 Task: Format the document by changing font styles, sizes, and colors, applying bold and italic formatting, adding a header, highlighting text, and using bullet points.
Action: Mouse moved to (789, 320)
Screenshot: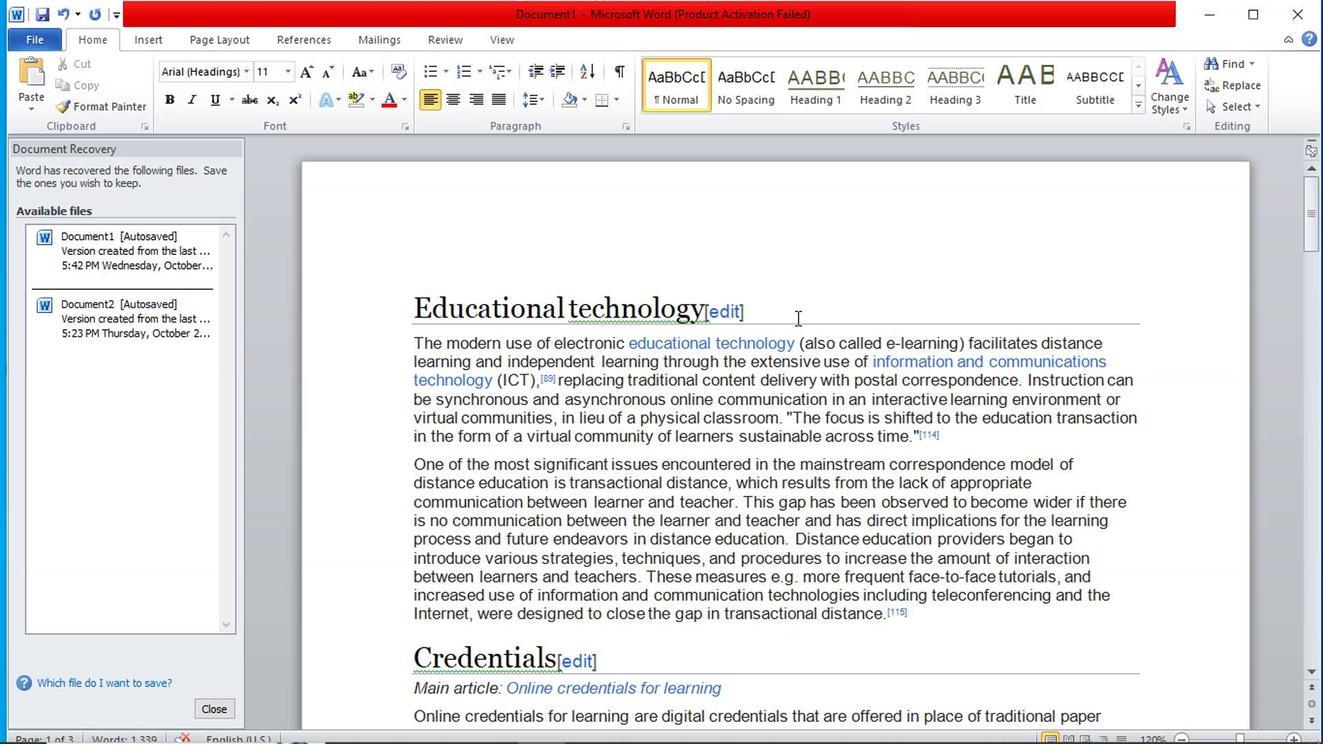 
Action: Mouse pressed left at (789, 320)
Screenshot: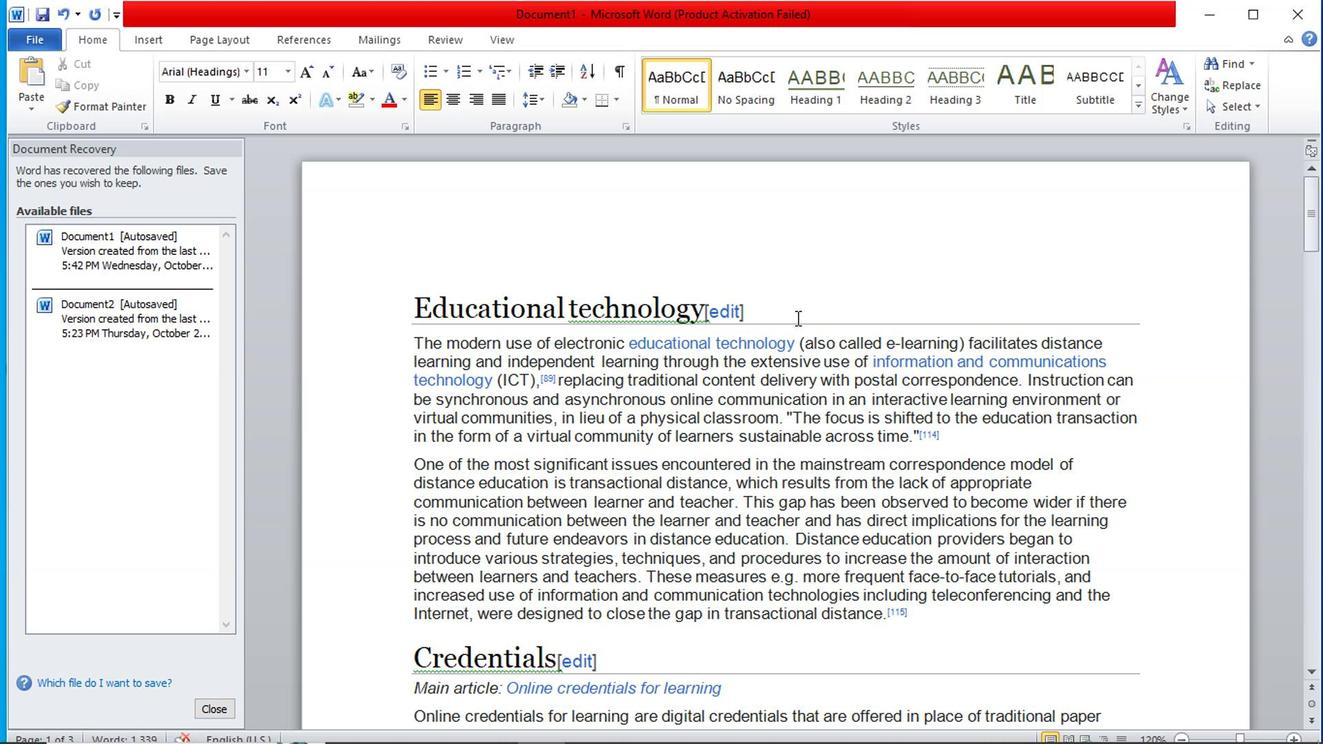 
Action: Key pressed <Key.backspace><Key.backspace><Key.backspace>
Screenshot: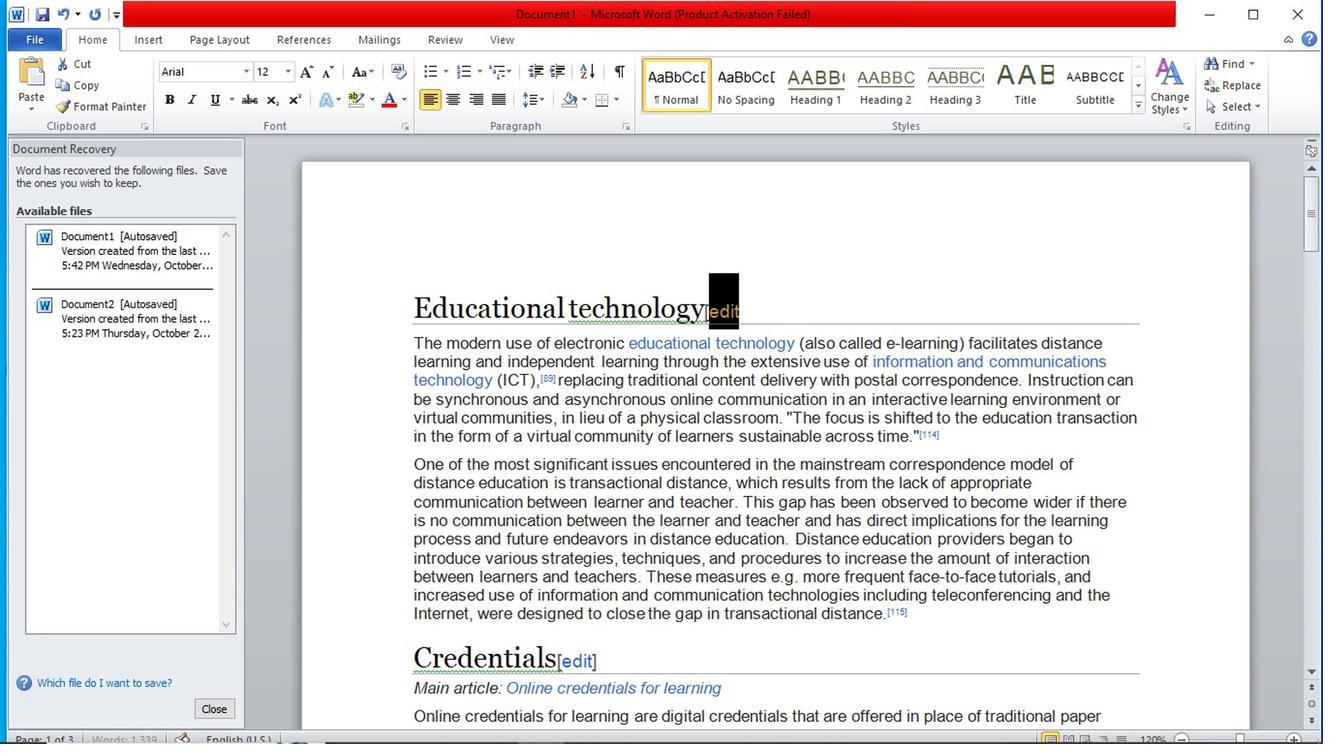 
Action: Mouse moved to (532, 232)
Screenshot: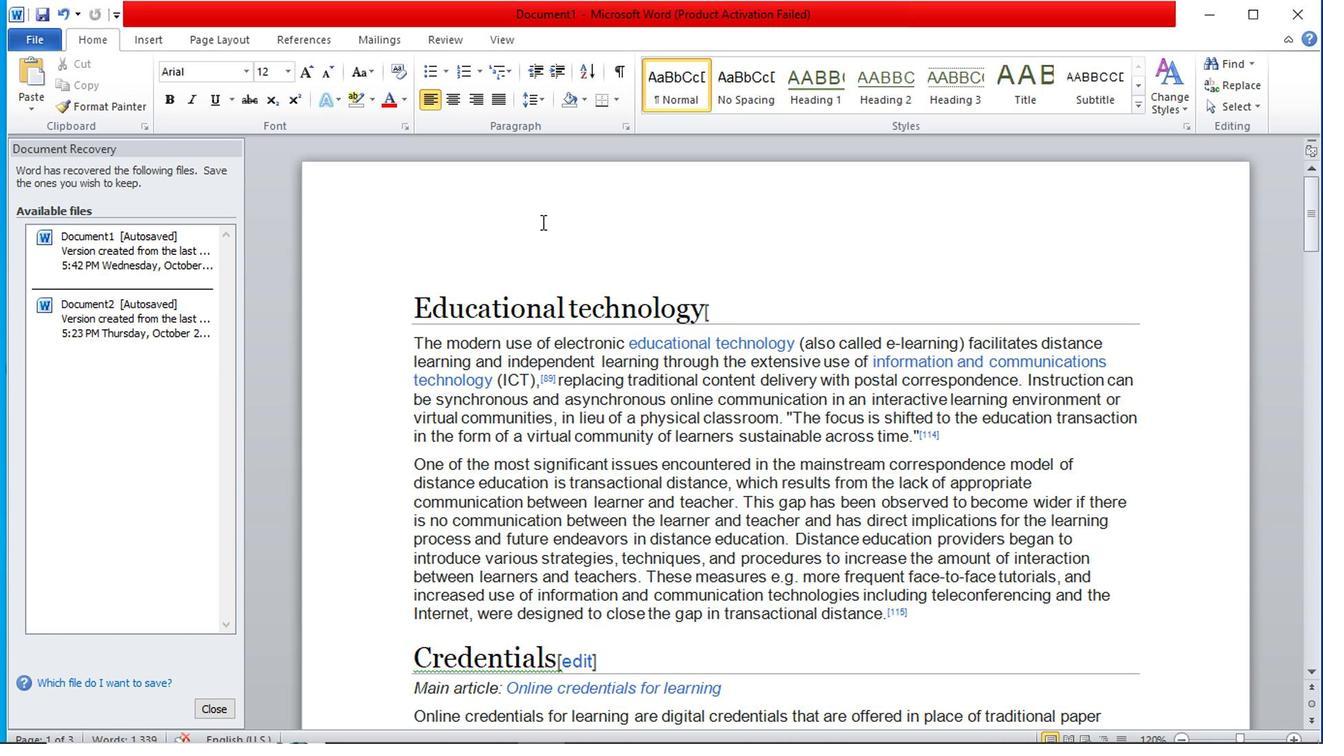 
Action: Mouse pressed left at (532, 232)
Screenshot: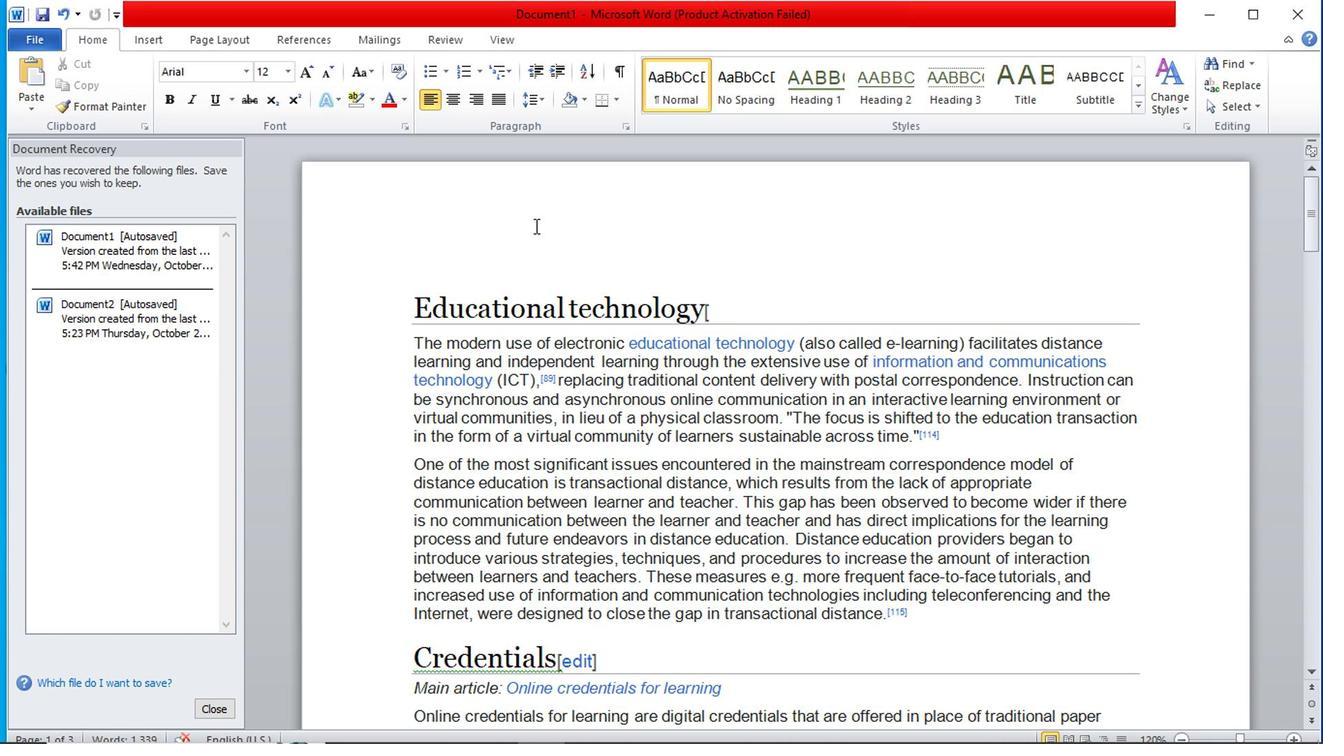 
Action: Mouse pressed left at (532, 232)
Screenshot: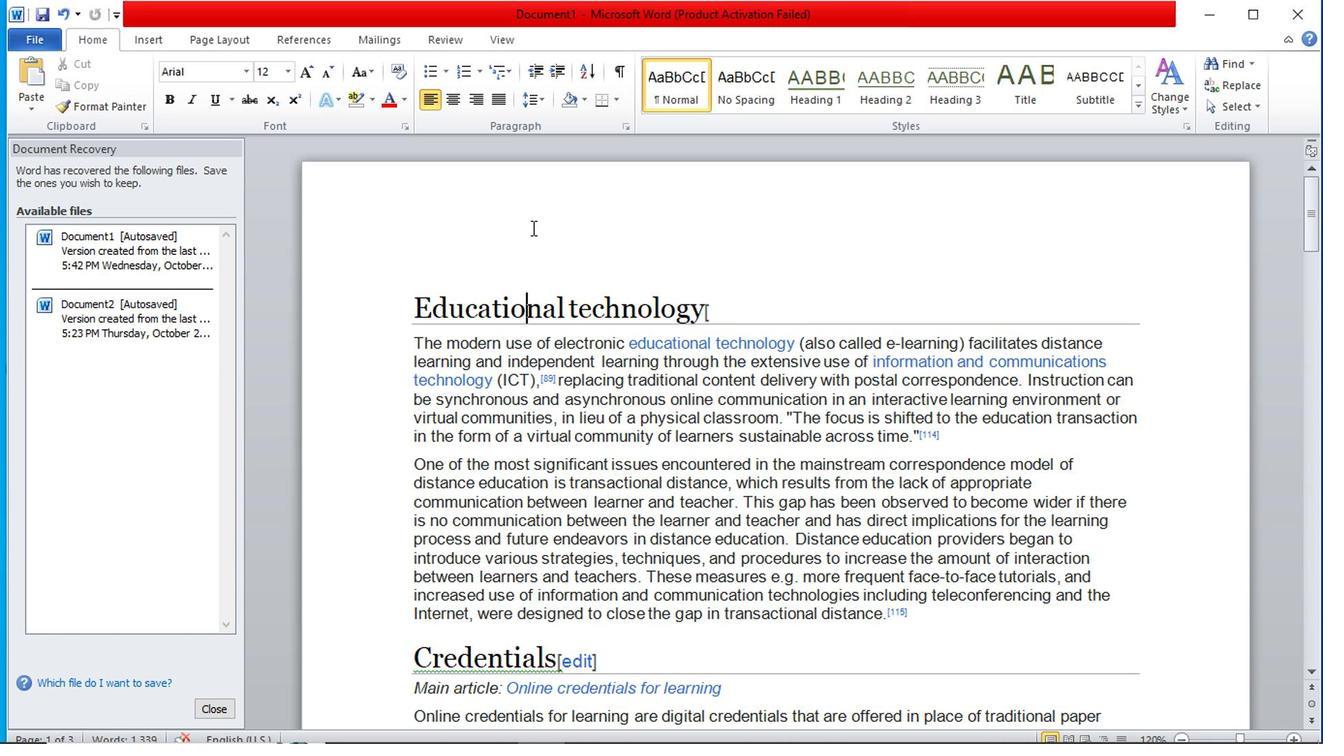 
Action: Mouse moved to (90, 44)
Screenshot: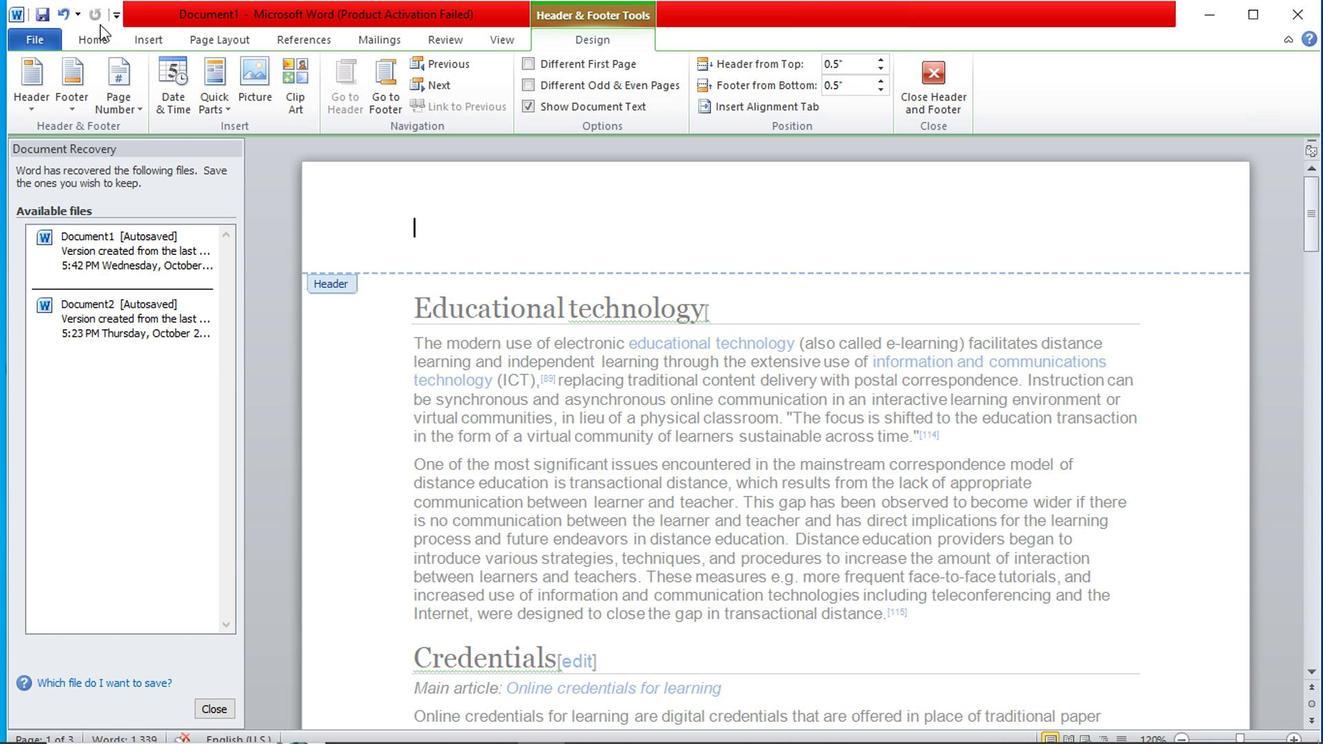 
Action: Mouse pressed left at (90, 44)
Screenshot: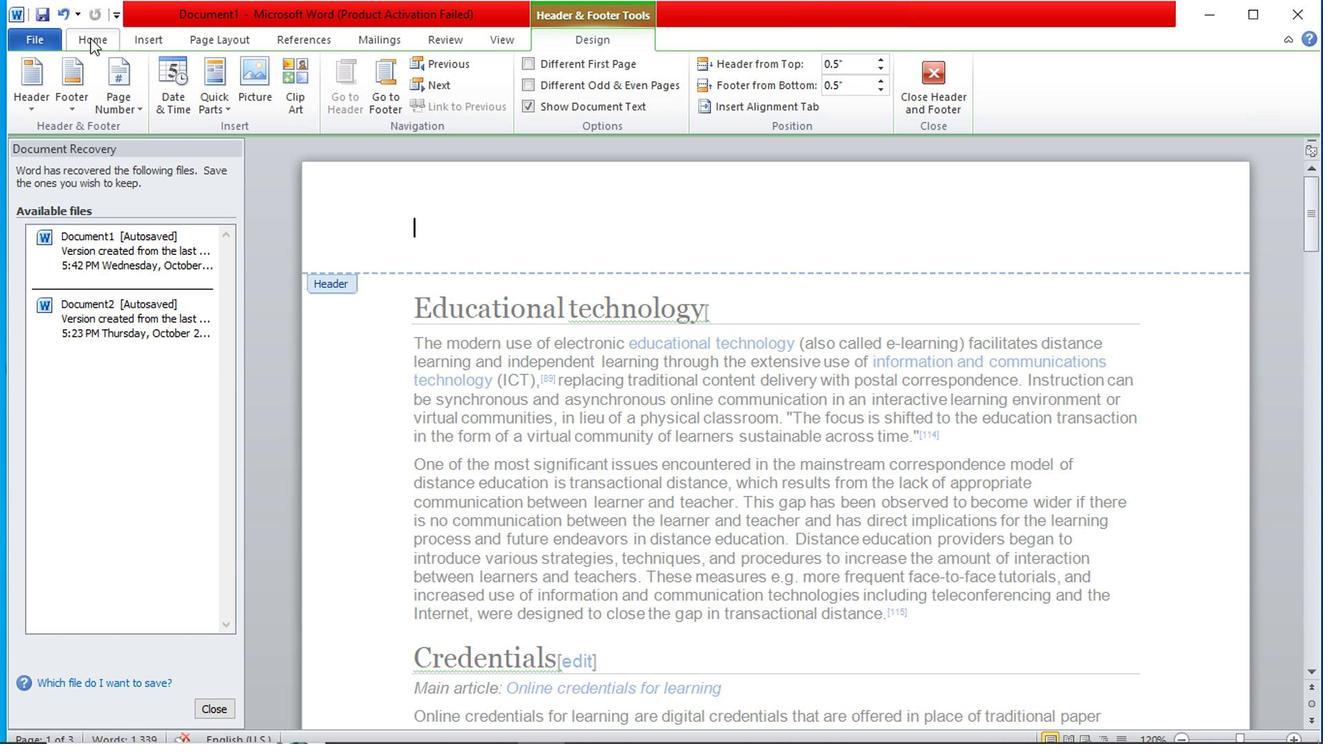 
Action: Mouse moved to (1029, 97)
Screenshot: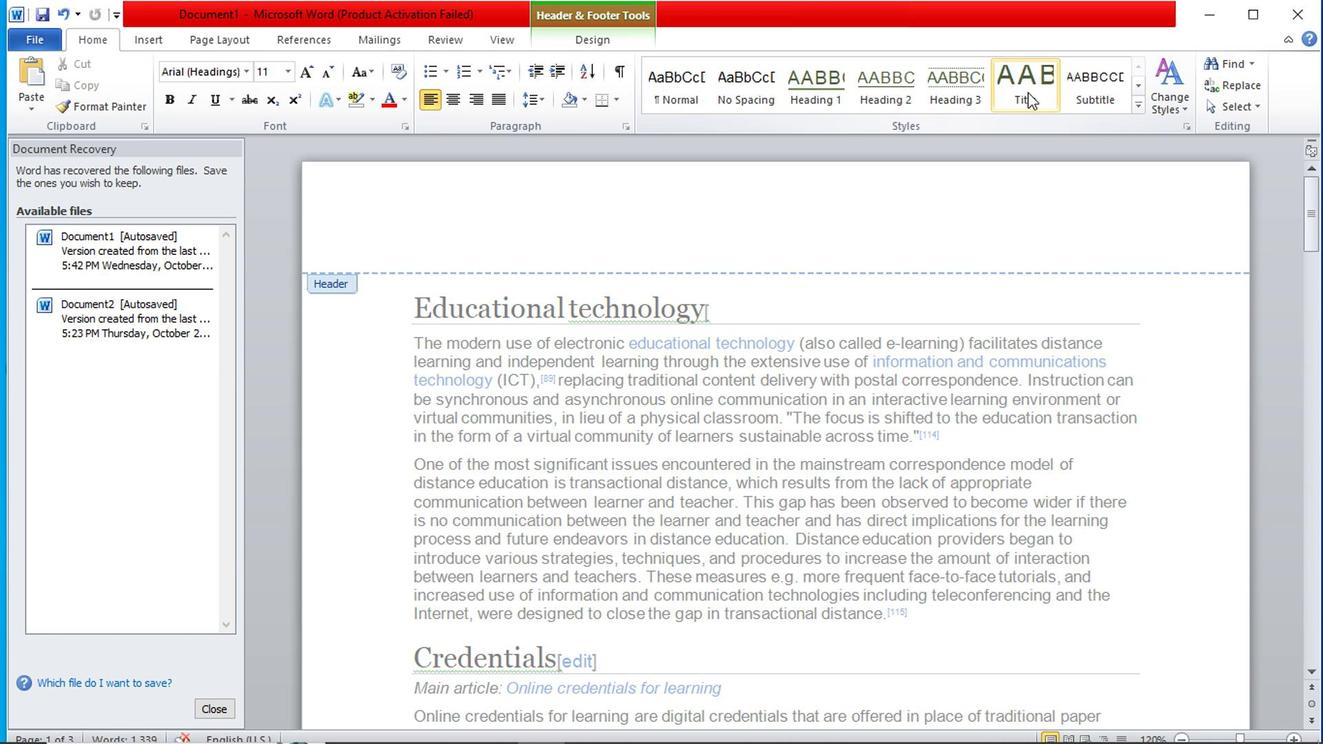 
Action: Mouse pressed left at (1029, 97)
Screenshot: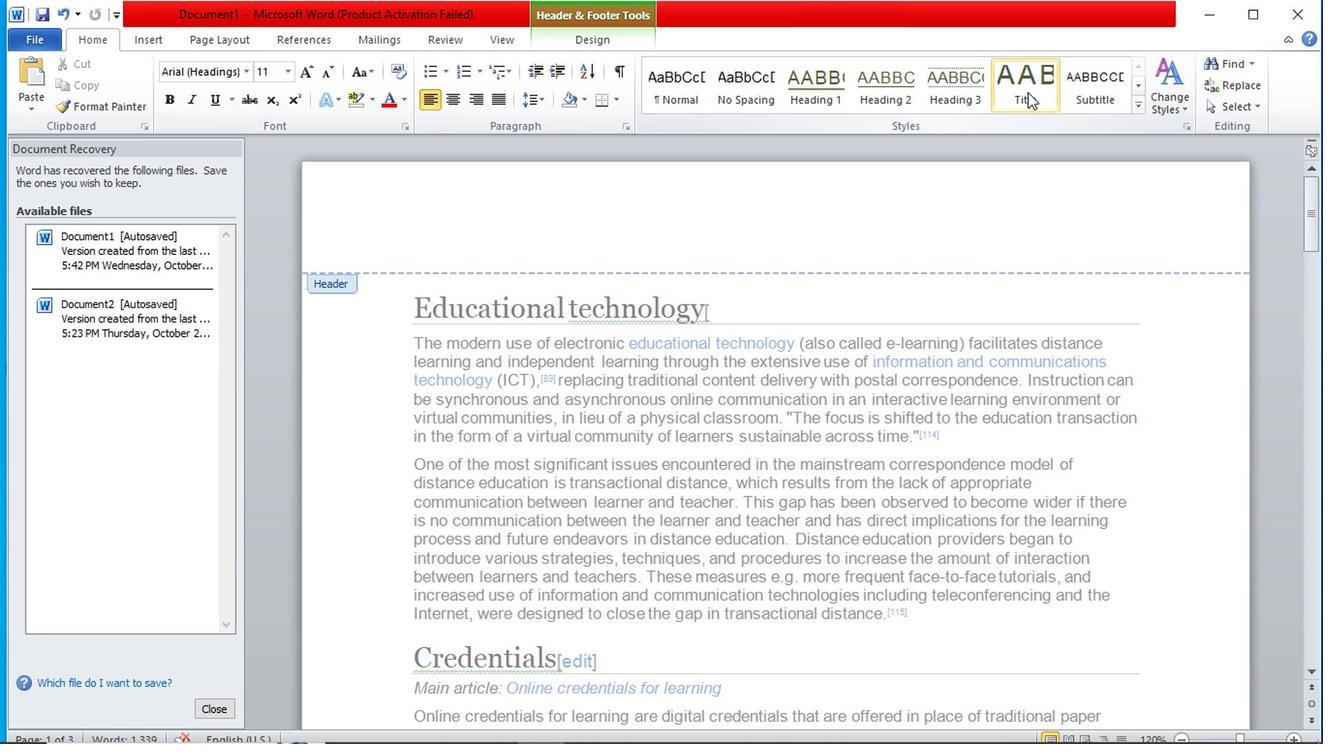 
Action: Mouse moved to (533, 221)
Screenshot: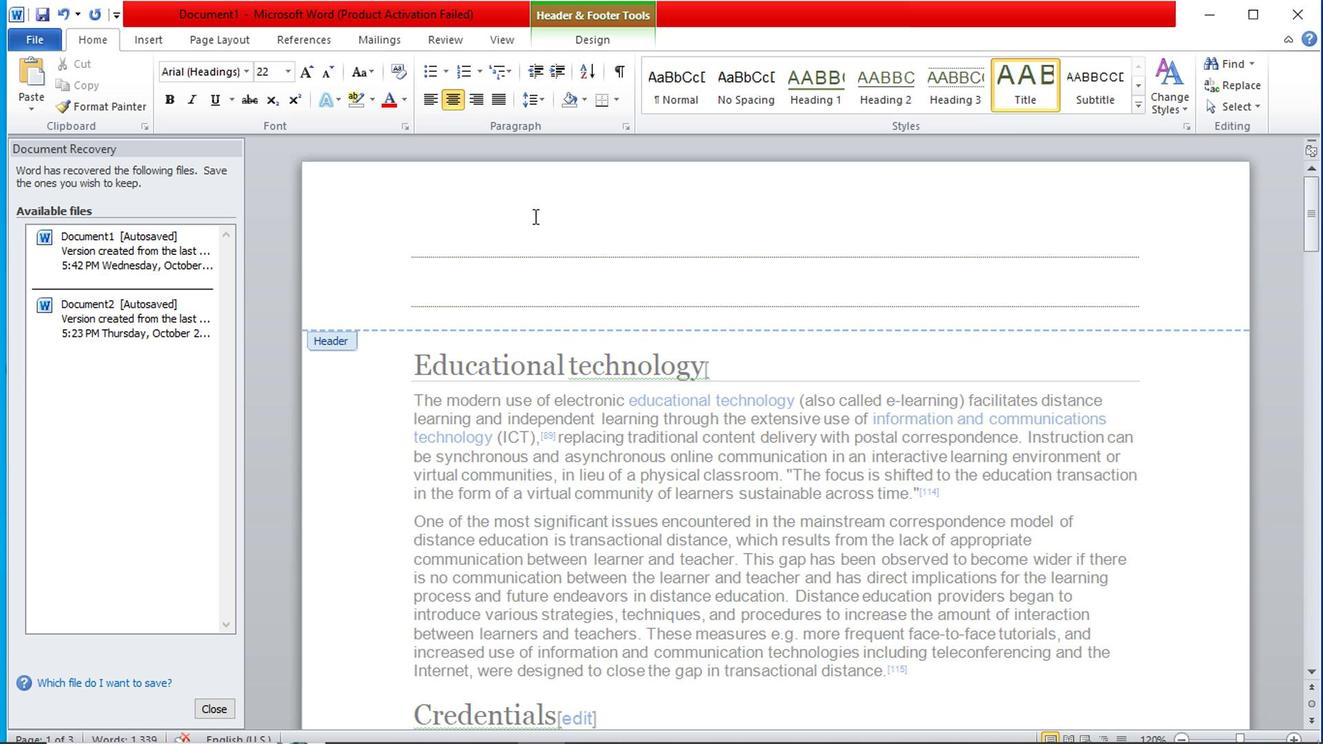 
Action: Key pressed distance<Key.space>education<Key.space>
Screenshot: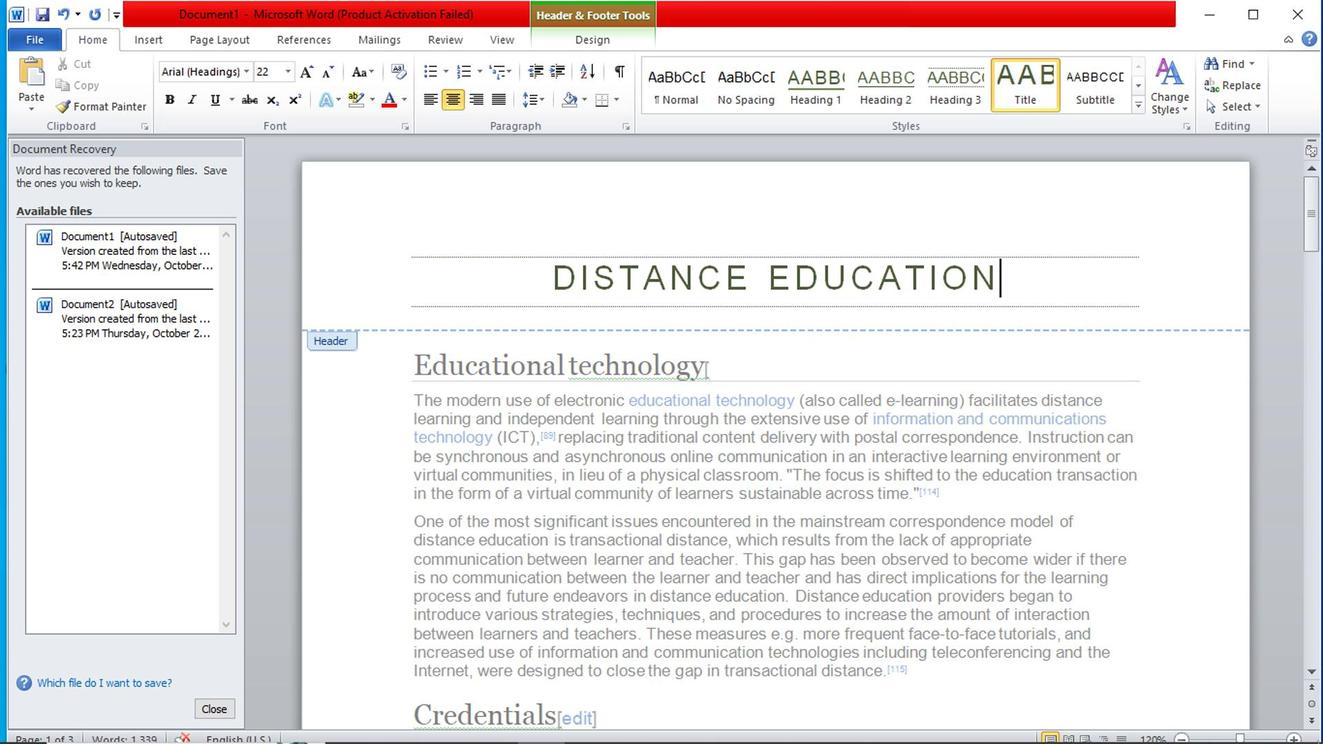 
Action: Mouse moved to (639, 328)
Screenshot: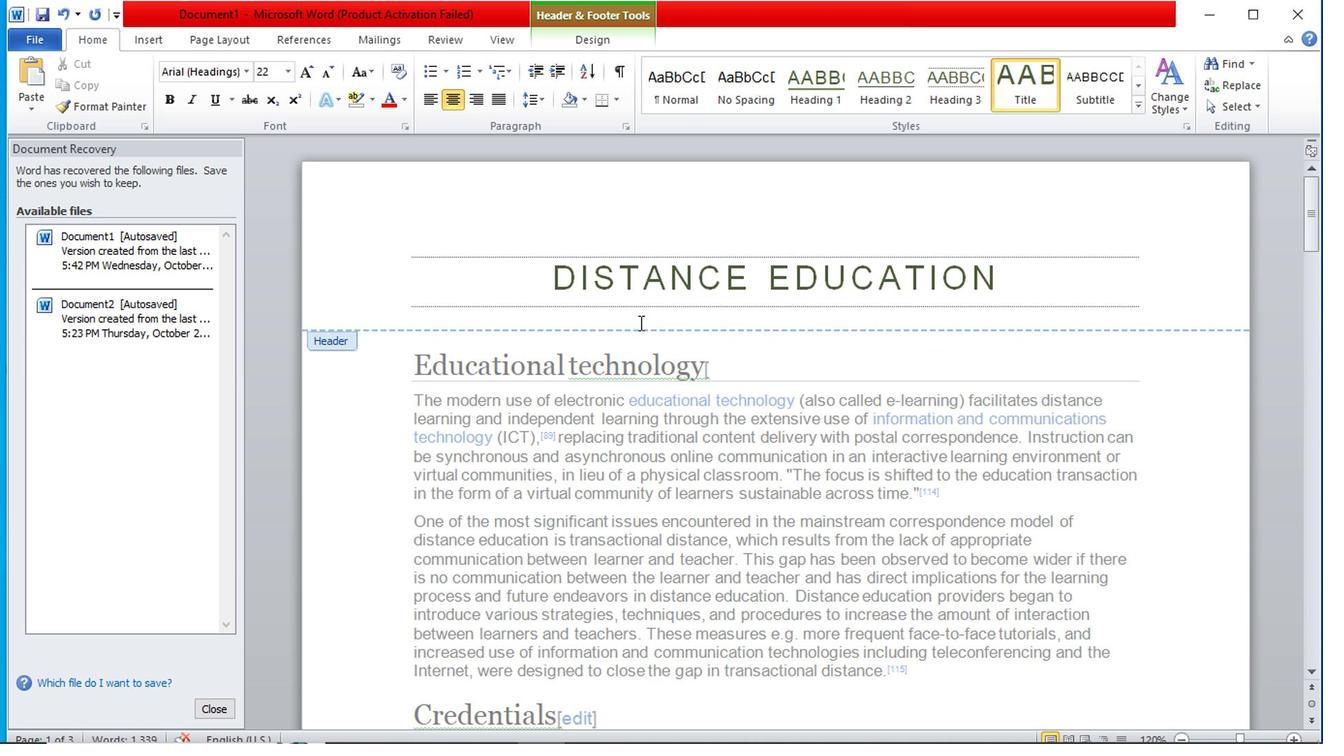 
Action: Mouse scrolled (639, 326) with delta (0, -1)
Screenshot: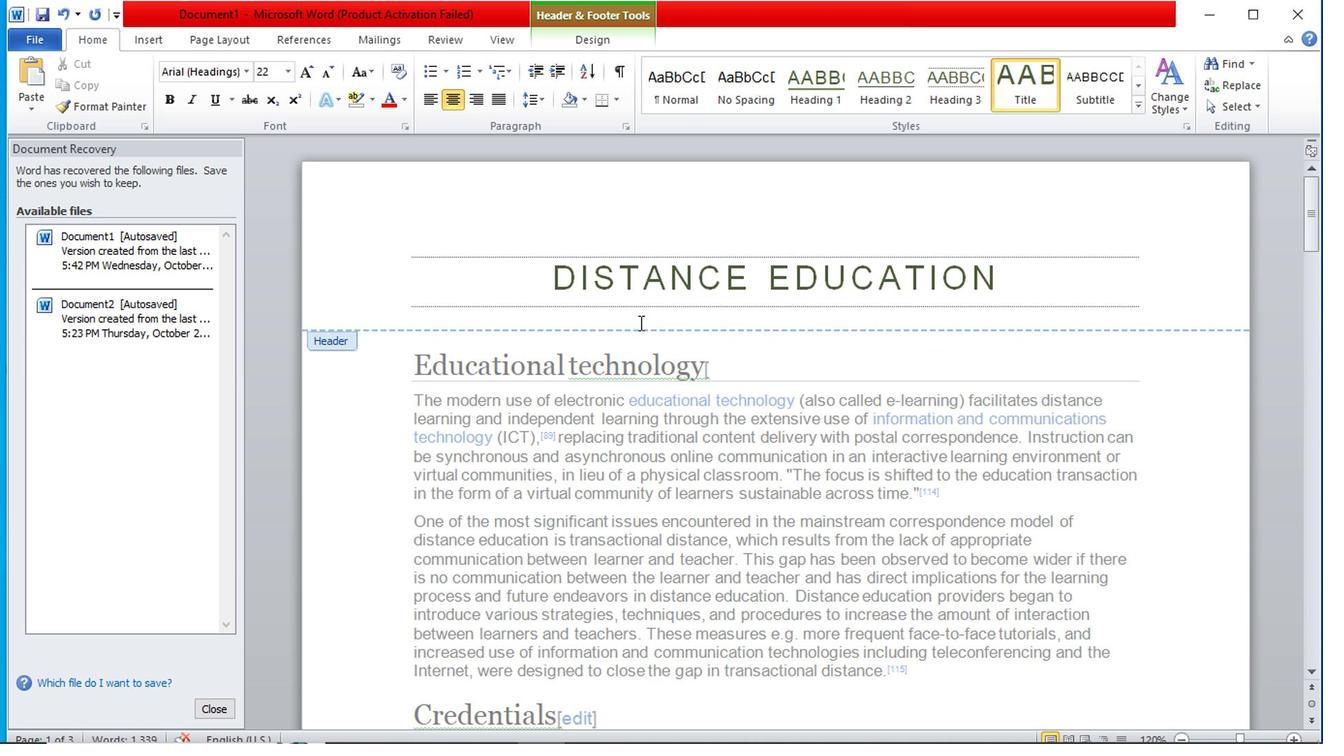 
Action: Mouse scrolled (639, 326) with delta (0, -1)
Screenshot: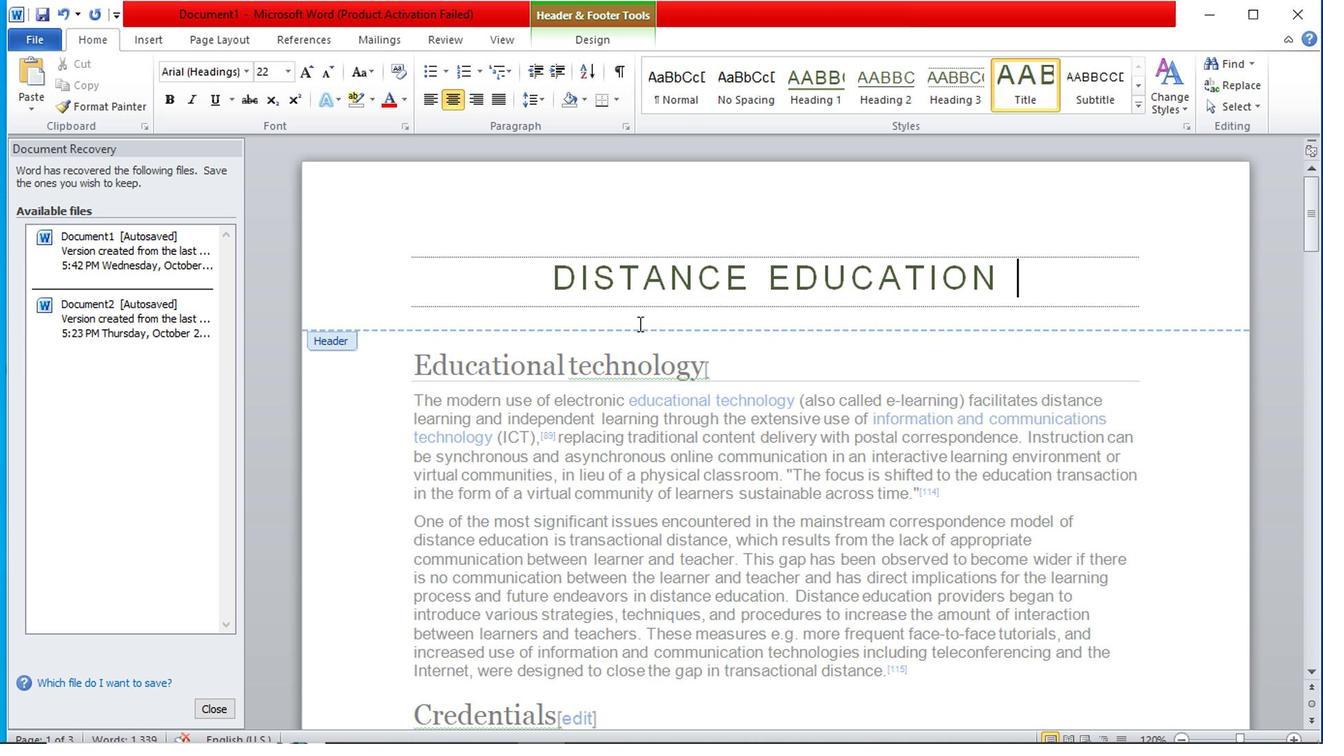 
Action: Mouse moved to (662, 315)
Screenshot: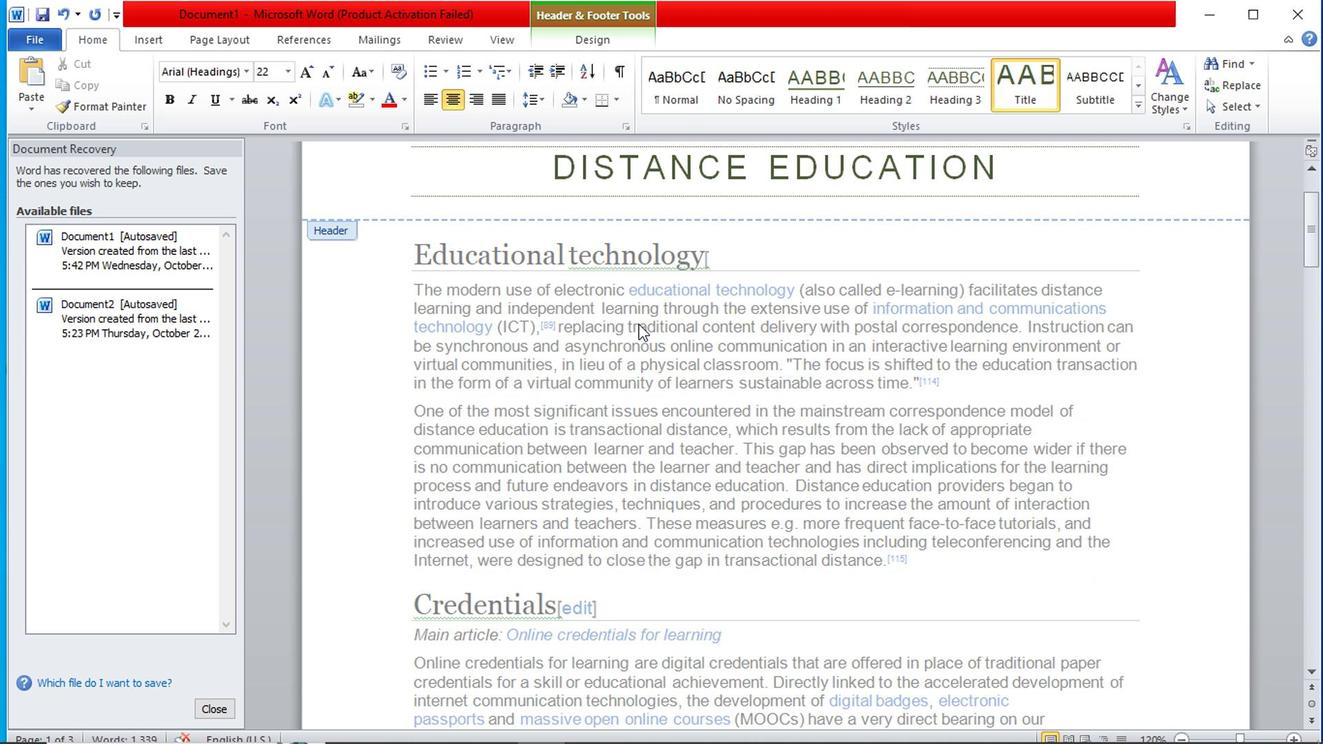 
Action: Mouse scrolled (662, 316) with delta (0, 0)
Screenshot: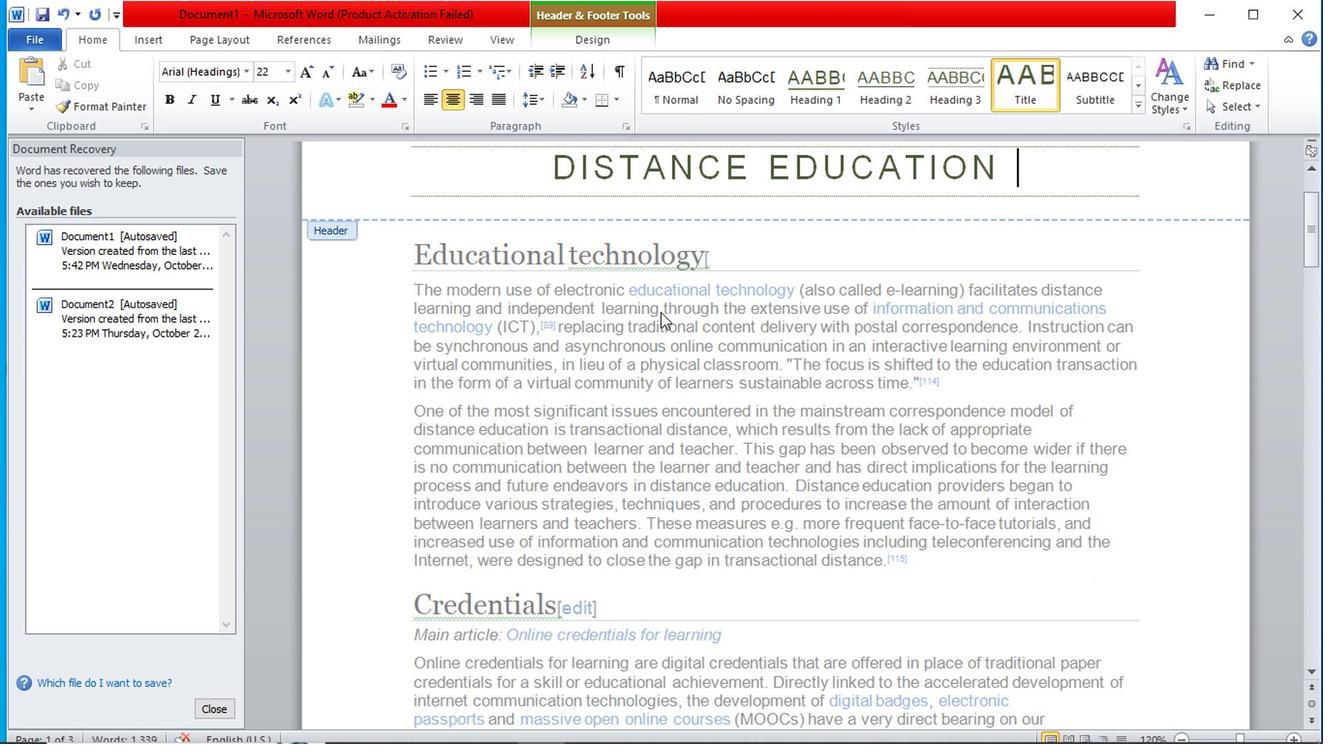 
Action: Mouse moved to (1031, 231)
Screenshot: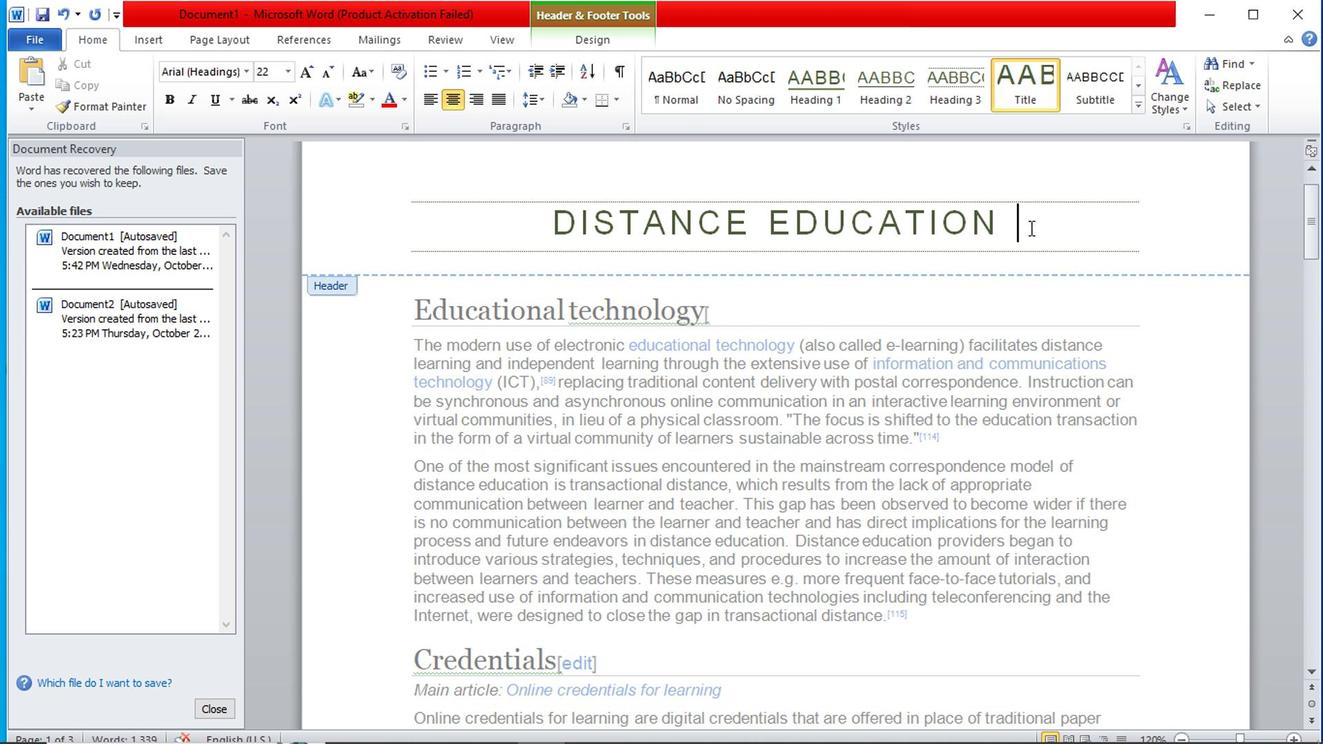 
Action: Mouse pressed left at (1031, 231)
Screenshot: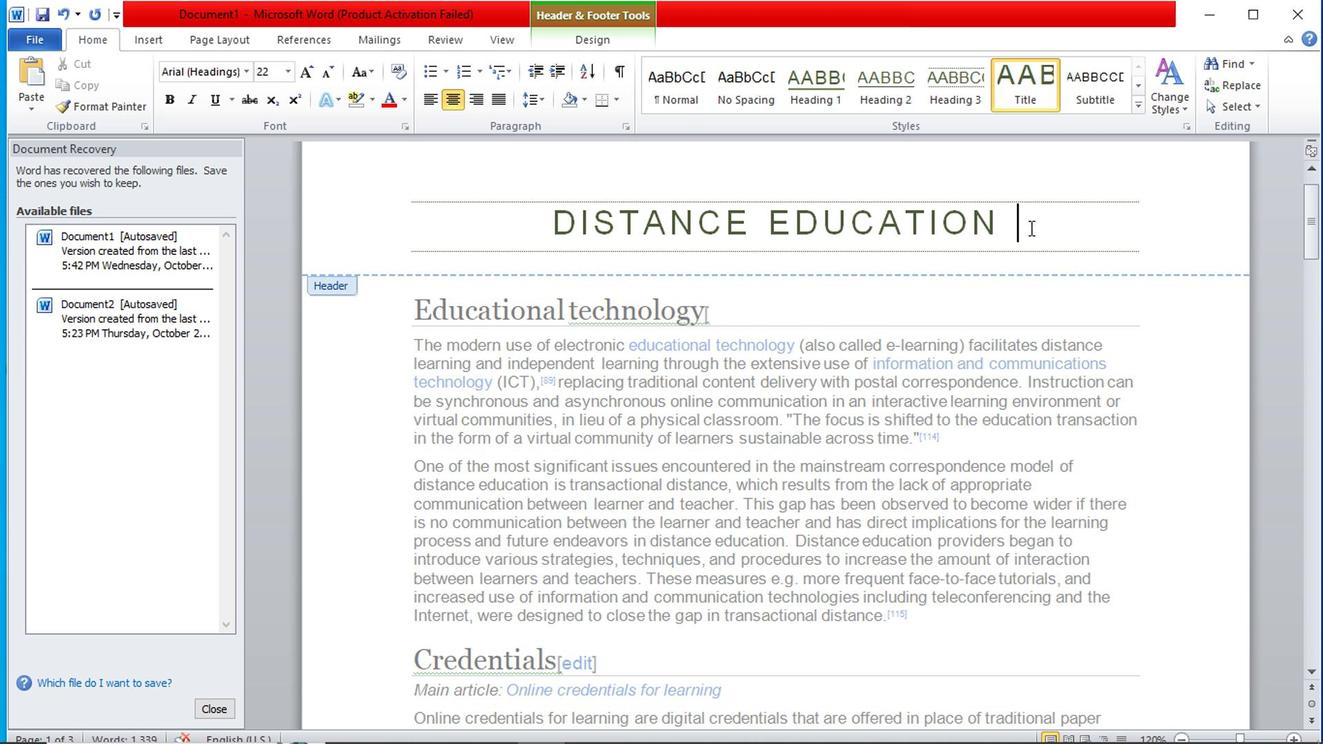 
Action: Mouse pressed left at (1031, 231)
Screenshot: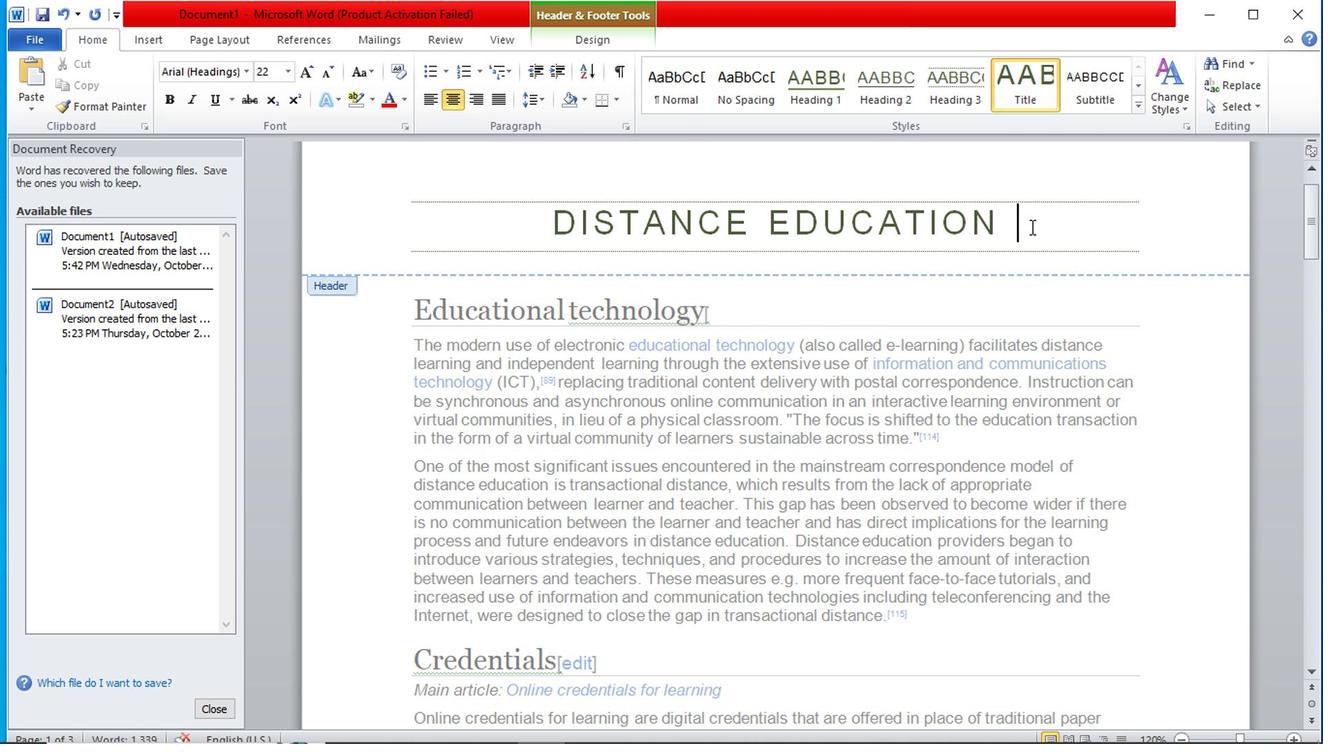 
Action: Mouse moved to (496, 237)
Screenshot: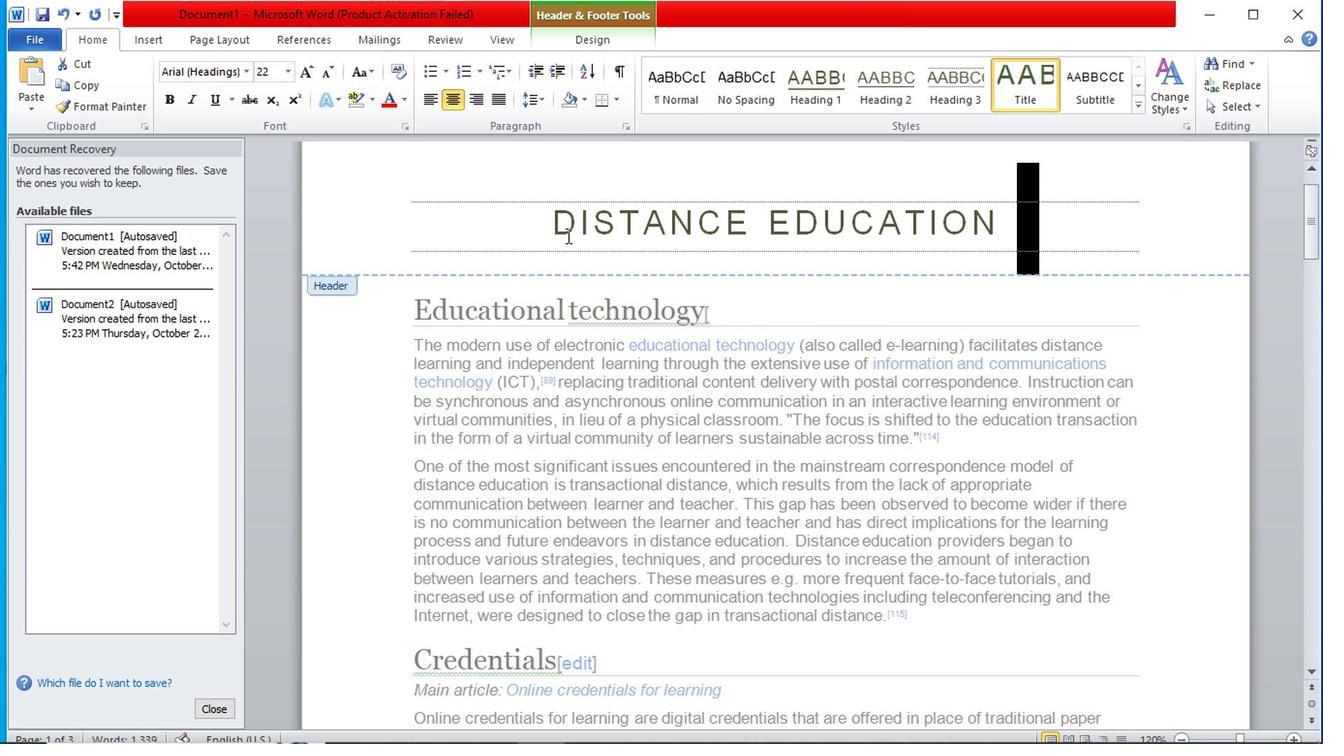 
Action: Mouse pressed left at (496, 237)
Screenshot: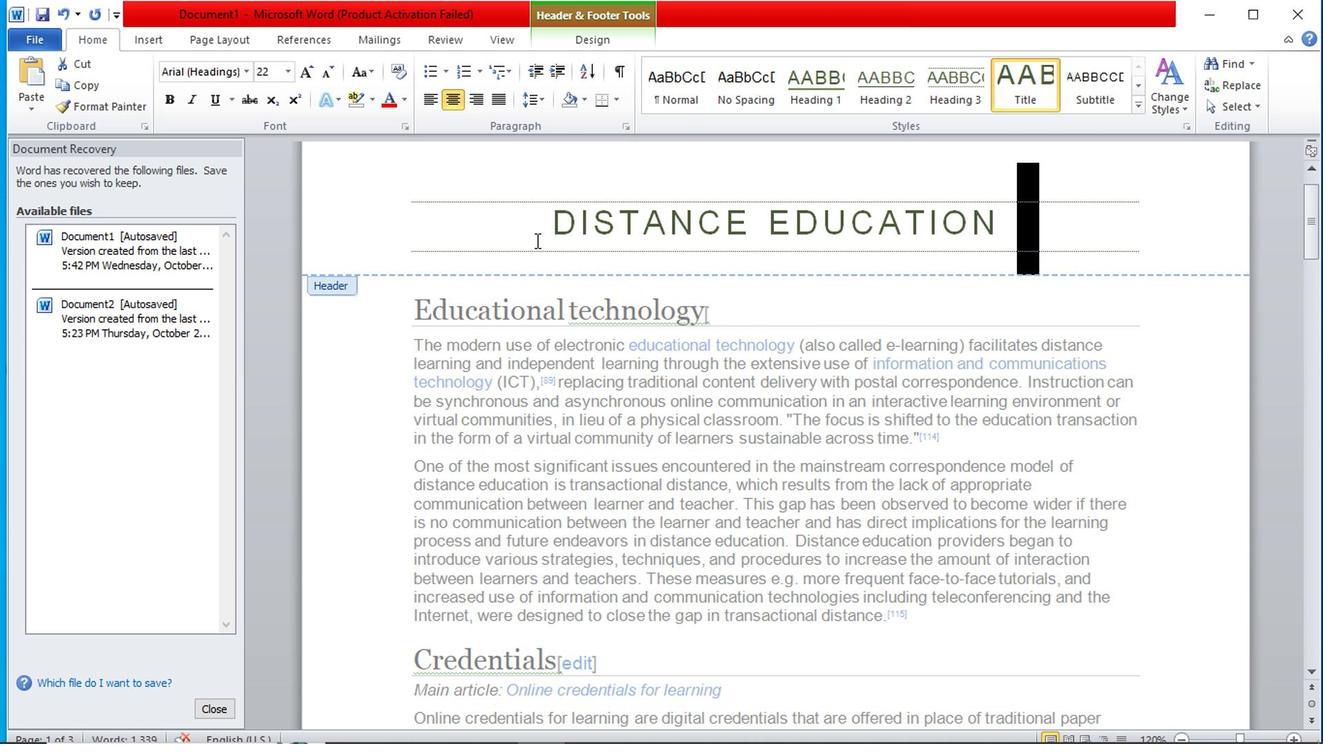 
Action: Mouse moved to (564, 248)
Screenshot: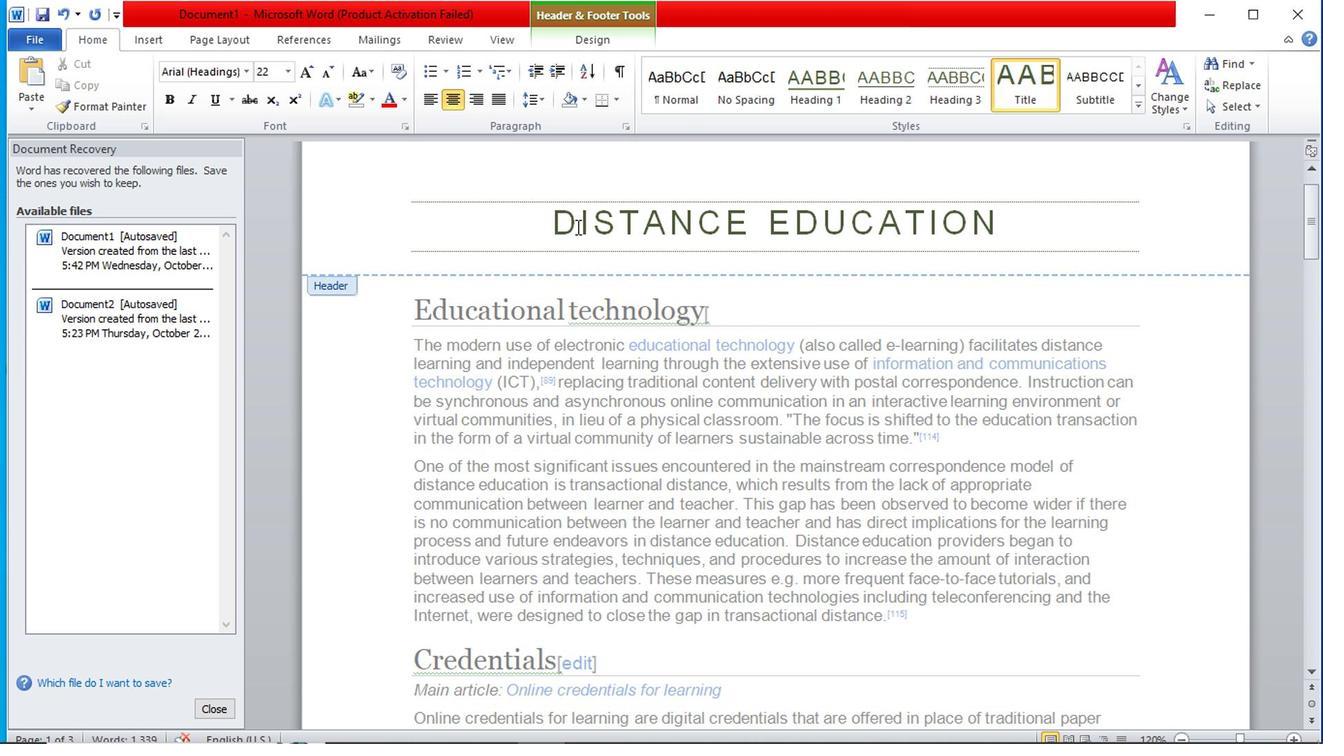 
Action: Mouse scrolled (564, 248) with delta (0, 0)
Screenshot: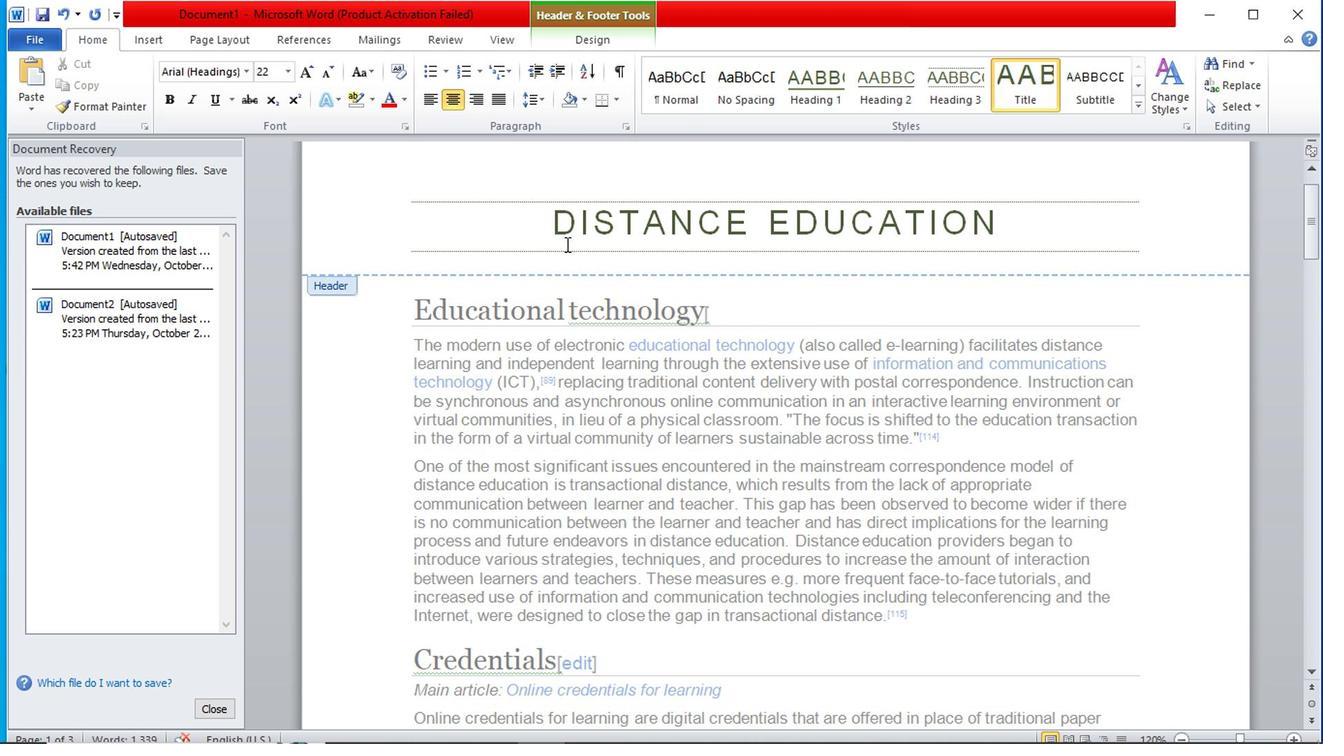 
Action: Mouse moved to (558, 267)
Screenshot: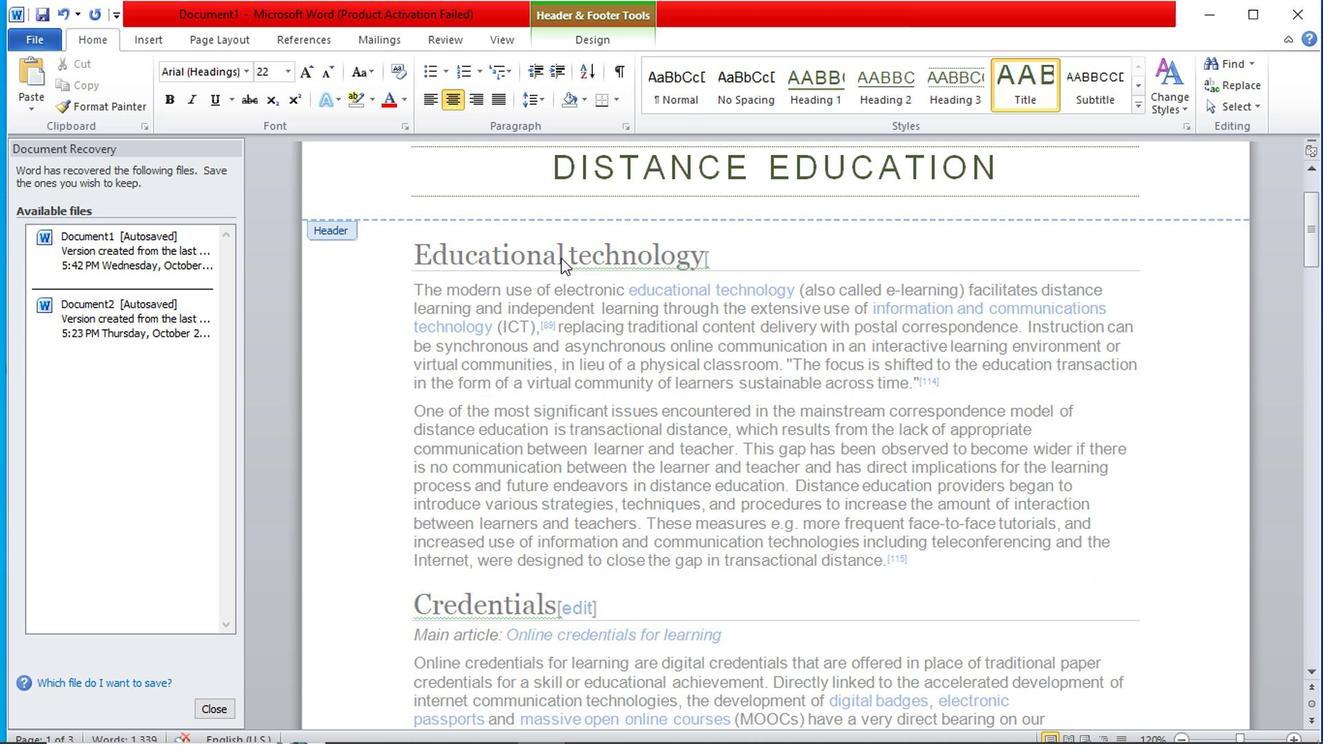 
Action: Mouse scrolled (558, 268) with delta (0, 0)
Screenshot: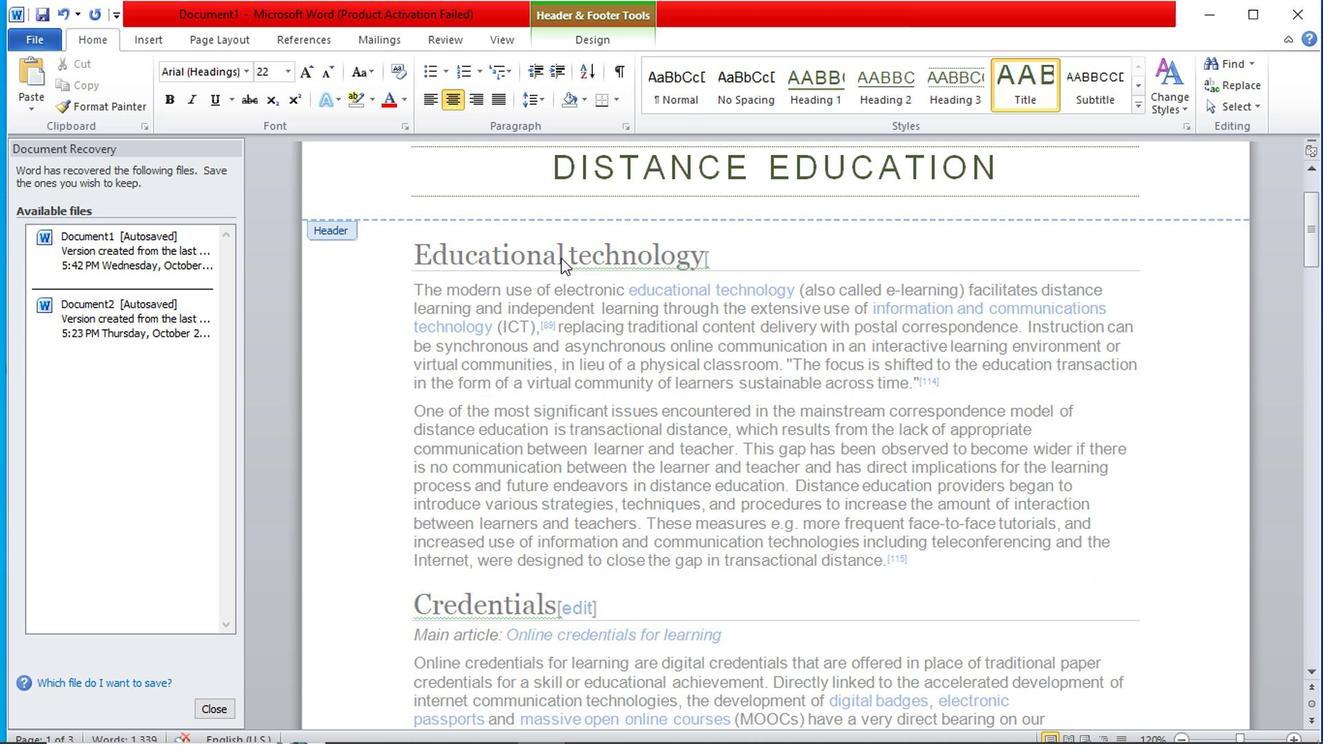 
Action: Mouse moved to (556, 267)
Screenshot: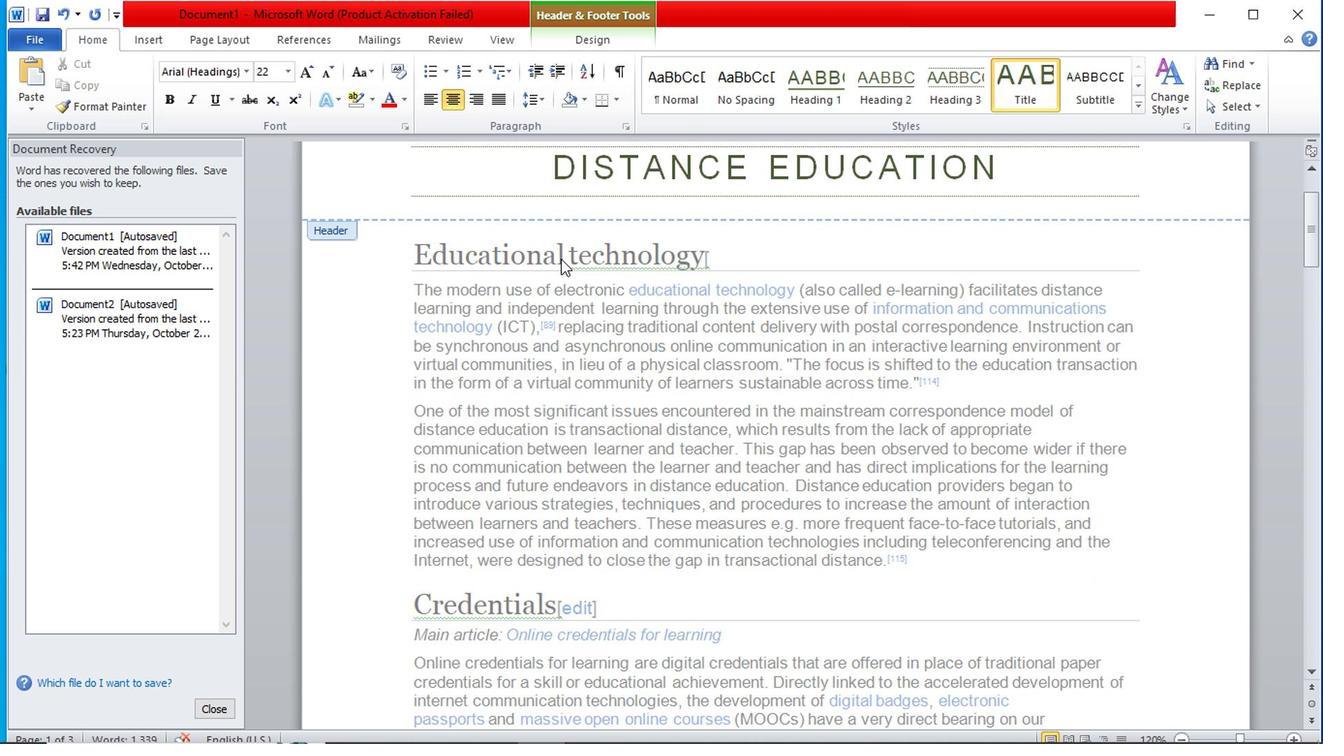 
Action: Mouse scrolled (556, 268) with delta (0, 0)
Screenshot: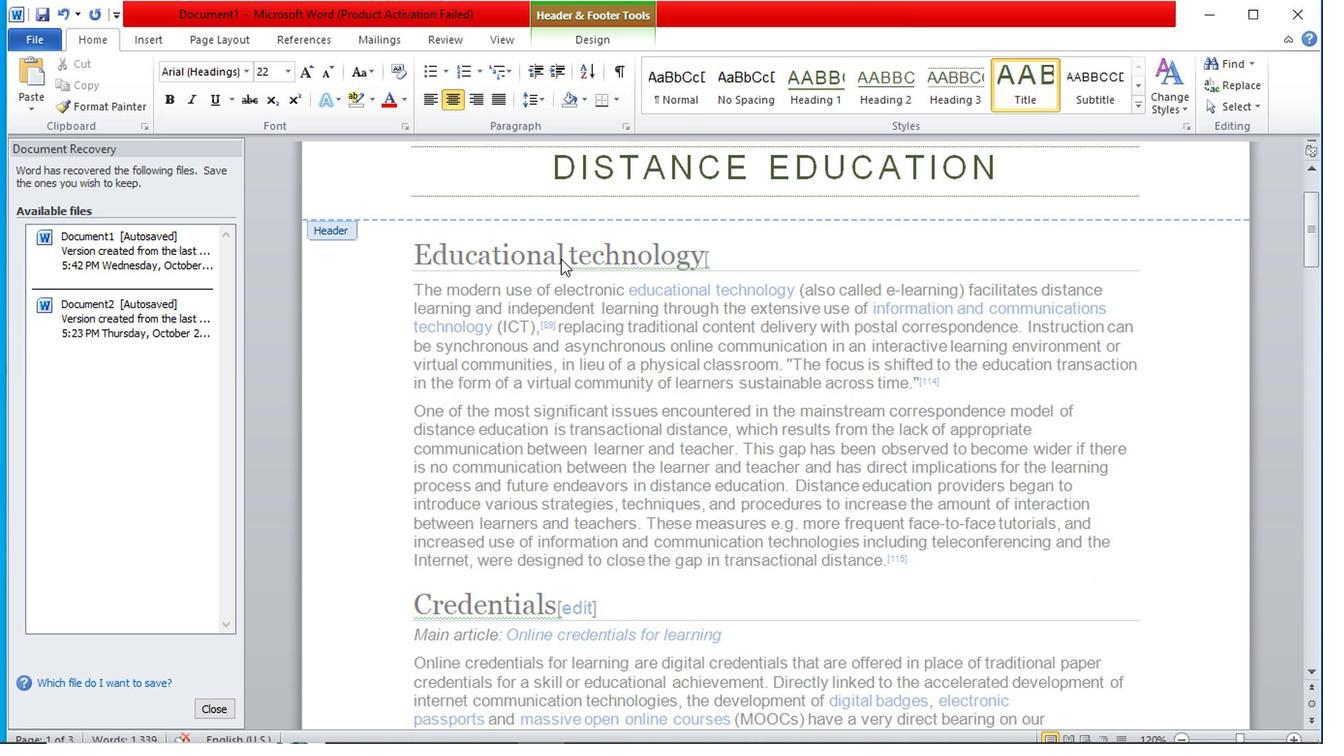 
Action: Mouse moved to (348, 374)
Screenshot: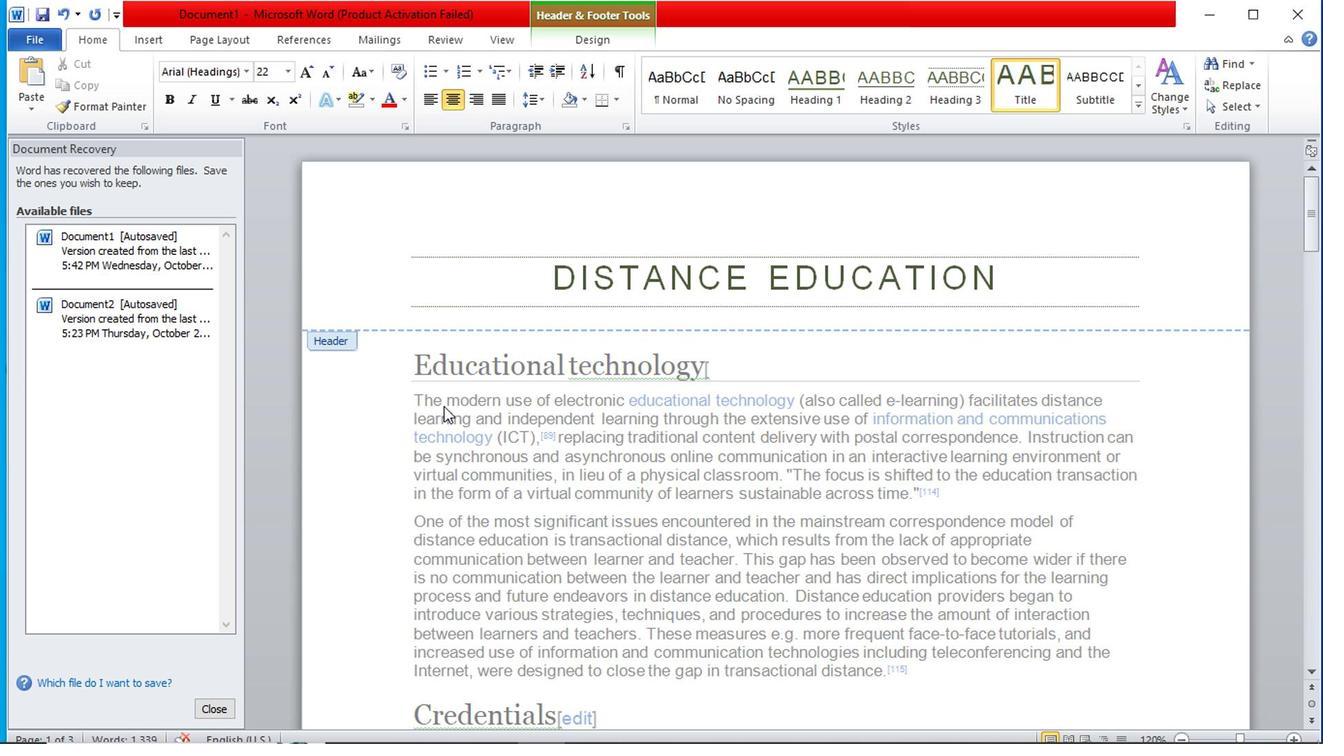 
Action: Mouse pressed left at (348, 374)
Screenshot: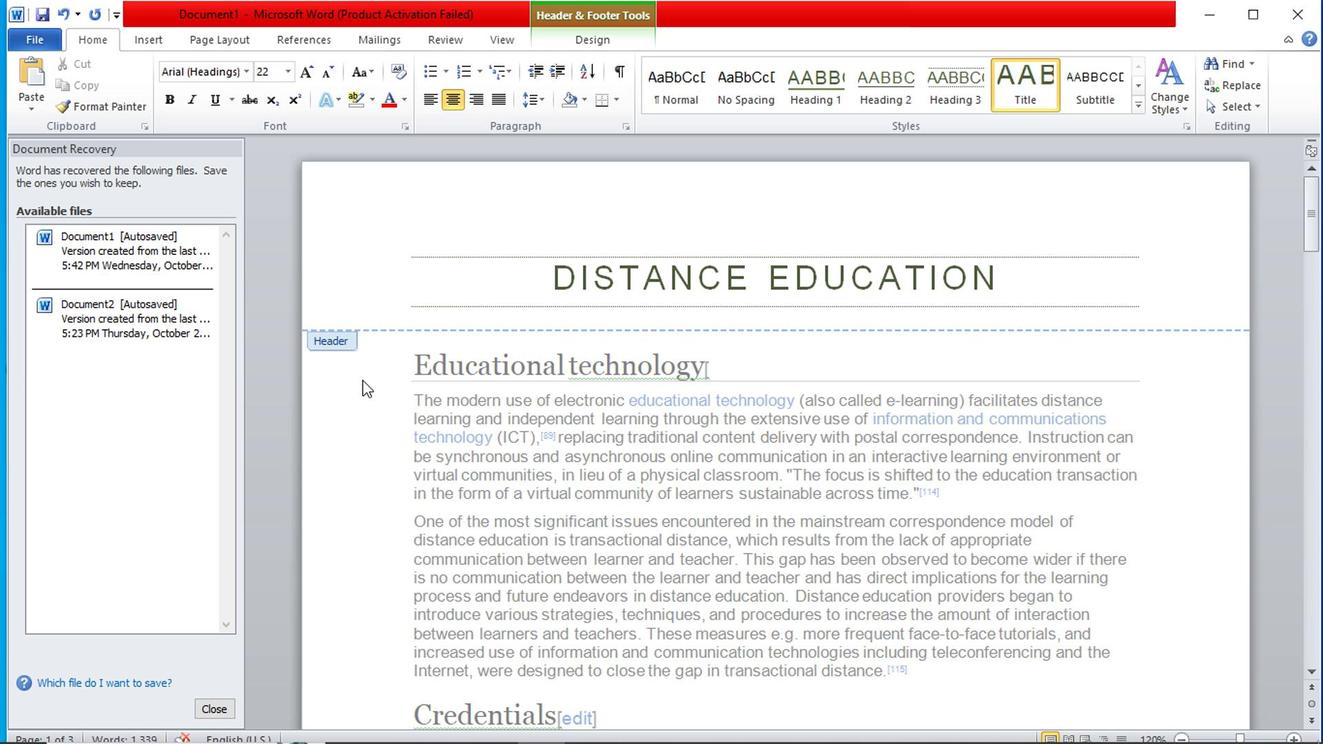 
Action: Mouse moved to (360, 357)
Screenshot: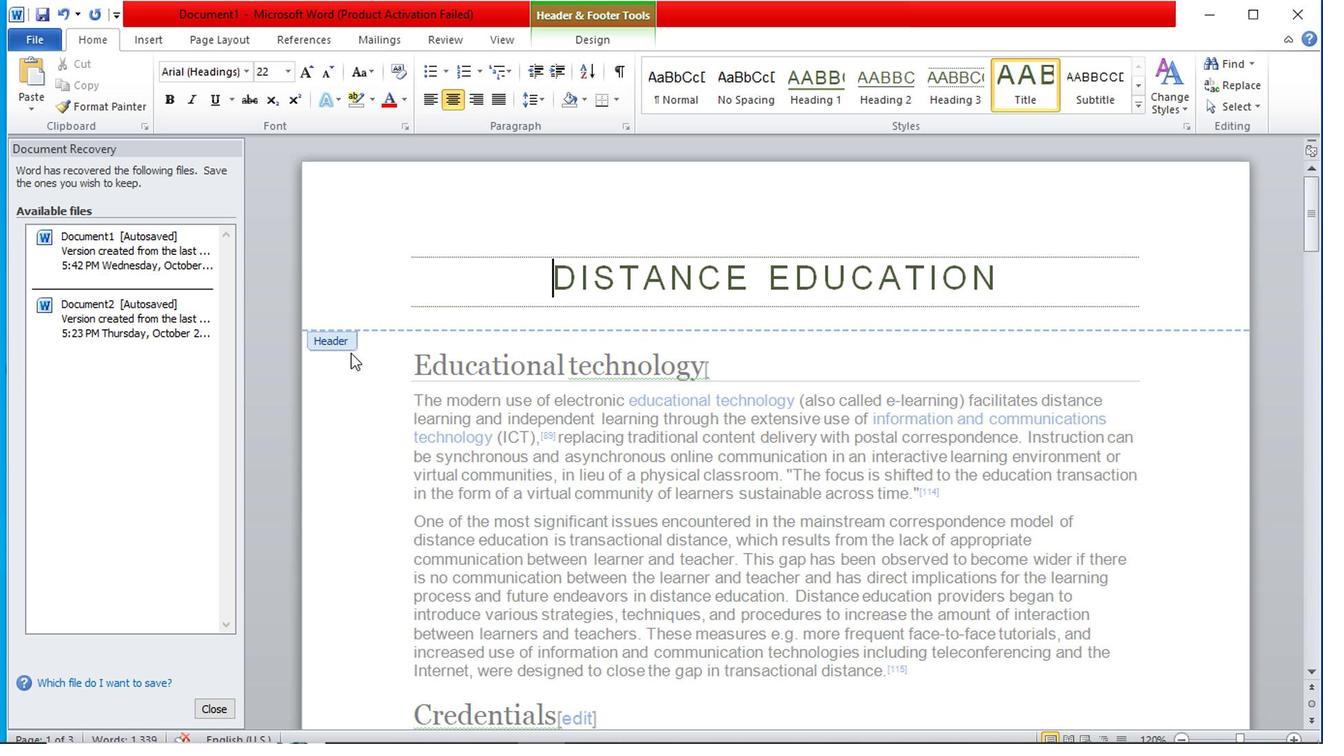 
Action: Mouse pressed left at (360, 357)
Screenshot: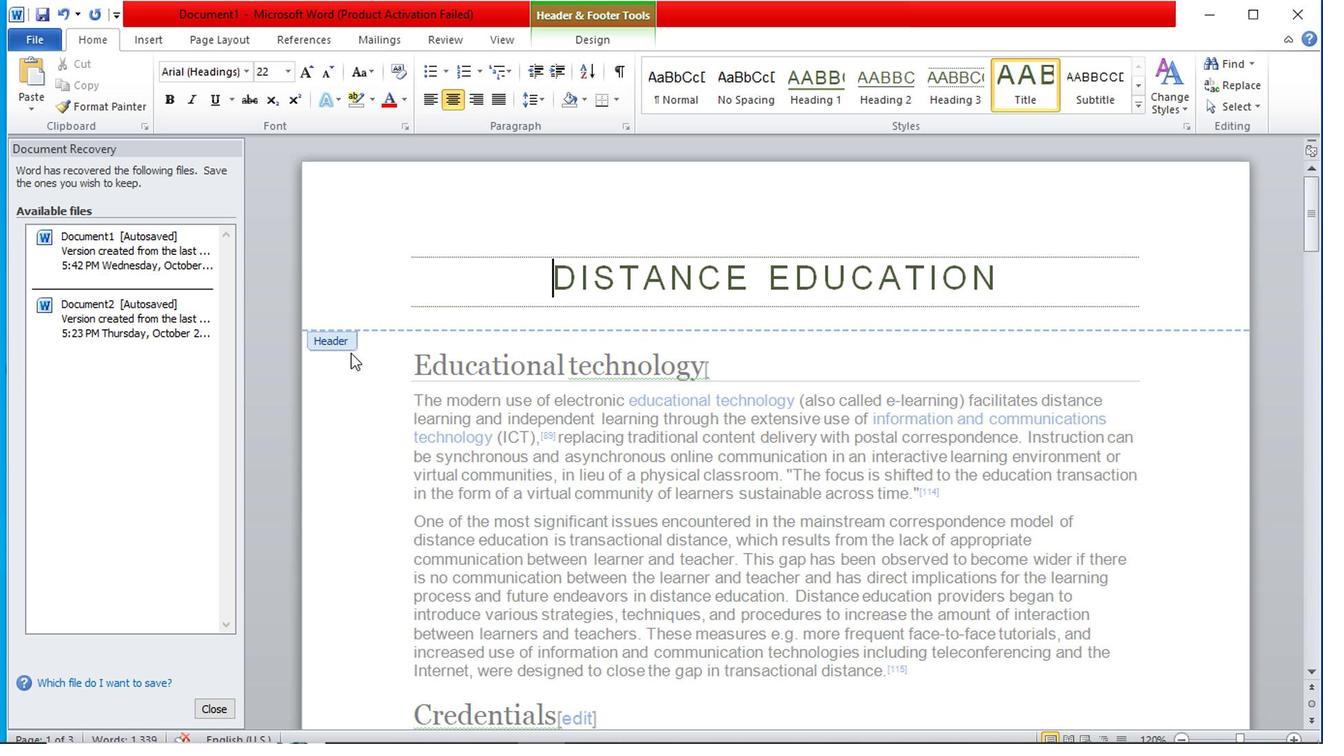 
Action: Mouse moved to (361, 359)
Screenshot: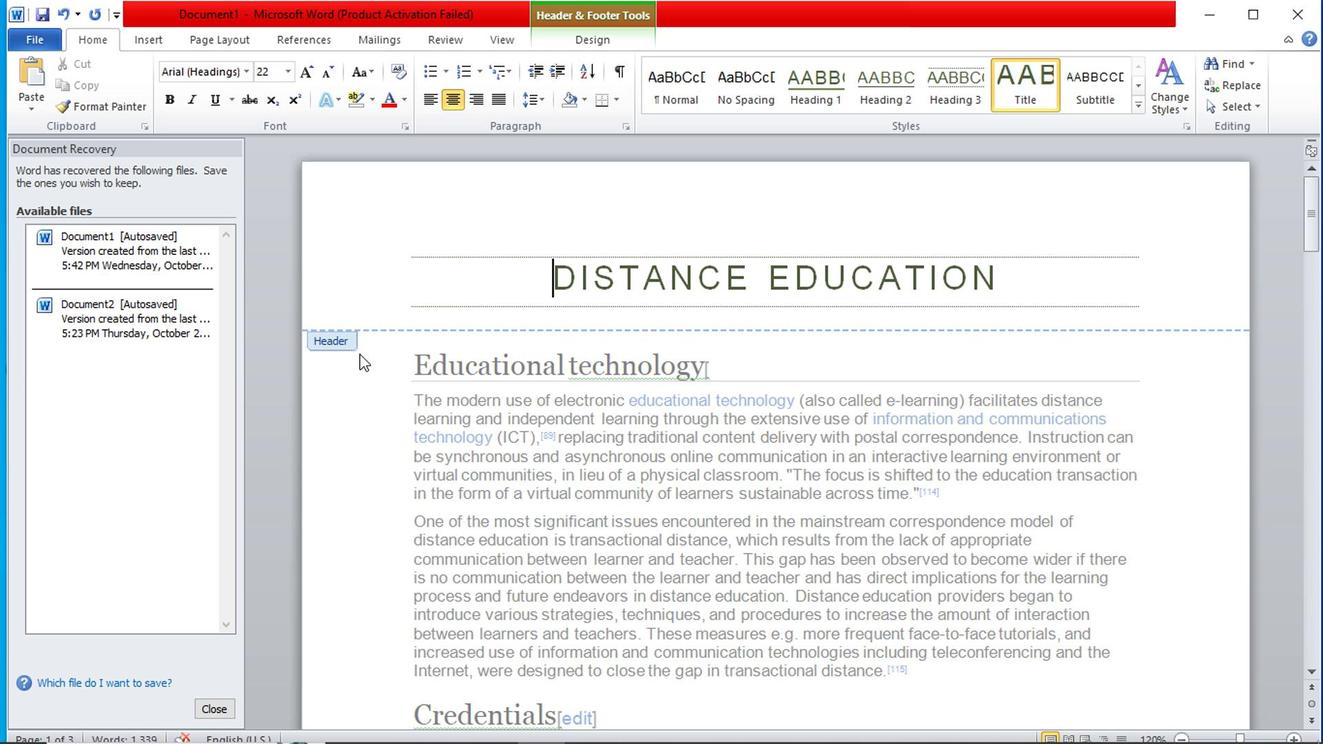 
Action: Mouse pressed left at (361, 359)
Screenshot: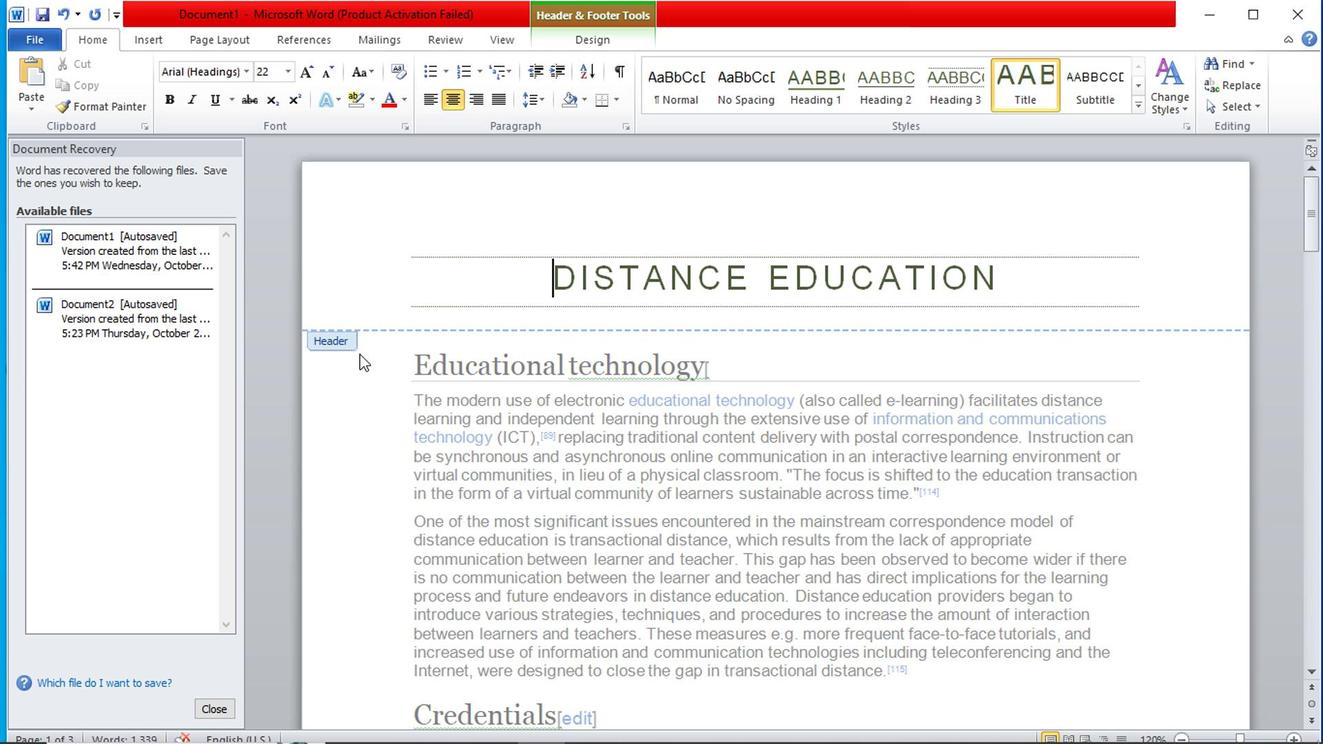 
Action: Mouse moved to (761, 381)
Screenshot: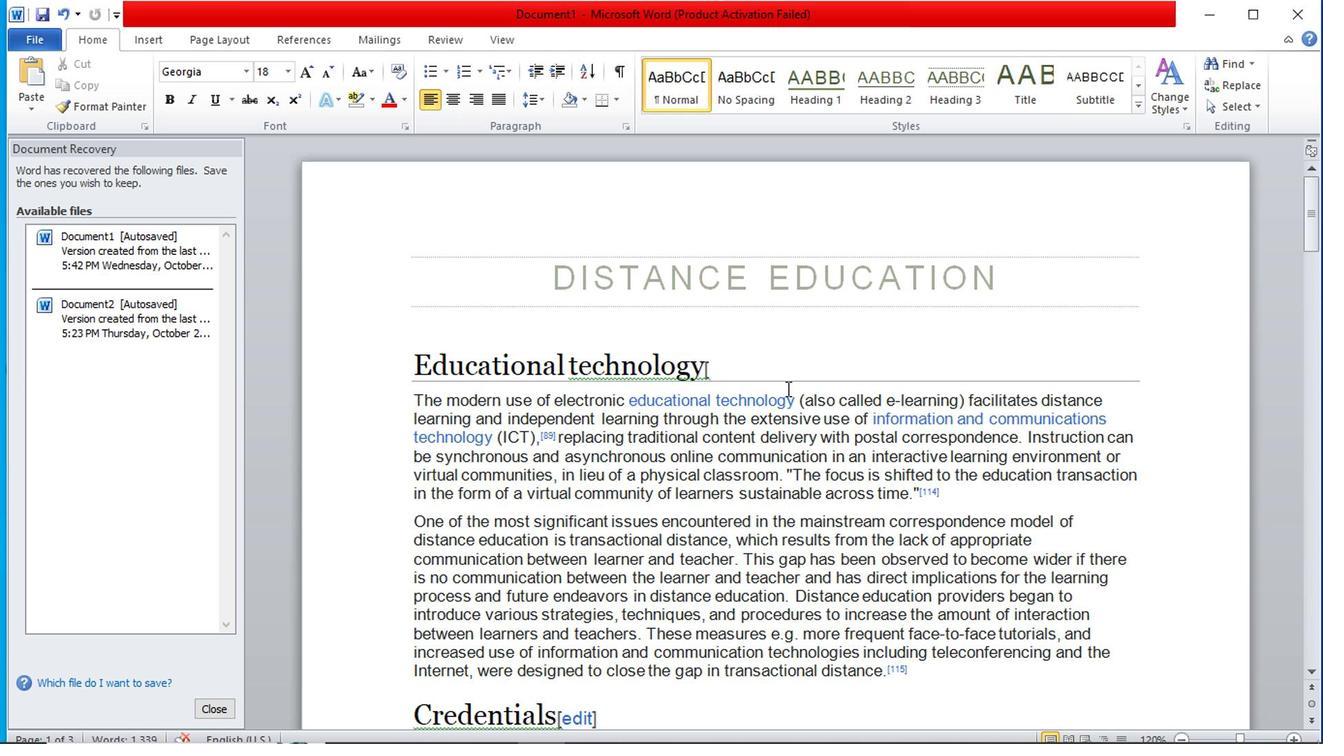 
Action: Mouse scrolled (761, 381) with delta (0, 0)
Screenshot: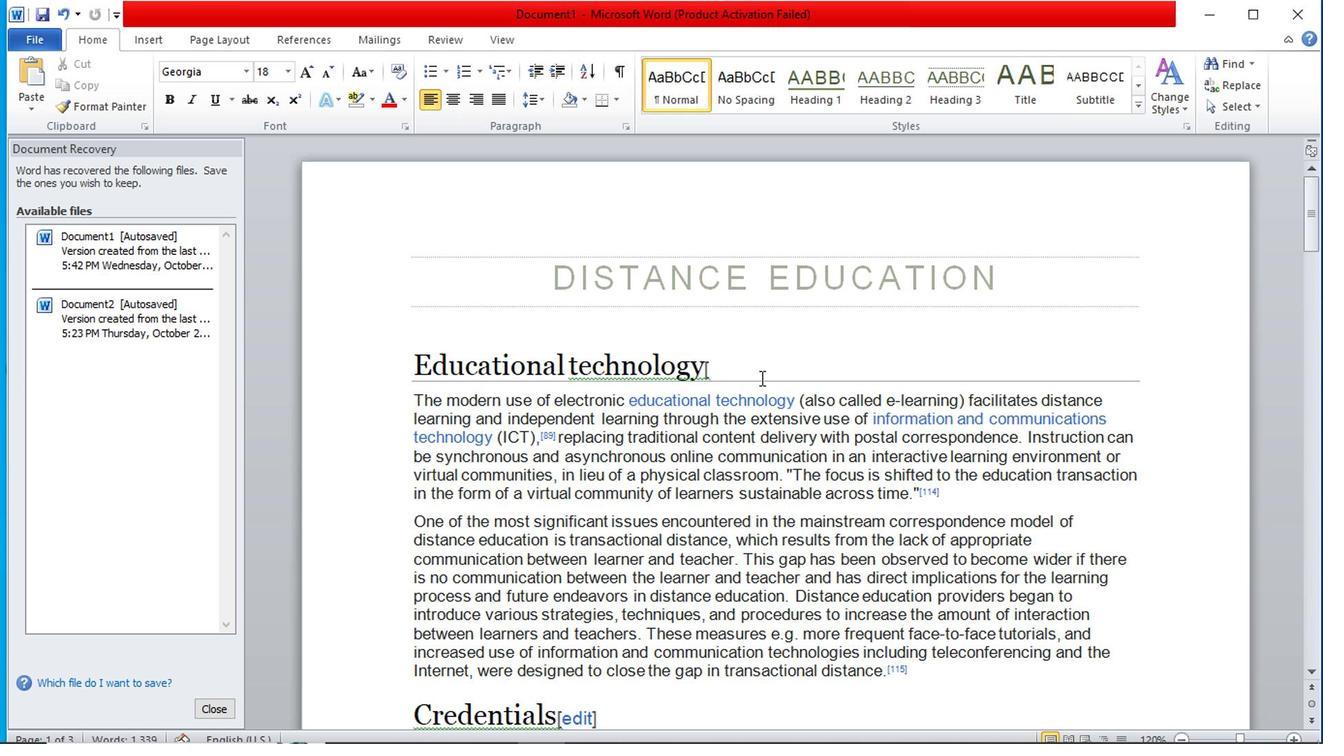 
Action: Mouse moved to (759, 371)
Screenshot: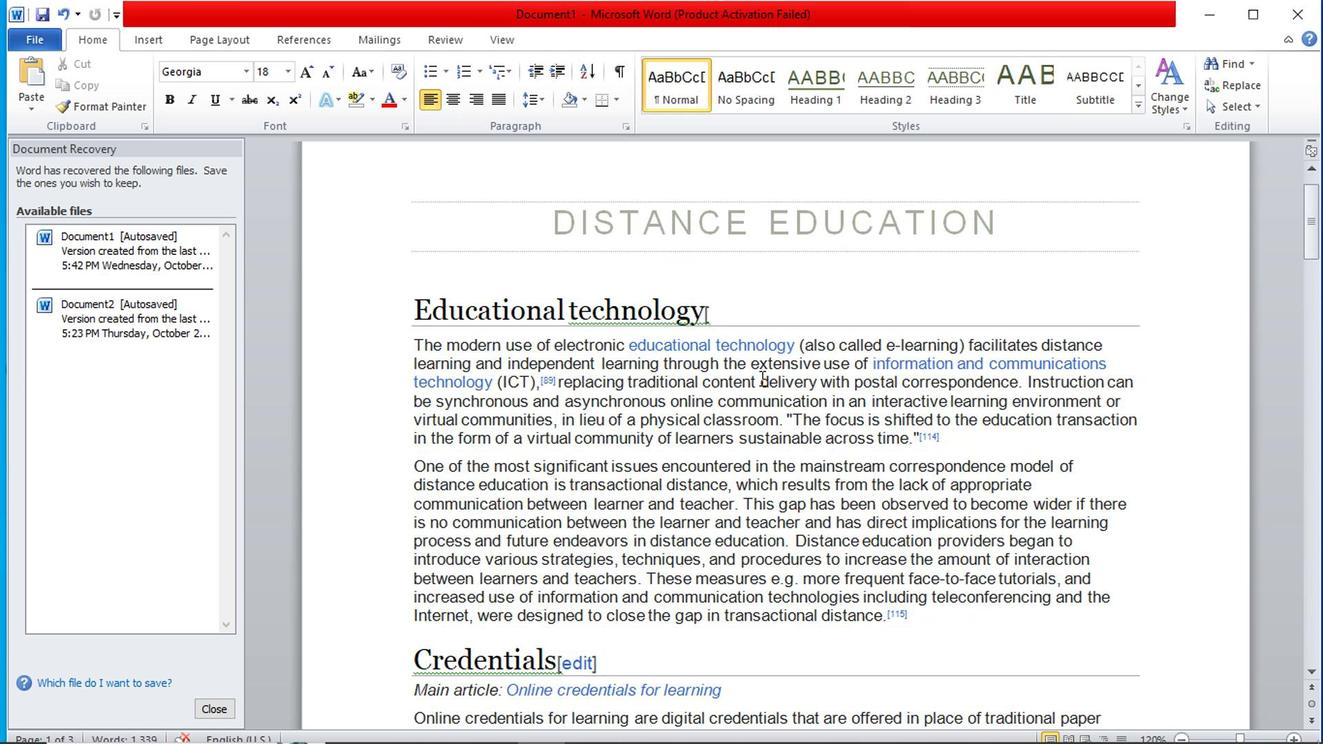 
Action: Mouse scrolled (759, 372) with delta (0, 0)
Screenshot: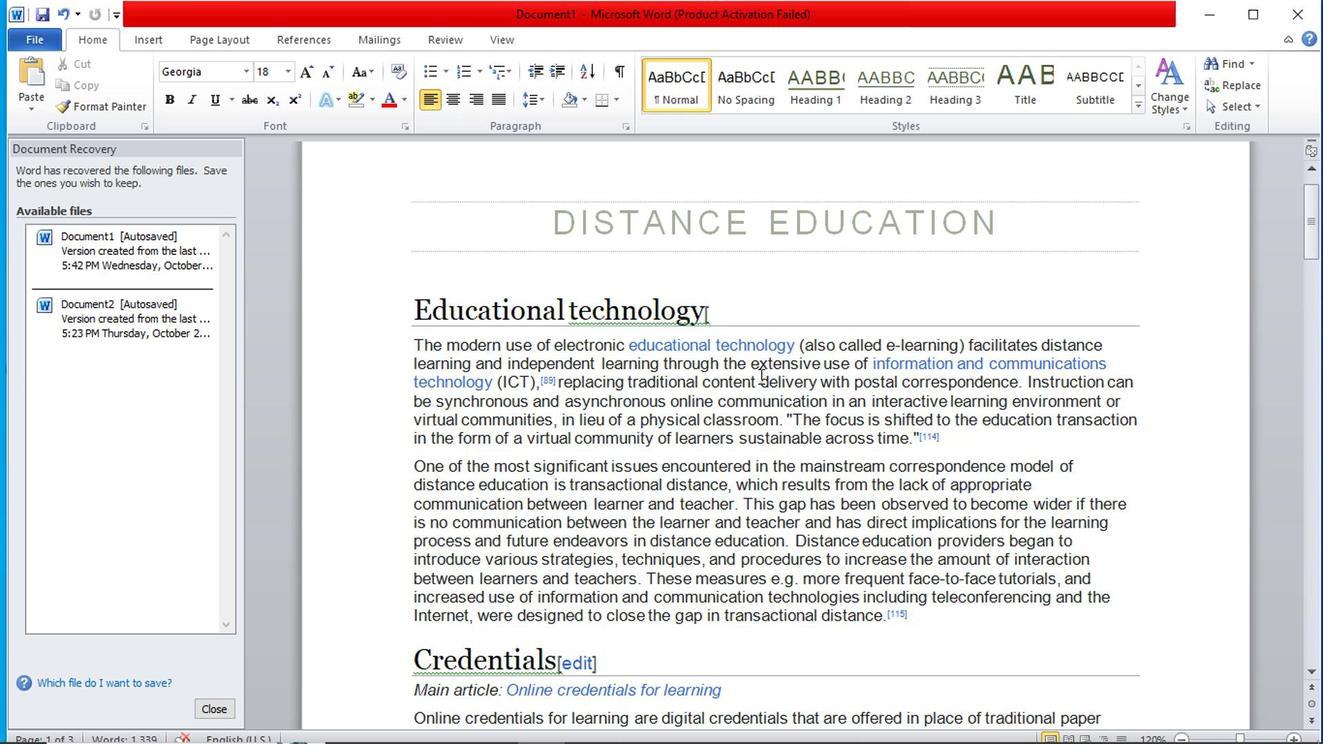 
Action: Mouse scrolled (759, 372) with delta (0, 0)
Screenshot: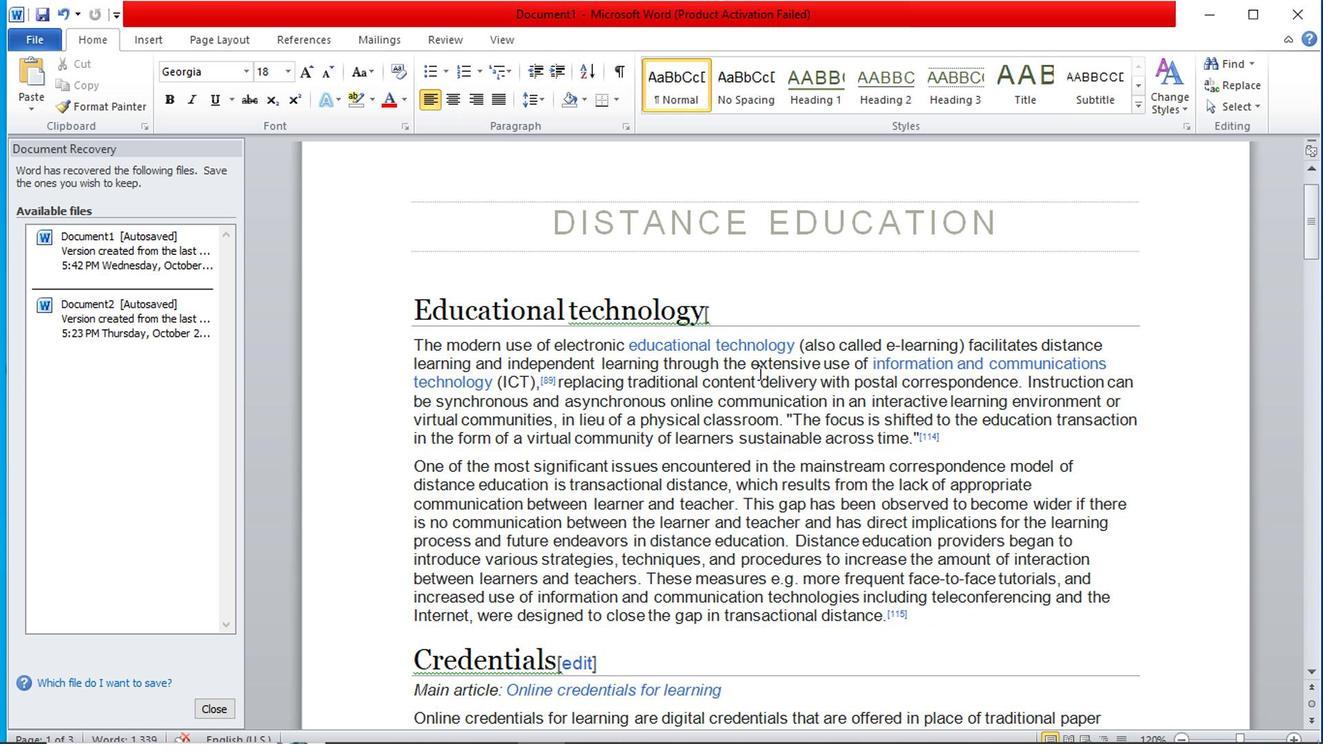 
Action: Mouse moved to (537, 277)
Screenshot: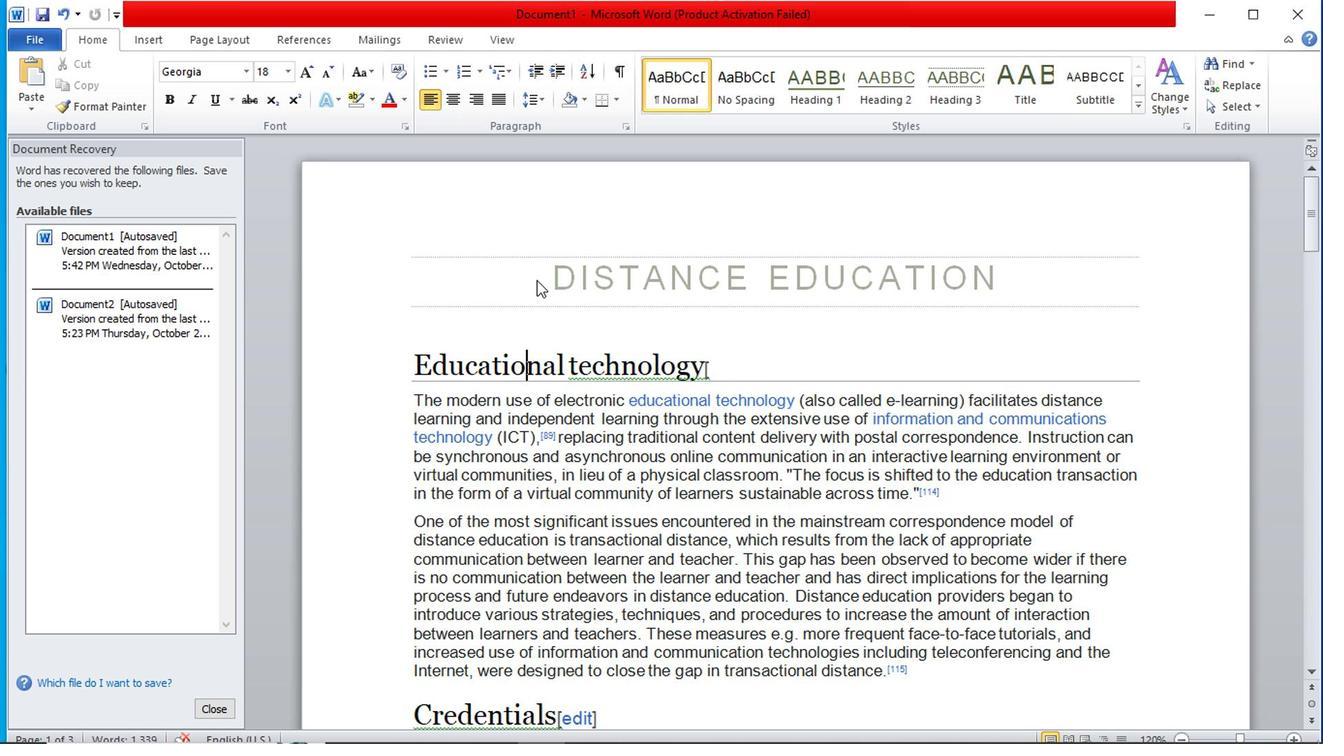 
Action: Mouse pressed left at (537, 277)
Screenshot: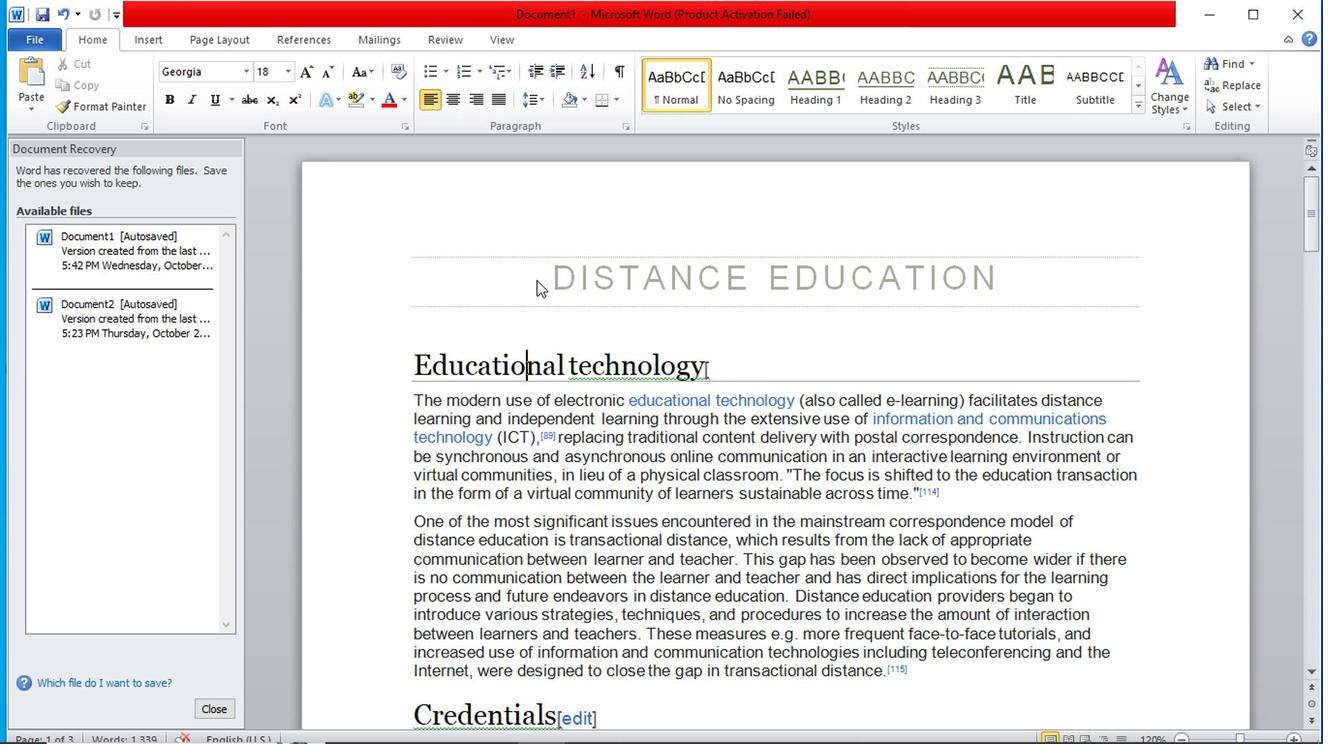
Action: Mouse moved to (544, 277)
Screenshot: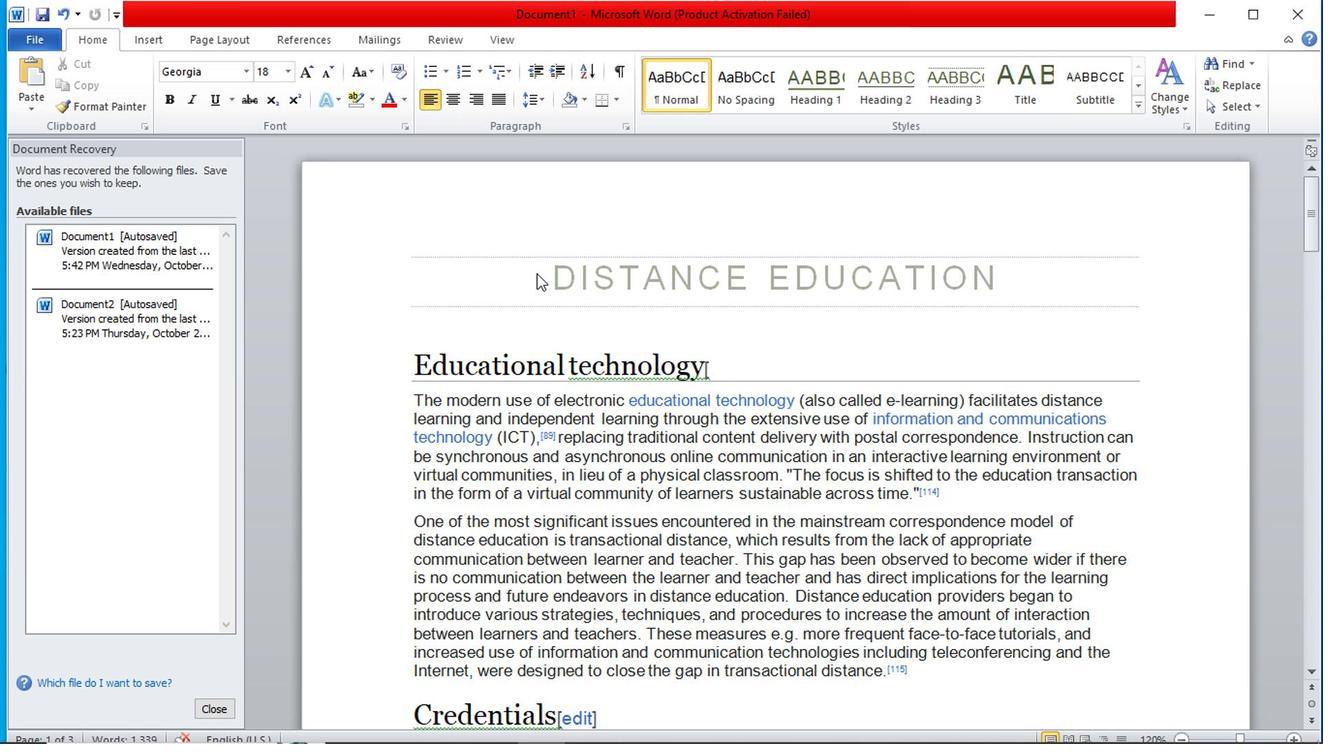 
Action: Mouse pressed left at (544, 277)
Screenshot: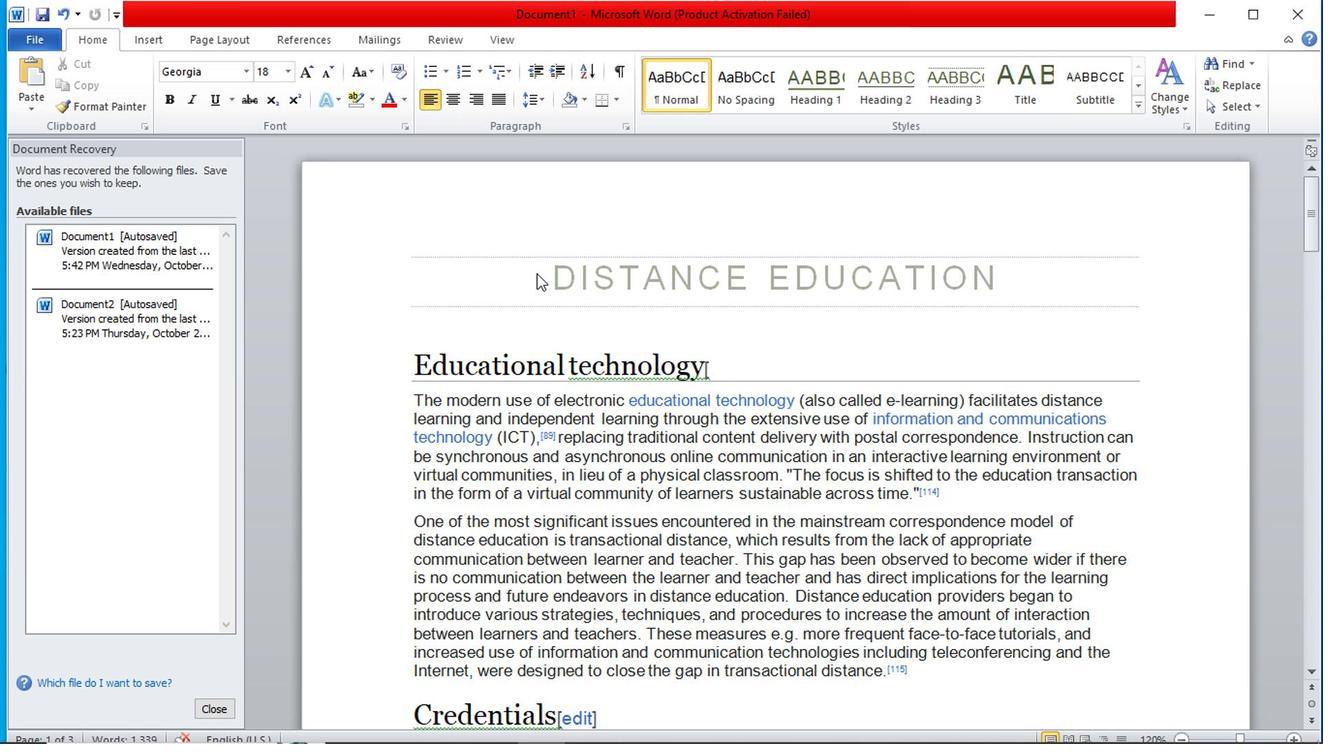 
Action: Mouse moved to (549, 278)
Screenshot: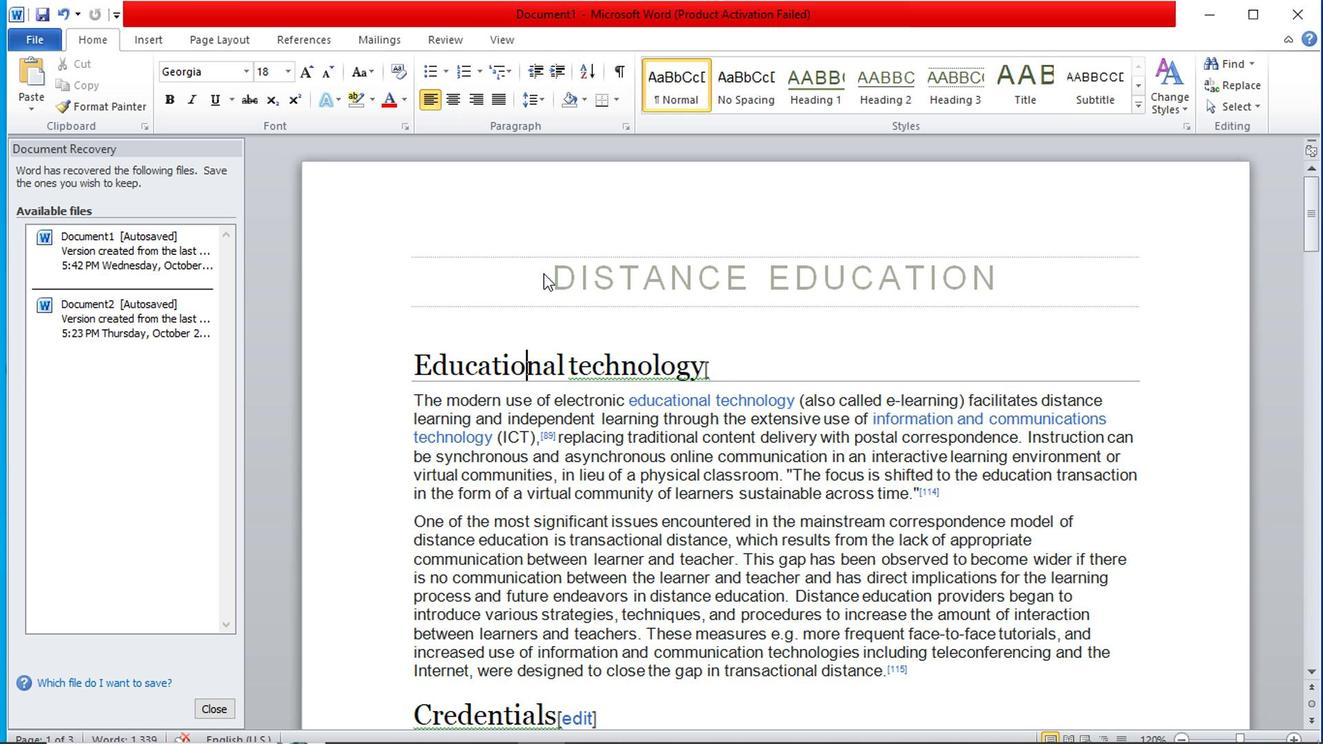 
Action: Mouse pressed left at (549, 278)
Screenshot: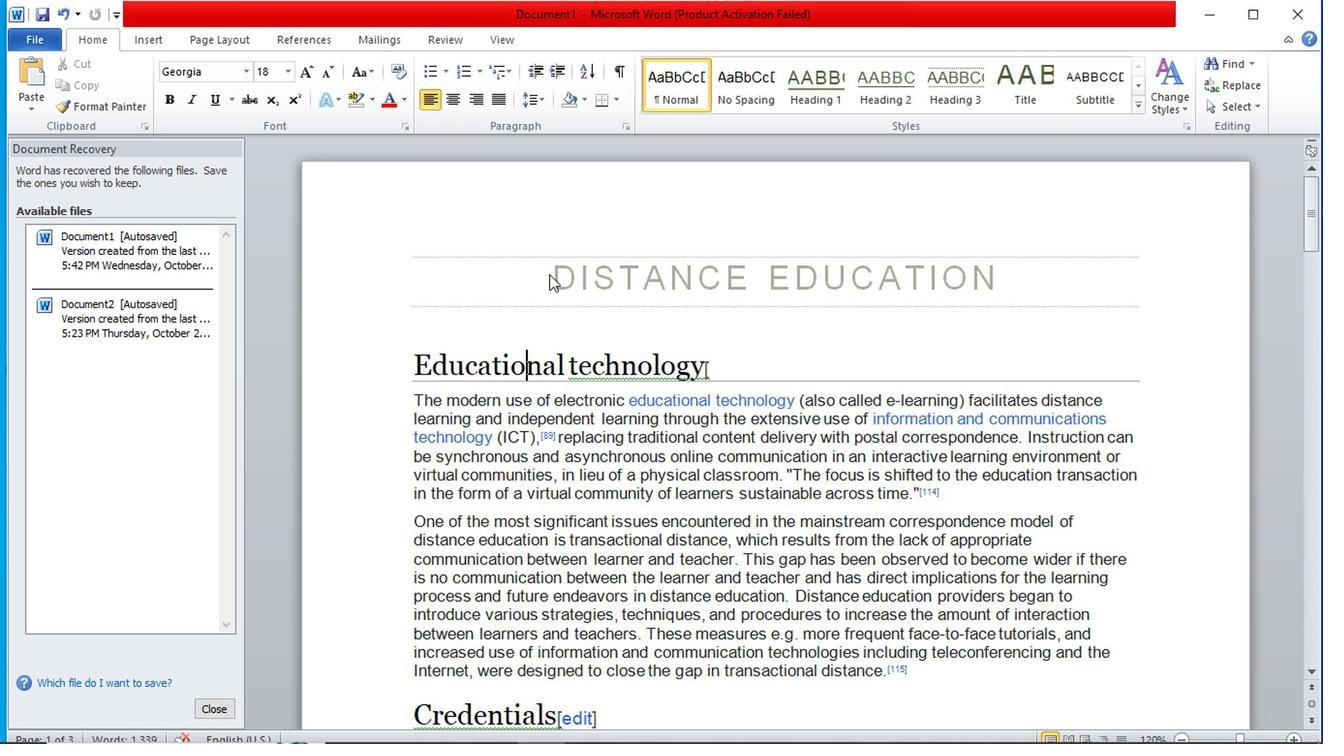 
Action: Mouse pressed left at (549, 278)
Screenshot: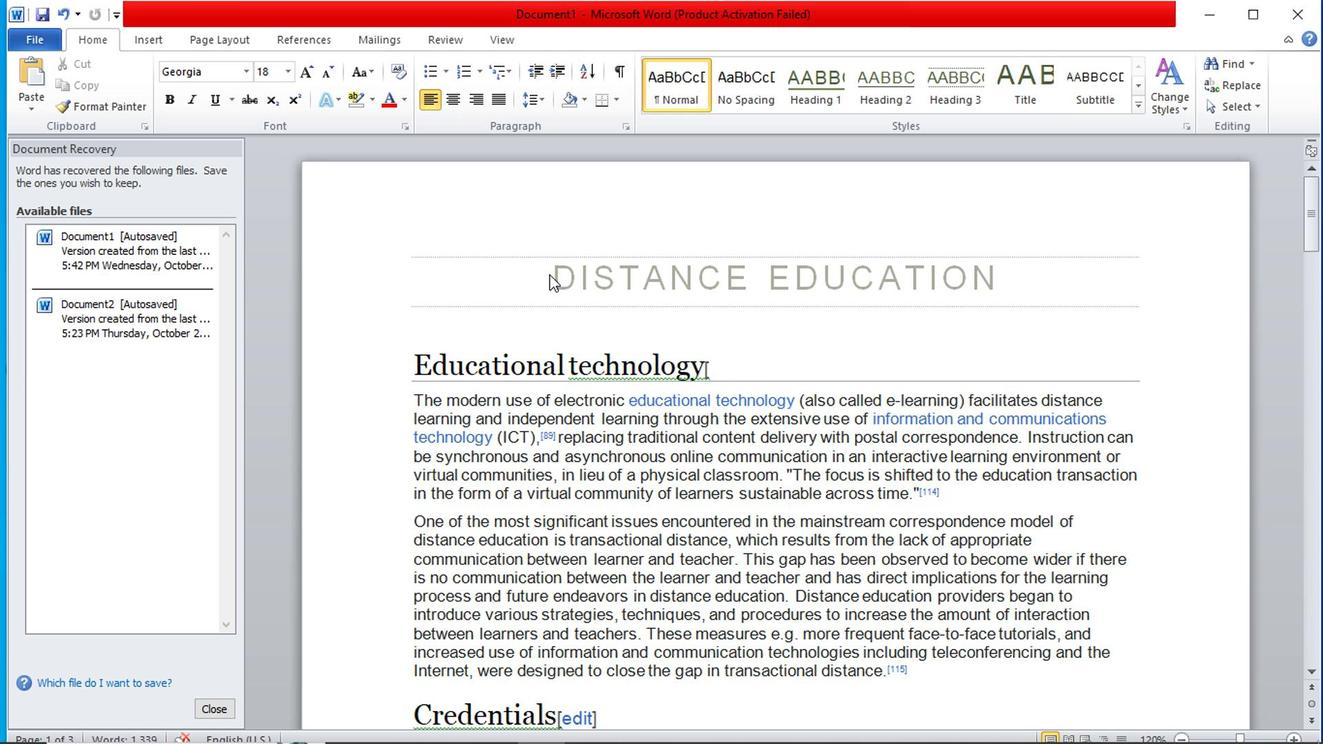 
Action: Mouse moved to (545, 277)
Screenshot: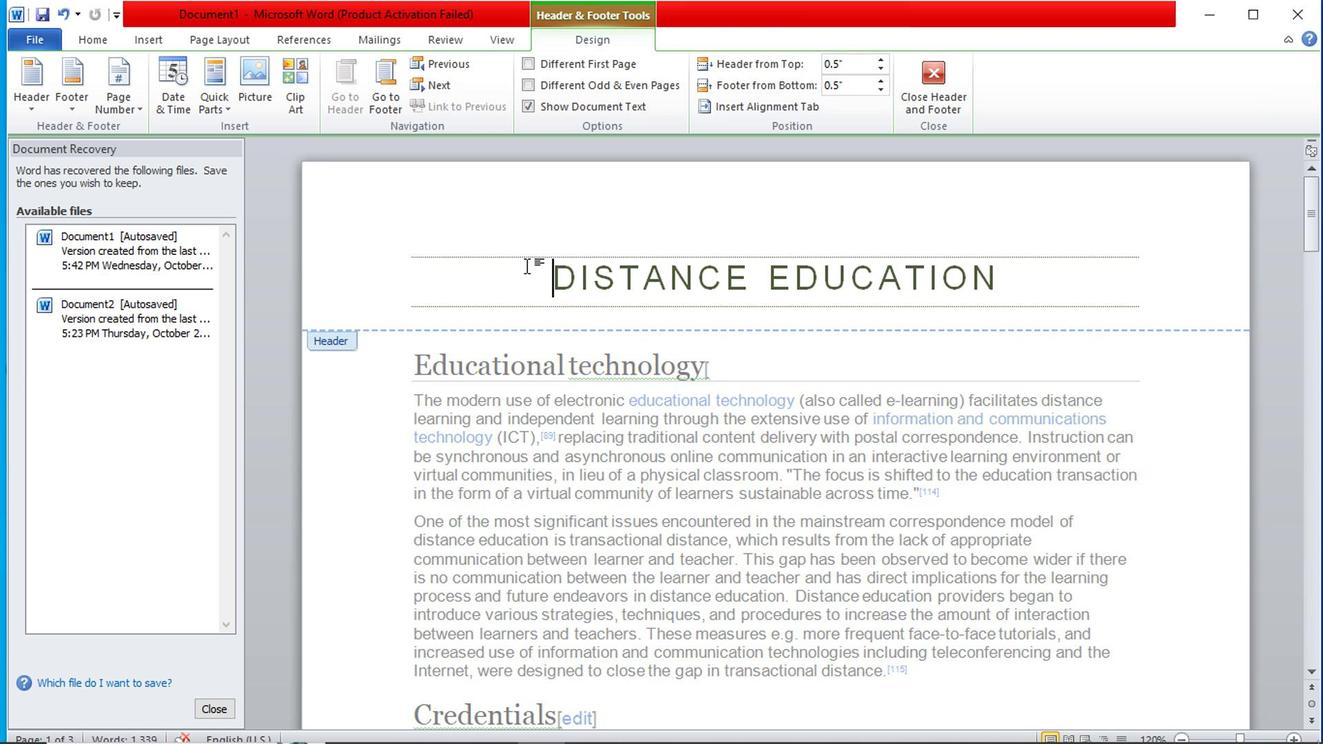 
Action: Mouse pressed left at (545, 277)
Screenshot: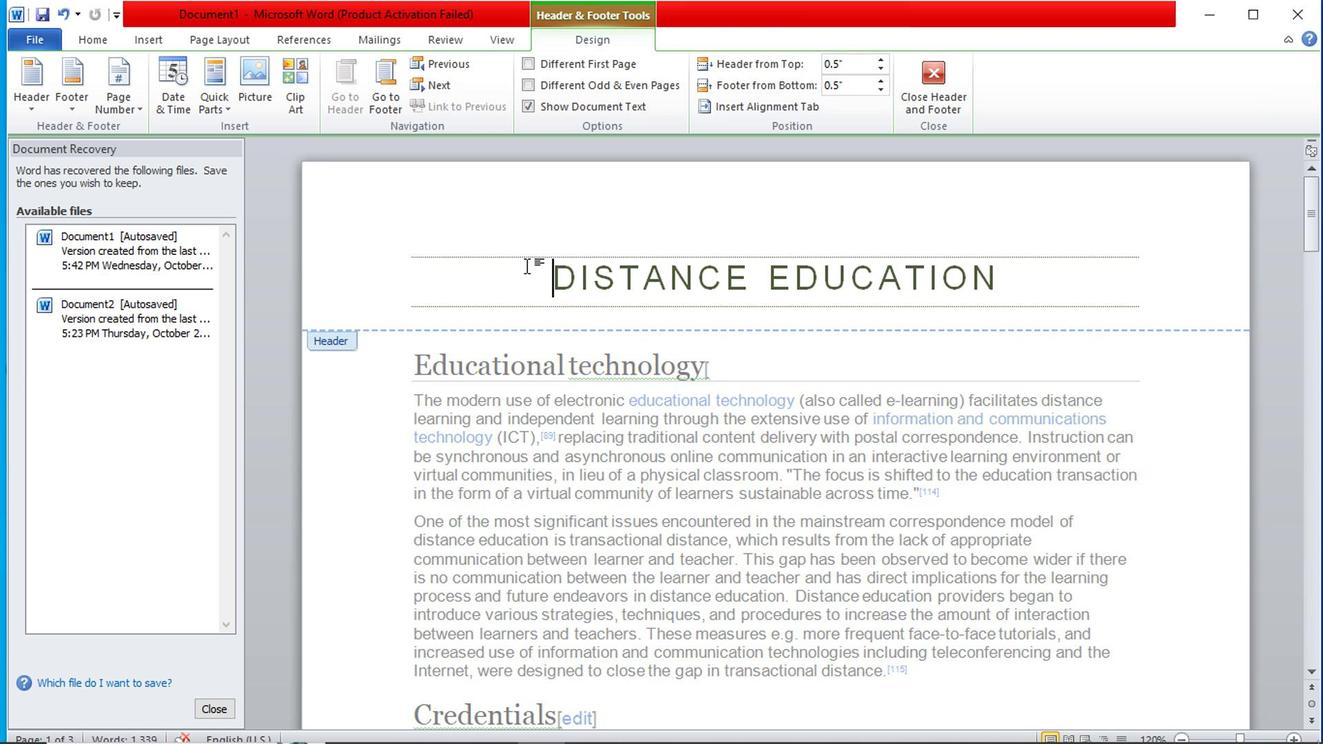 
Action: Mouse moved to (100, 43)
Screenshot: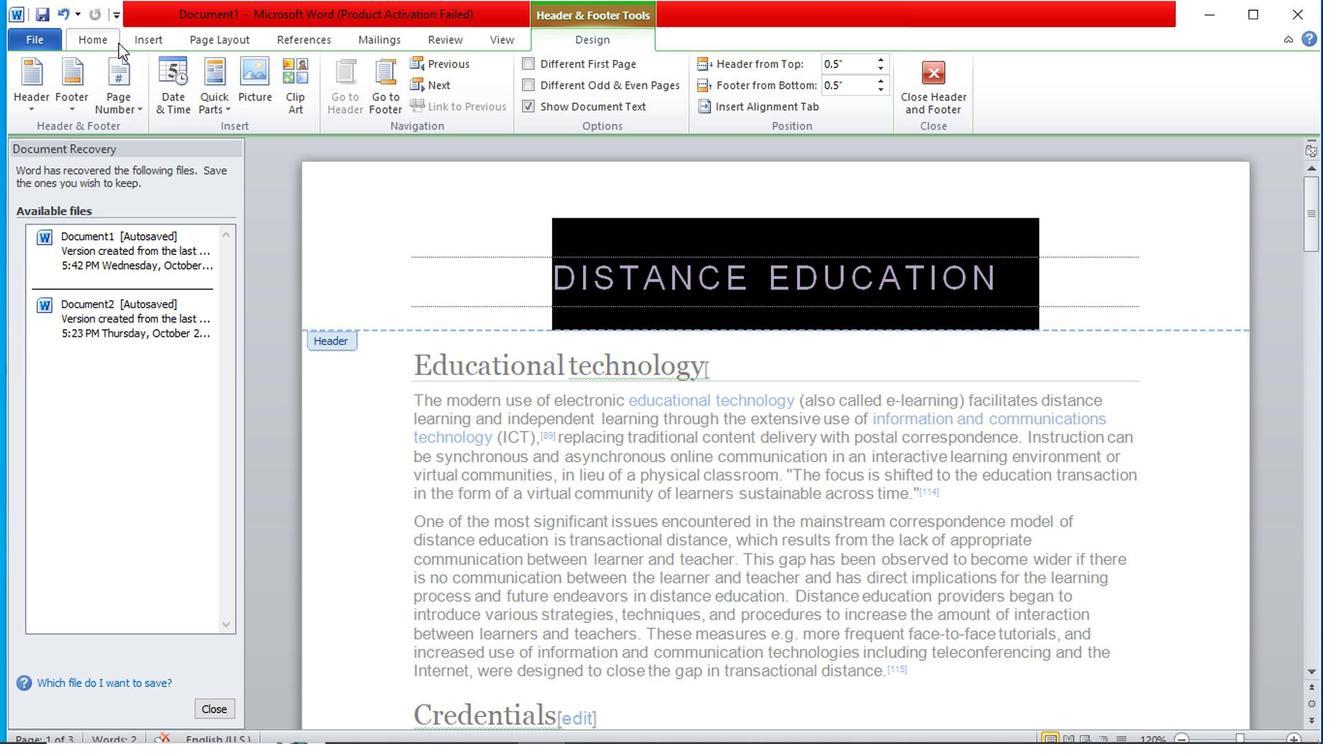 
Action: Mouse pressed left at (100, 43)
Screenshot: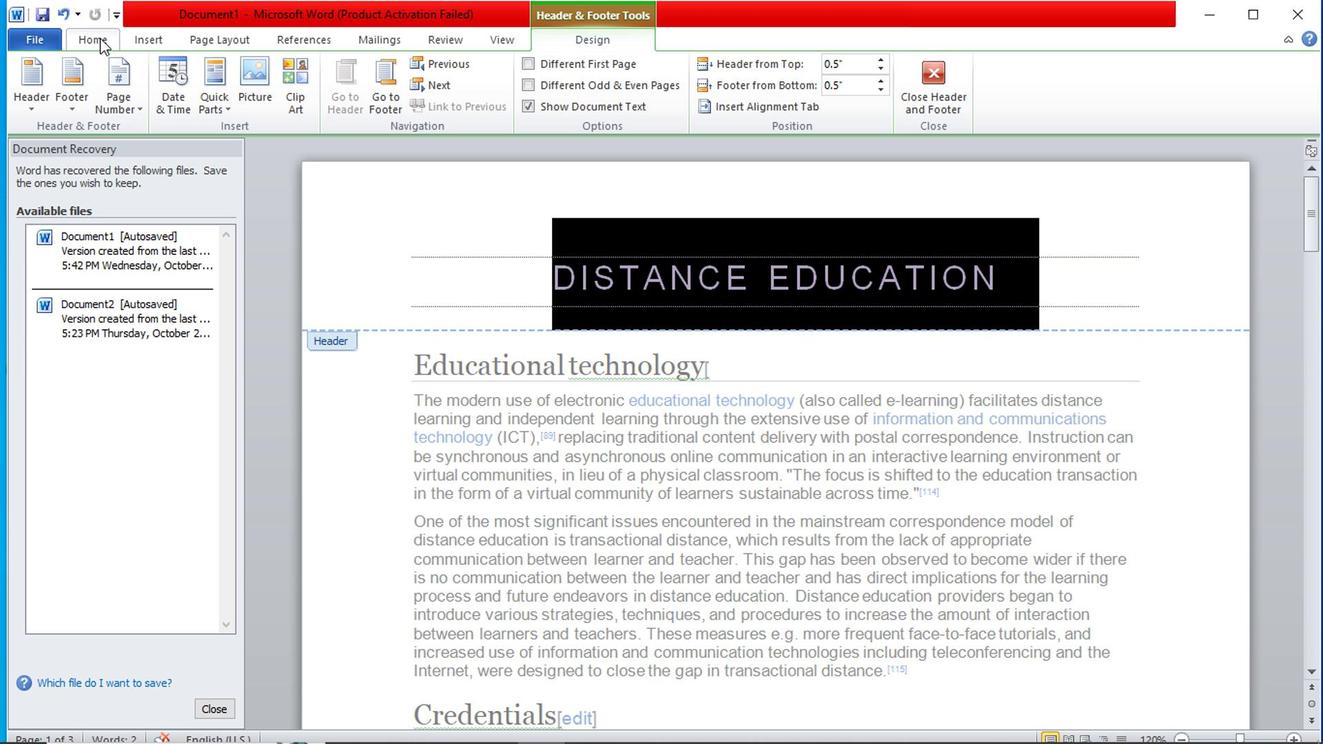 
Action: Mouse moved to (416, 99)
Screenshot: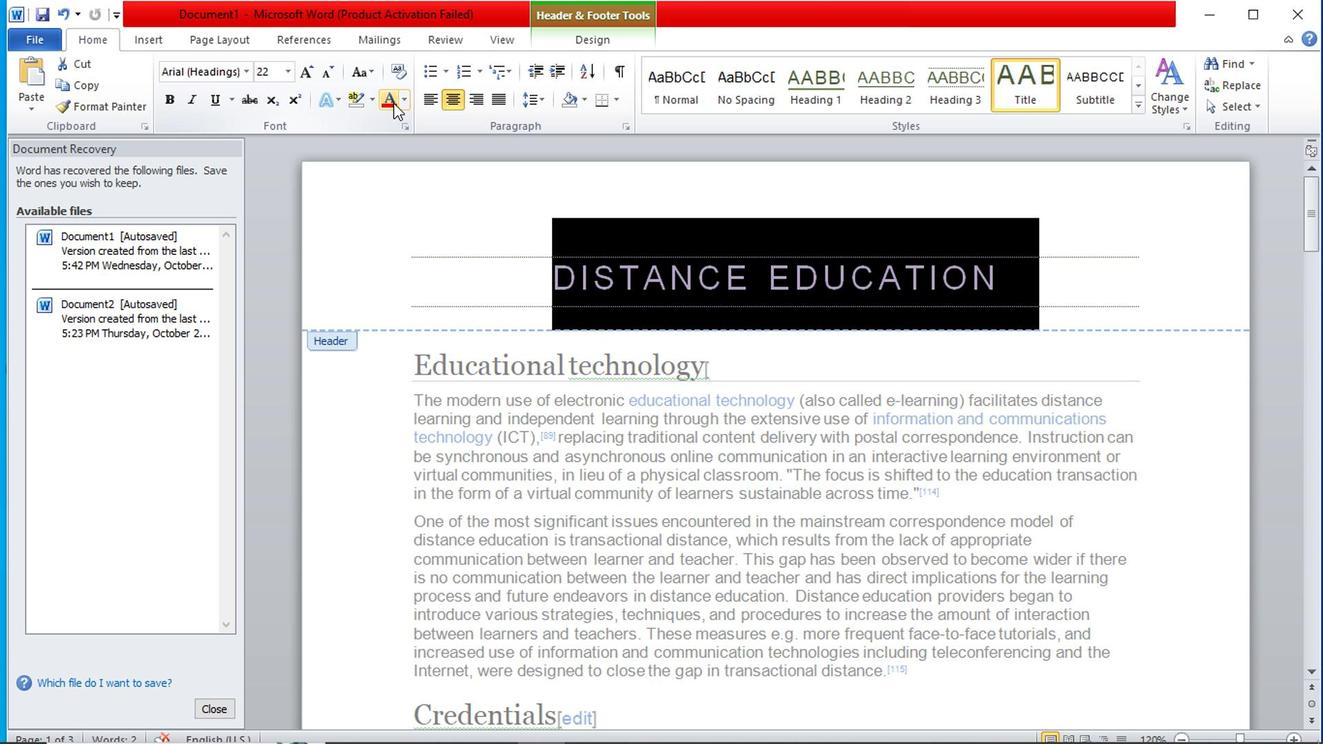 
Action: Mouse pressed left at (416, 99)
Screenshot: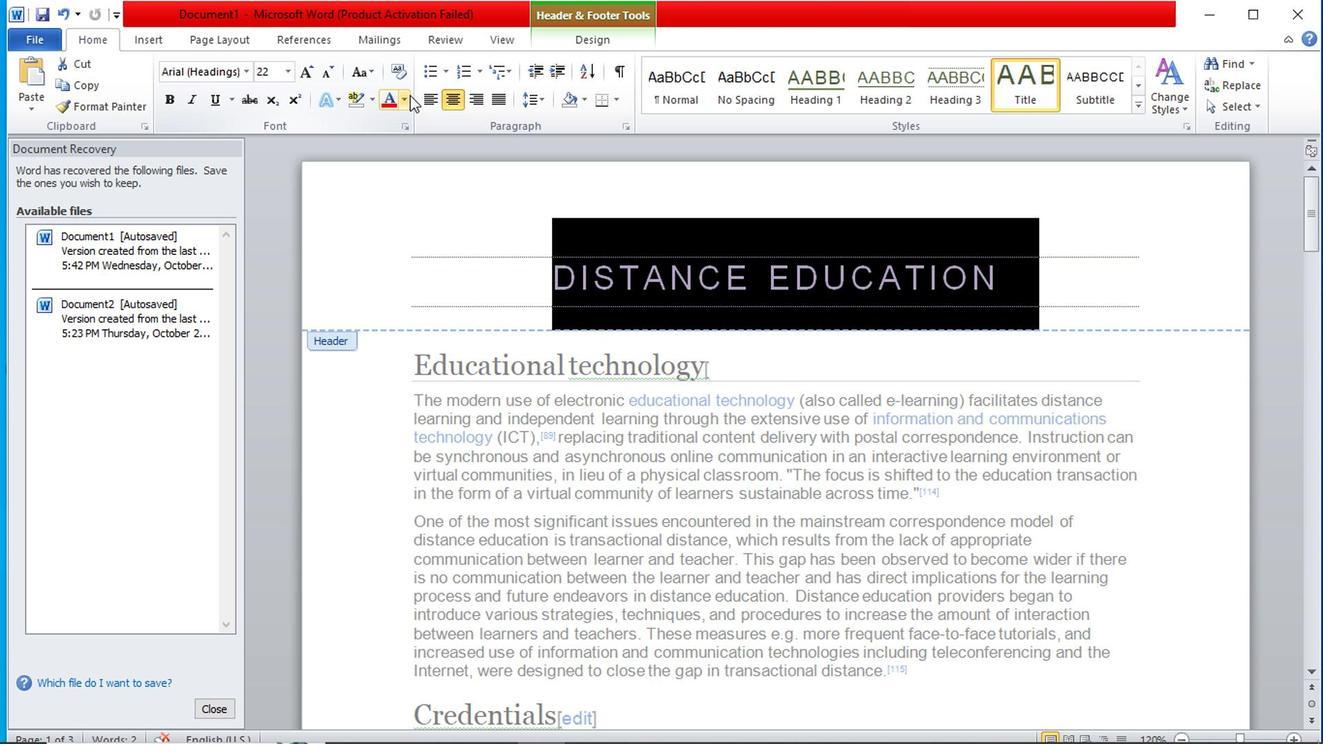 
Action: Mouse moved to (411, 103)
Screenshot: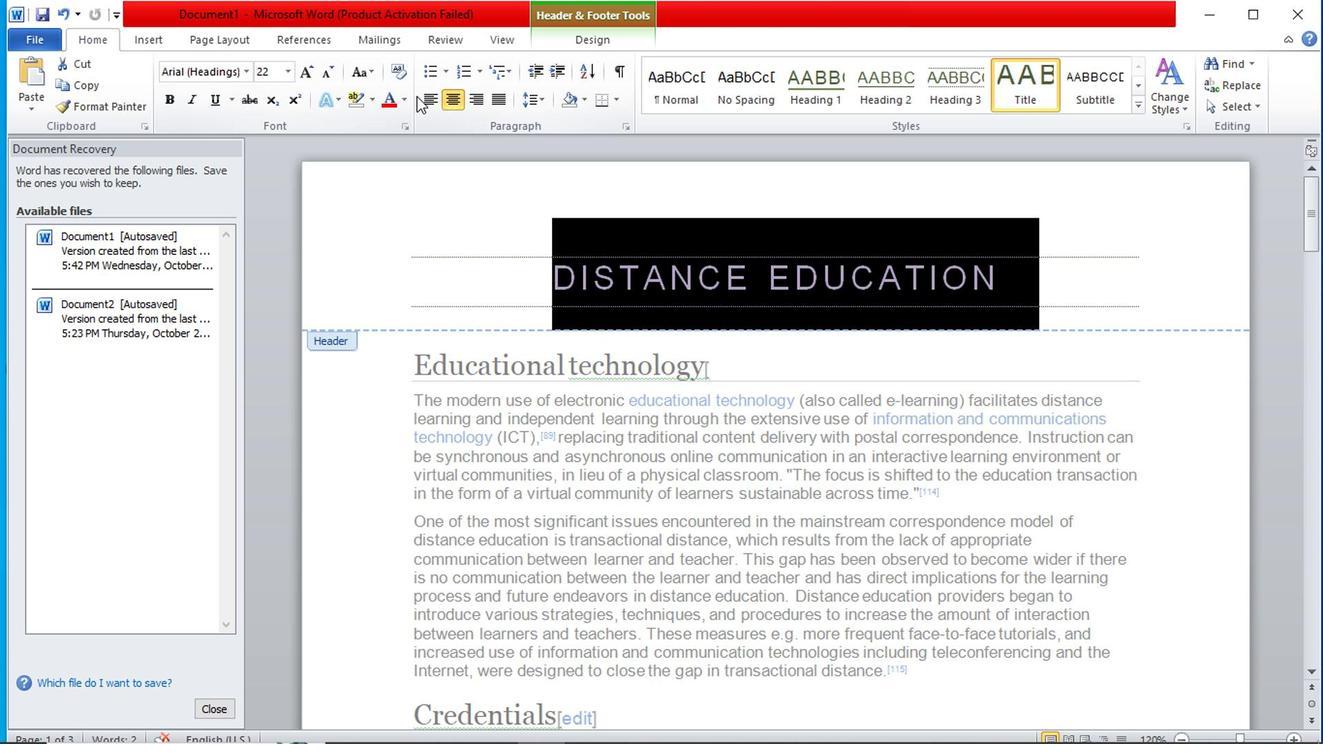 
Action: Mouse pressed left at (411, 103)
Screenshot: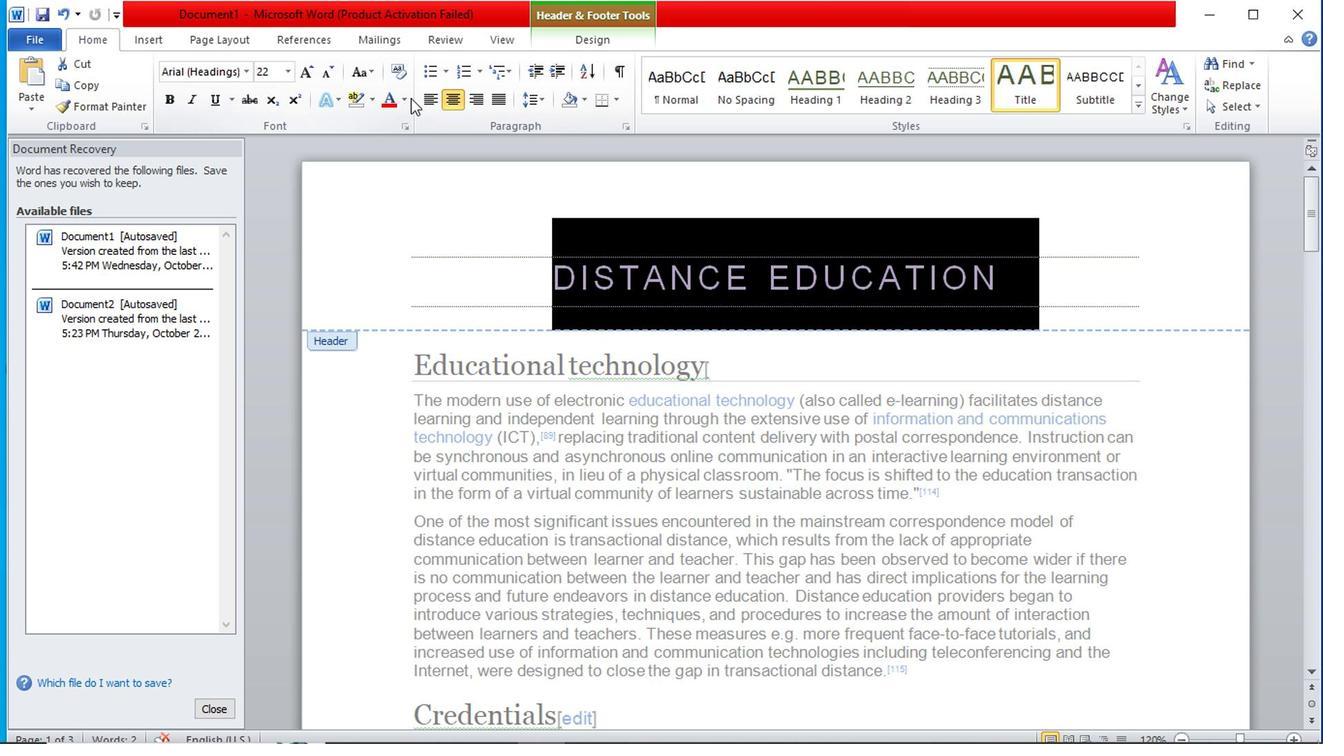 
Action: Mouse moved to (405, 106)
Screenshot: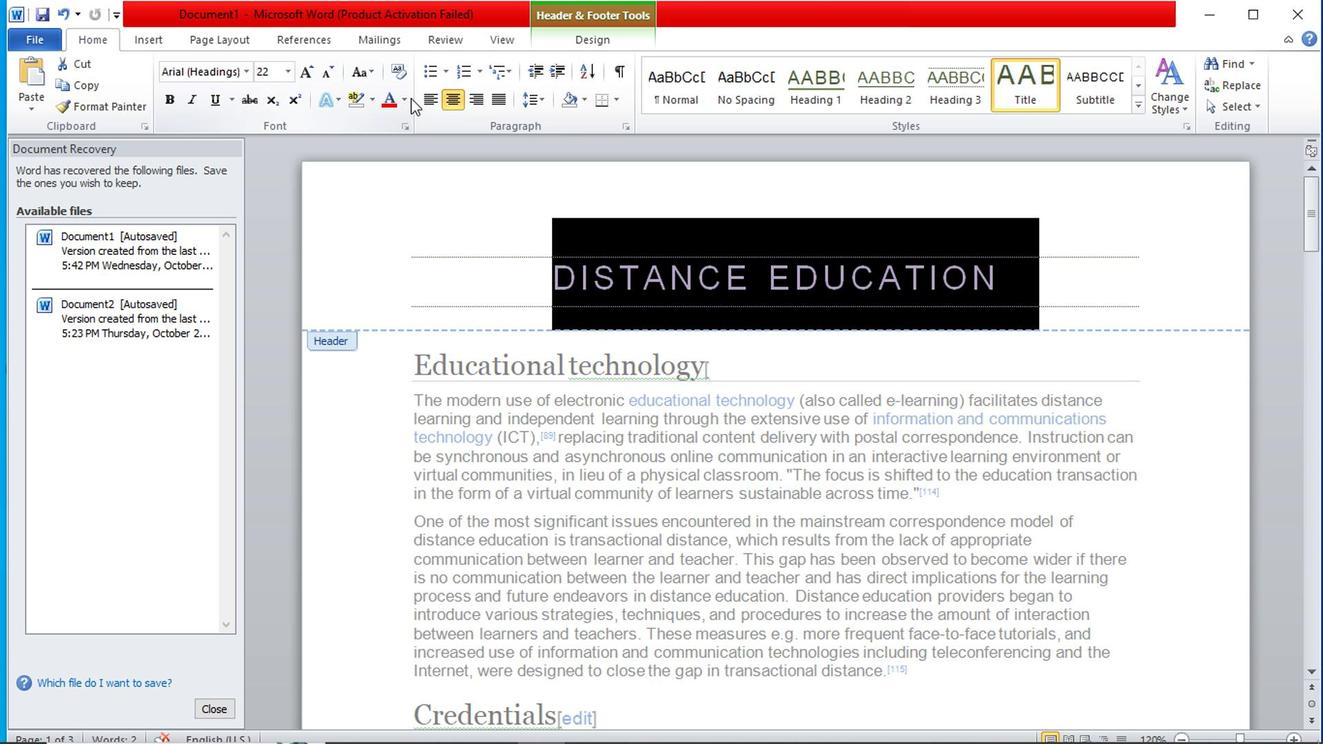 
Action: Mouse pressed left at (405, 106)
Screenshot: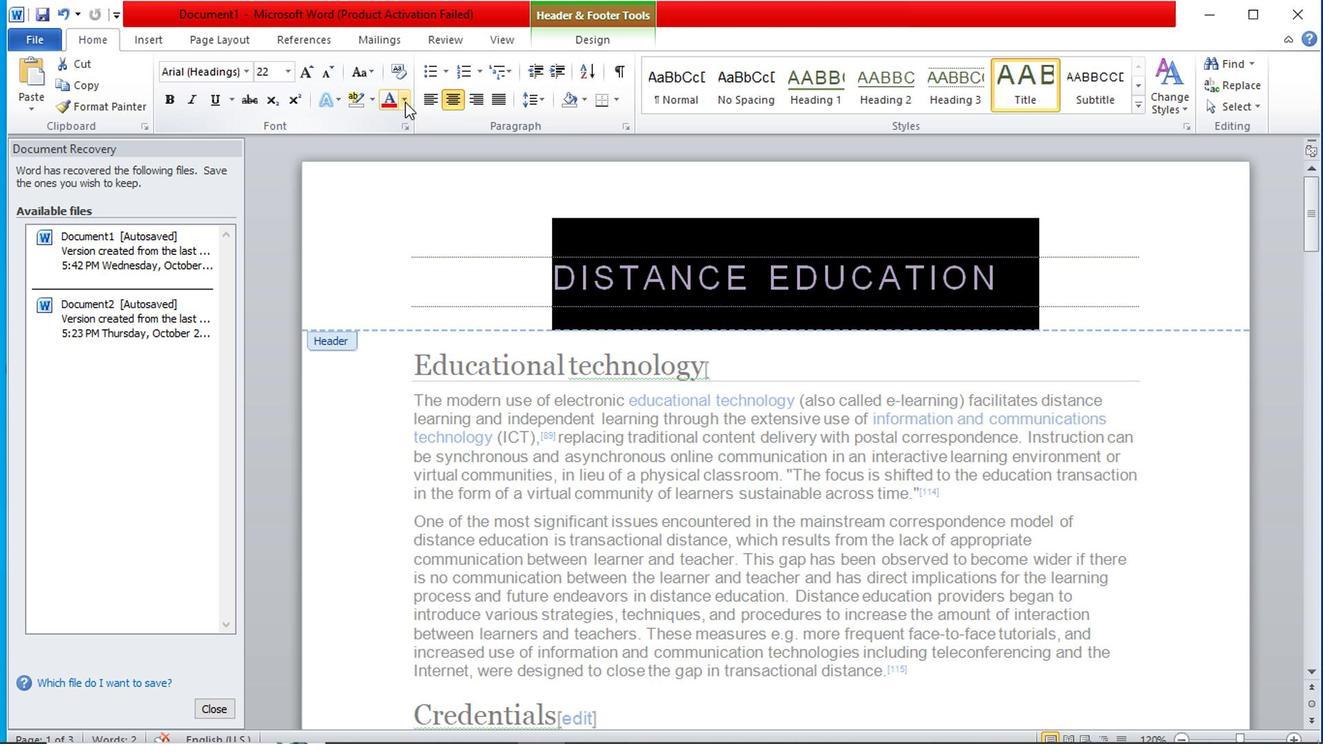 
Action: Mouse moved to (520, 263)
Screenshot: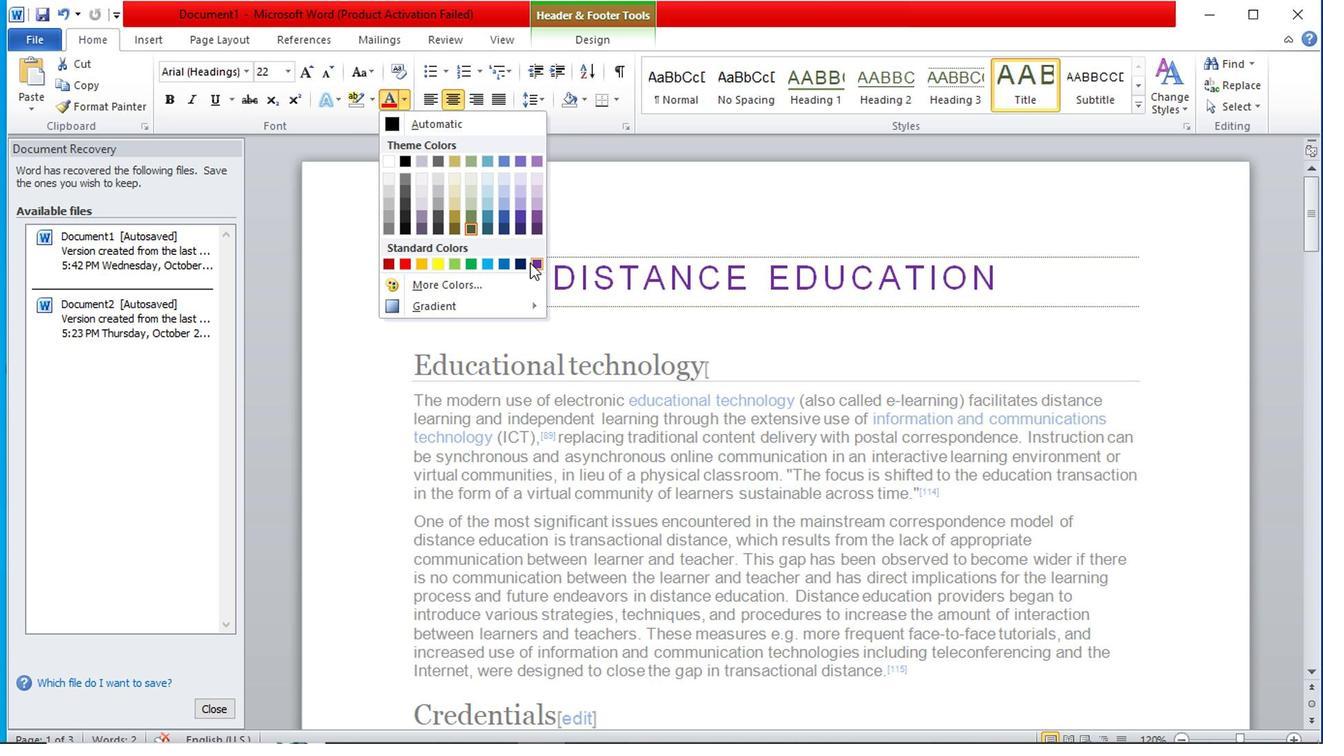 
Action: Mouse pressed left at (520, 263)
Screenshot: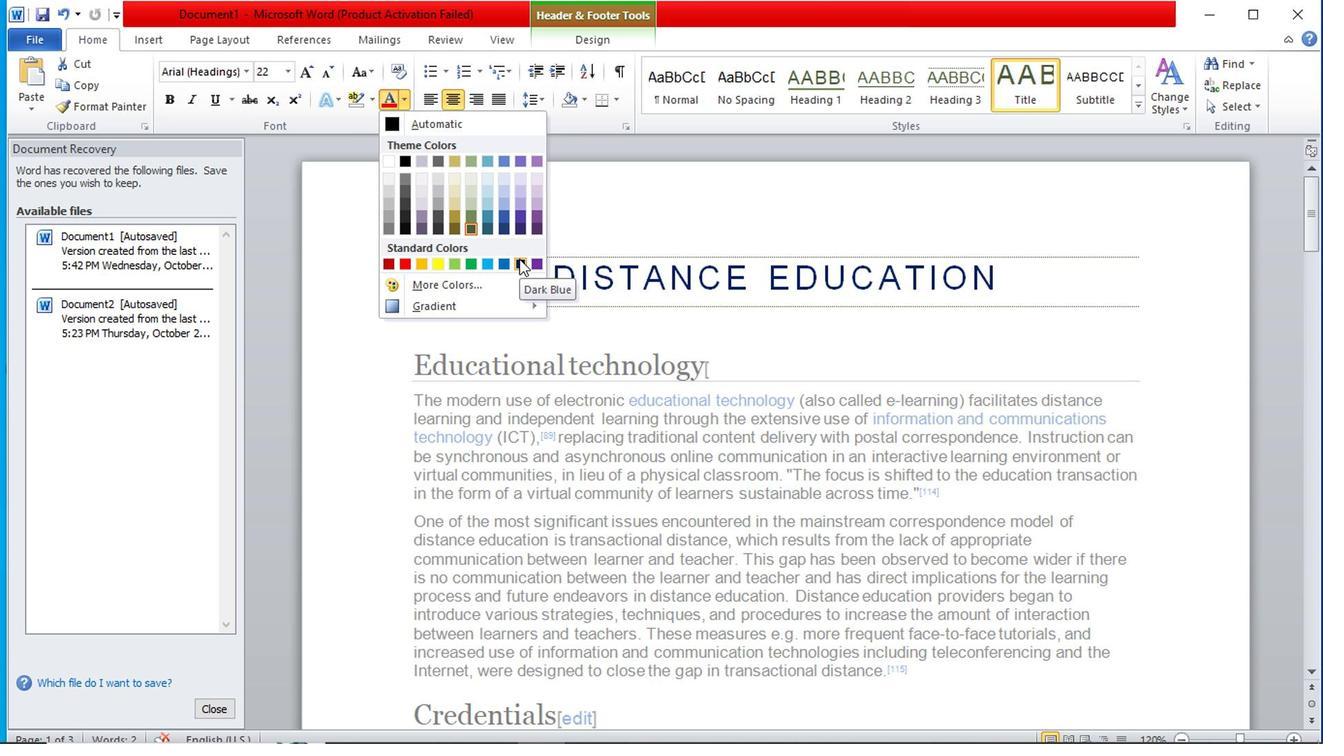 
Action: Mouse moved to (403, 111)
Screenshot: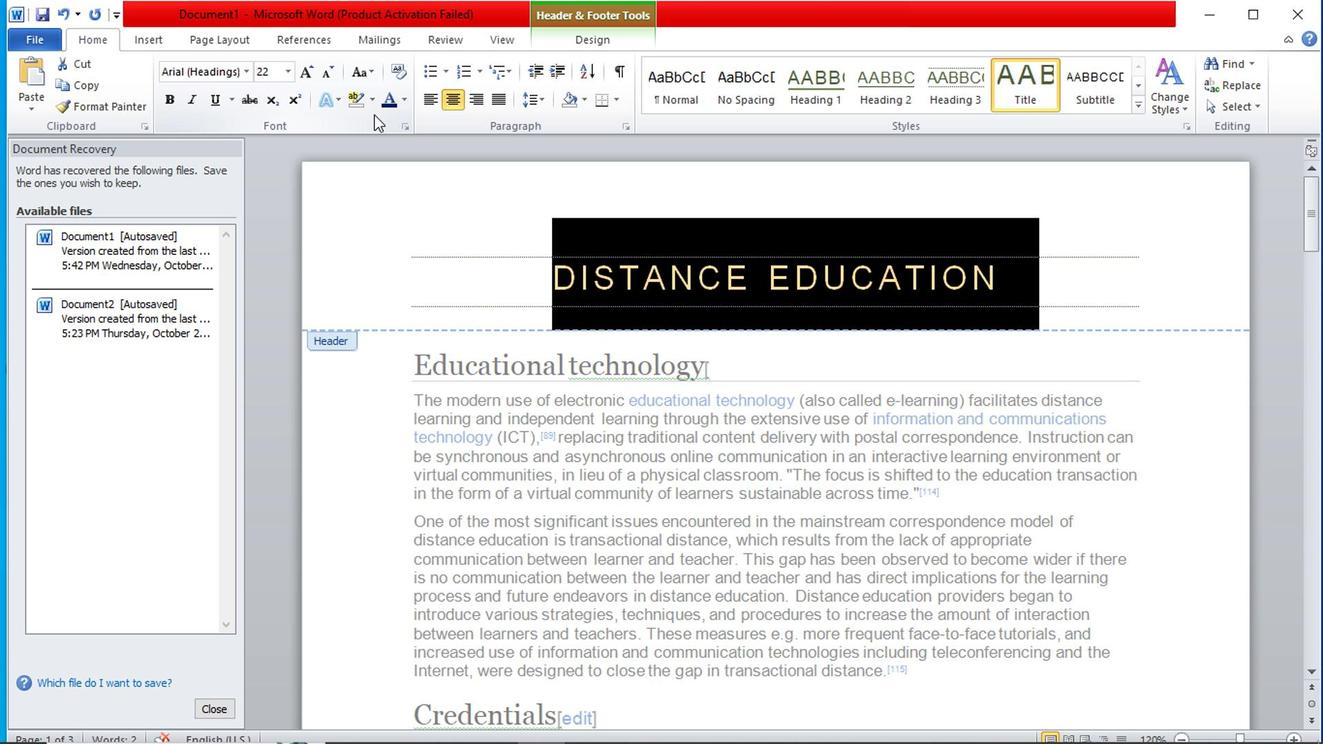 
Action: Mouse pressed left at (403, 111)
Screenshot: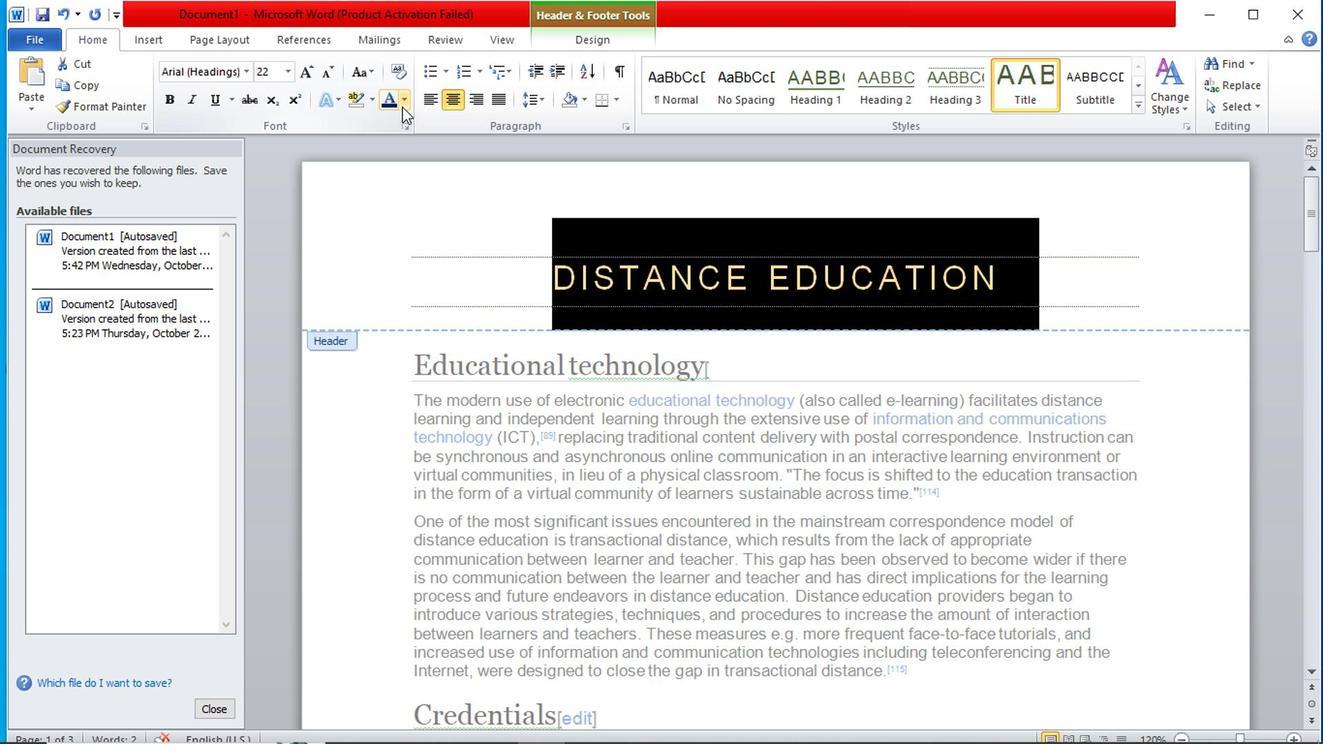 
Action: Mouse moved to (455, 294)
Screenshot: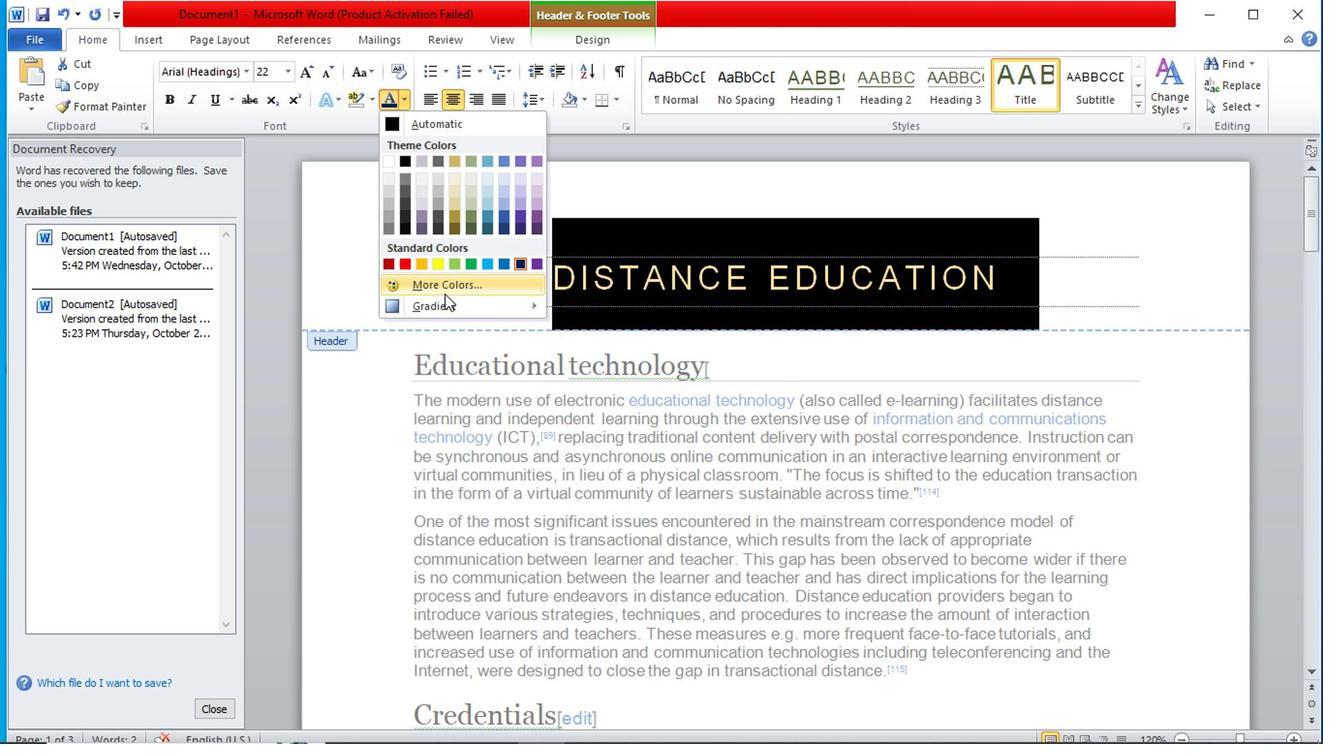 
Action: Mouse pressed left at (455, 294)
Screenshot: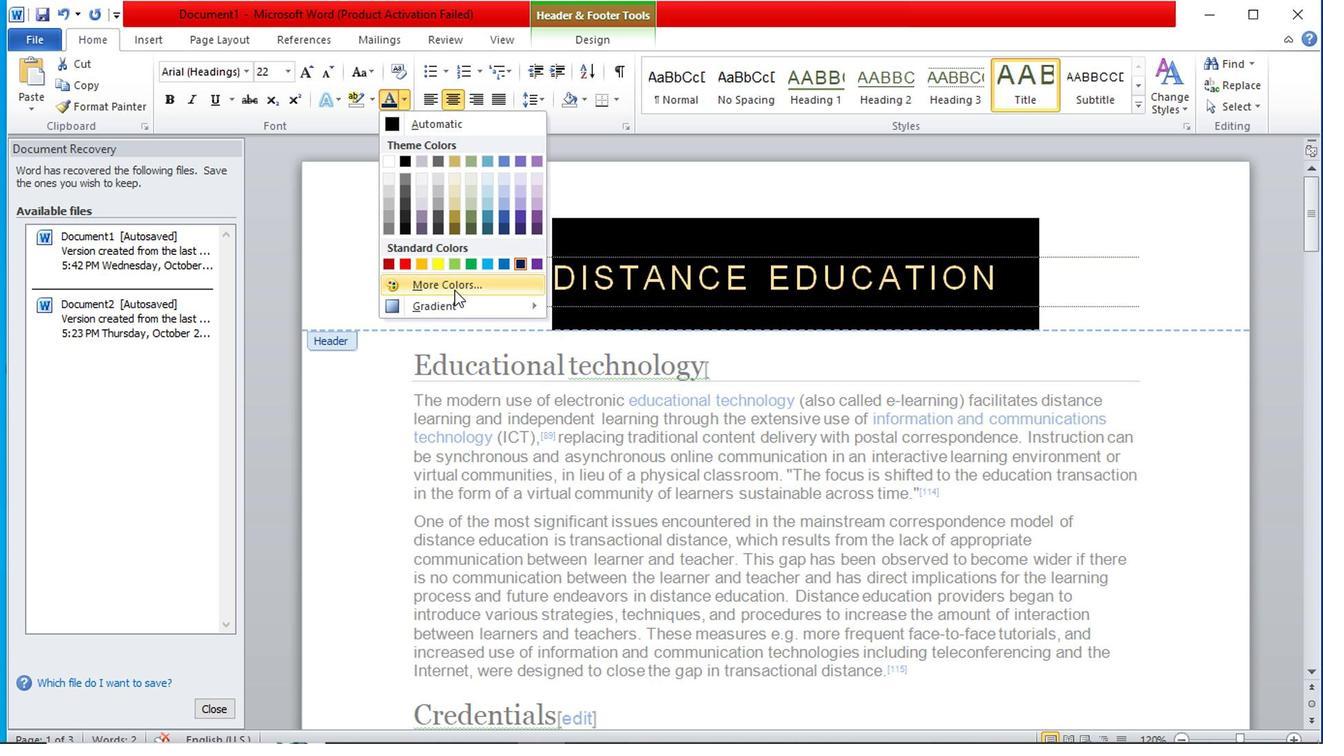 
Action: Mouse moved to (549, 294)
Screenshot: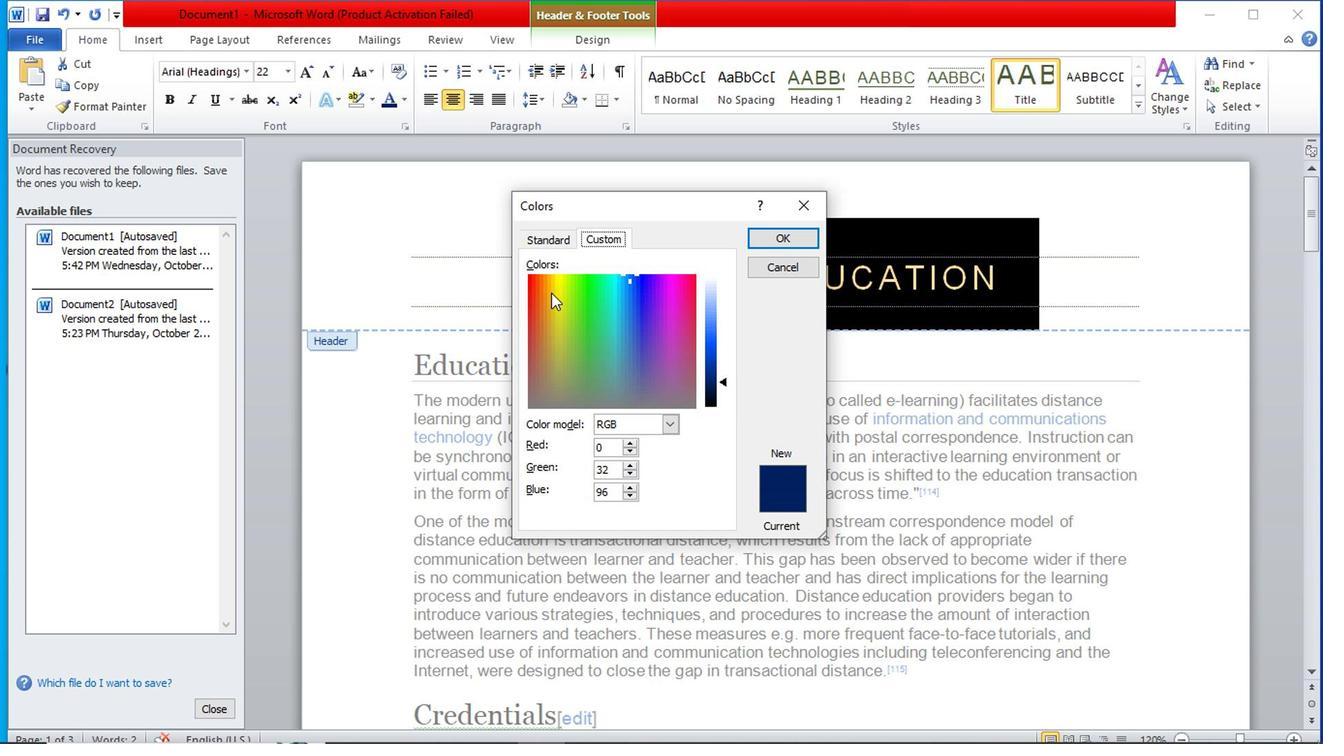 
Action: Mouse pressed left at (549, 294)
Screenshot: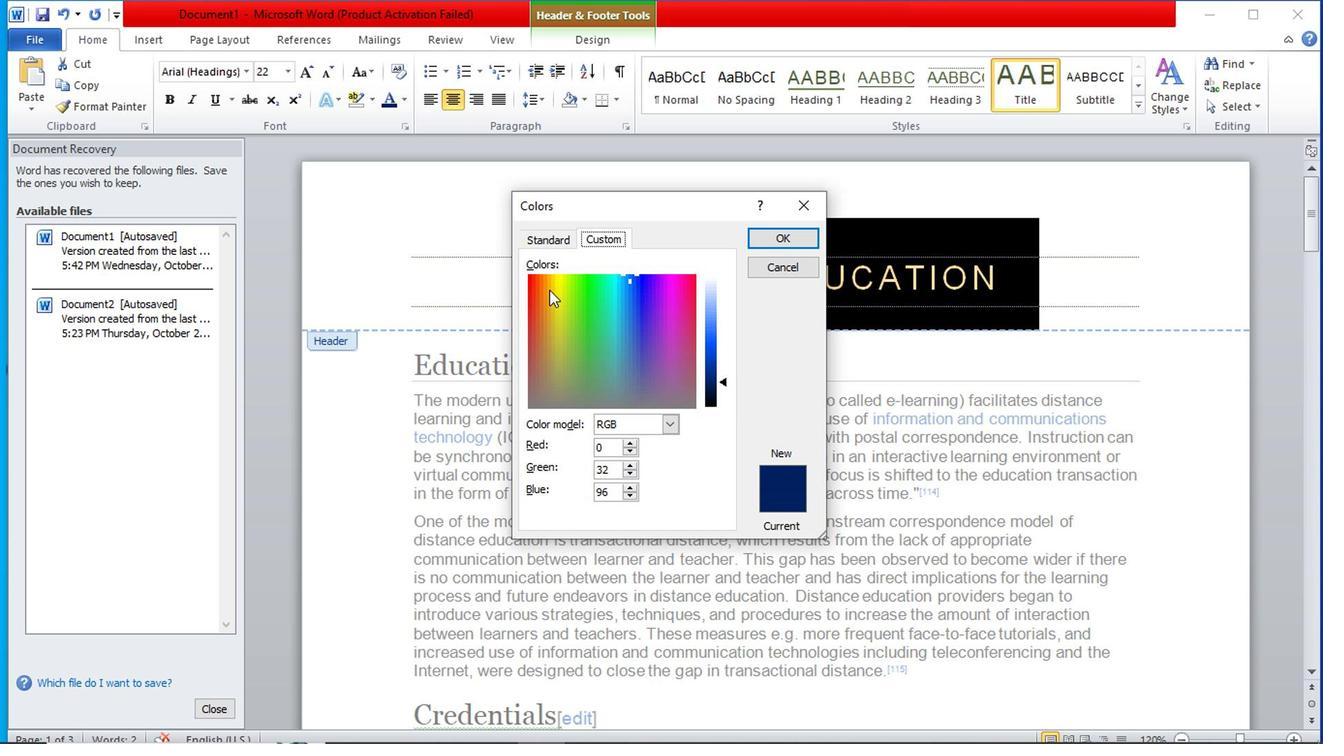 
Action: Mouse moved to (620, 318)
Screenshot: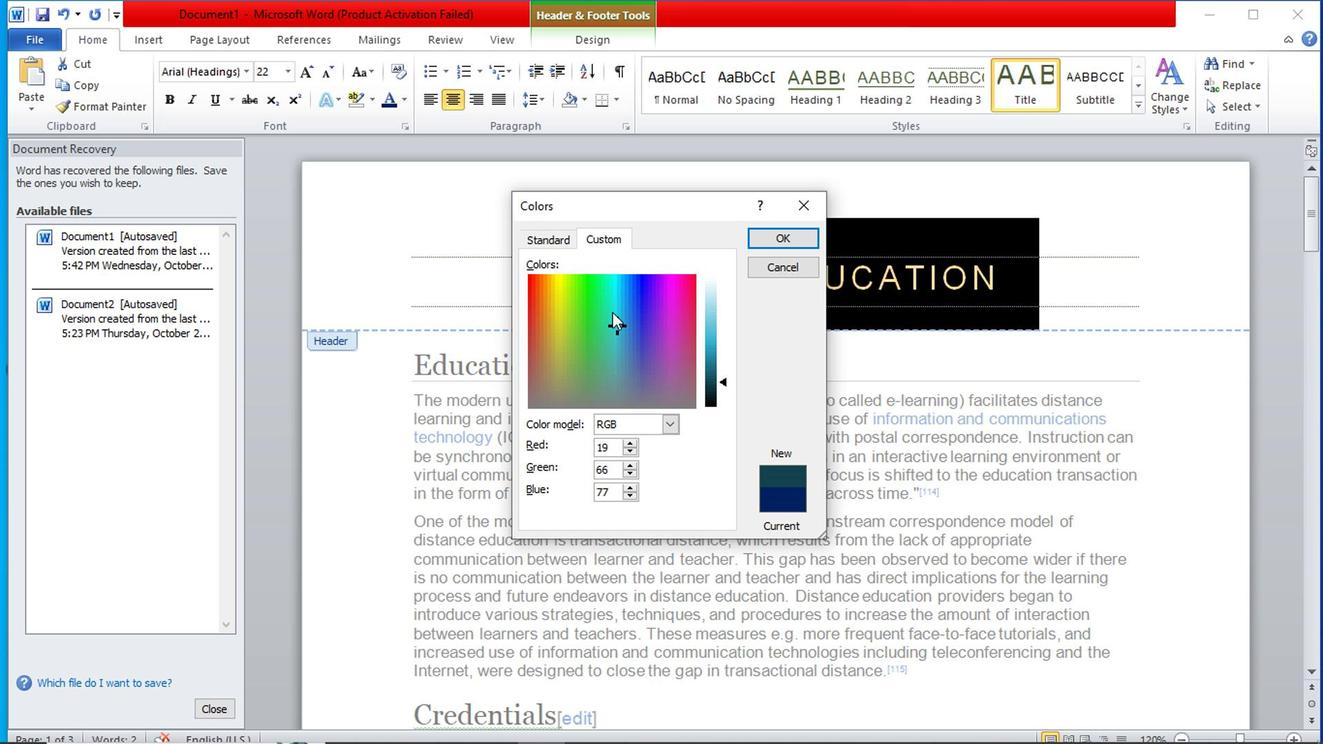 
Action: Mouse pressed left at (620, 318)
Screenshot: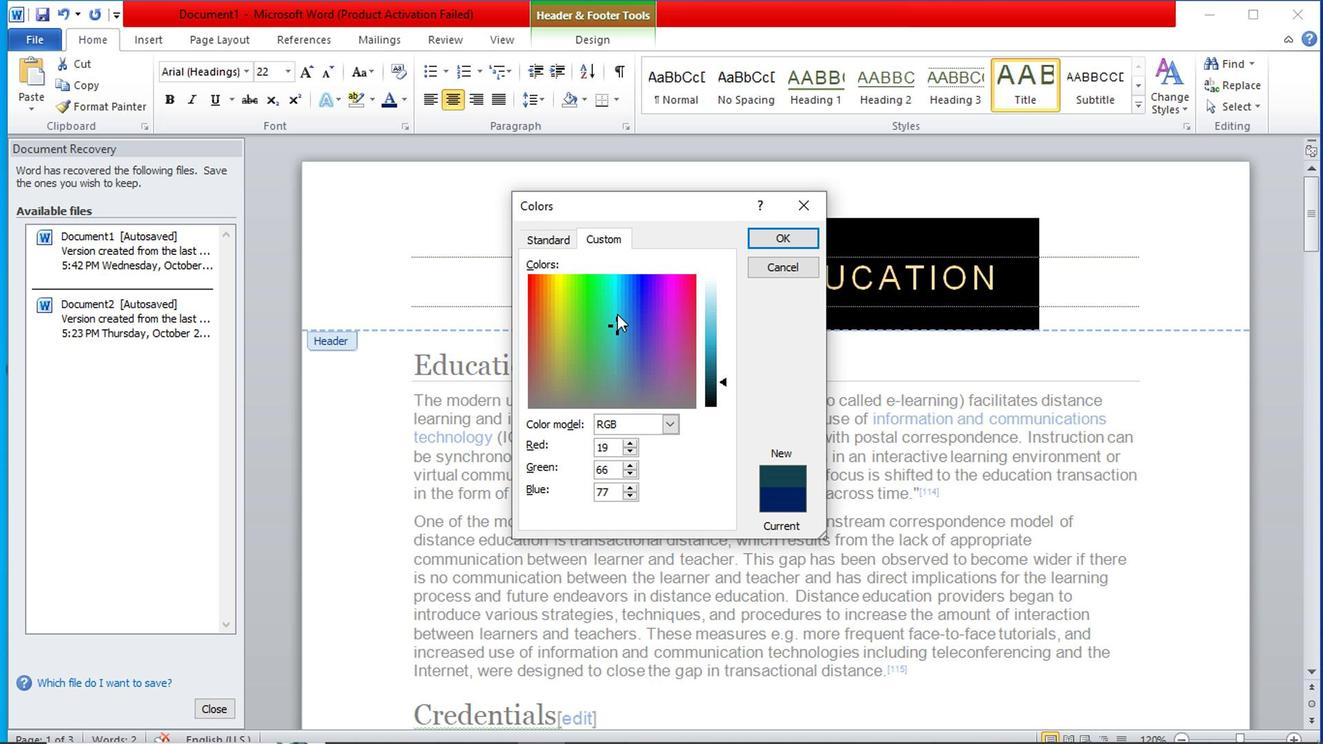 
Action: Mouse moved to (619, 316)
Screenshot: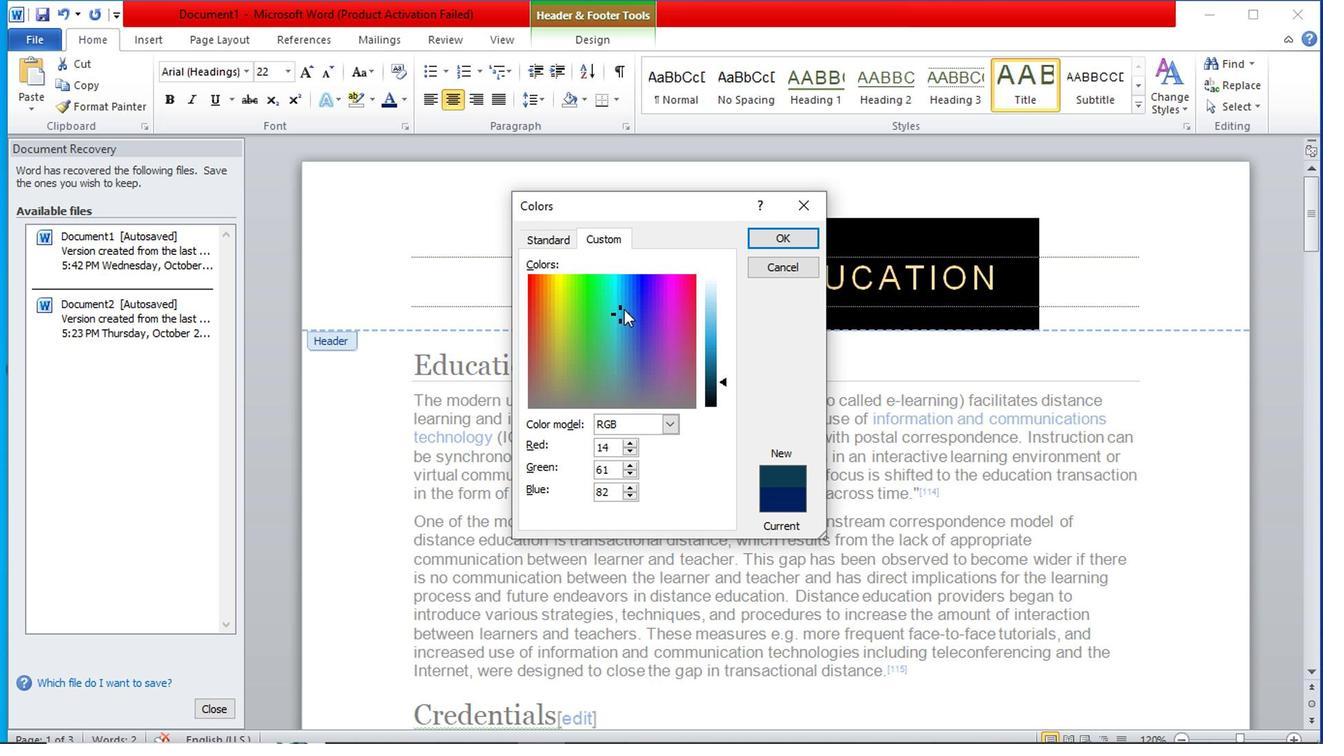 
Action: Mouse pressed left at (619, 316)
Screenshot: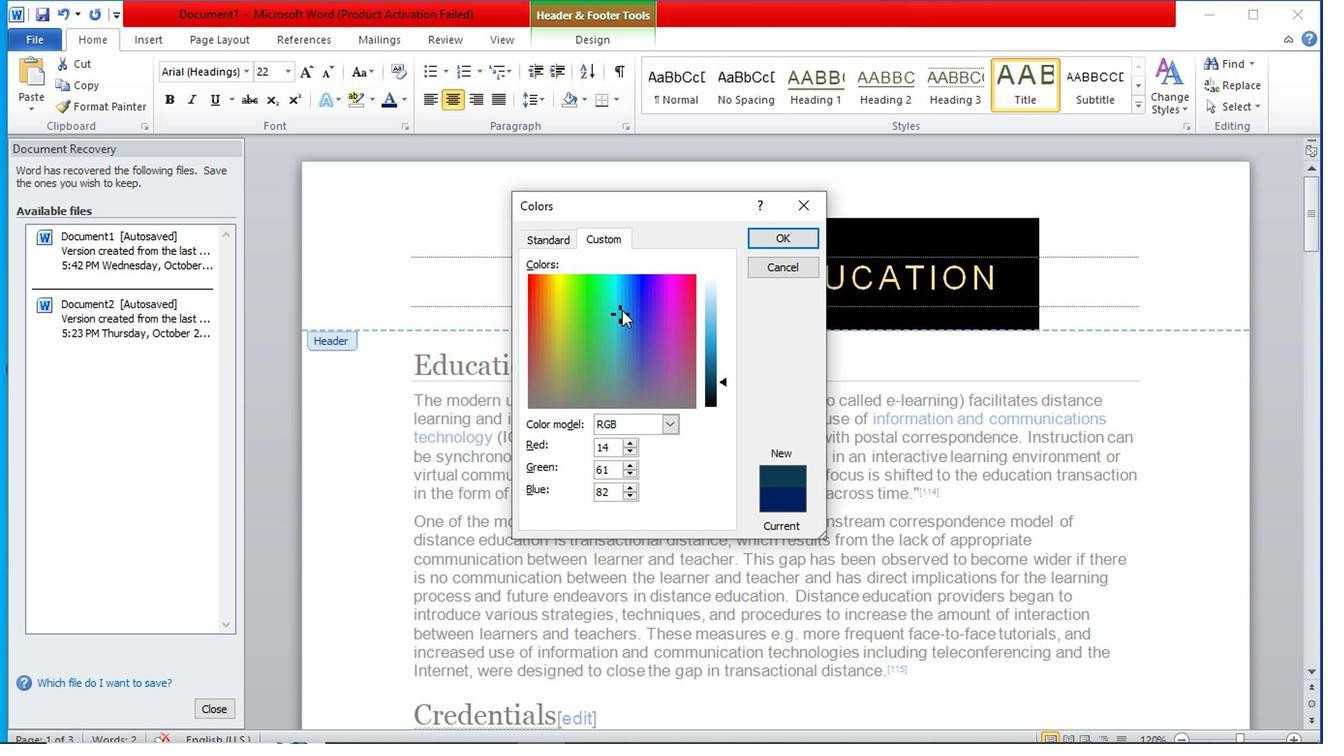 
Action: Mouse moved to (626, 292)
Screenshot: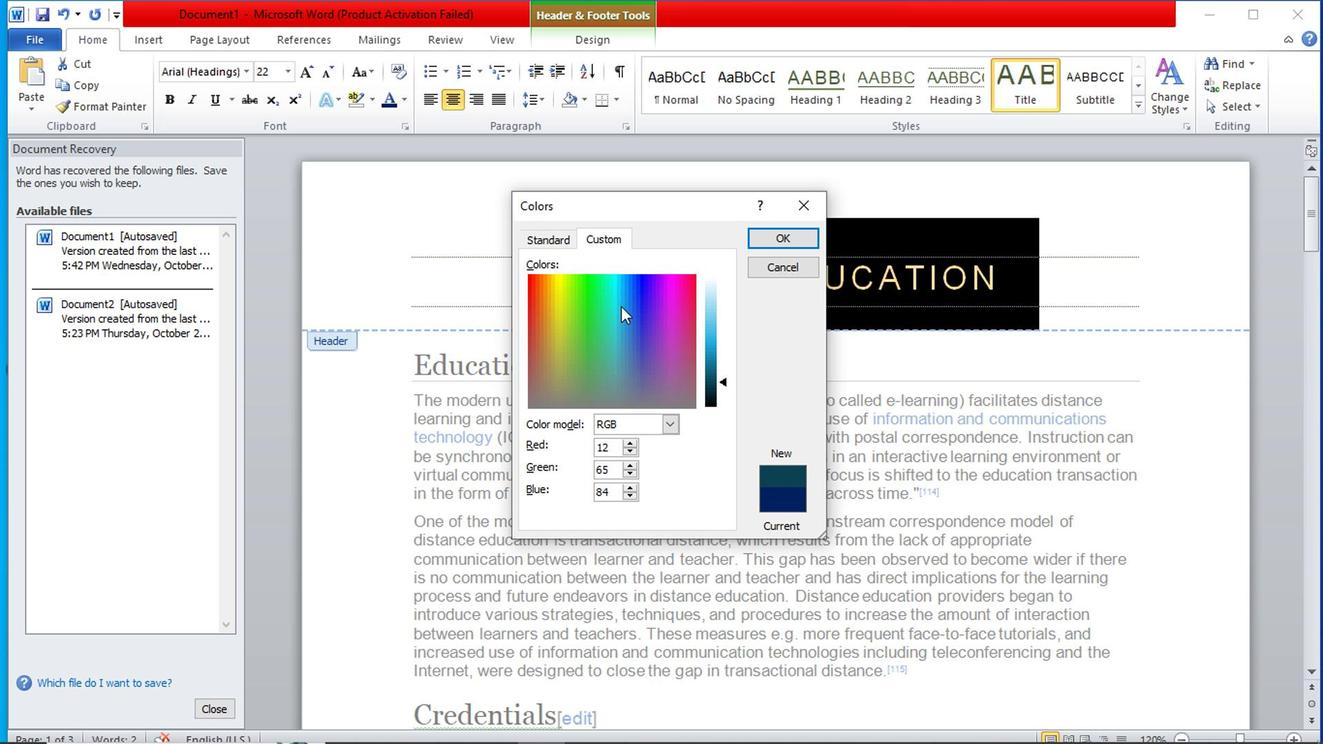 
Action: Mouse pressed left at (626, 292)
Screenshot: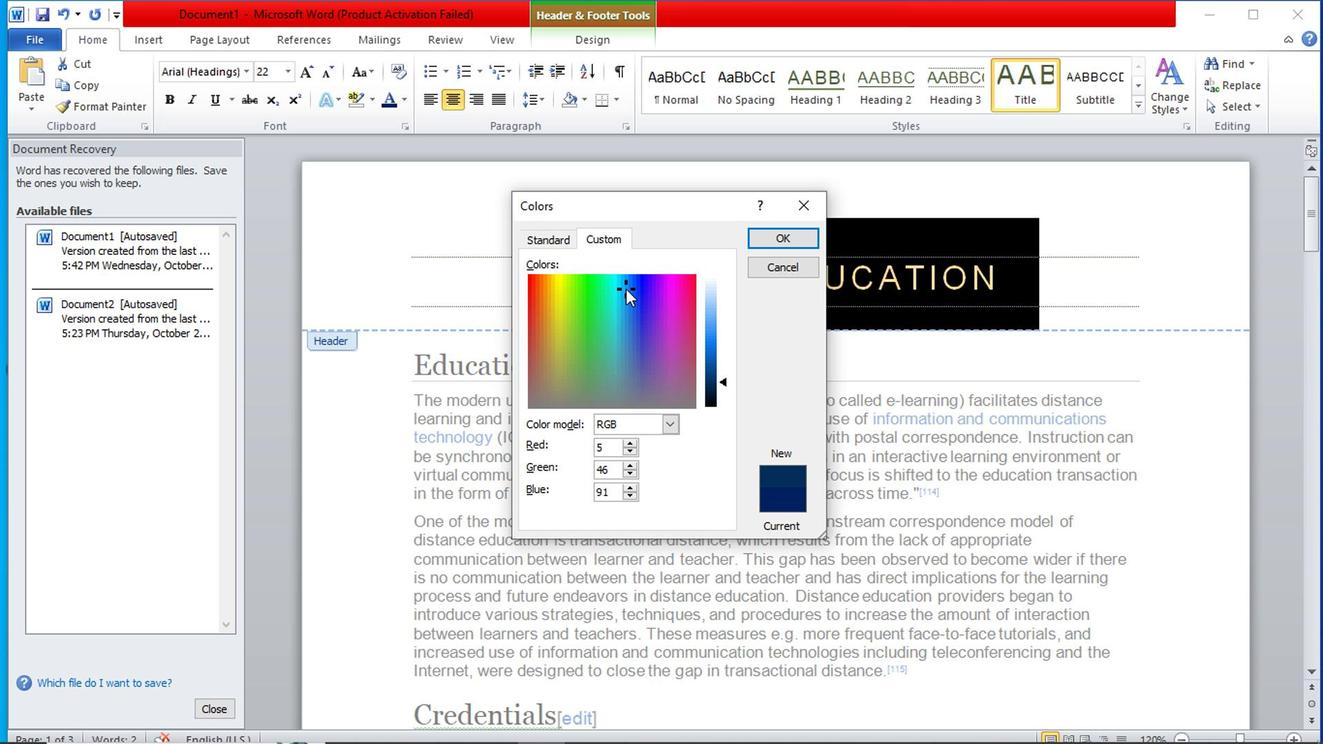 
Action: Mouse moved to (792, 236)
Screenshot: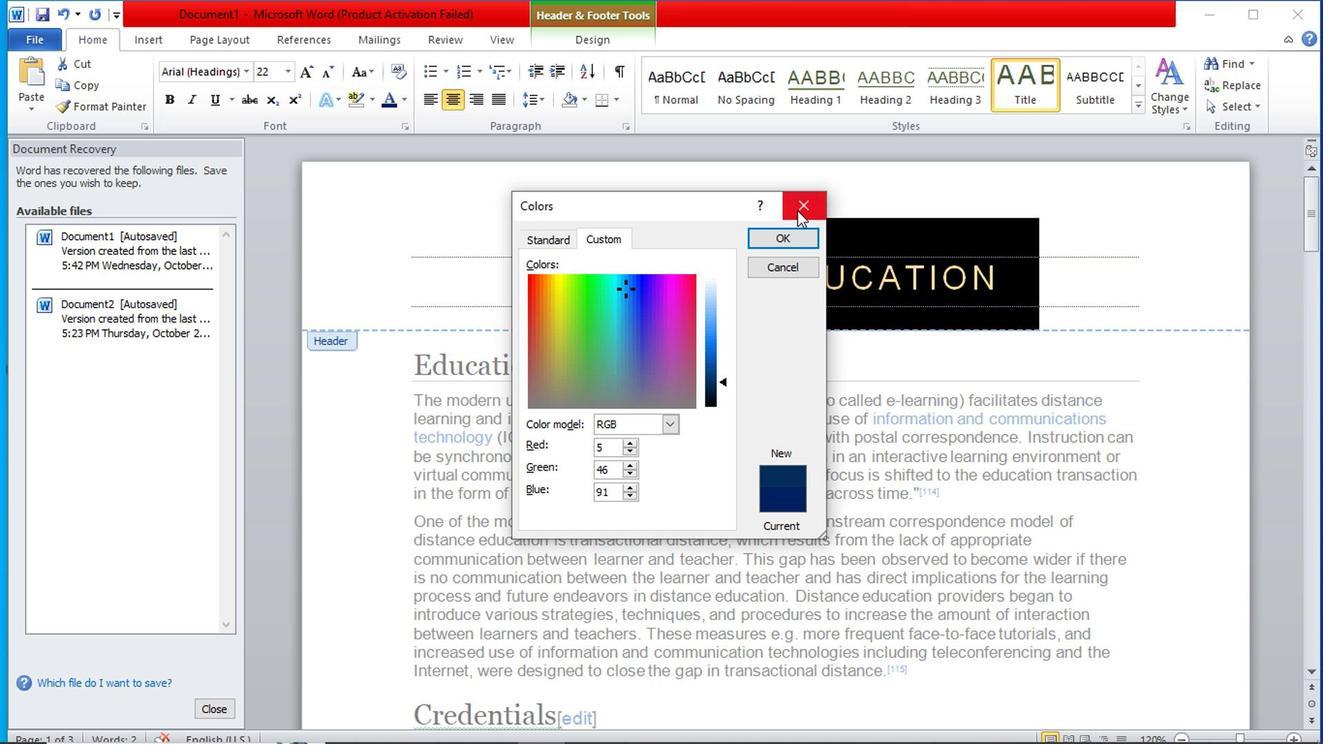 
Action: Mouse pressed left at (792, 236)
Screenshot: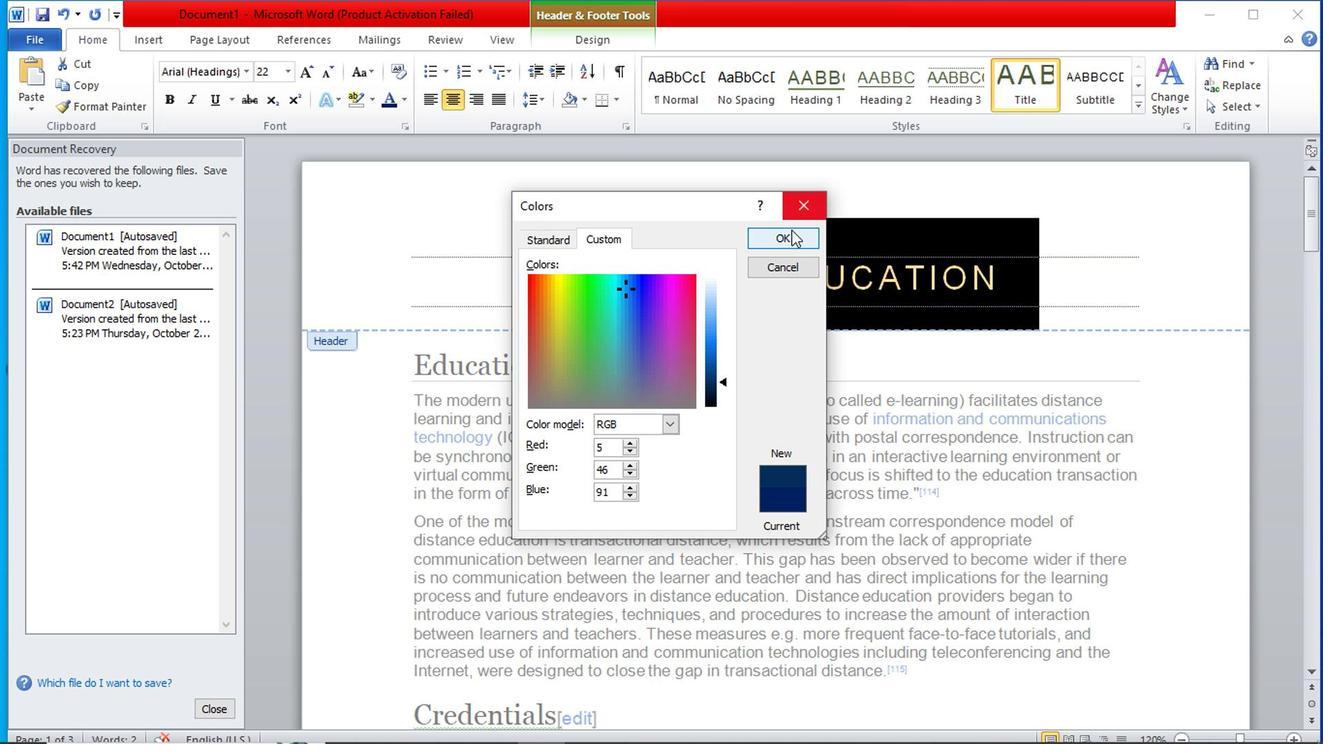 
Action: Mouse moved to (538, 294)
Screenshot: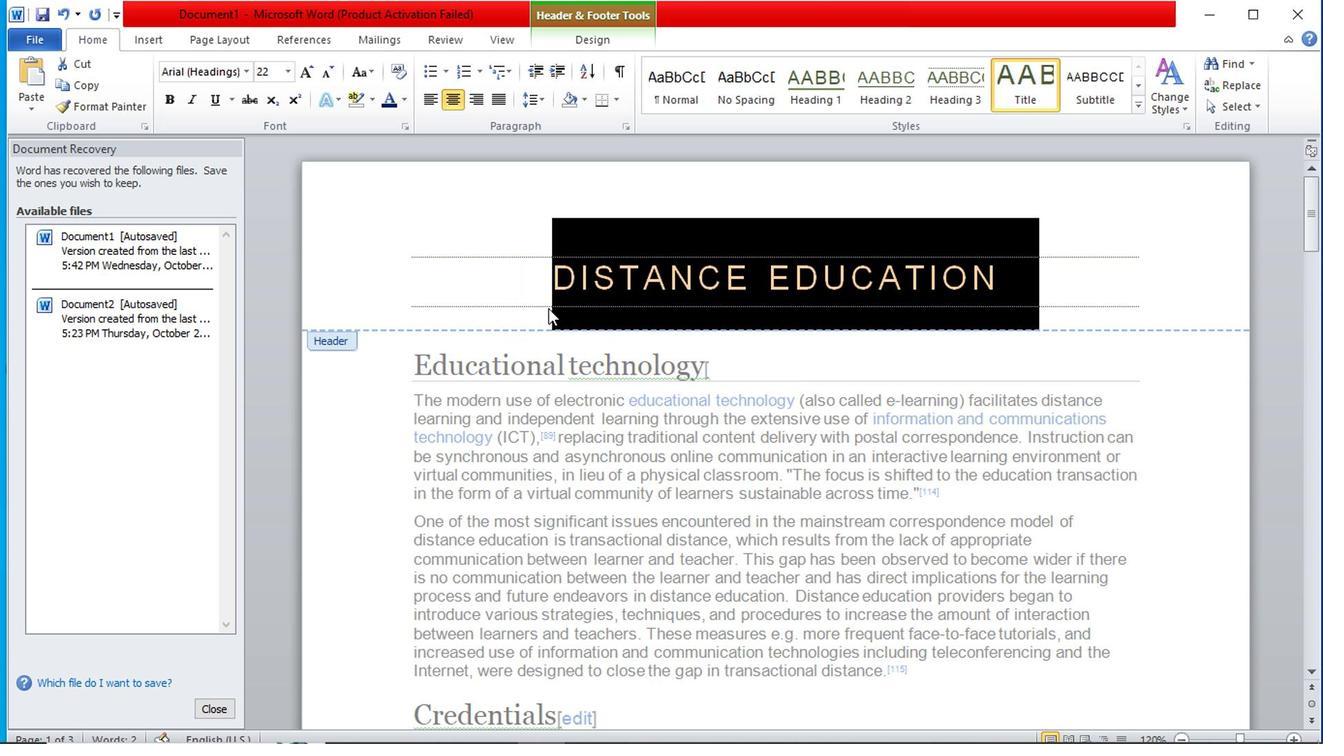 
Action: Mouse pressed left at (538, 294)
Screenshot: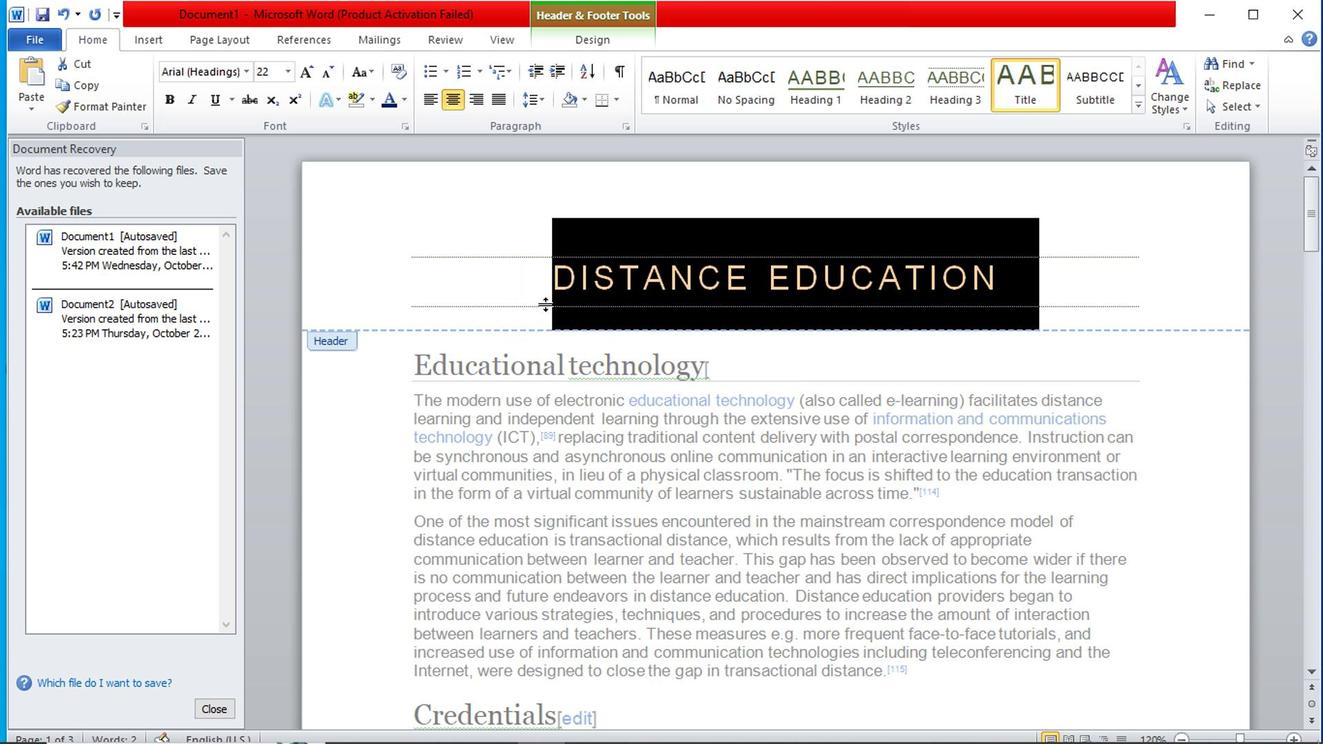
Action: Mouse moved to (538, 285)
Screenshot: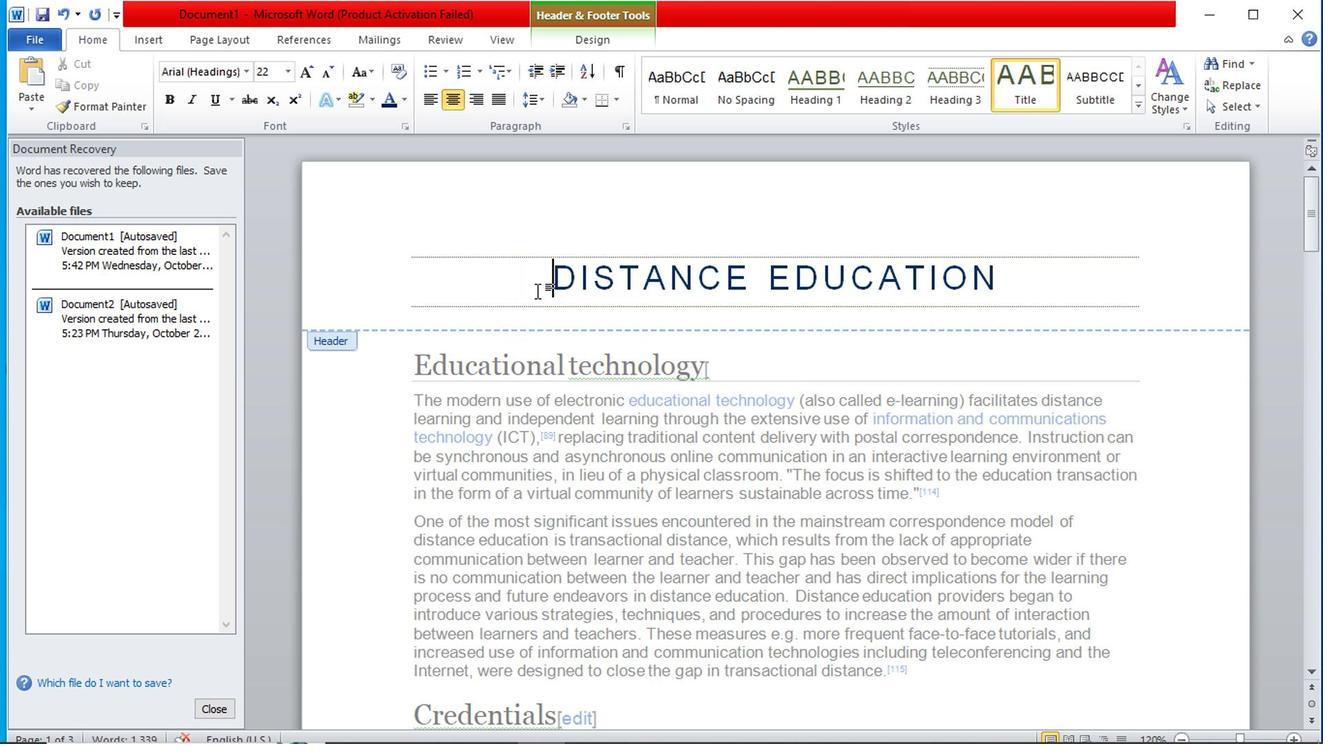 
Action: Mouse pressed left at (538, 285)
Screenshot: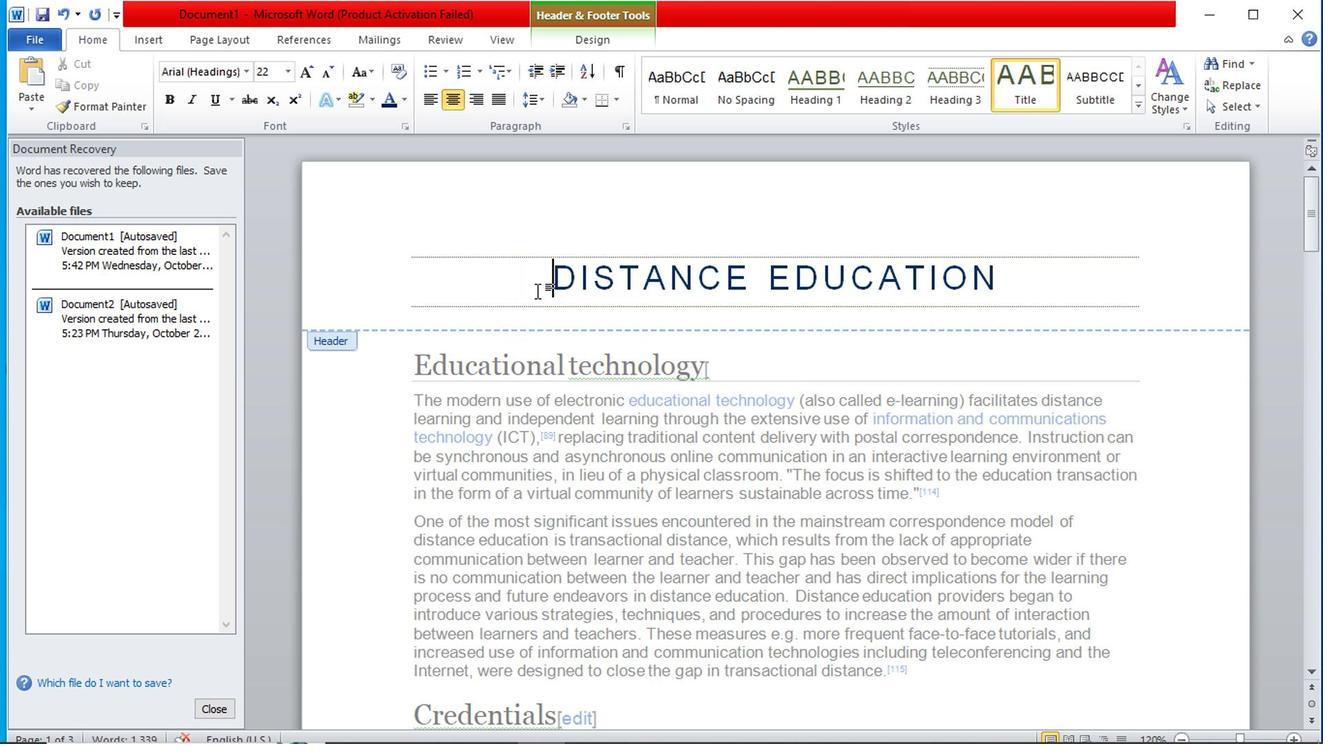 
Action: Mouse moved to (181, 101)
Screenshot: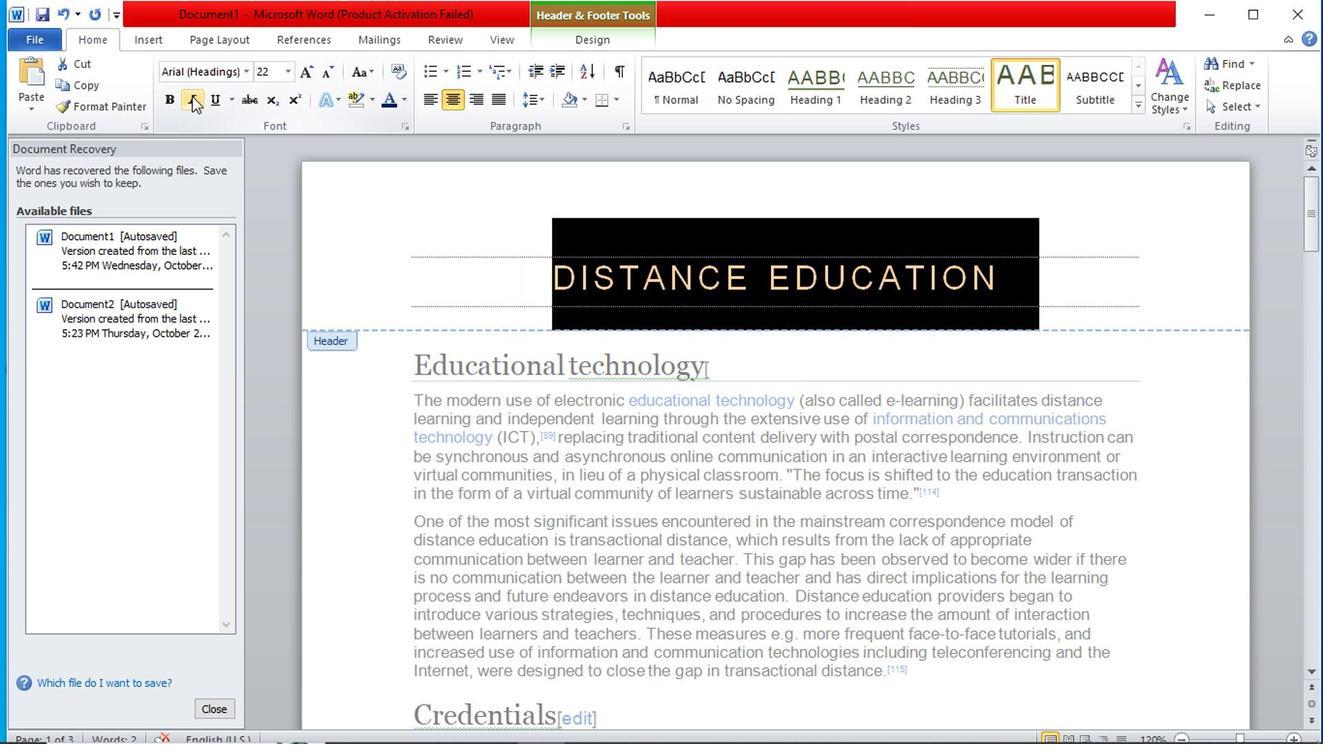 
Action: Mouse pressed left at (181, 101)
Screenshot: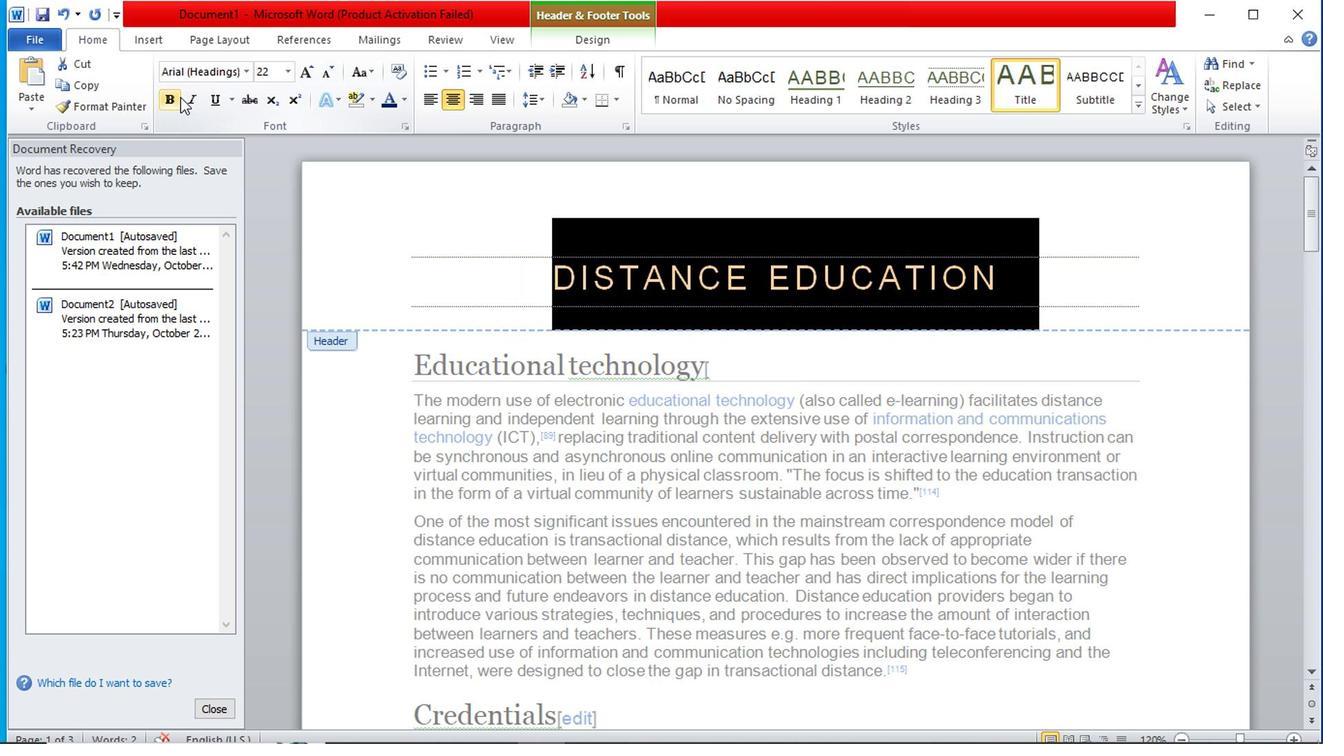 
Action: Mouse moved to (190, 110)
Screenshot: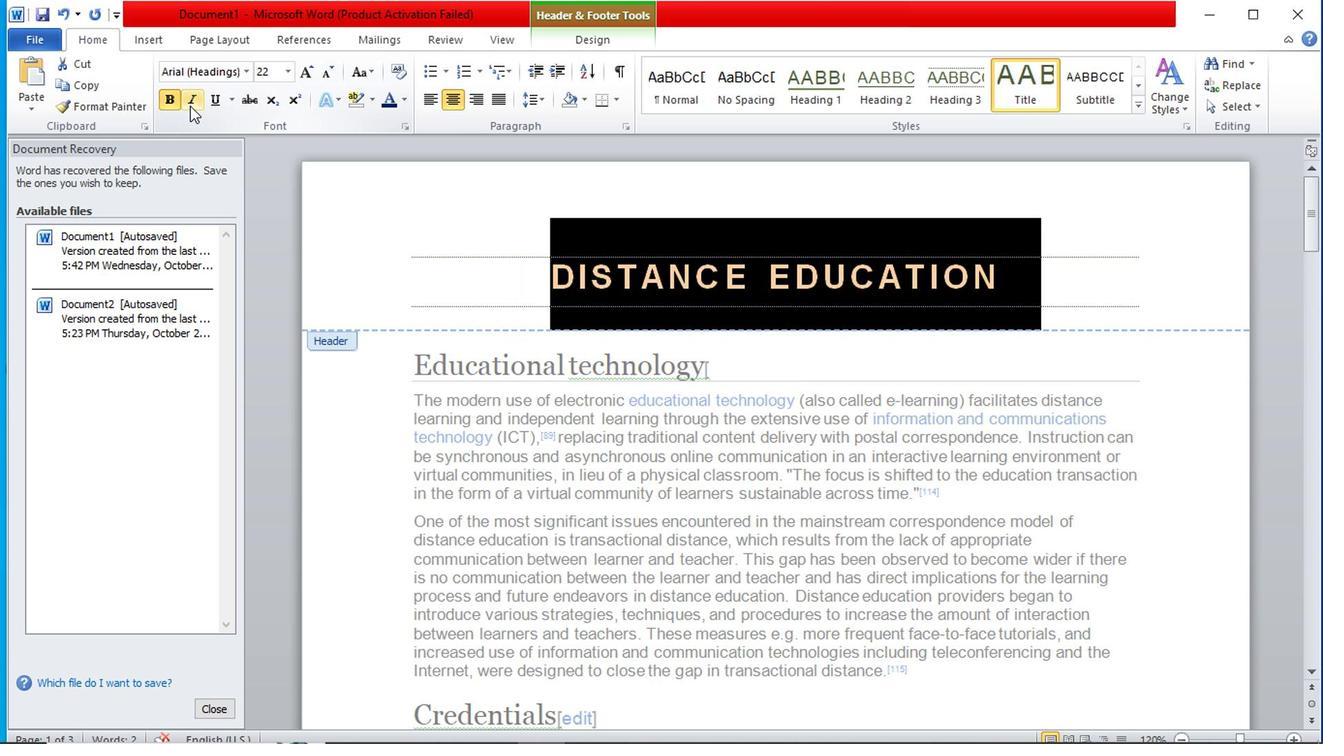
Action: Mouse pressed left at (190, 110)
Screenshot: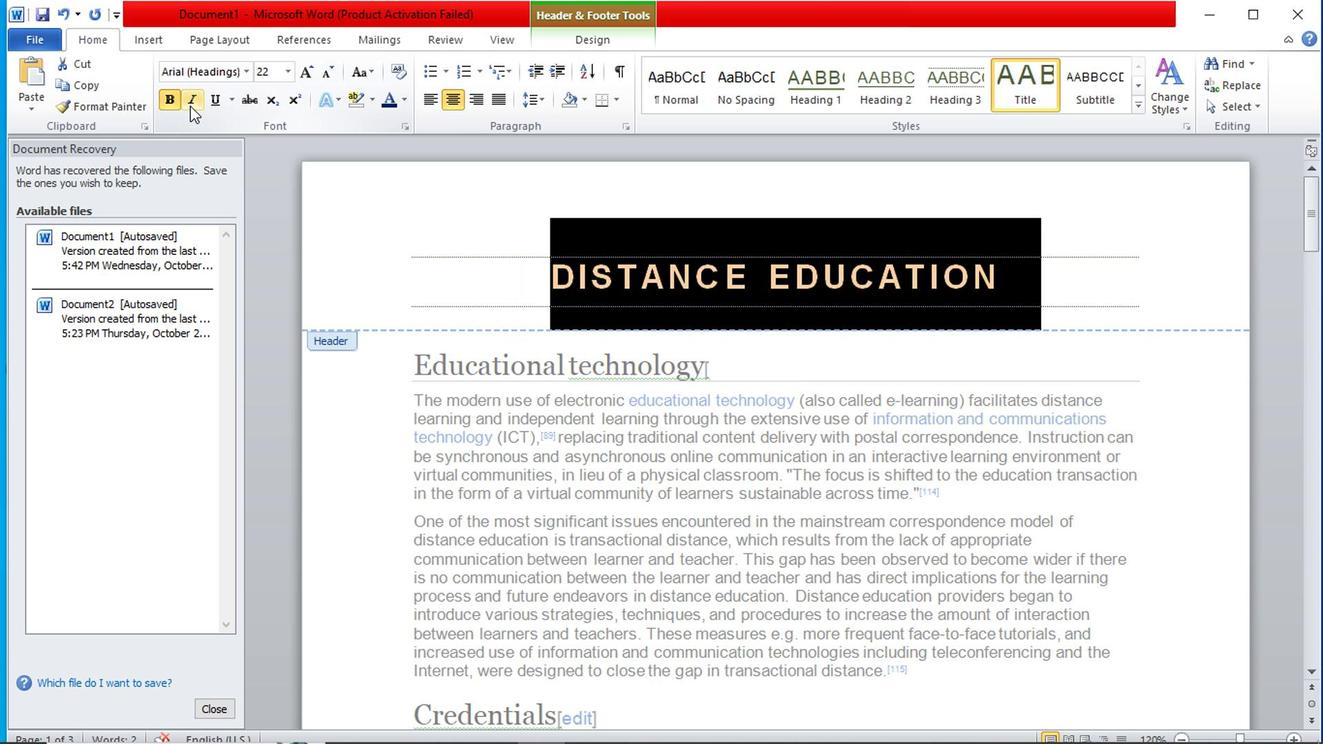 
Action: Mouse moved to (286, 77)
Screenshot: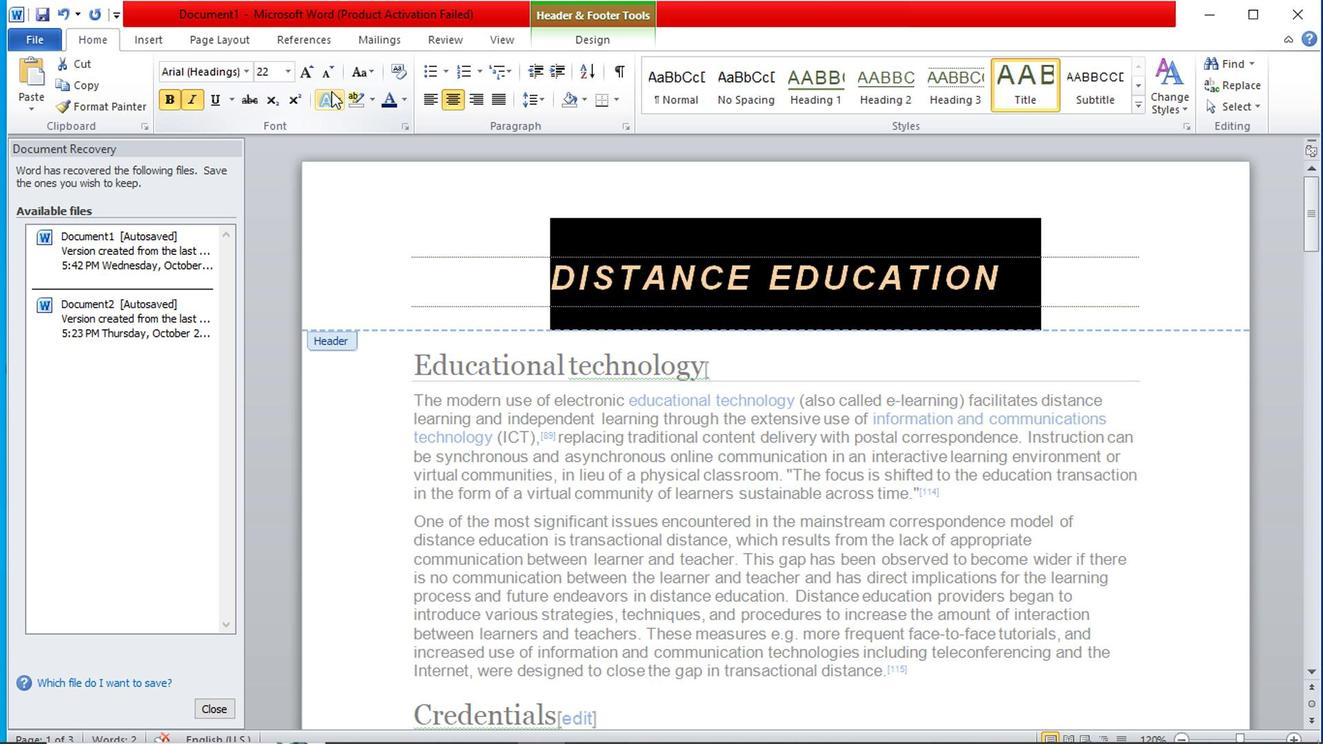 
Action: Mouse pressed left at (286, 77)
Screenshot: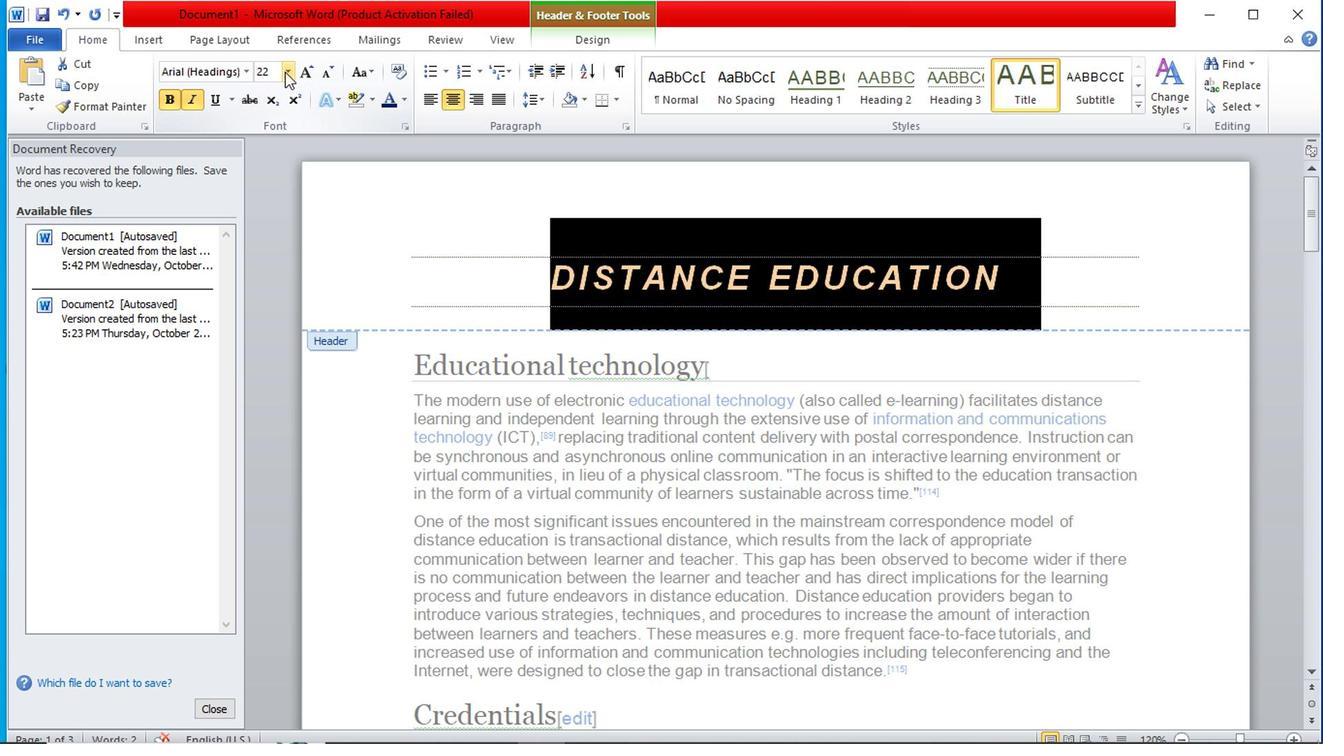 
Action: Mouse moved to (270, 279)
Screenshot: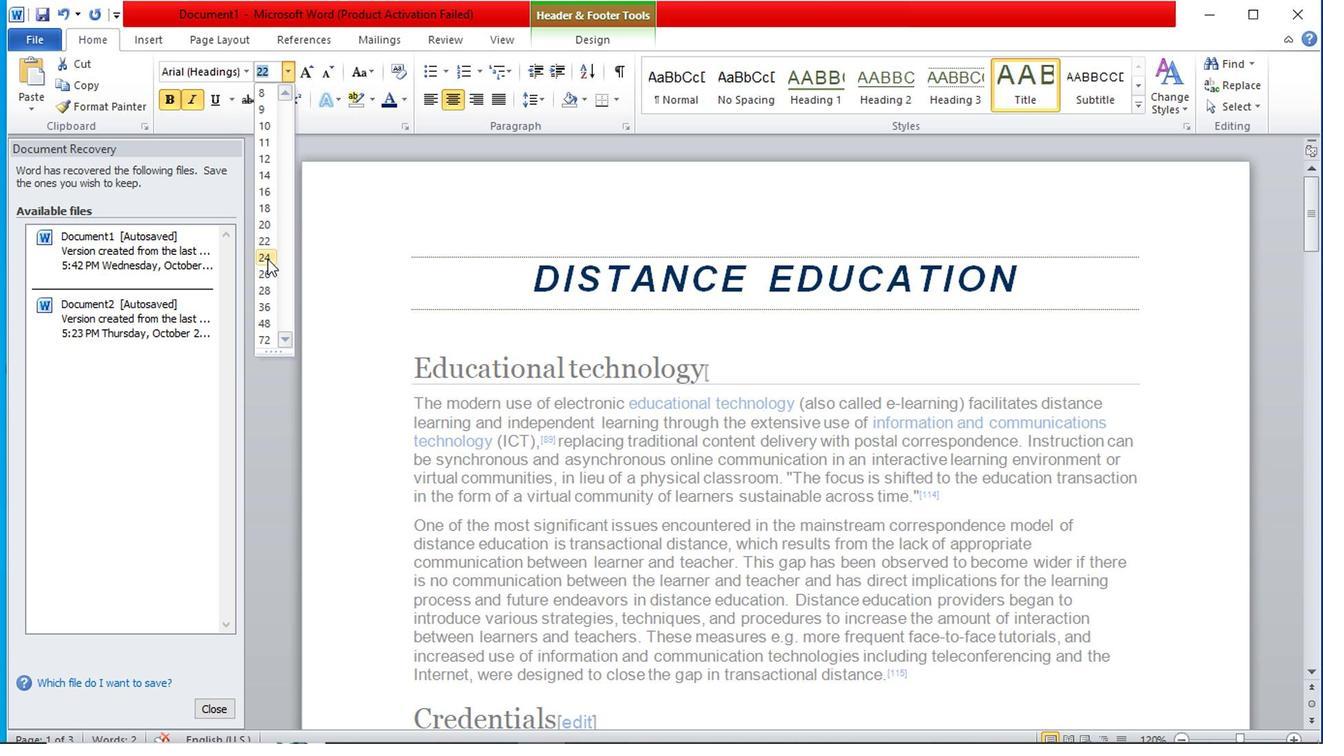 
Action: Mouse pressed left at (270, 279)
Screenshot: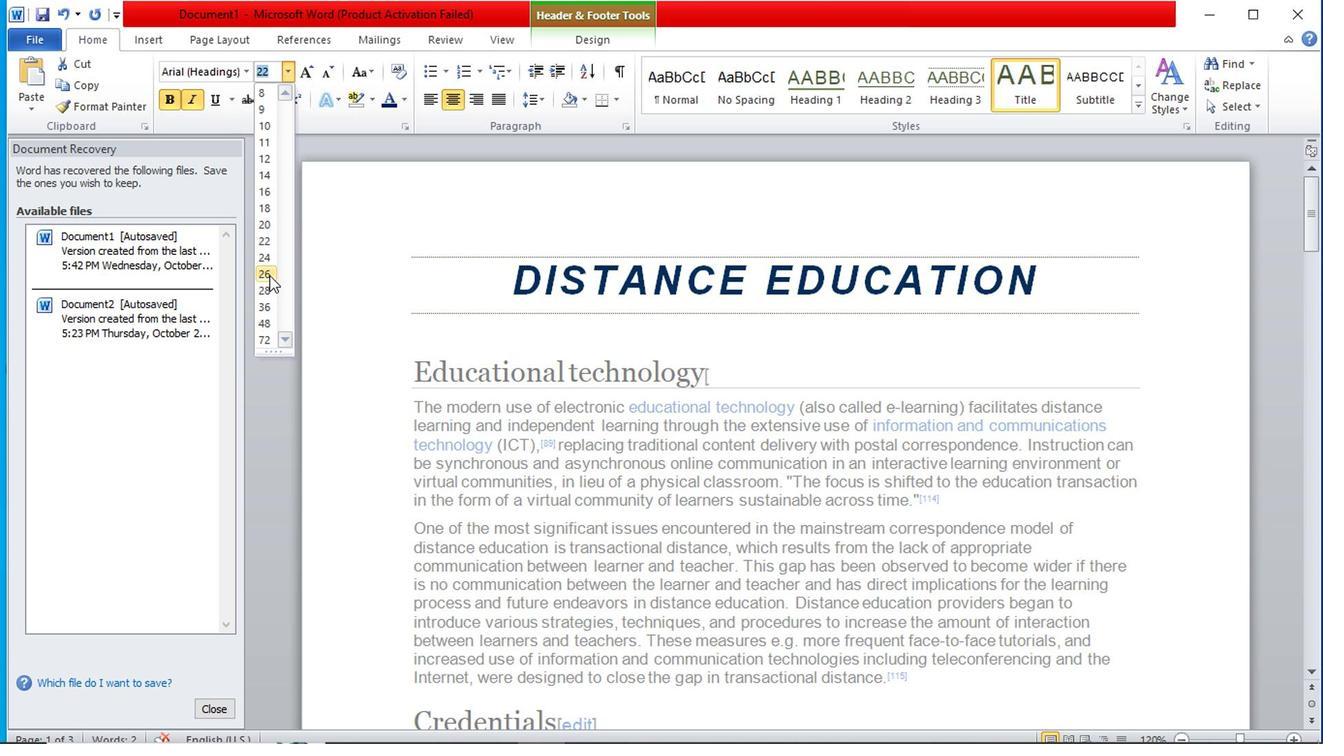 
Action: Mouse moved to (372, 260)
Screenshot: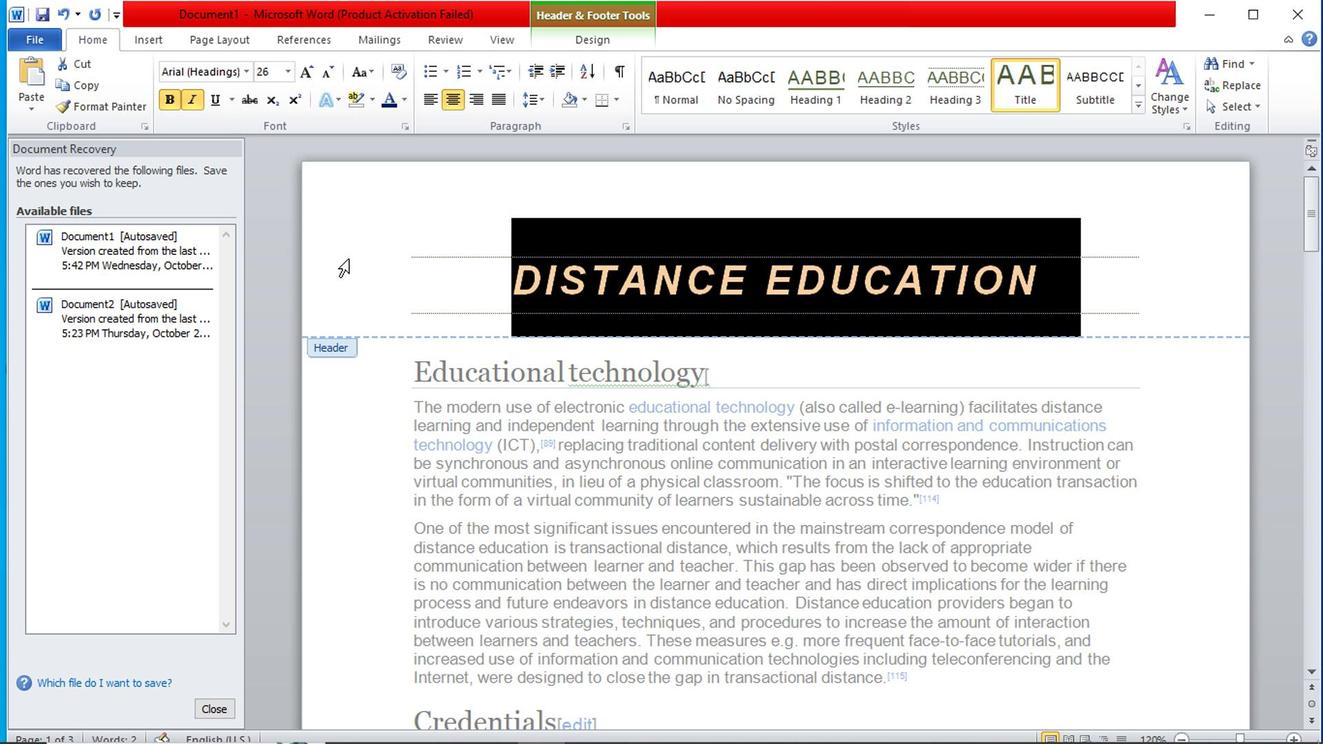
Action: Mouse pressed left at (372, 260)
Screenshot: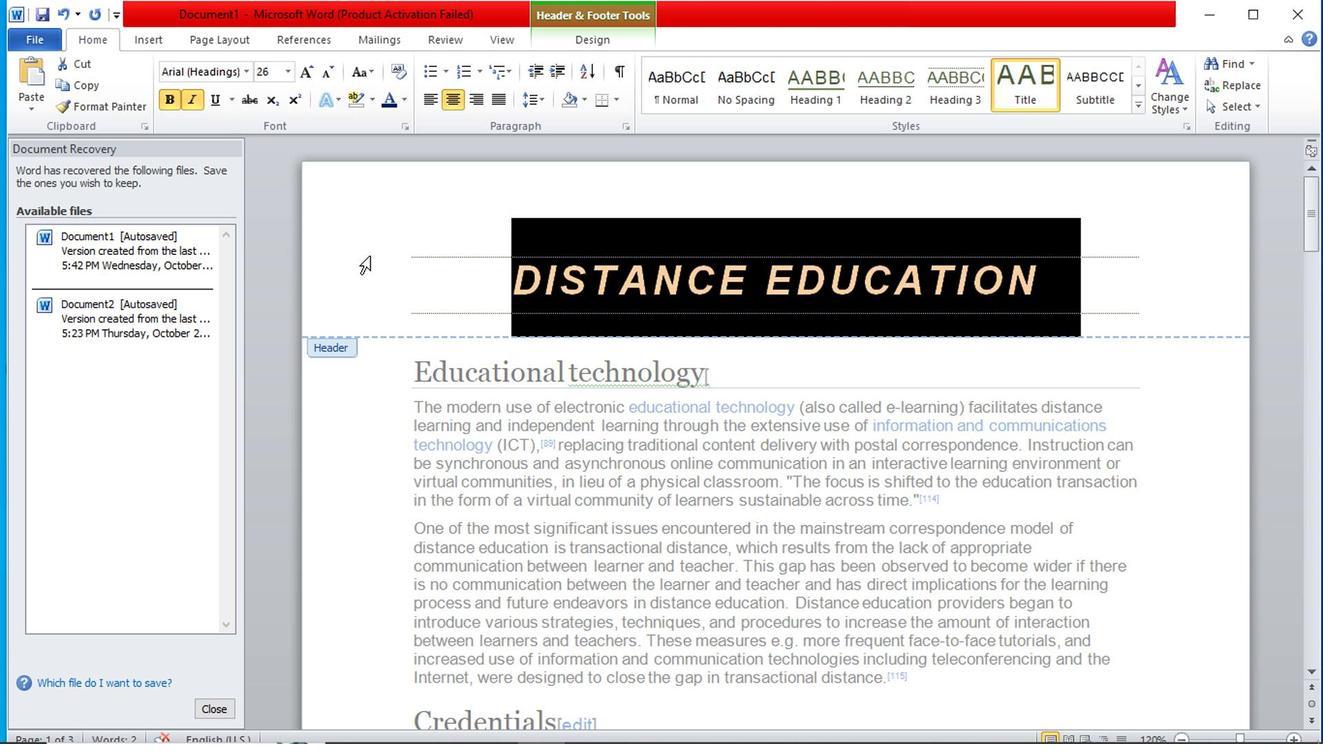 
Action: Mouse moved to (445, 279)
Screenshot: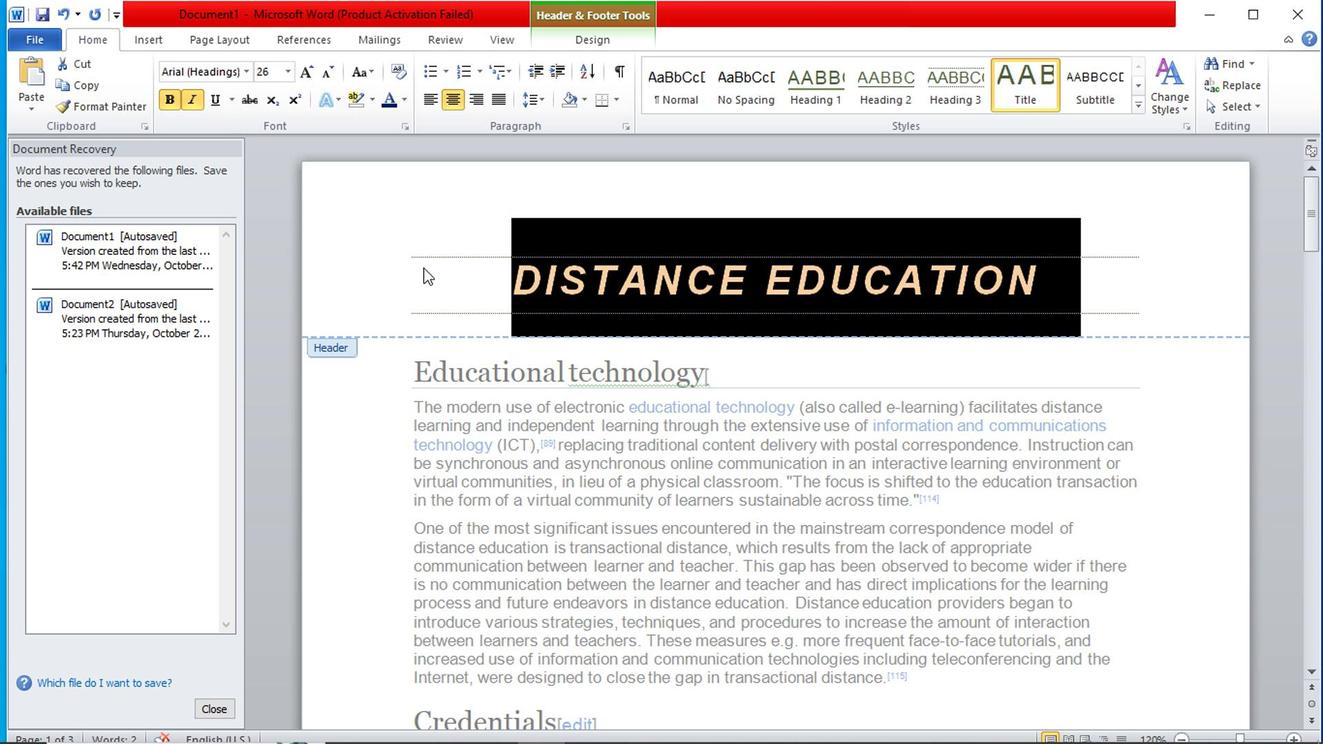 
Action: Mouse pressed left at (445, 279)
Screenshot: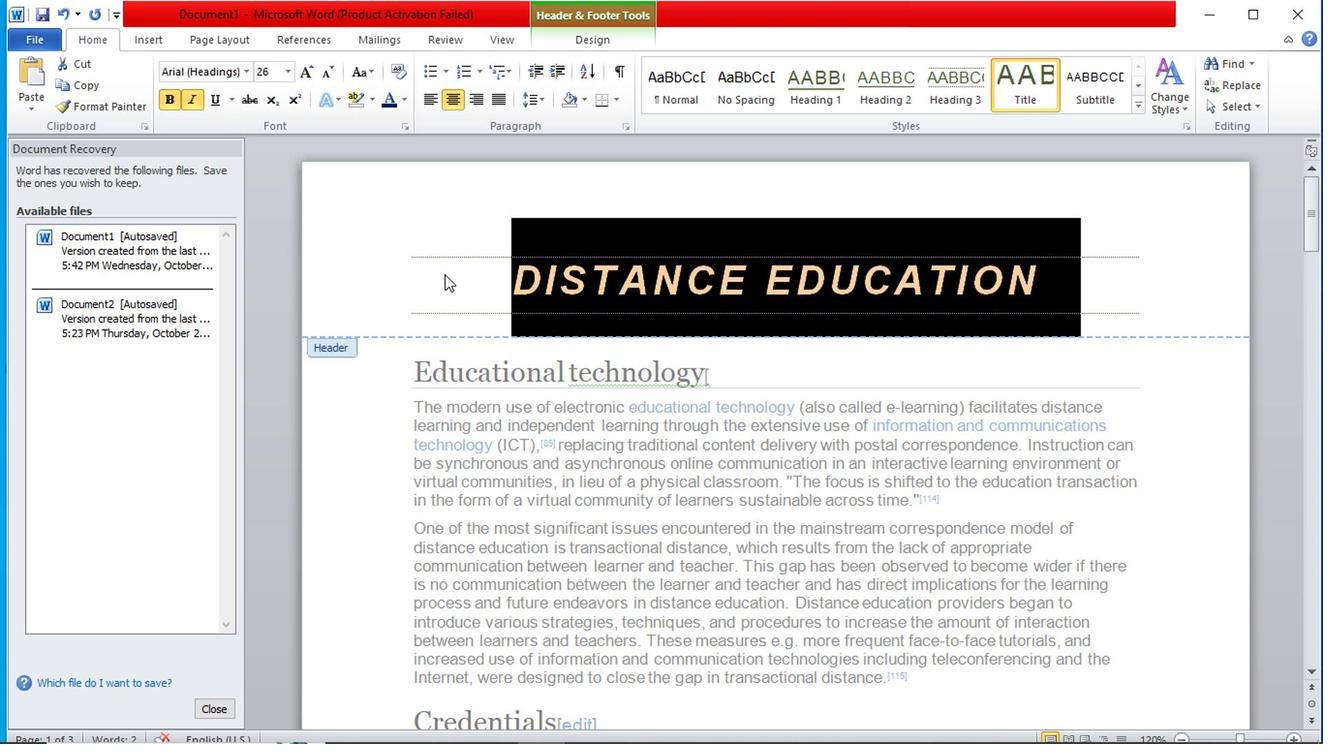
Action: Mouse moved to (487, 280)
Screenshot: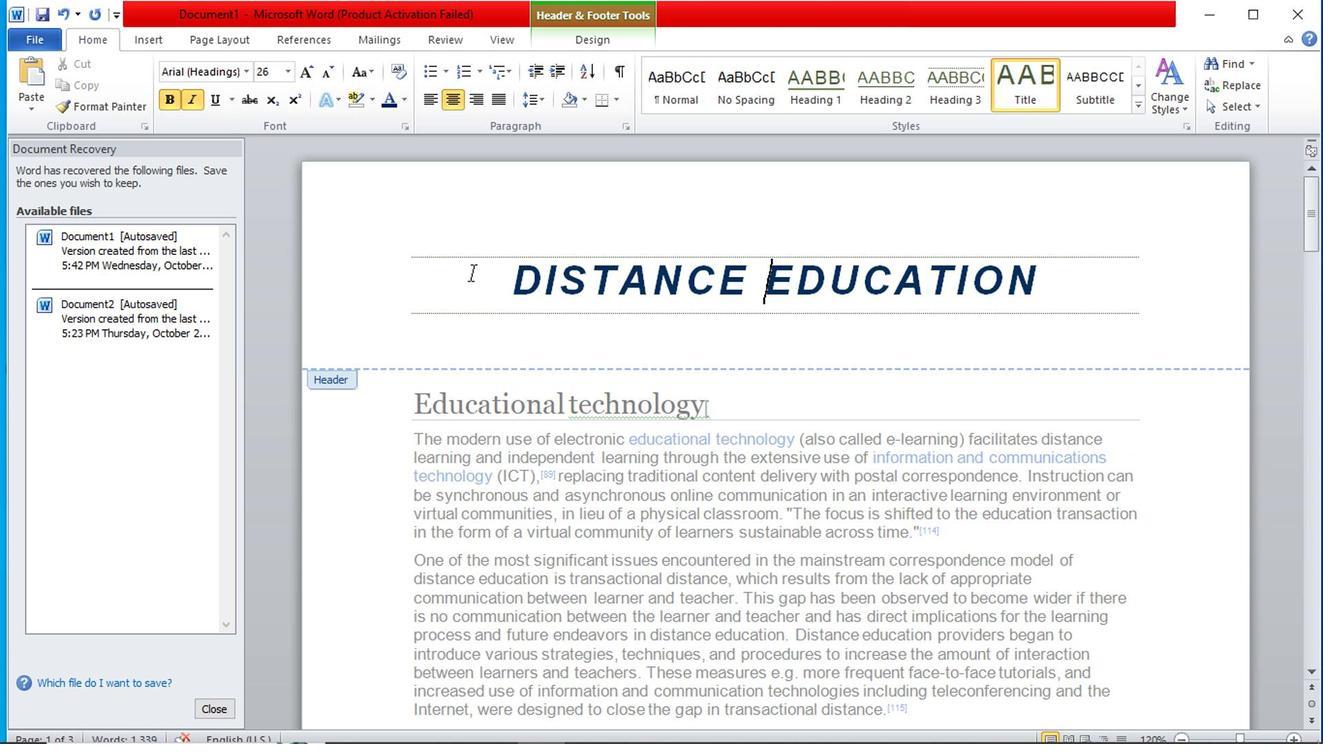 
Action: Mouse pressed left at (487, 280)
Screenshot: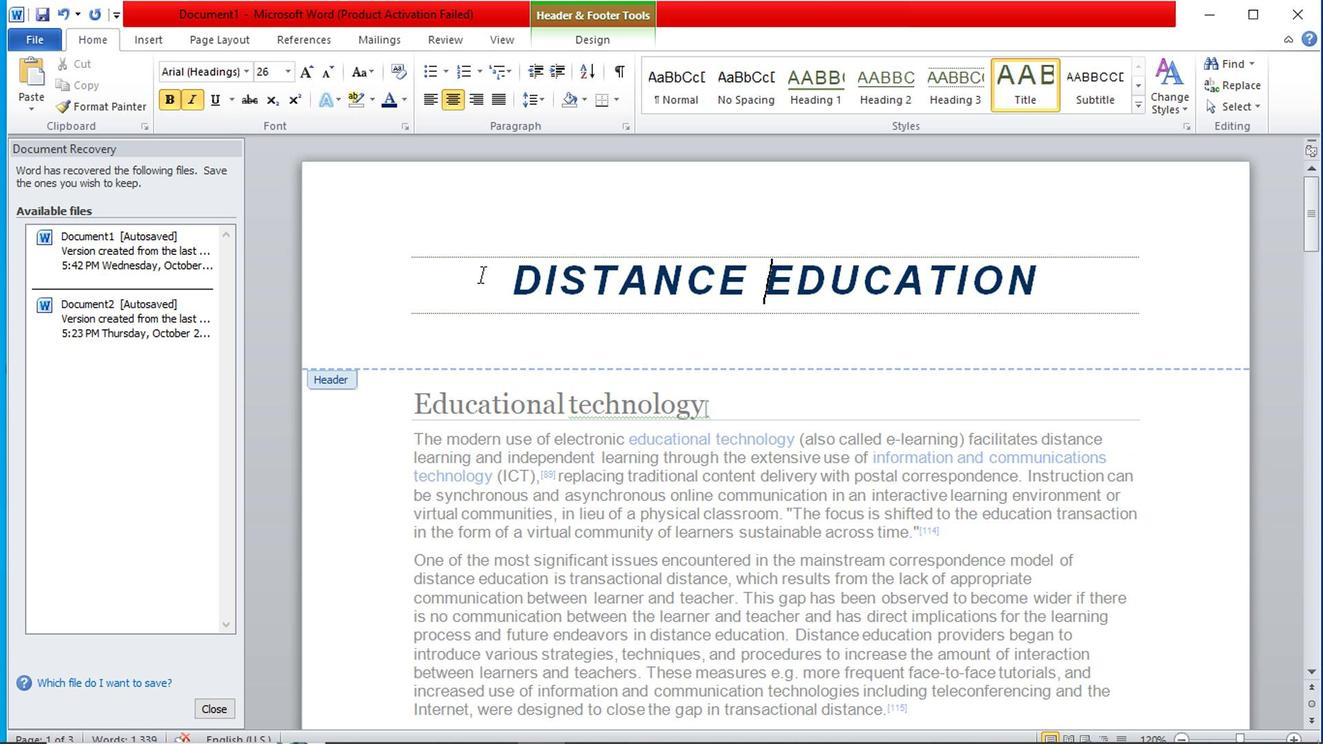 
Action: Mouse moved to (339, 108)
Screenshot: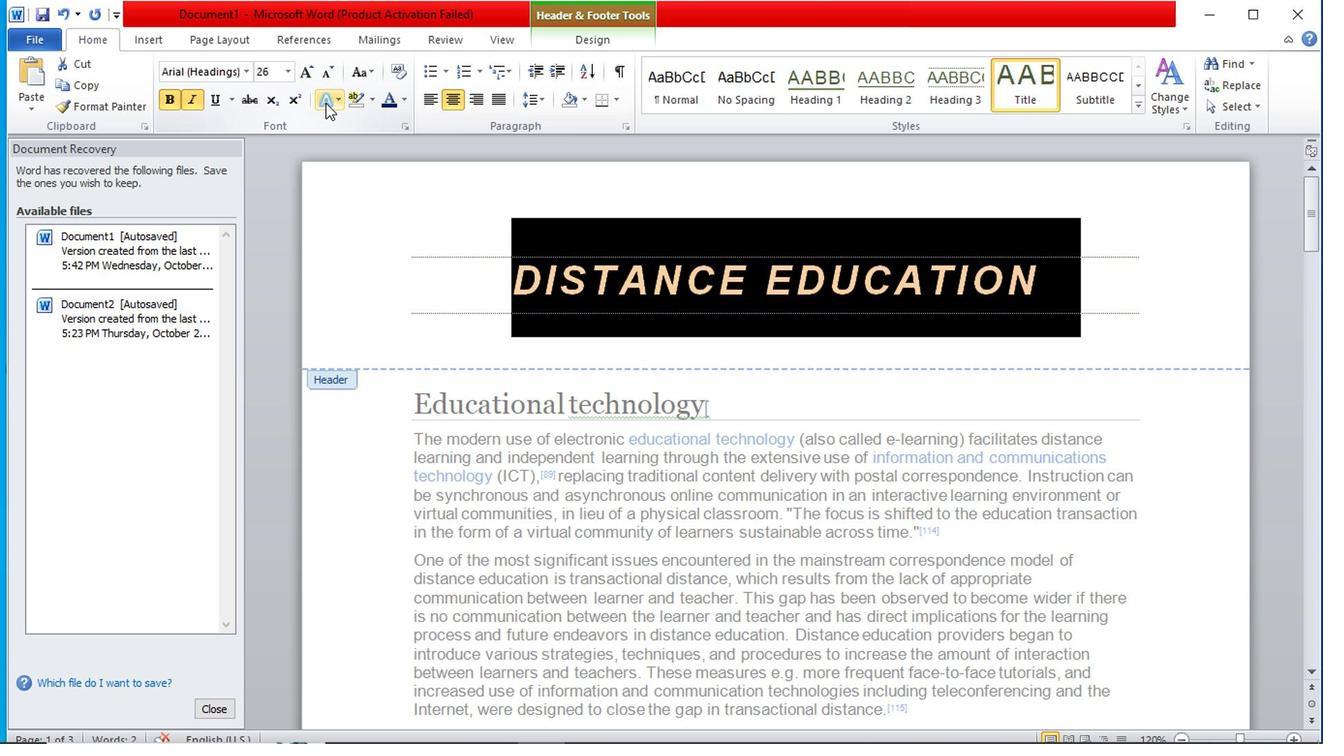 
Action: Mouse pressed left at (339, 108)
Screenshot: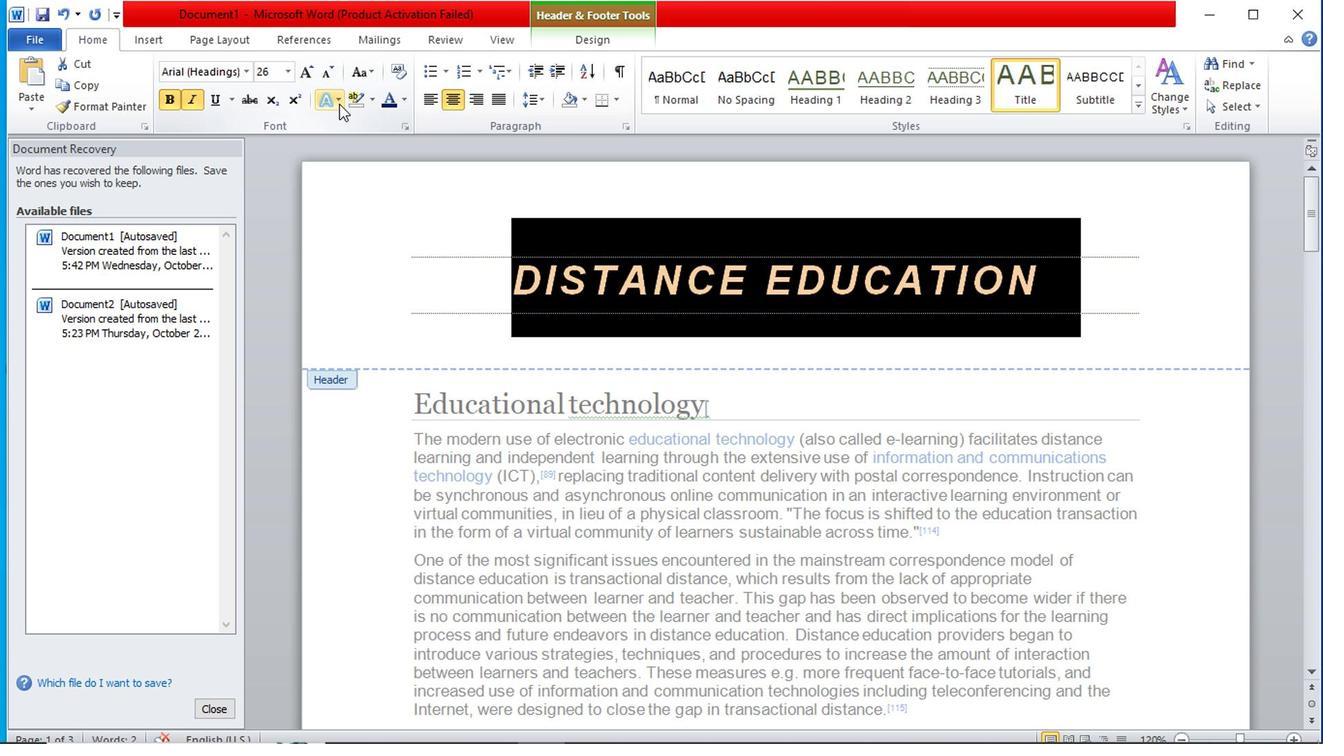 
Action: Mouse moved to (764, 623)
Screenshot: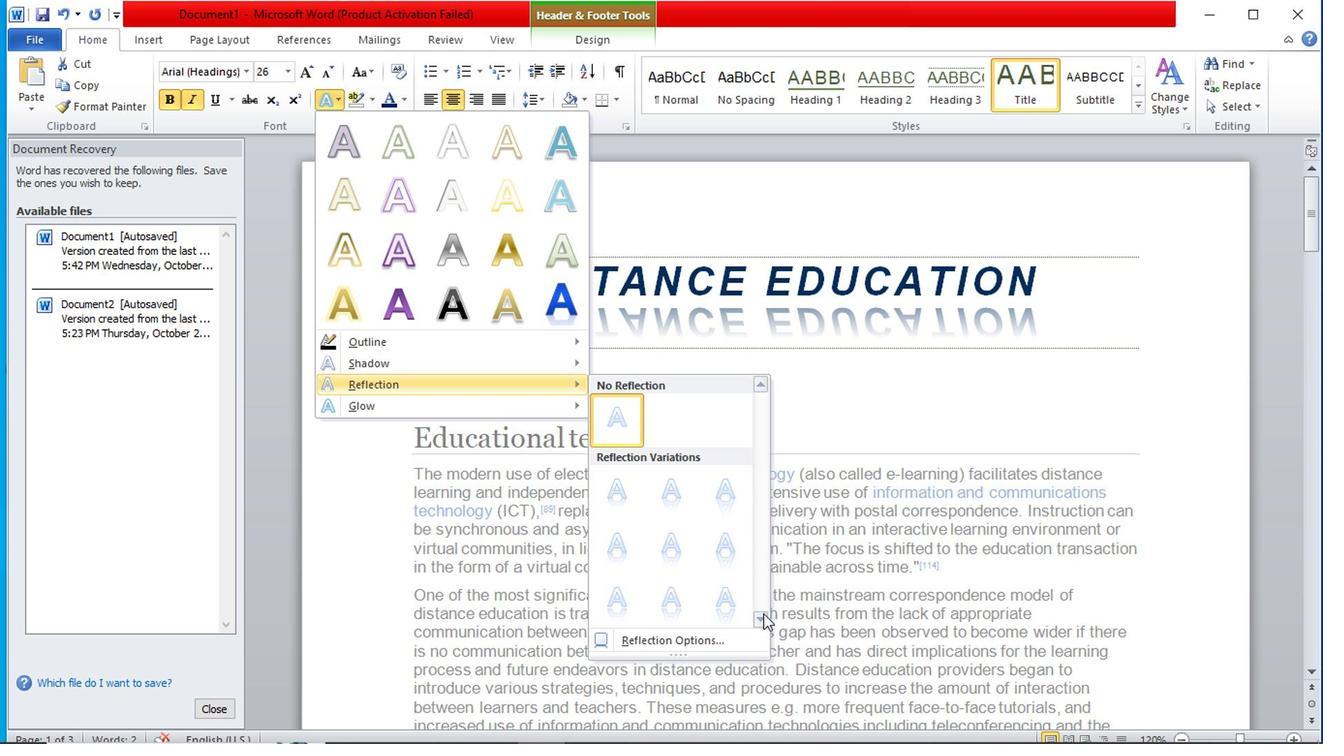 
Action: Mouse pressed left at (764, 623)
Screenshot: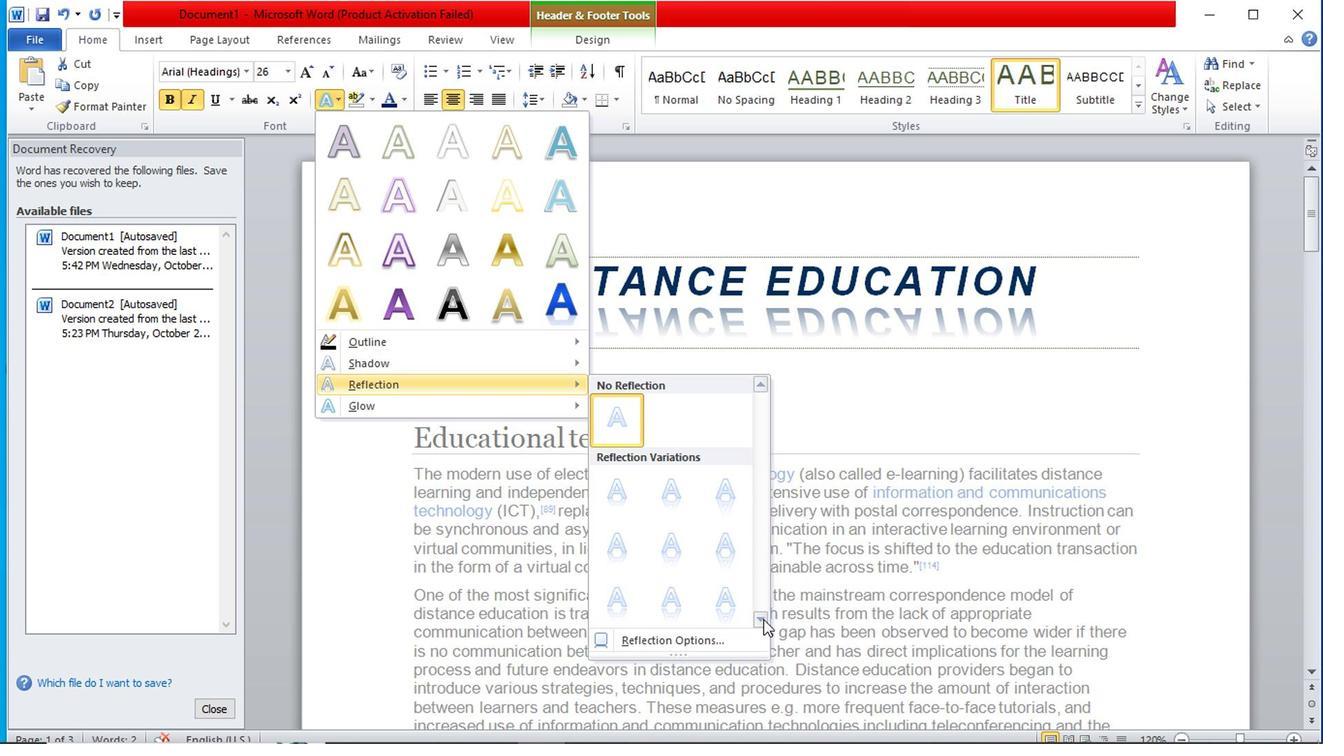 
Action: Mouse moved to (762, 392)
Screenshot: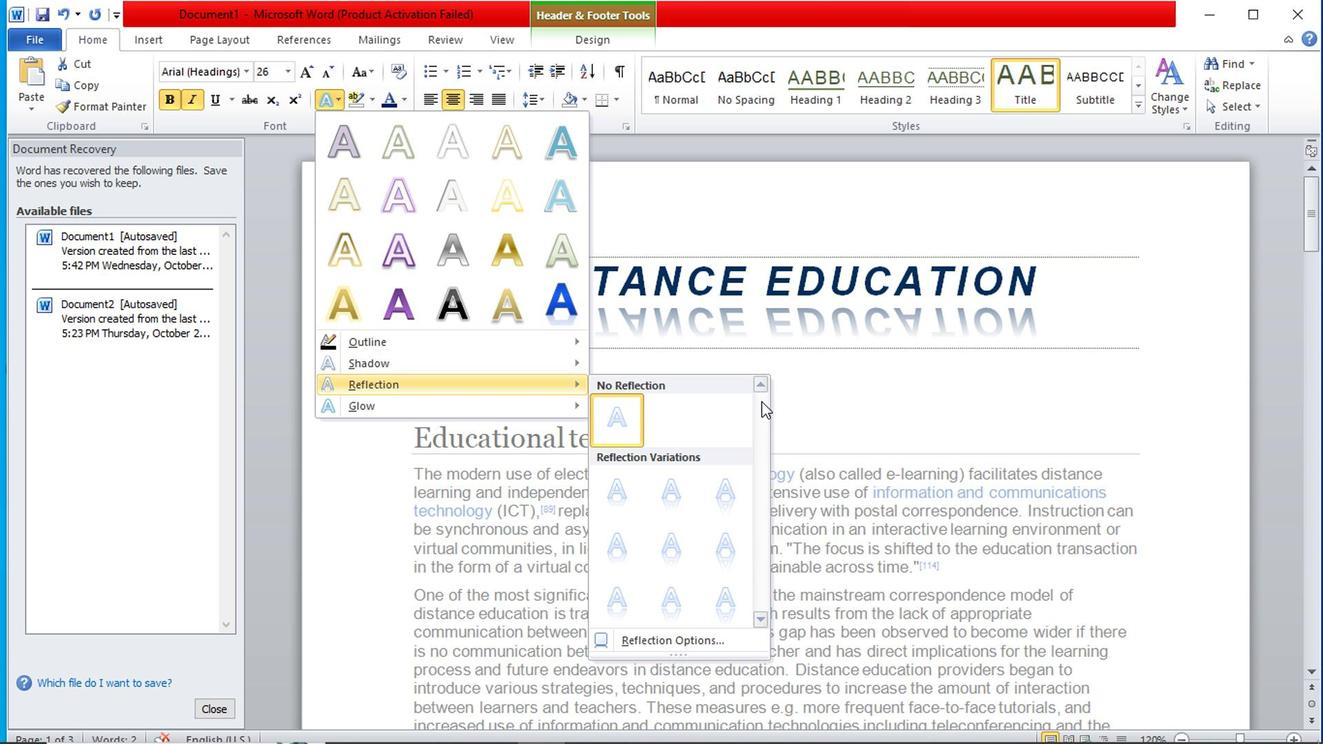 
Action: Mouse pressed left at (762, 392)
Screenshot: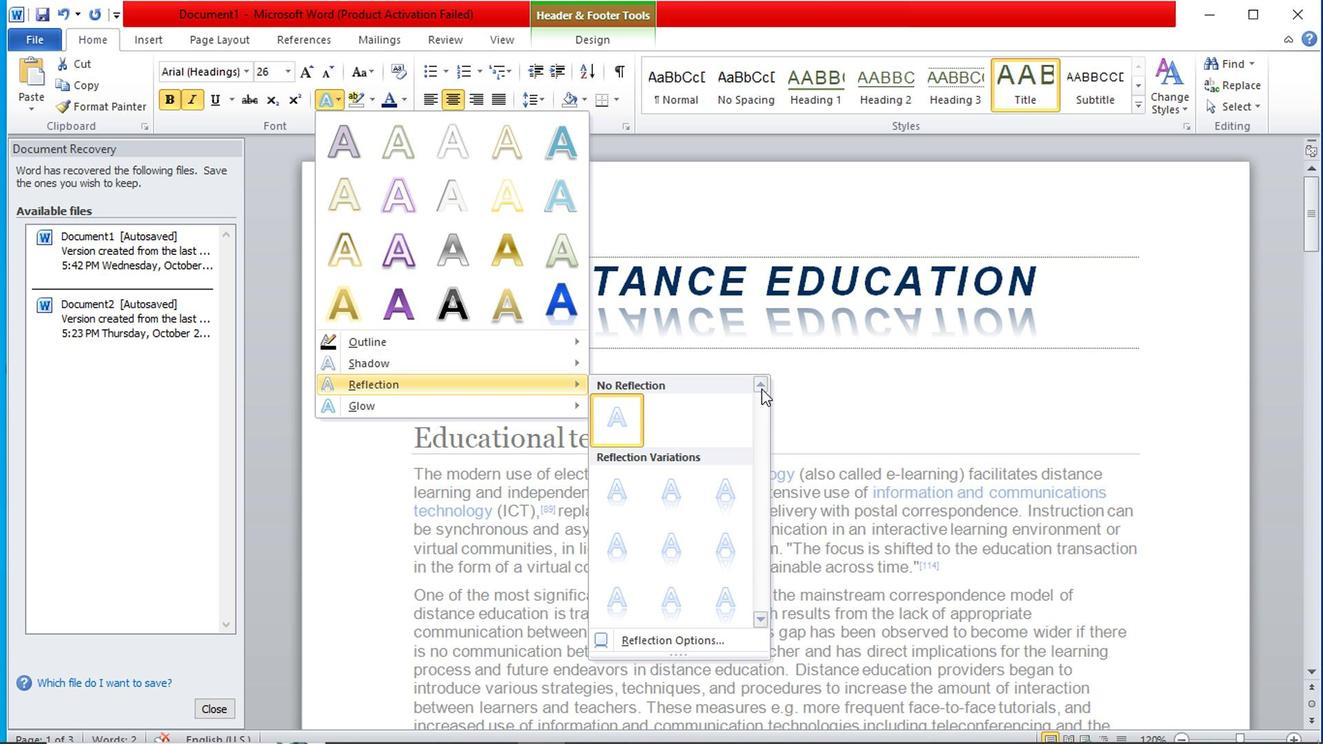 
Action: Mouse moved to (658, 489)
Screenshot: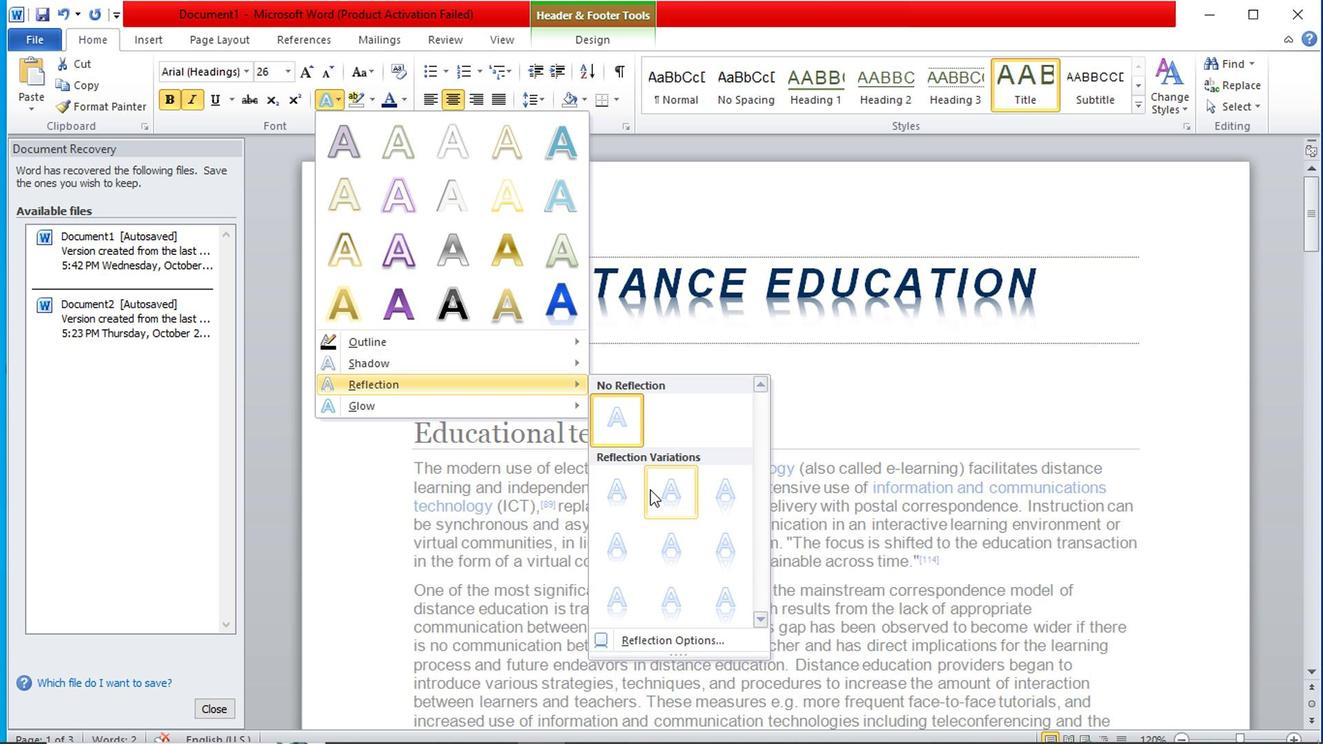 
Action: Mouse pressed left at (658, 489)
Screenshot: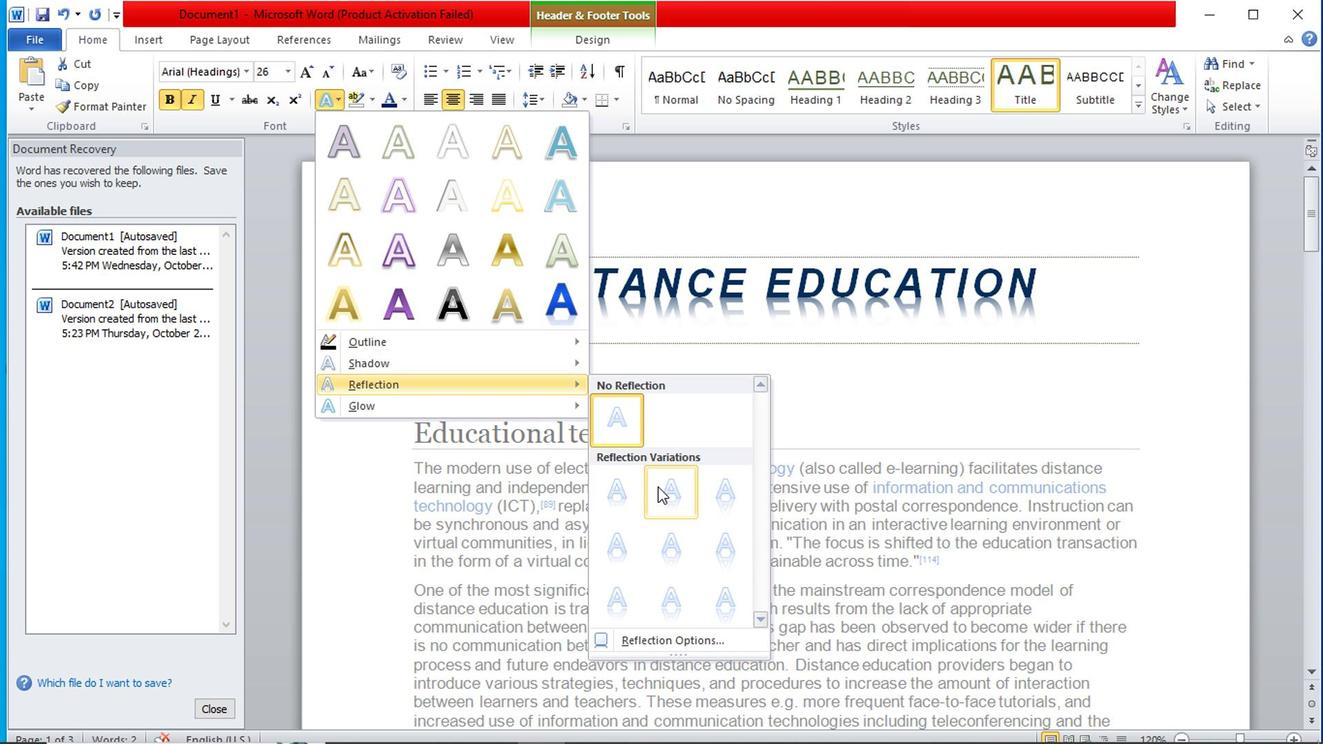 
Action: Mouse moved to (354, 284)
Screenshot: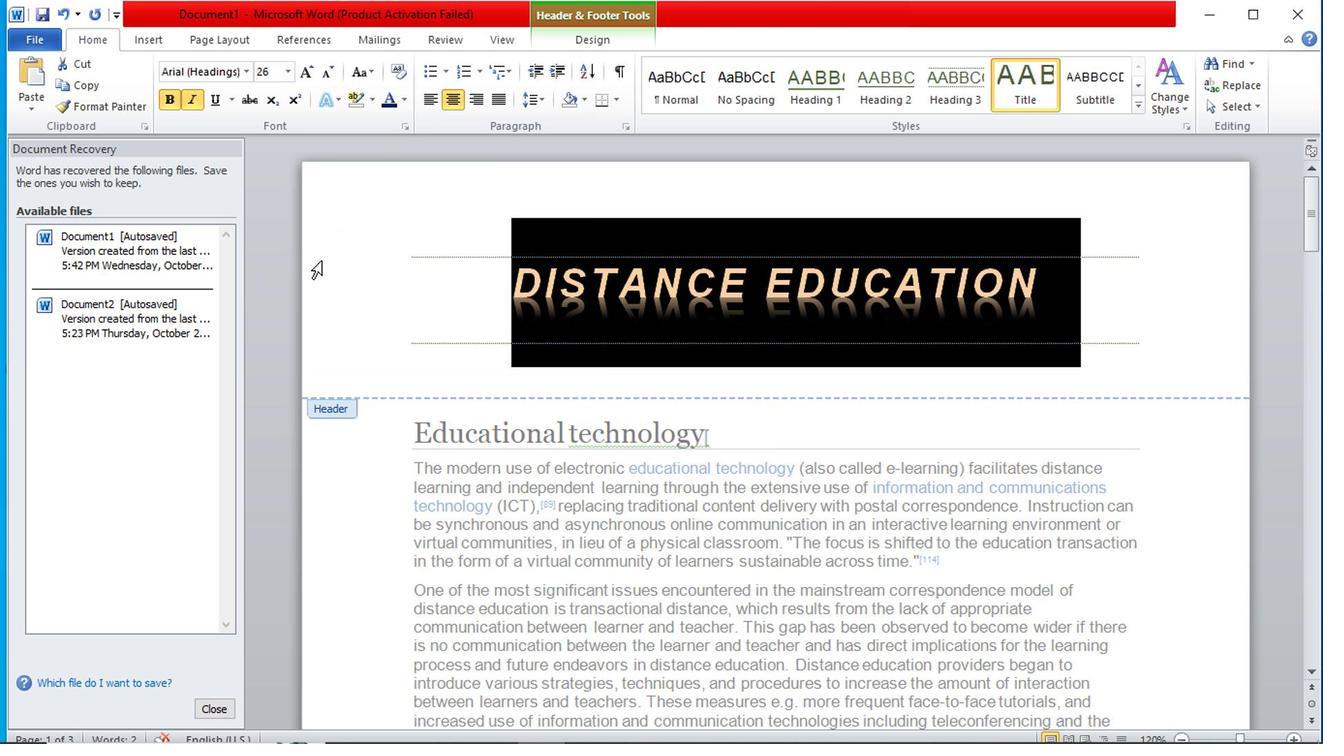 
Action: Mouse pressed left at (354, 284)
Screenshot: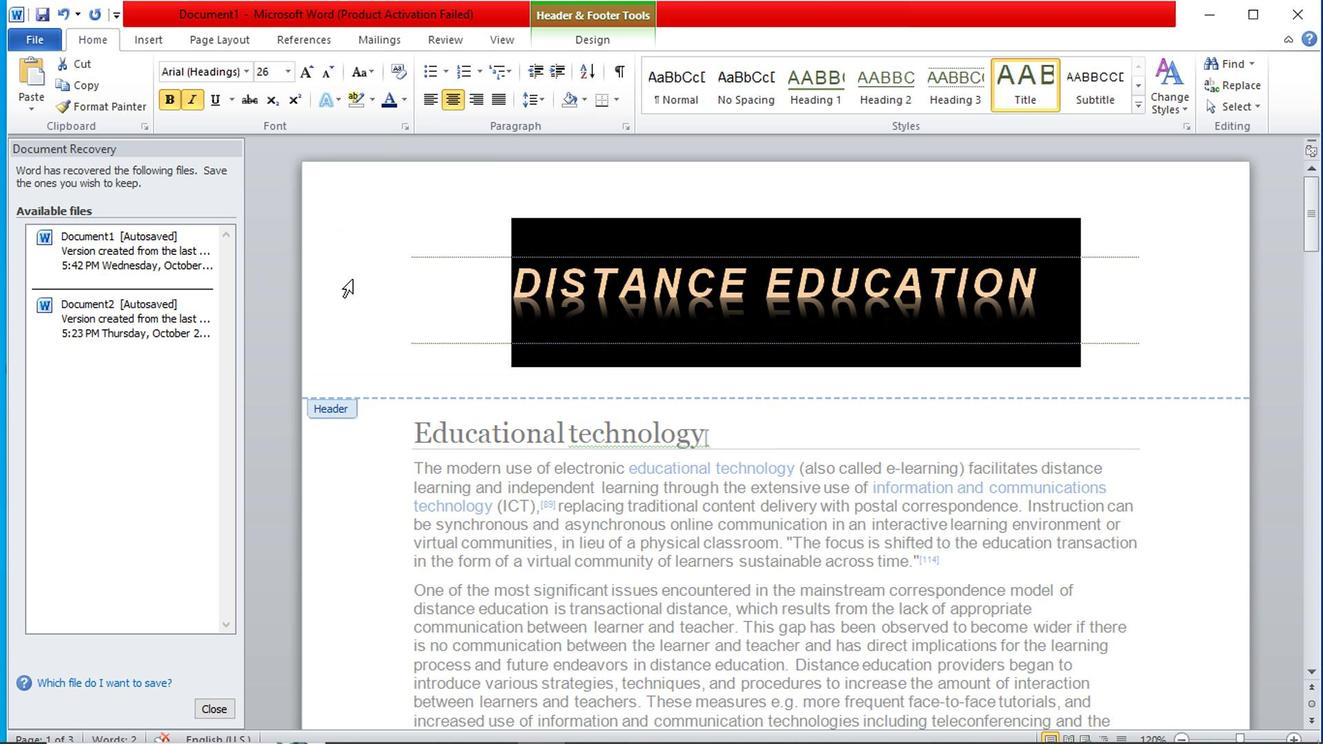 
Action: Mouse moved to (489, 299)
Screenshot: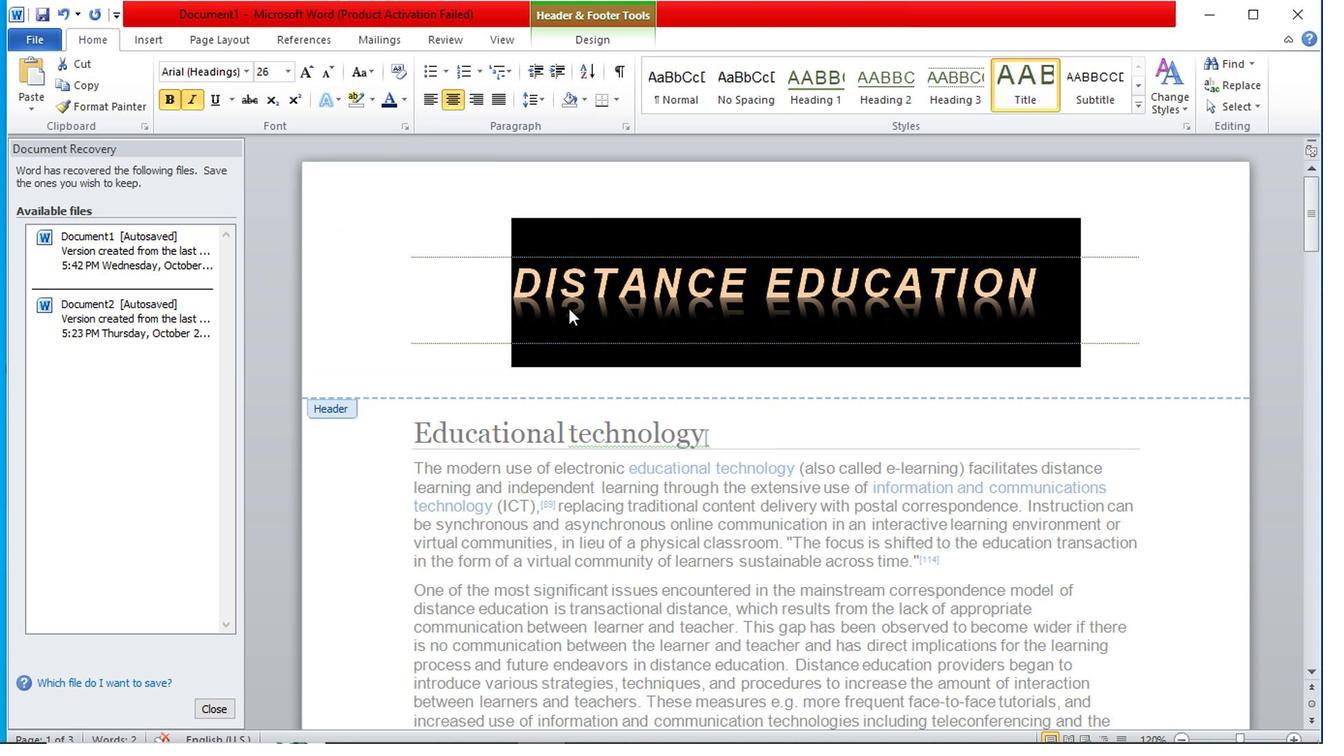 
Action: Mouse pressed left at (489, 299)
Screenshot: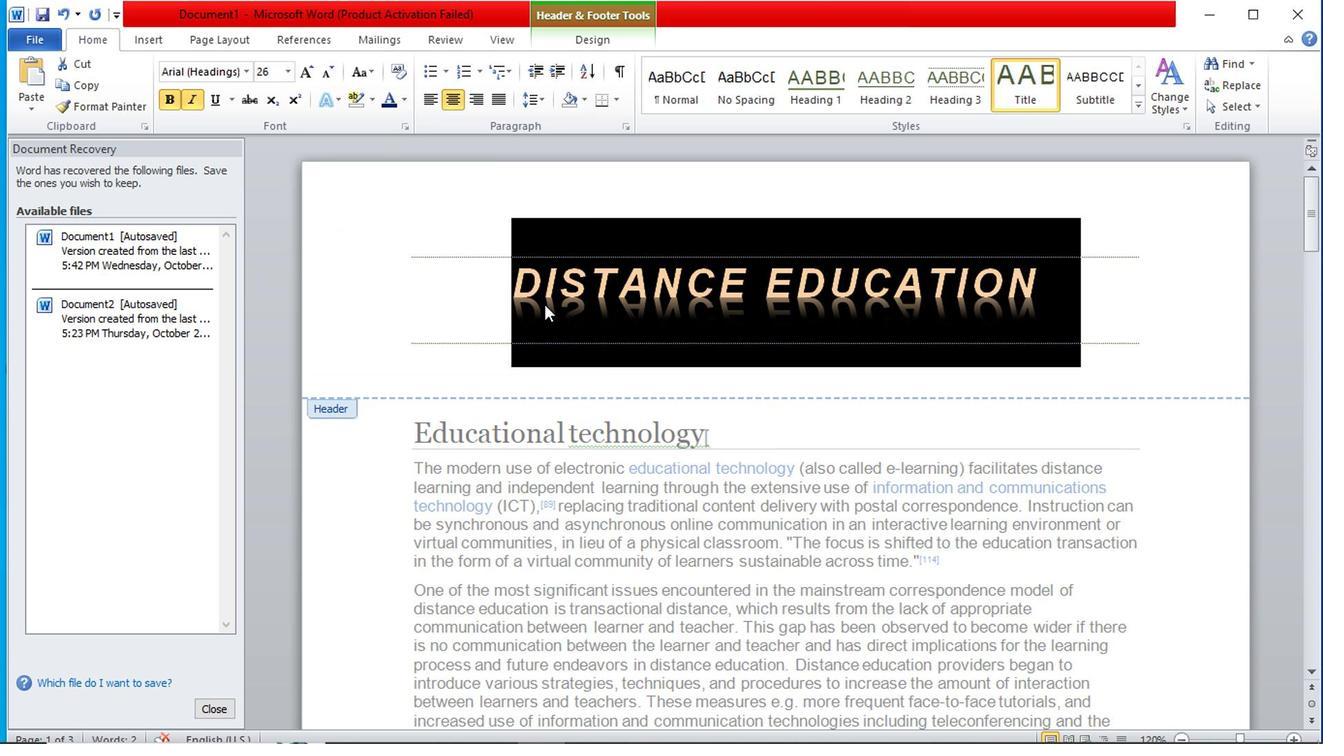 
Action: Mouse moved to (491, 291)
Screenshot: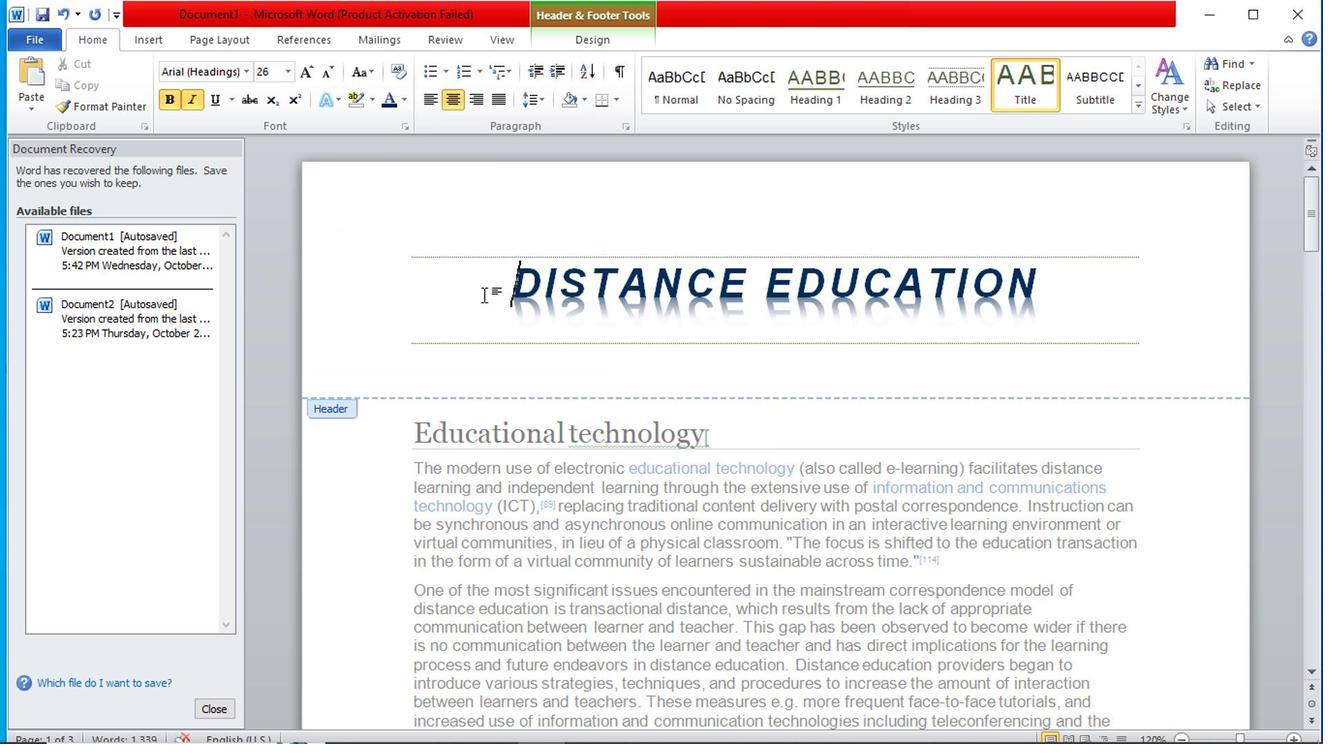 
Action: Mouse pressed left at (491, 291)
Screenshot: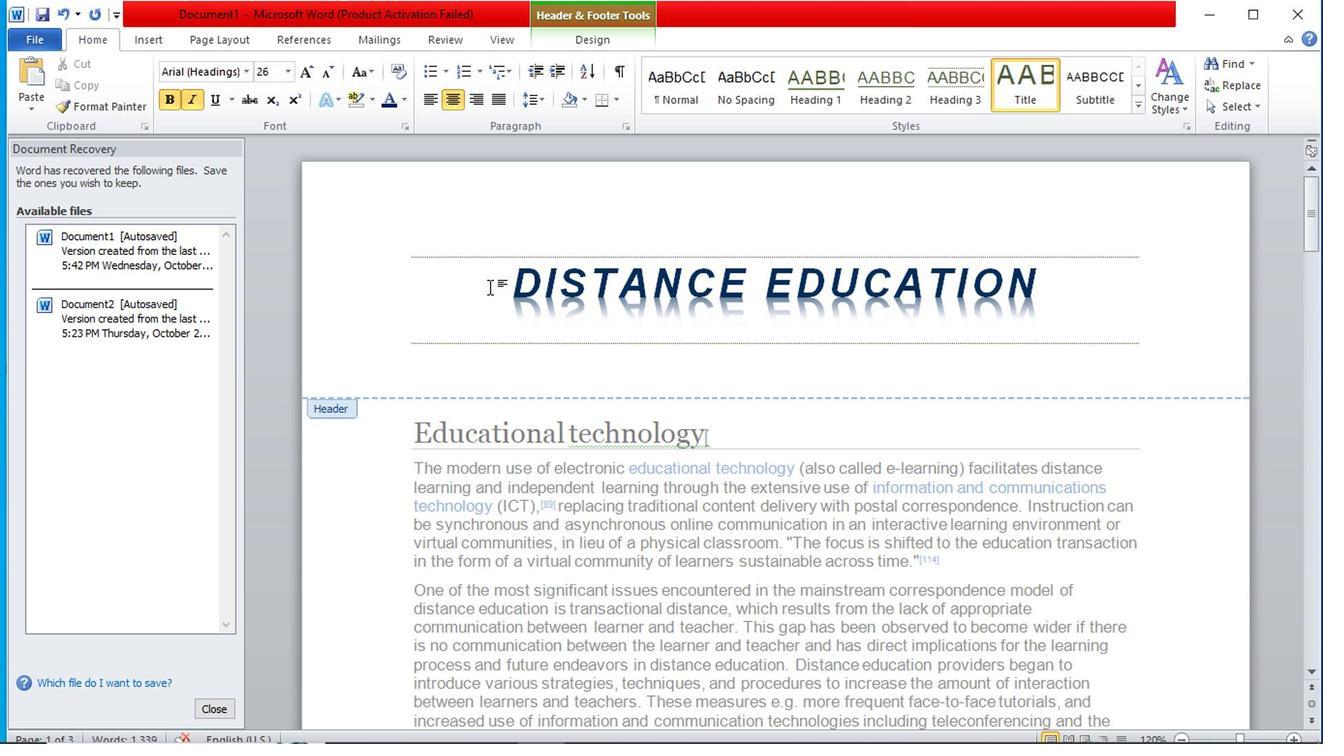 
Action: Mouse moved to (394, 111)
Screenshot: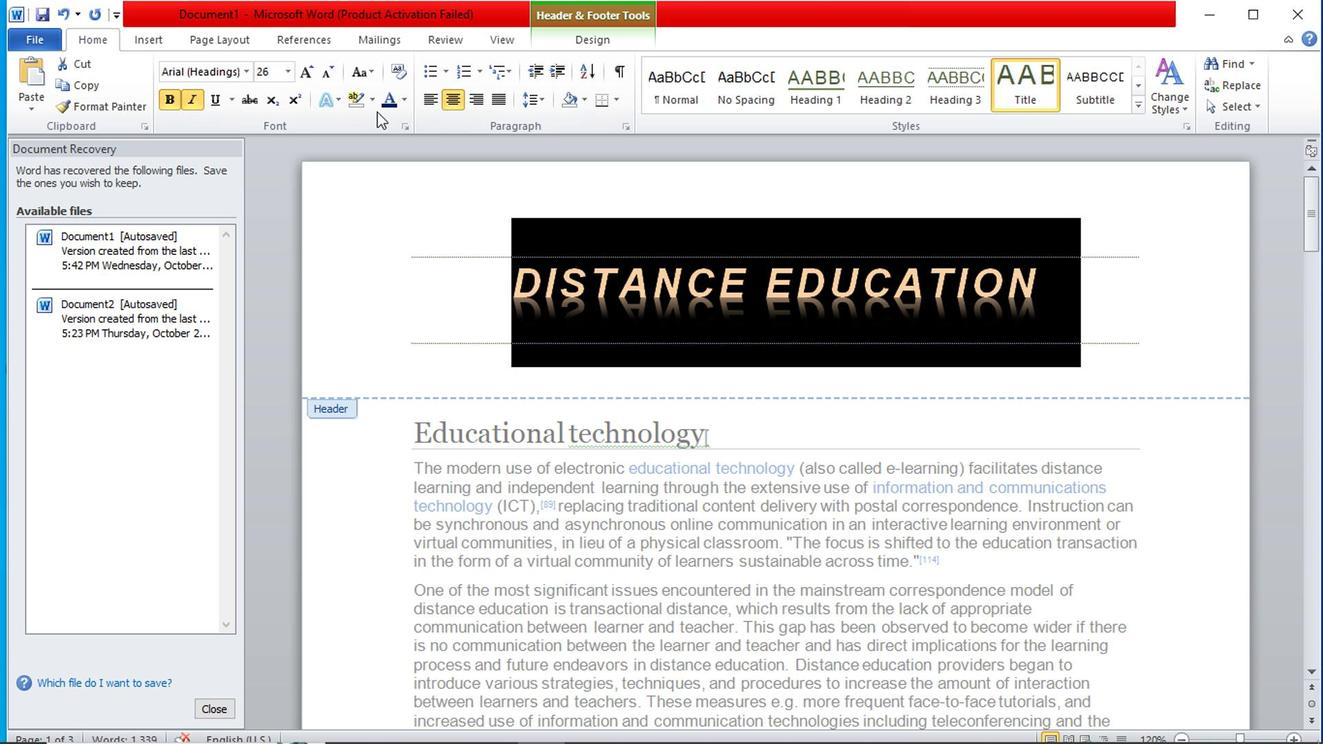 
Action: Mouse pressed left at (394, 111)
Screenshot: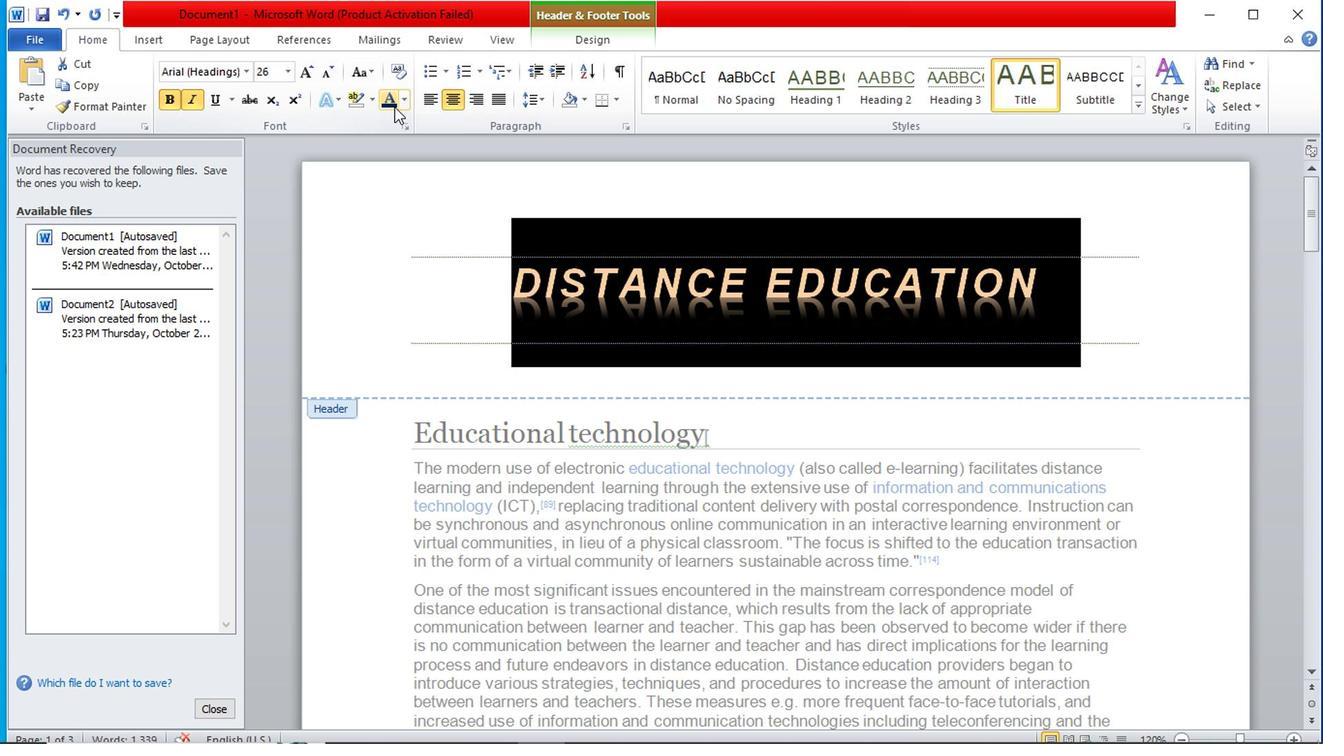 
Action: Mouse moved to (341, 104)
Screenshot: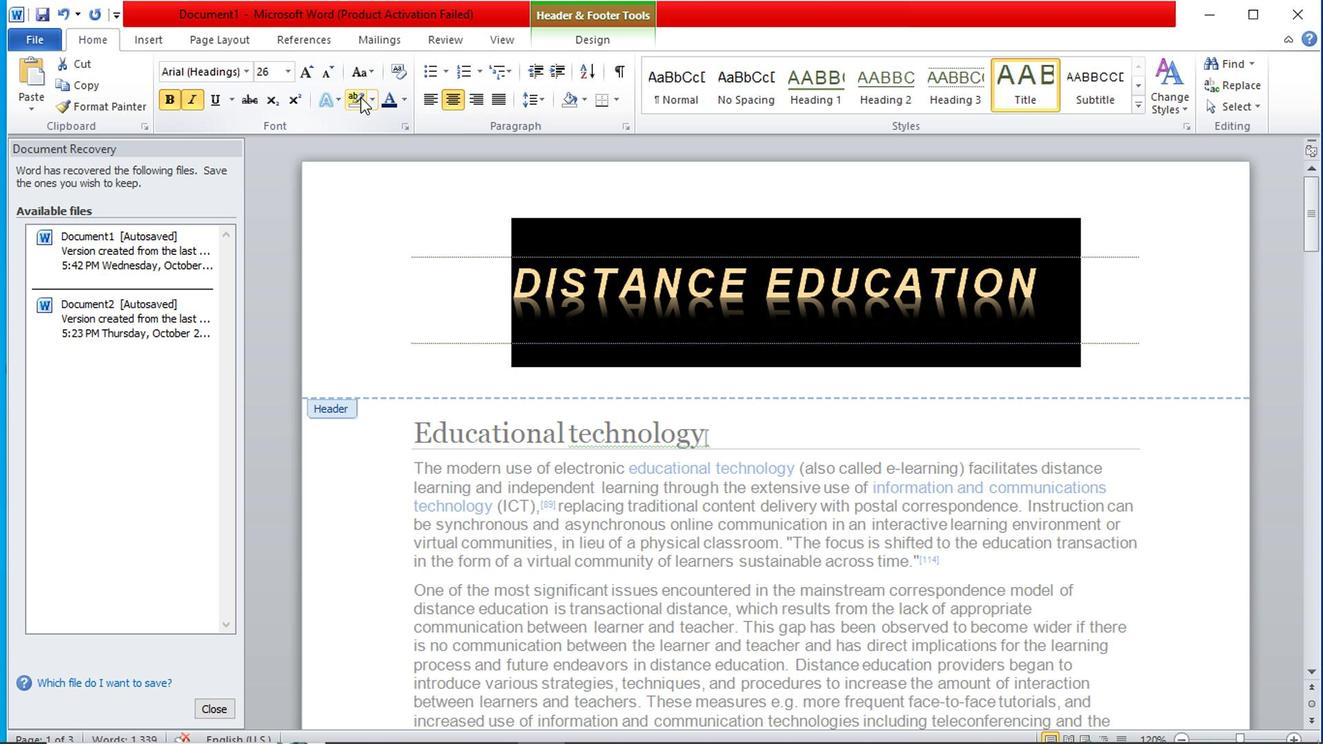 
Action: Mouse pressed left at (341, 104)
Screenshot: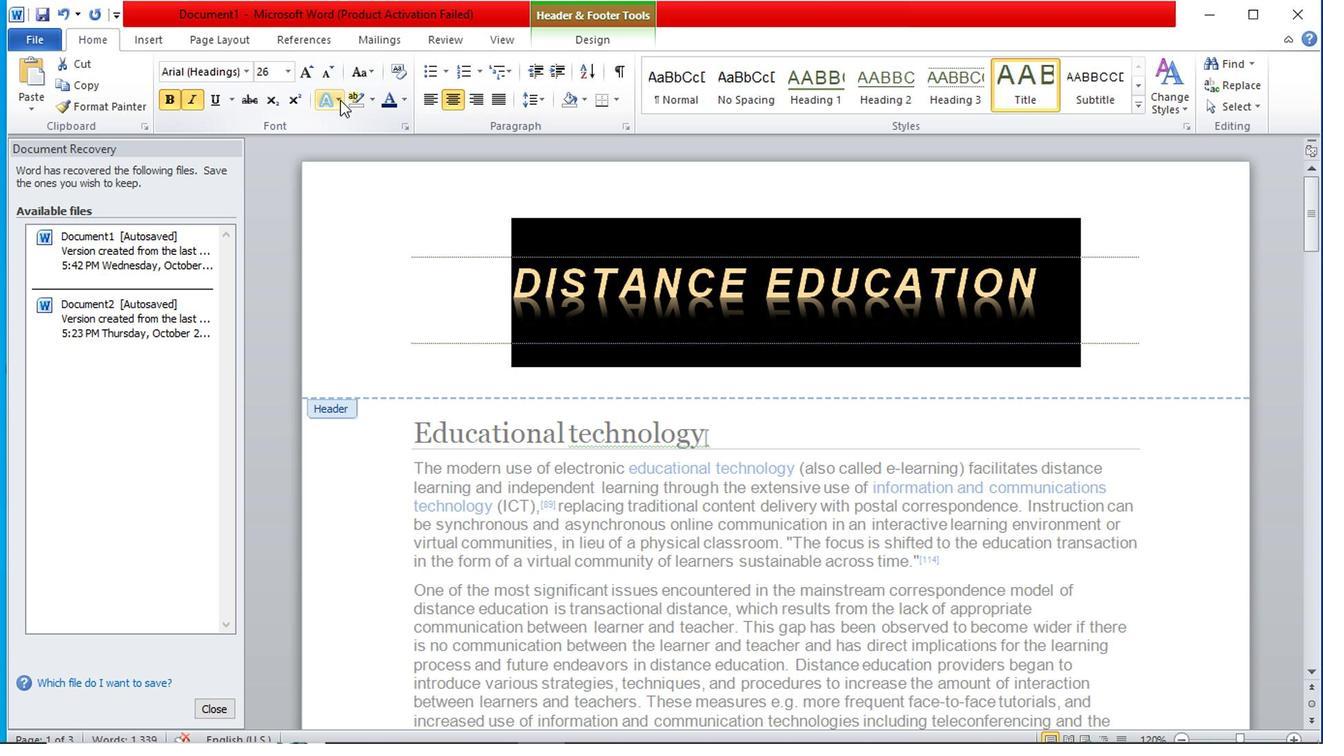 
Action: Mouse moved to (604, 427)
Screenshot: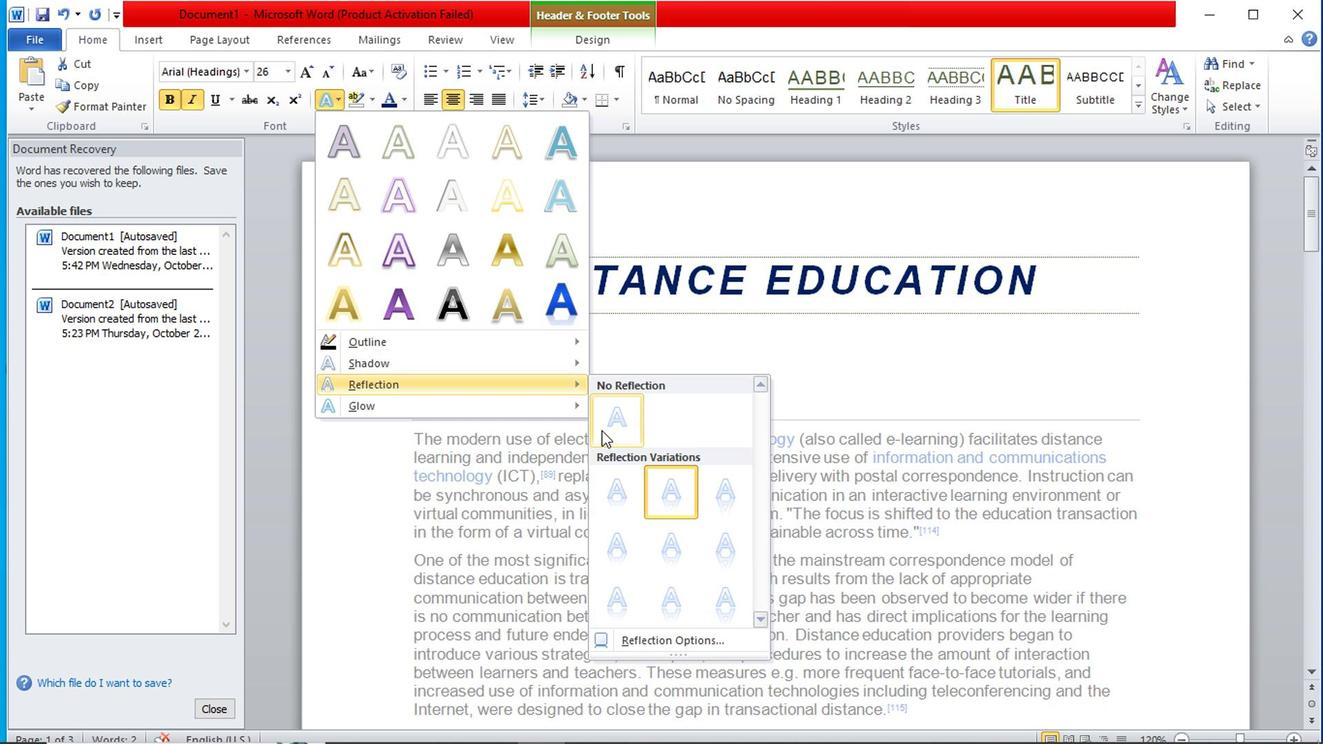 
Action: Mouse pressed left at (604, 427)
Screenshot: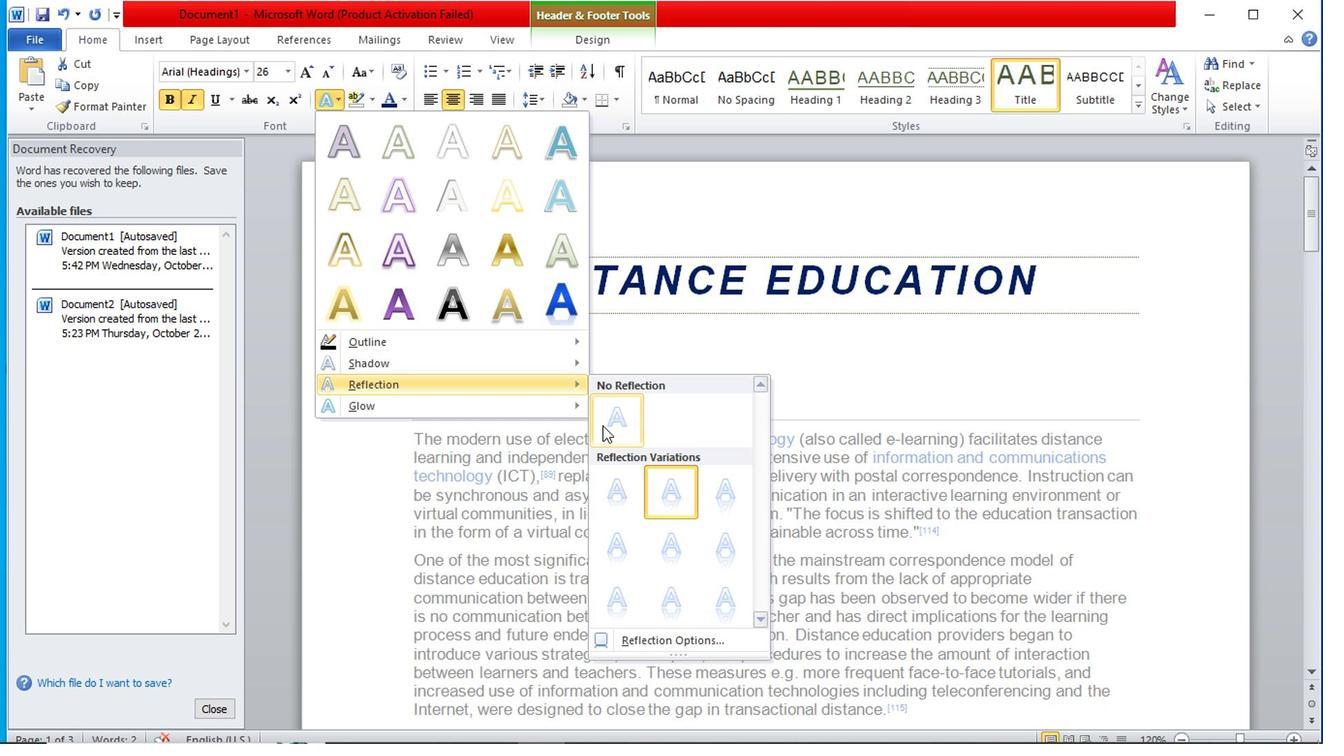 
Action: Mouse moved to (880, 354)
Screenshot: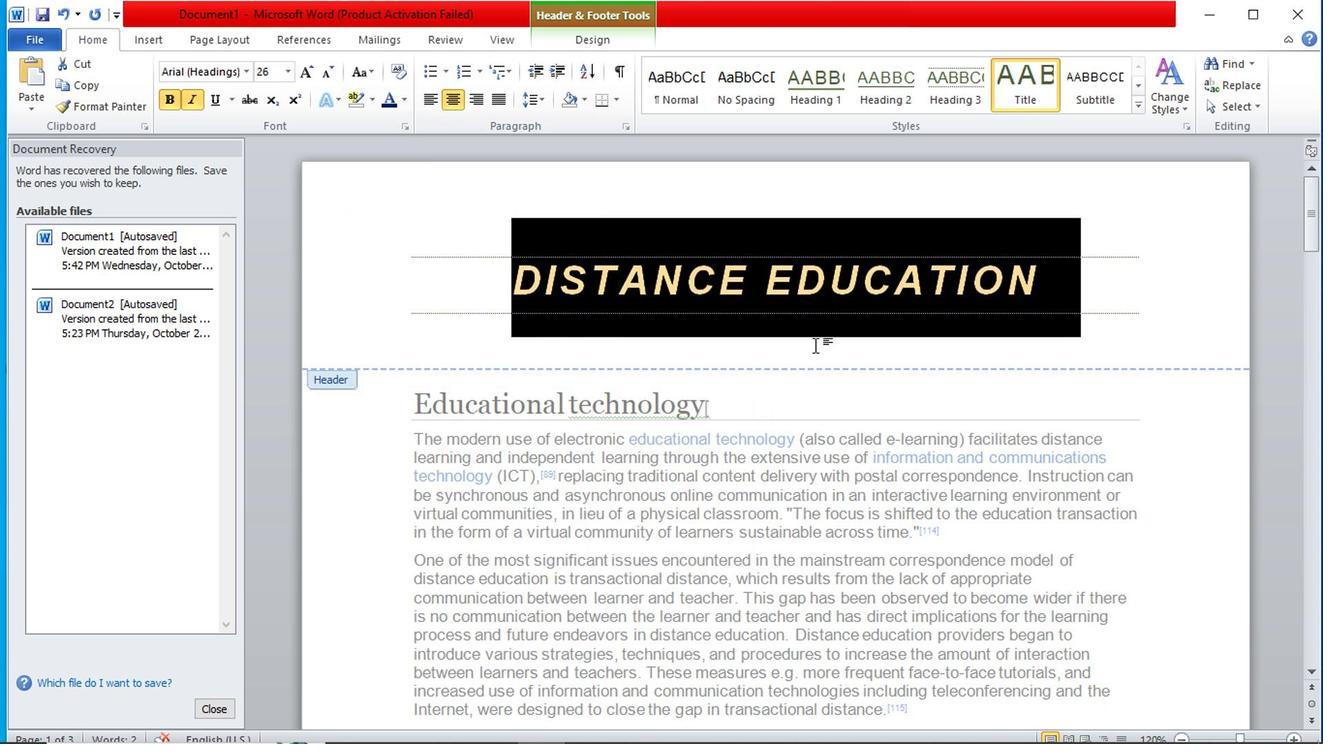 
Action: Mouse pressed left at (880, 354)
Screenshot: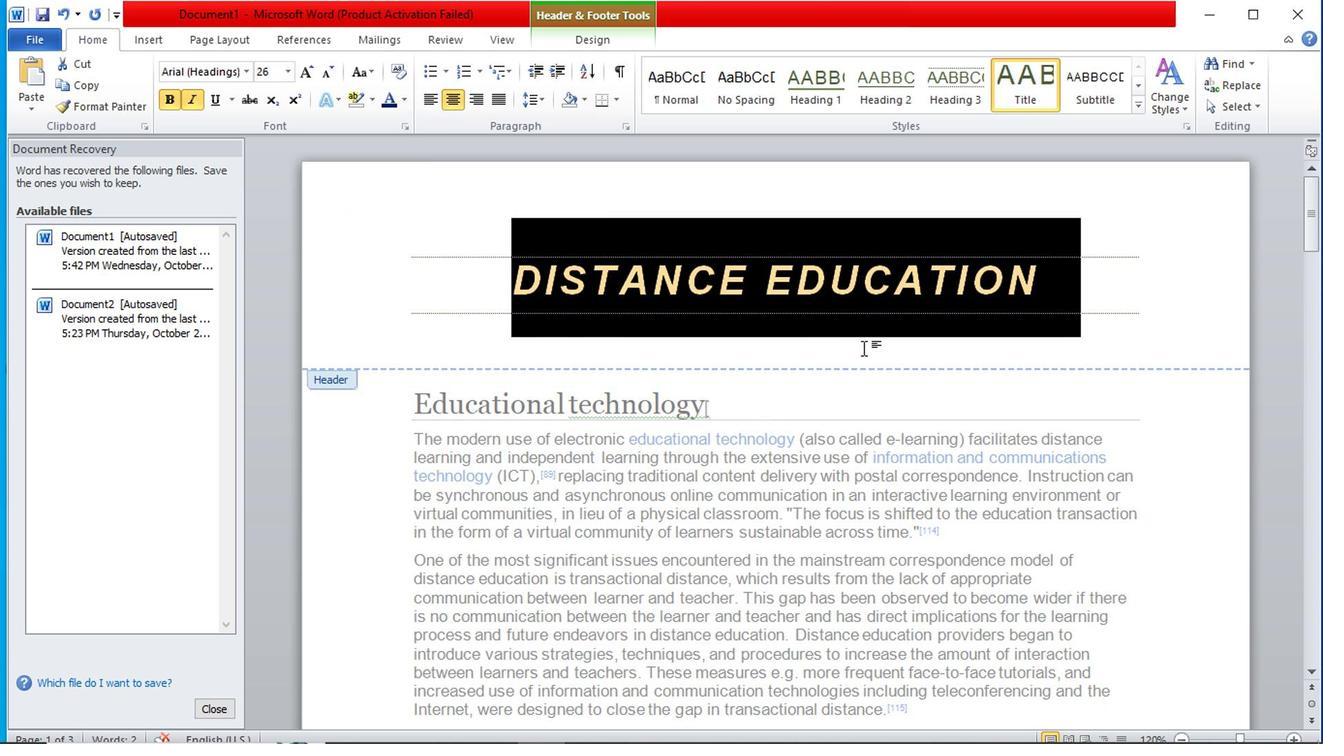 
Action: Mouse moved to (502, 274)
Screenshot: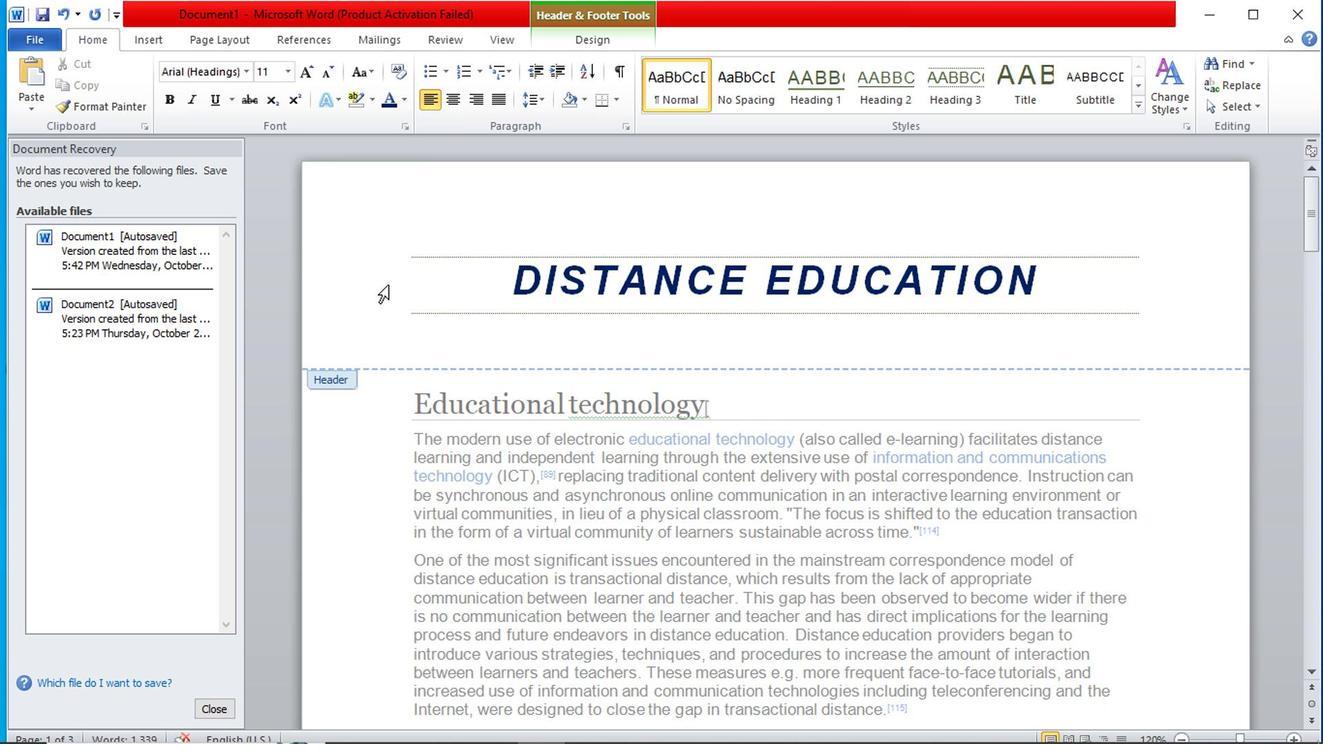 
Action: Mouse pressed left at (502, 274)
Screenshot: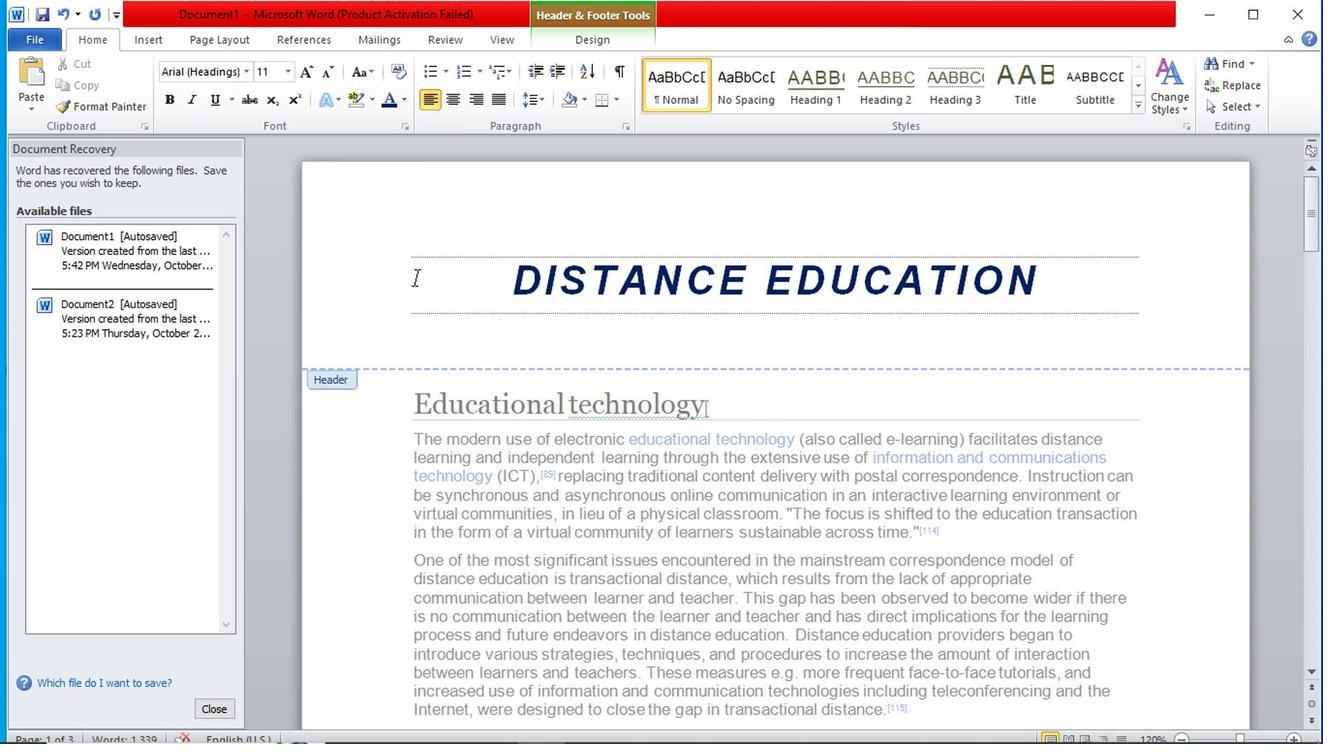 
Action: Mouse moved to (1192, 115)
Screenshot: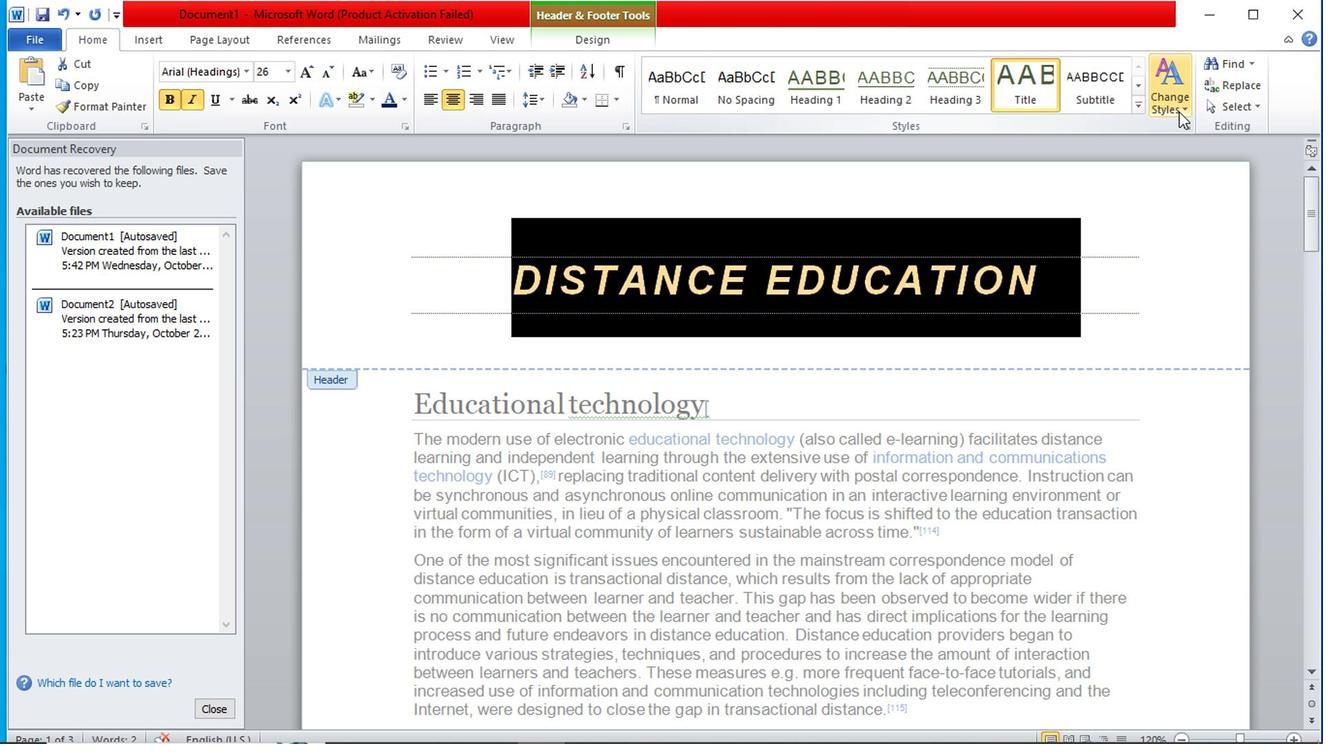 
Action: Mouse pressed left at (1192, 115)
Screenshot: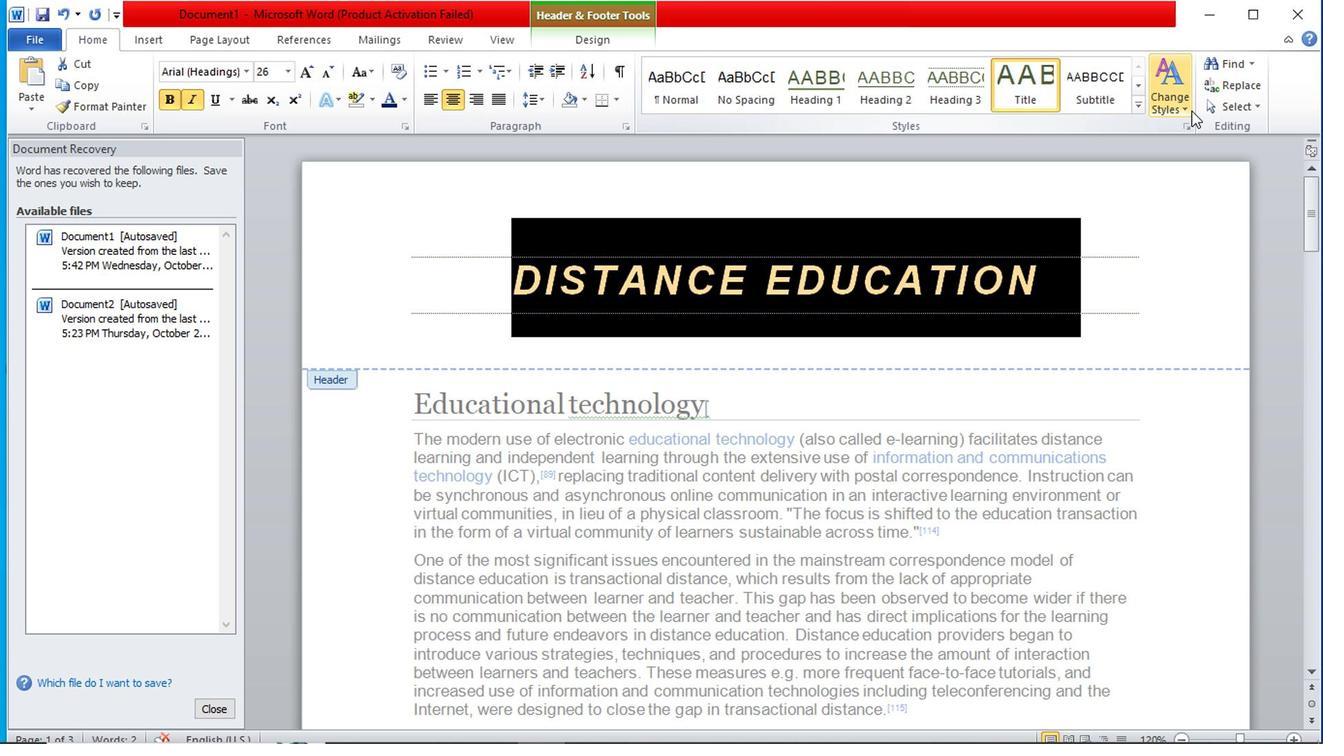 
Action: Mouse moved to (1146, 224)
Screenshot: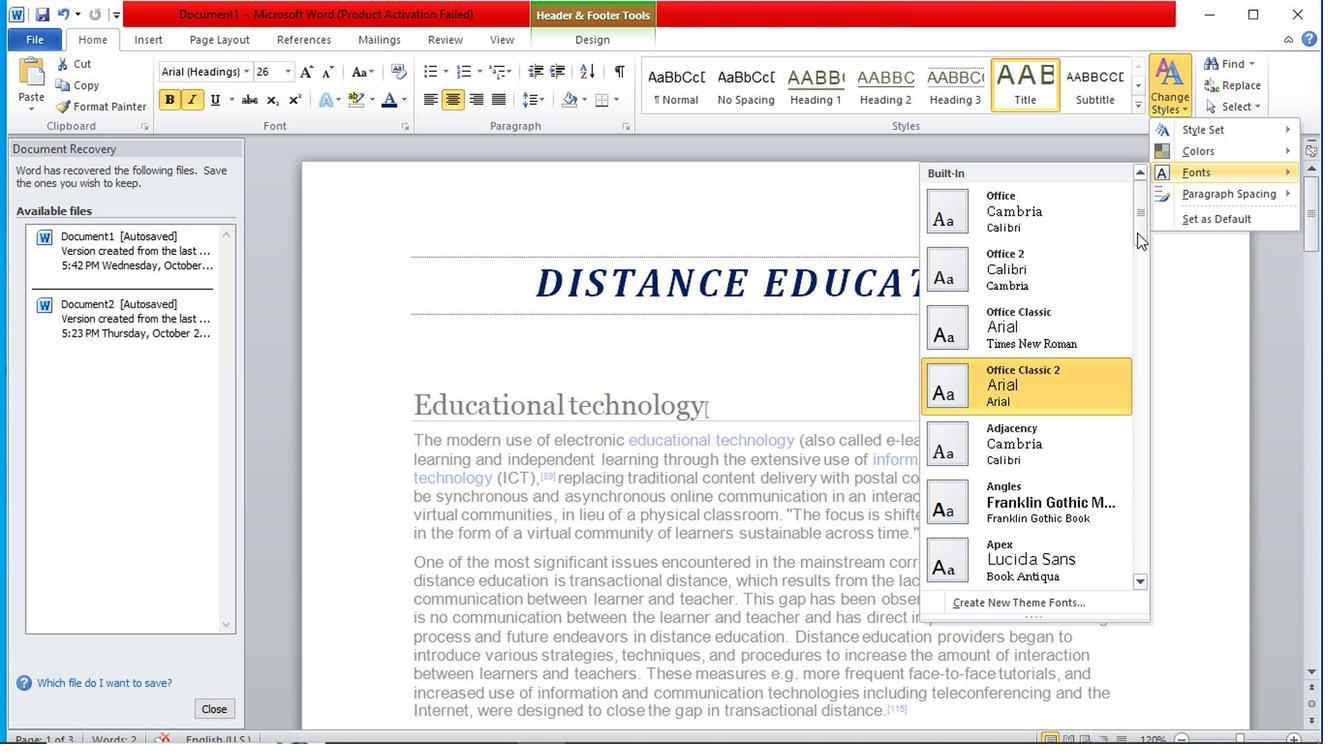 
Action: Mouse pressed left at (1146, 224)
Screenshot: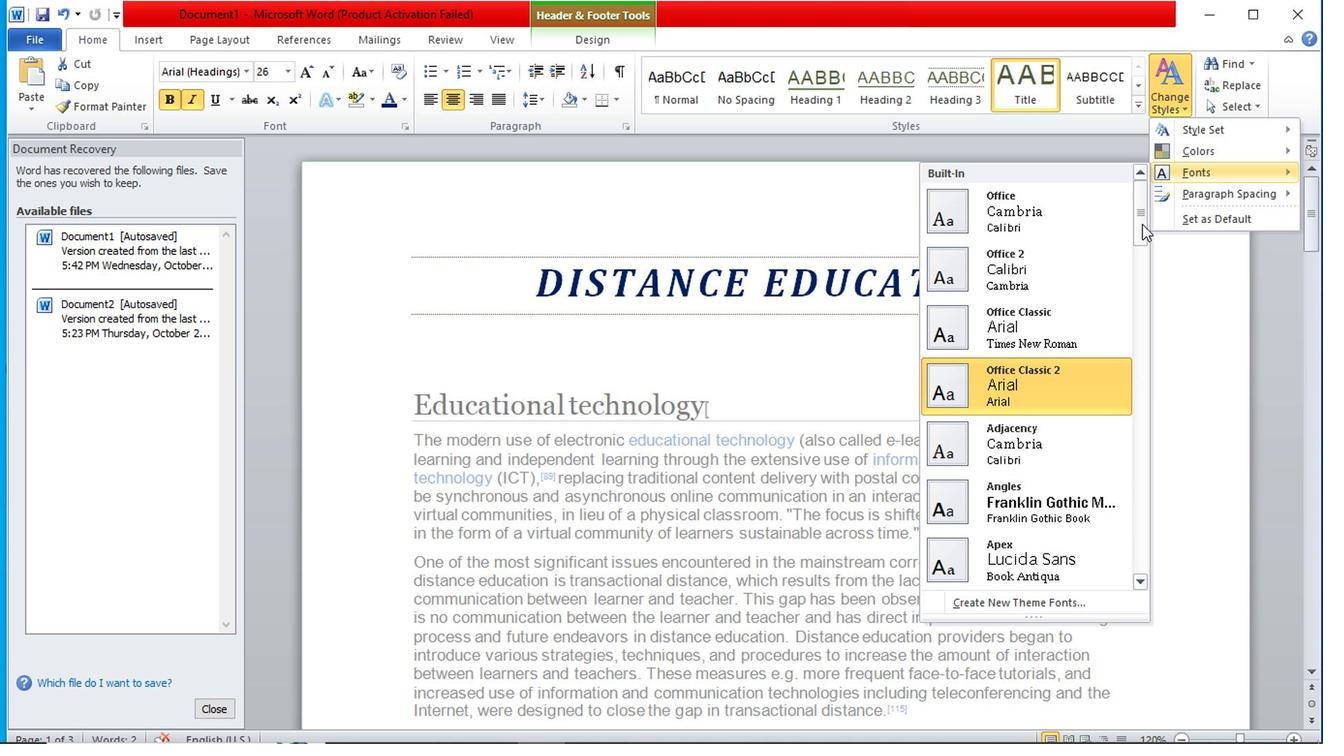 
Action: Mouse moved to (1141, 387)
Screenshot: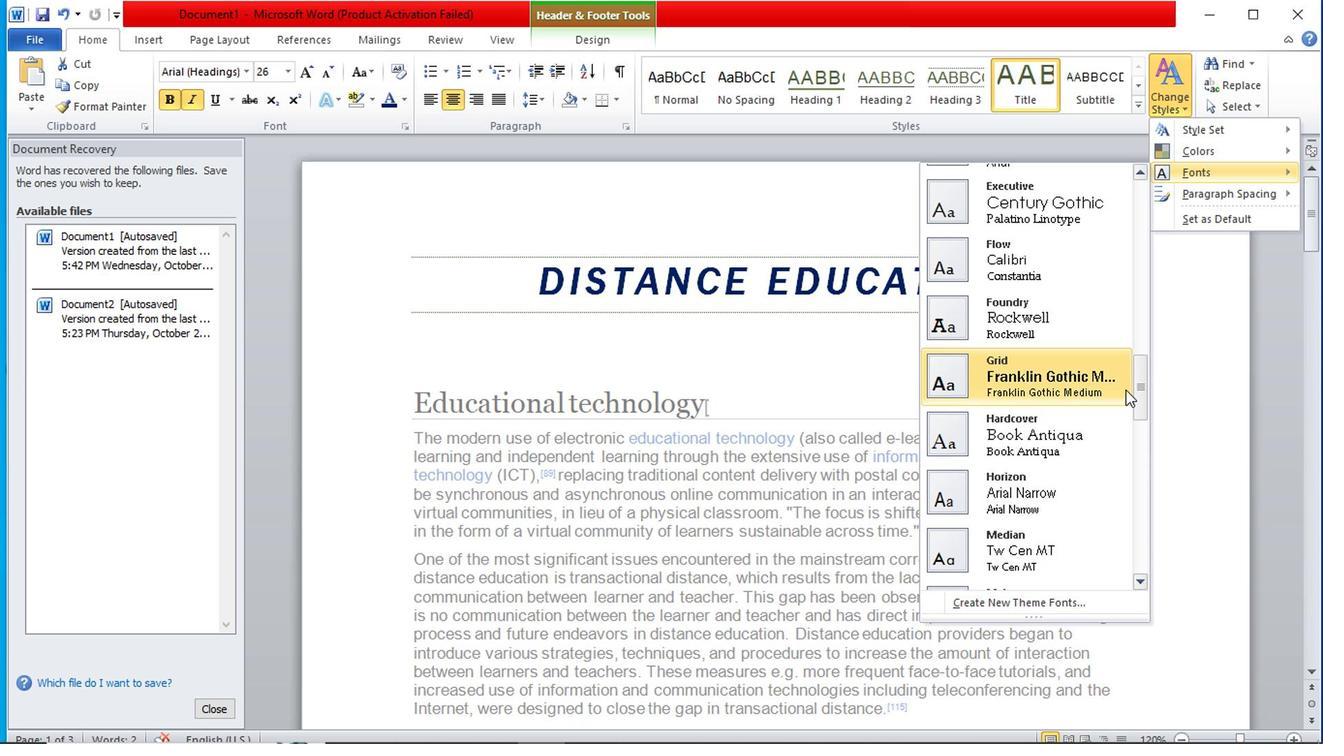 
Action: Mouse pressed left at (1141, 387)
Screenshot: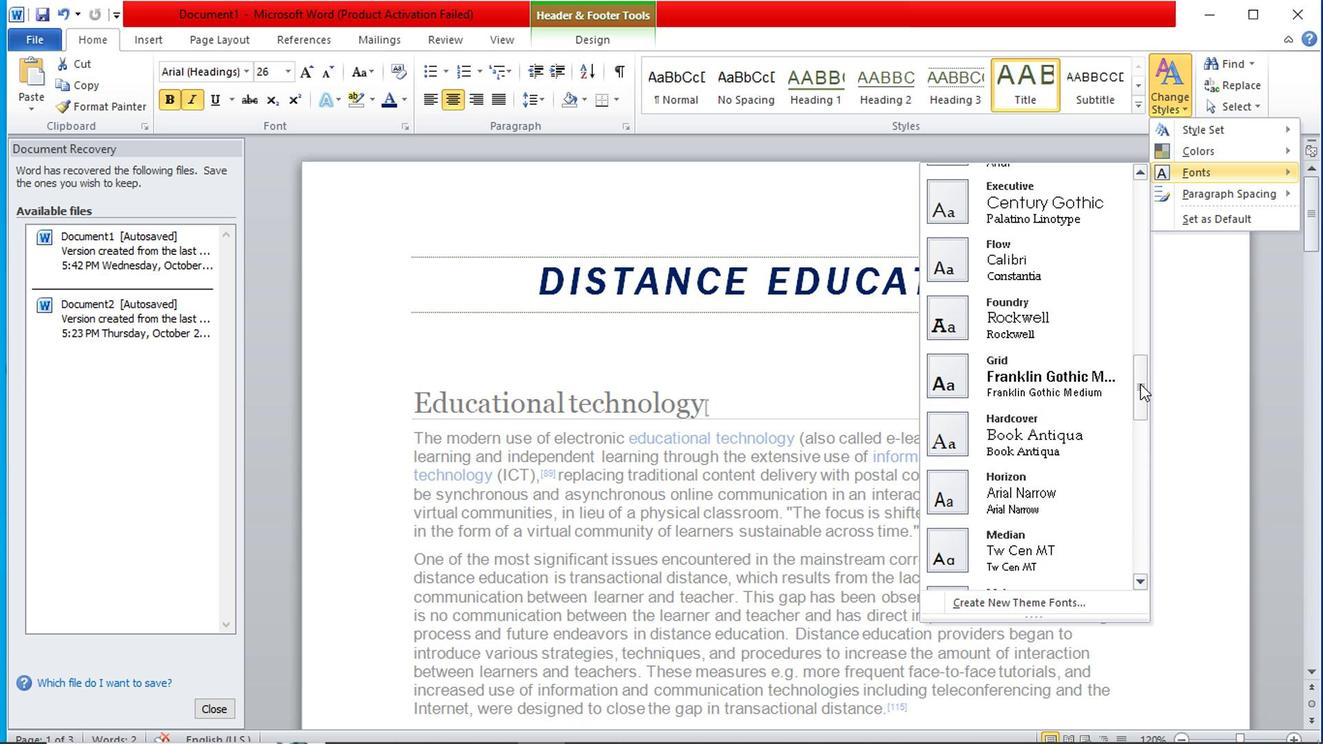 
Action: Mouse moved to (1019, 223)
Screenshot: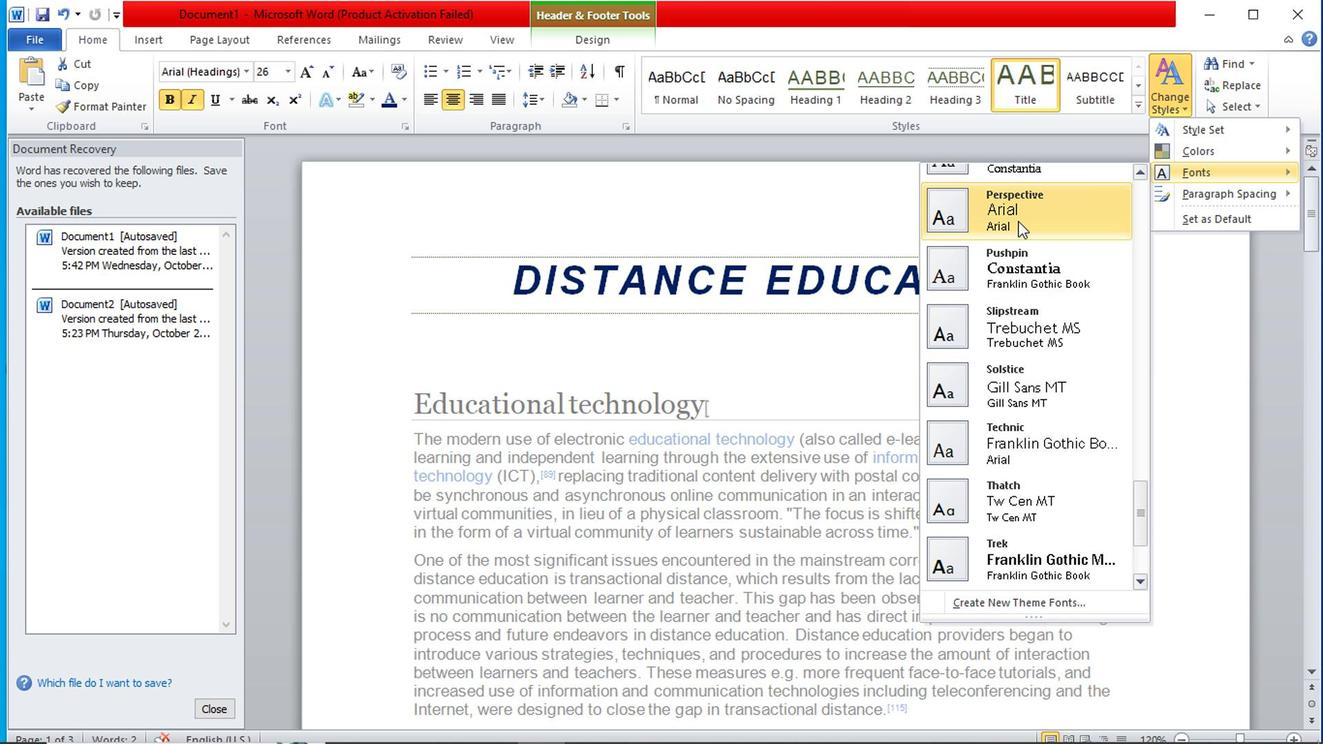 
Action: Mouse scrolled (1019, 224) with delta (0, 0)
Screenshot: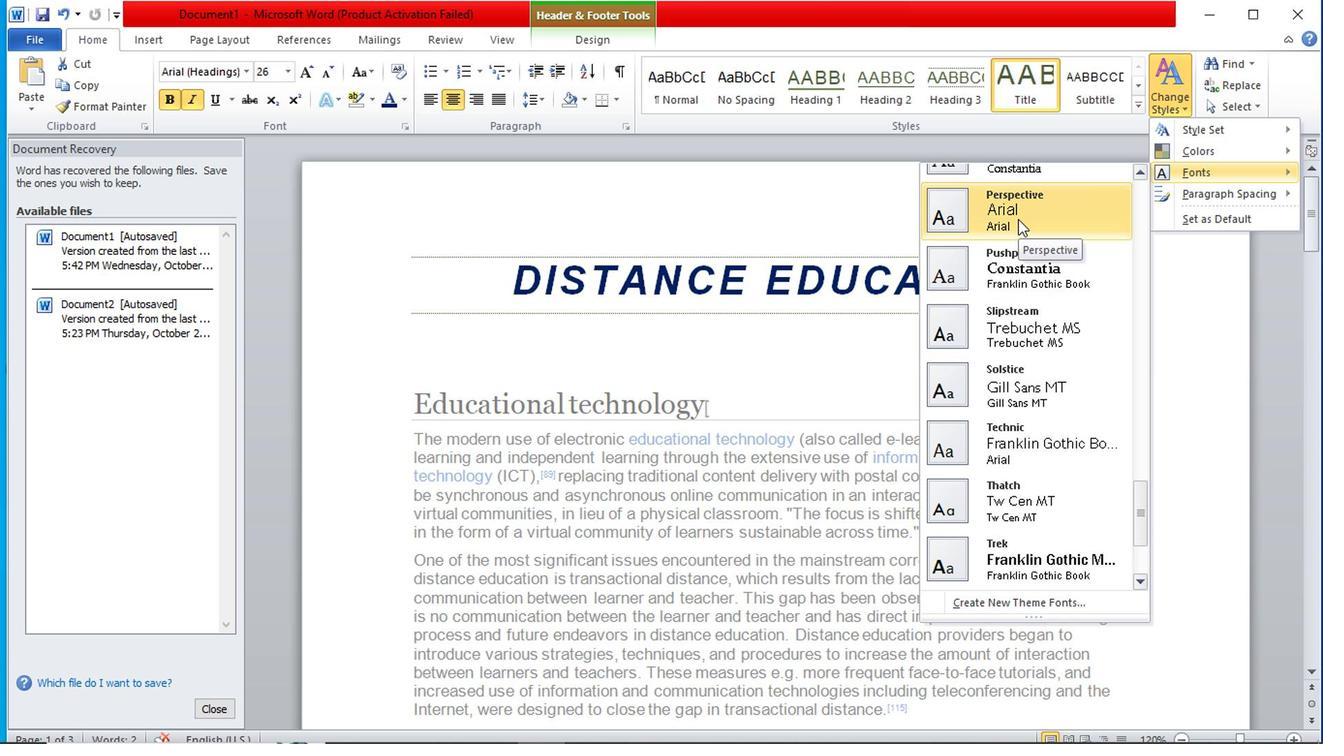 
Action: Mouse moved to (1153, 483)
Screenshot: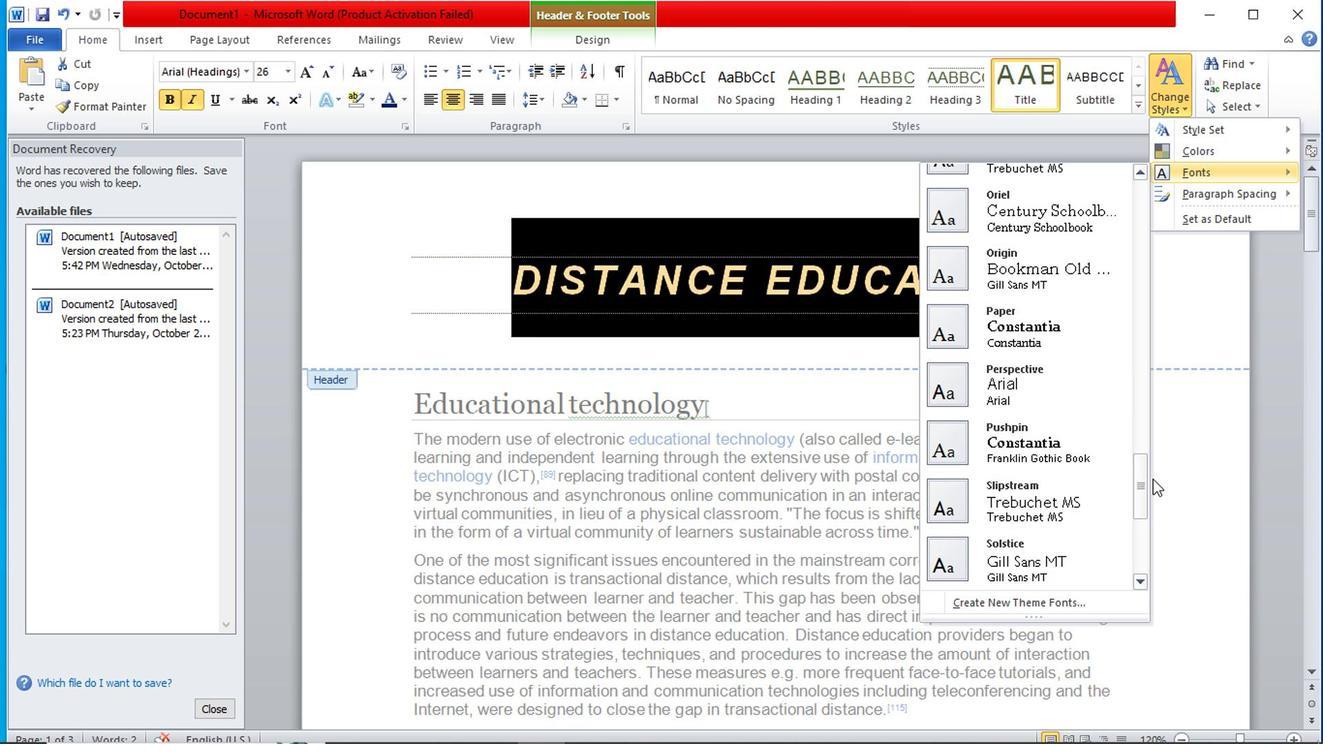 
Action: Mouse pressed left at (1153, 483)
Screenshot: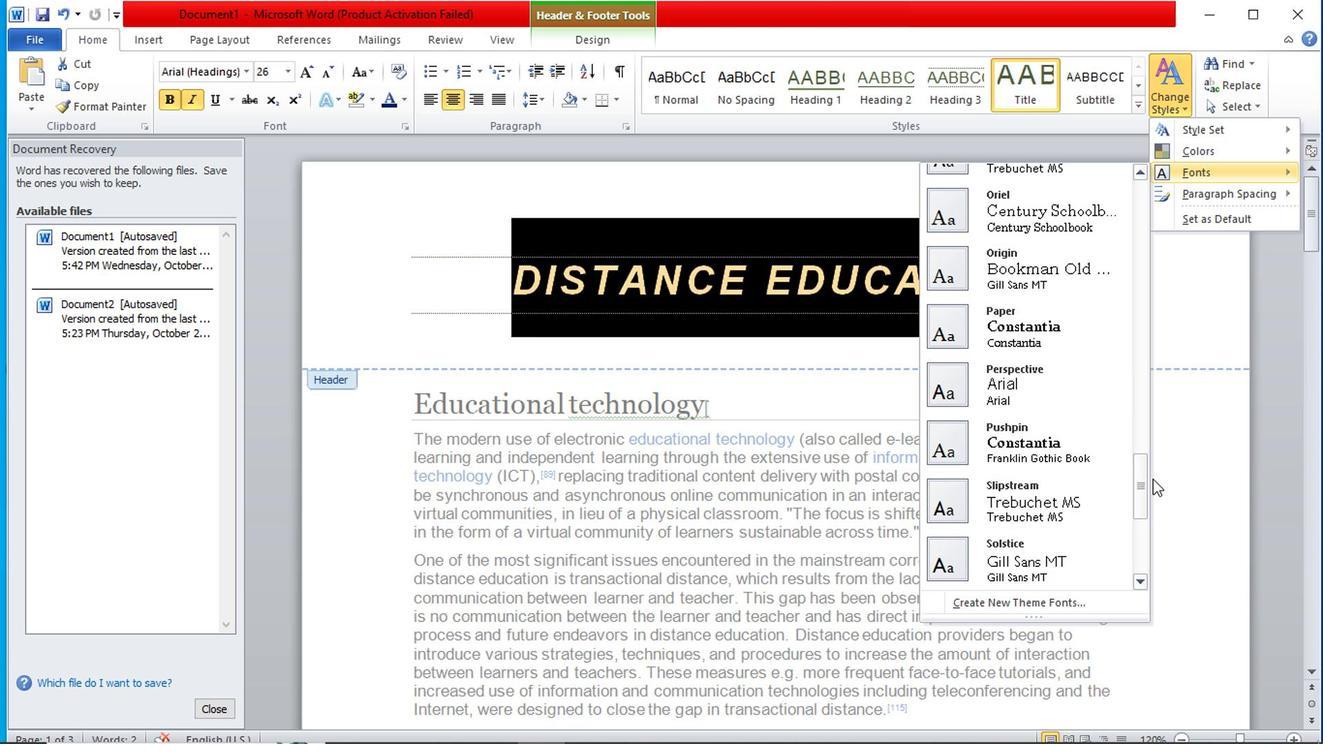 
Action: Mouse moved to (1080, 328)
Screenshot: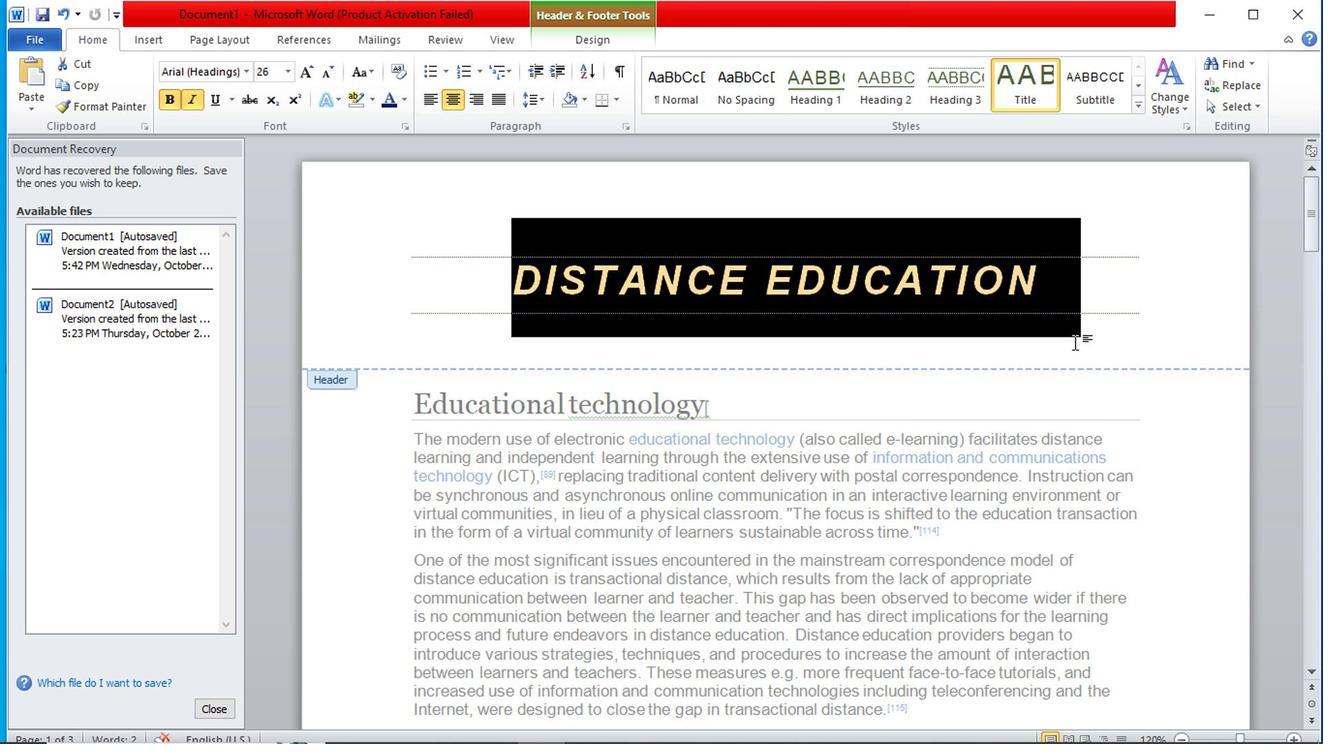 
Action: Mouse pressed left at (1080, 328)
Screenshot: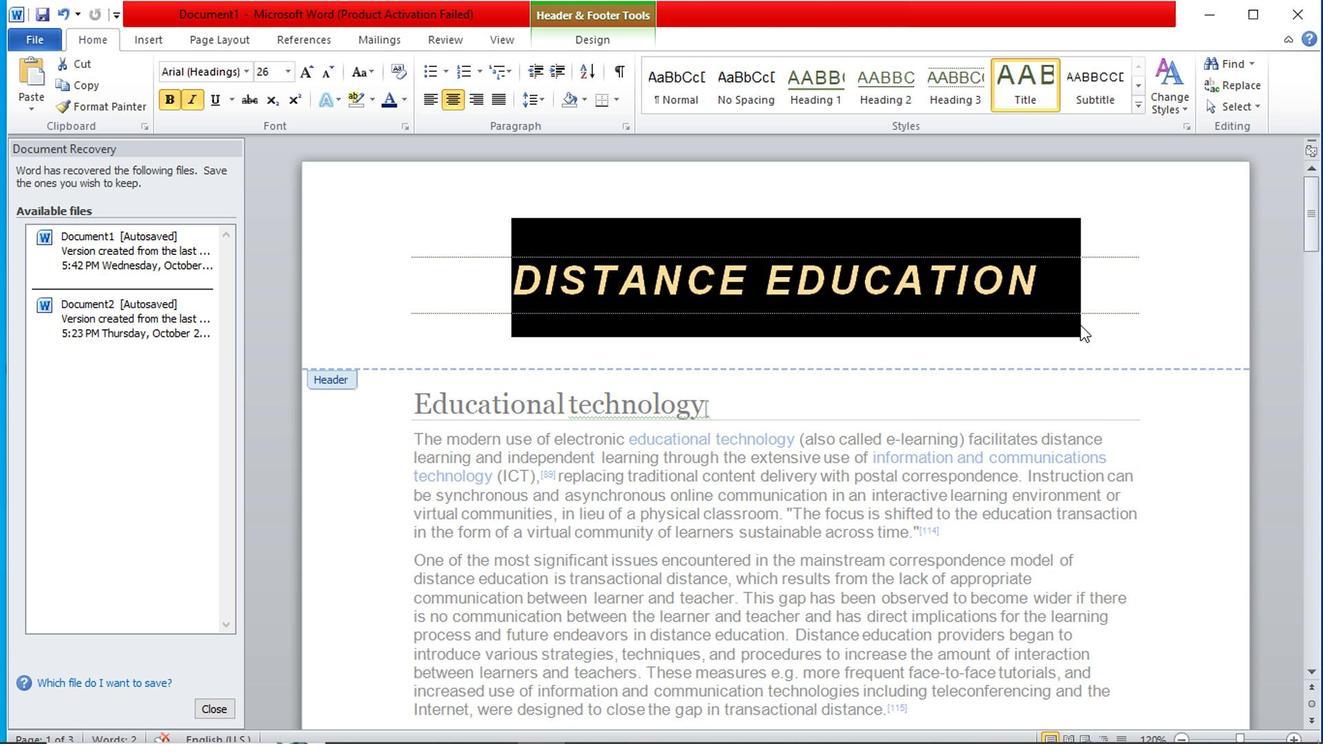 
Action: Mouse moved to (498, 272)
Screenshot: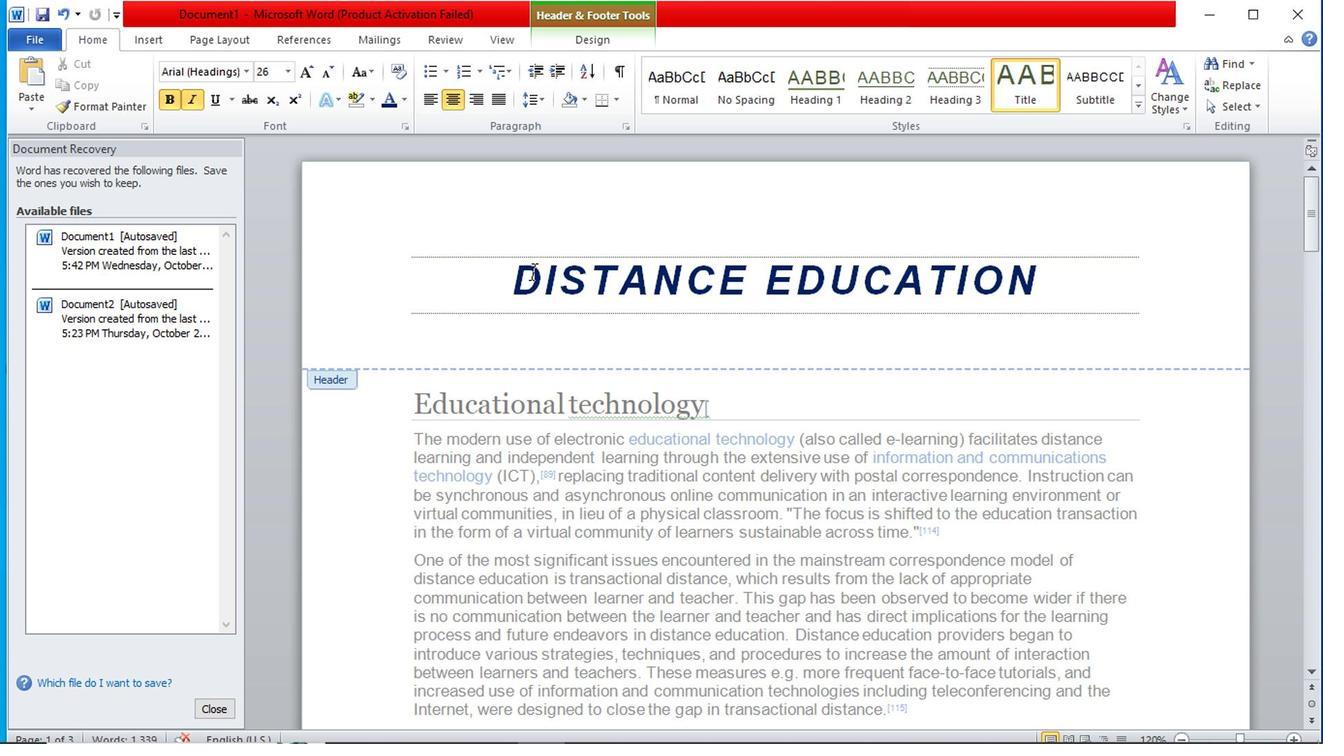 
Action: Mouse pressed left at (498, 272)
Screenshot: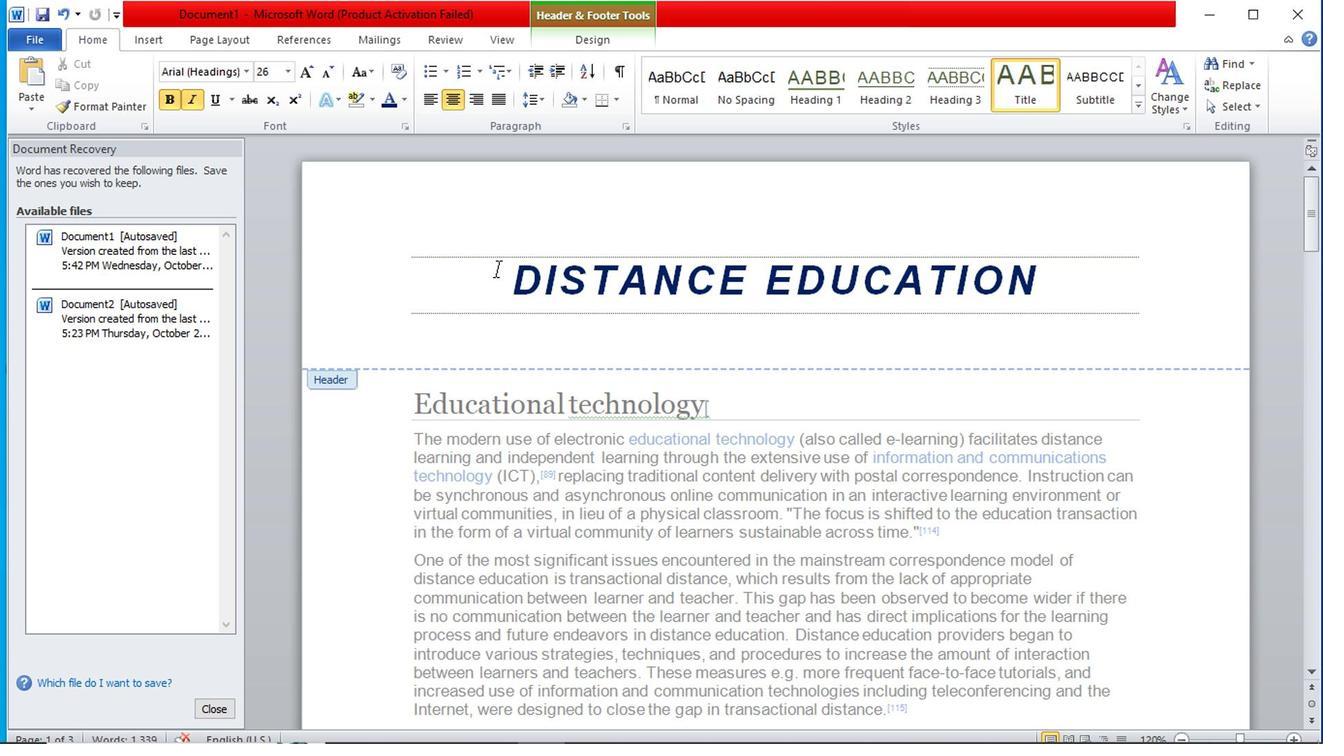 
Action: Mouse moved to (1188, 109)
Screenshot: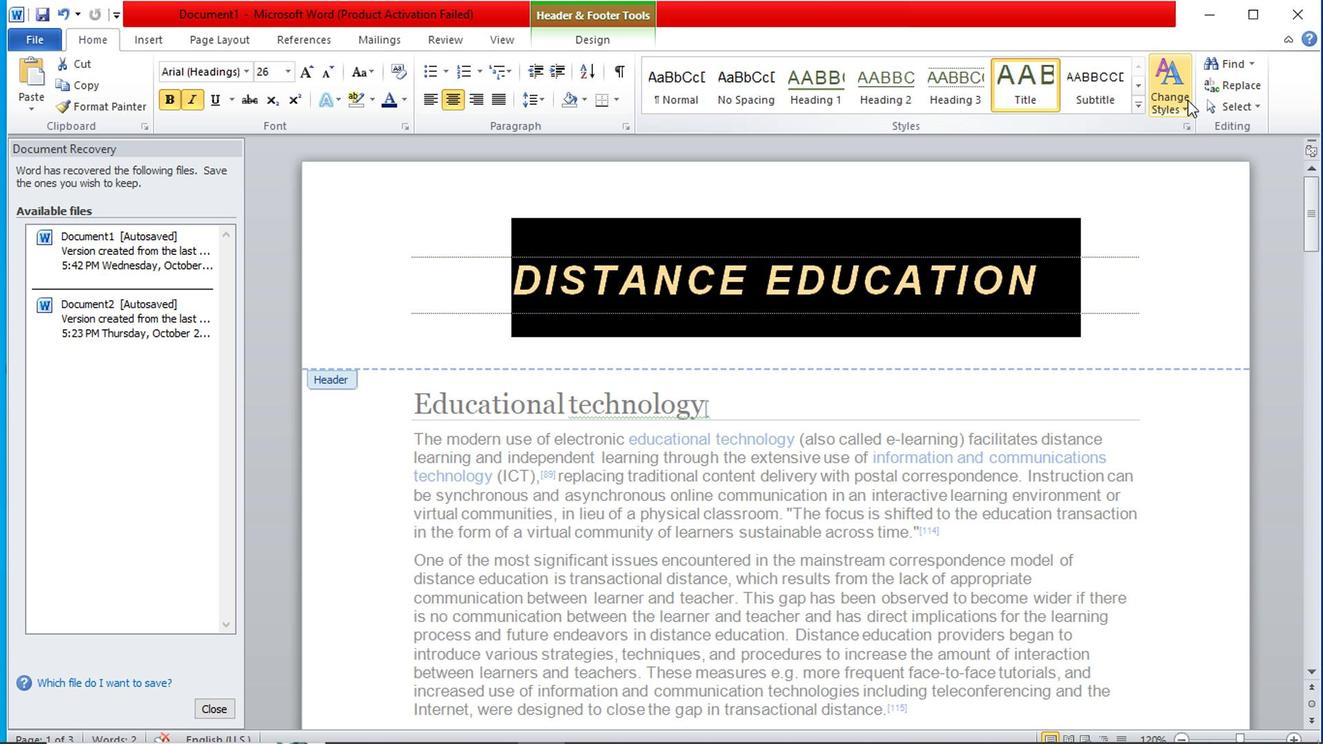 
Action: Mouse pressed left at (1188, 109)
Screenshot: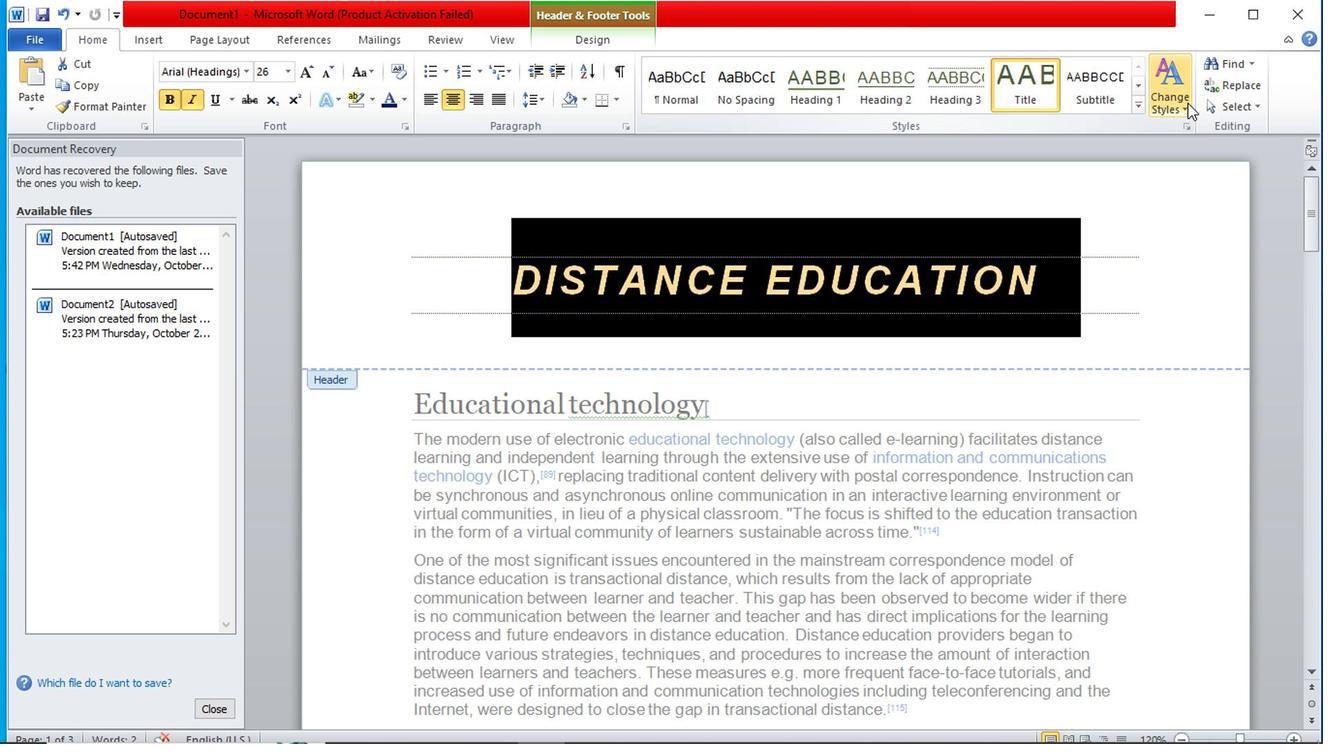 
Action: Mouse moved to (1050, 448)
Screenshot: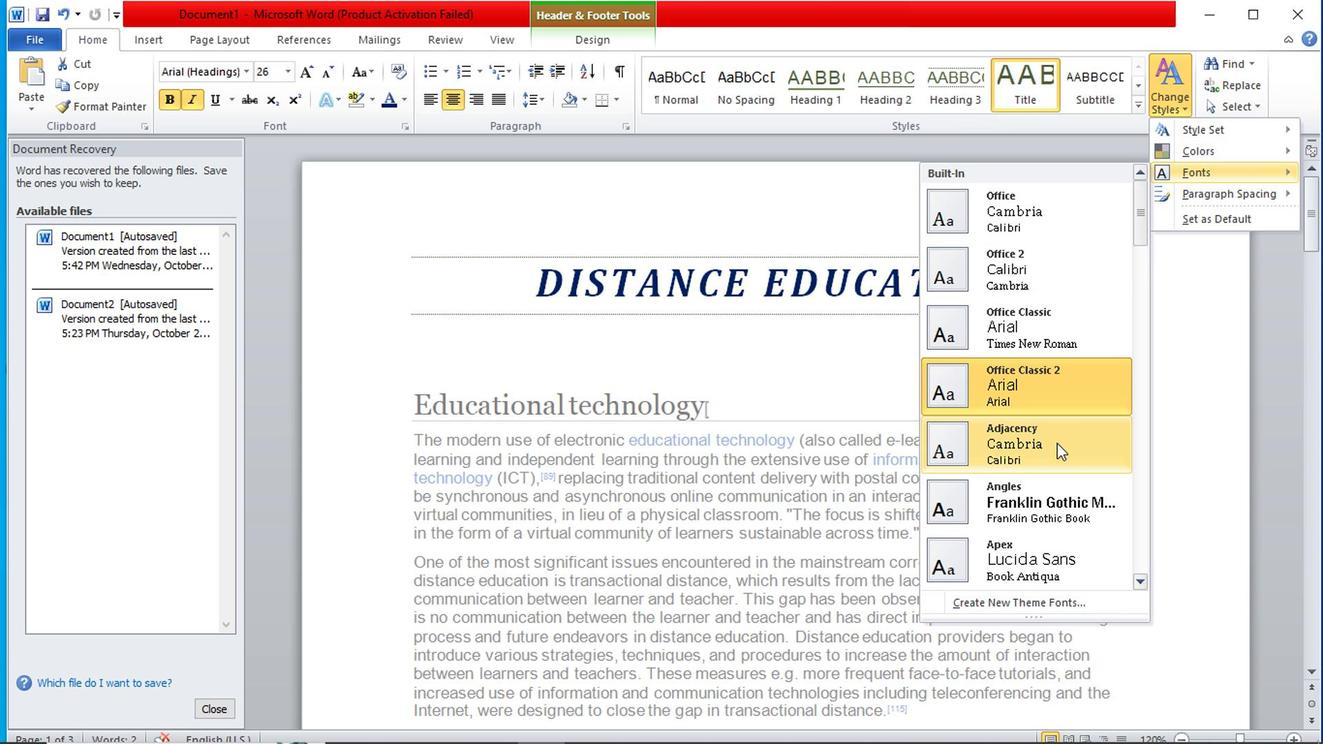 
Action: Mouse pressed left at (1050, 448)
Screenshot: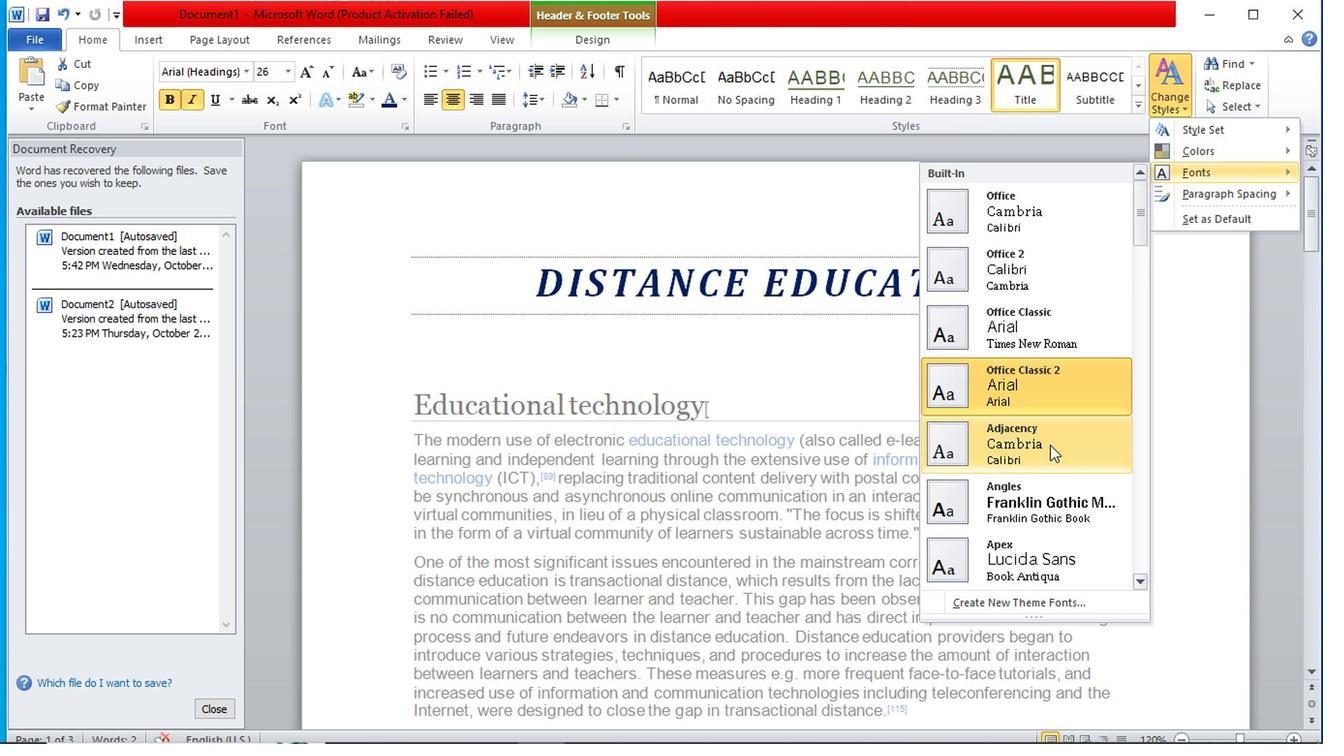 
Action: Mouse moved to (411, 301)
Screenshot: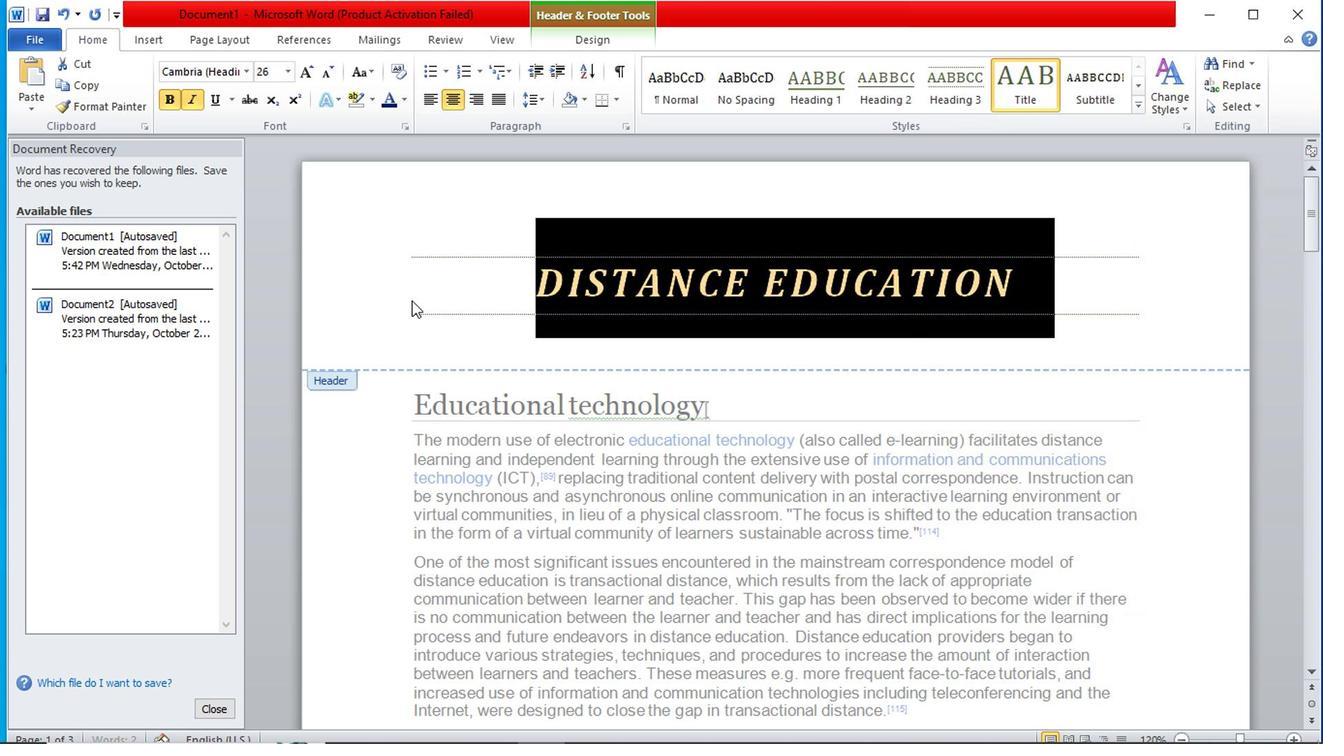 
Action: Mouse pressed left at (411, 301)
Screenshot: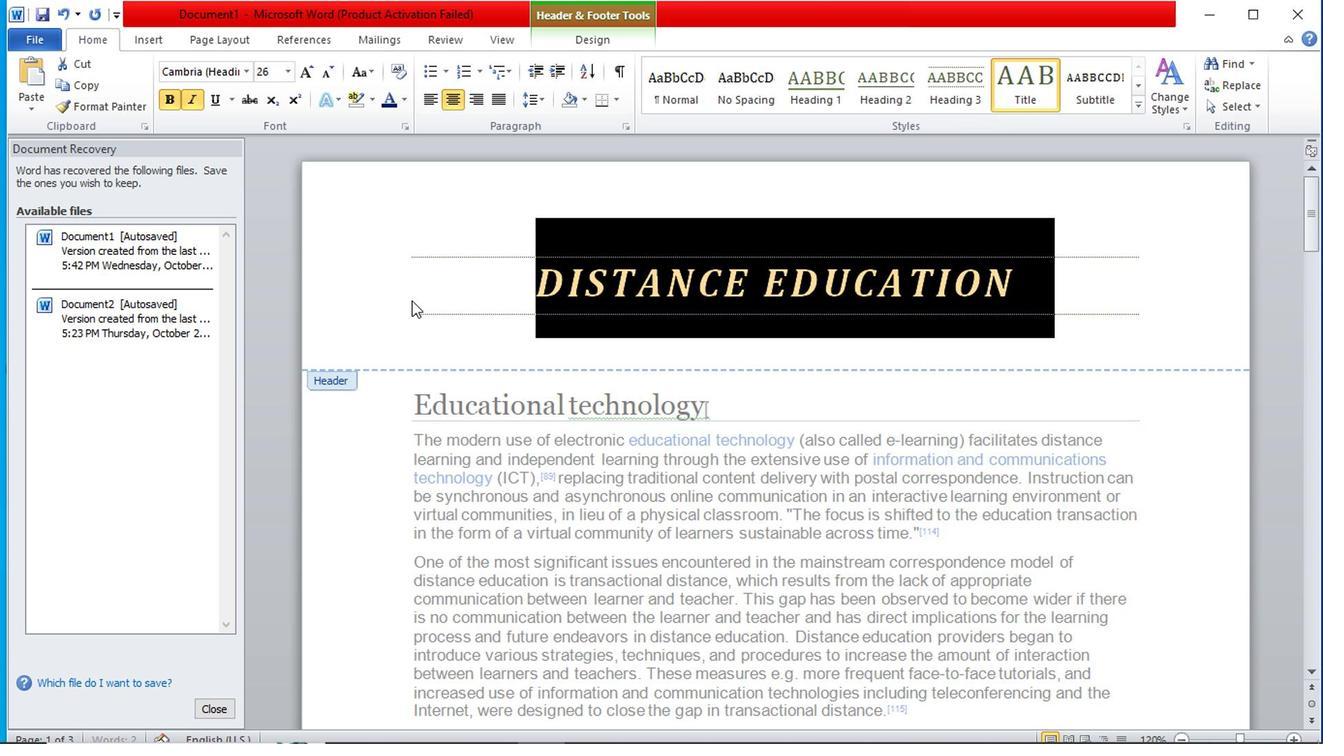 
Action: Mouse moved to (487, 262)
Screenshot: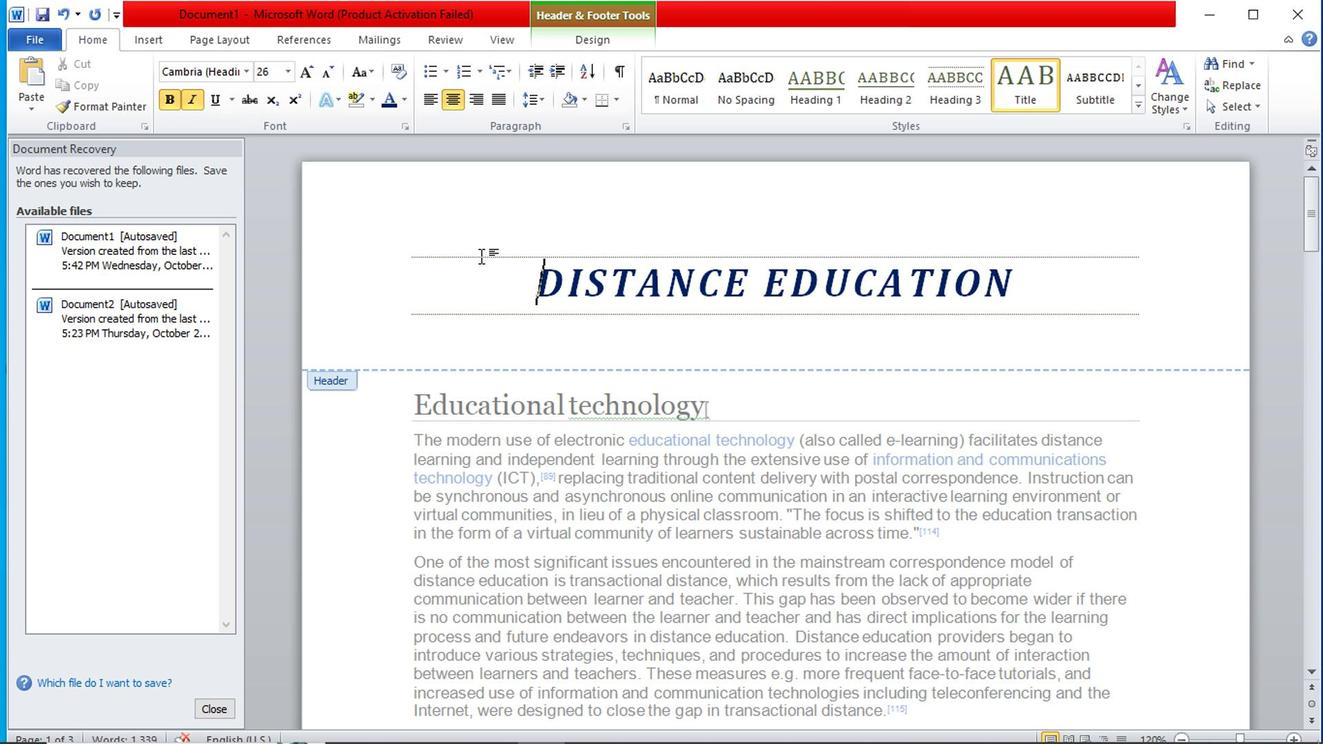 
Action: Mouse pressed left at (487, 262)
Screenshot: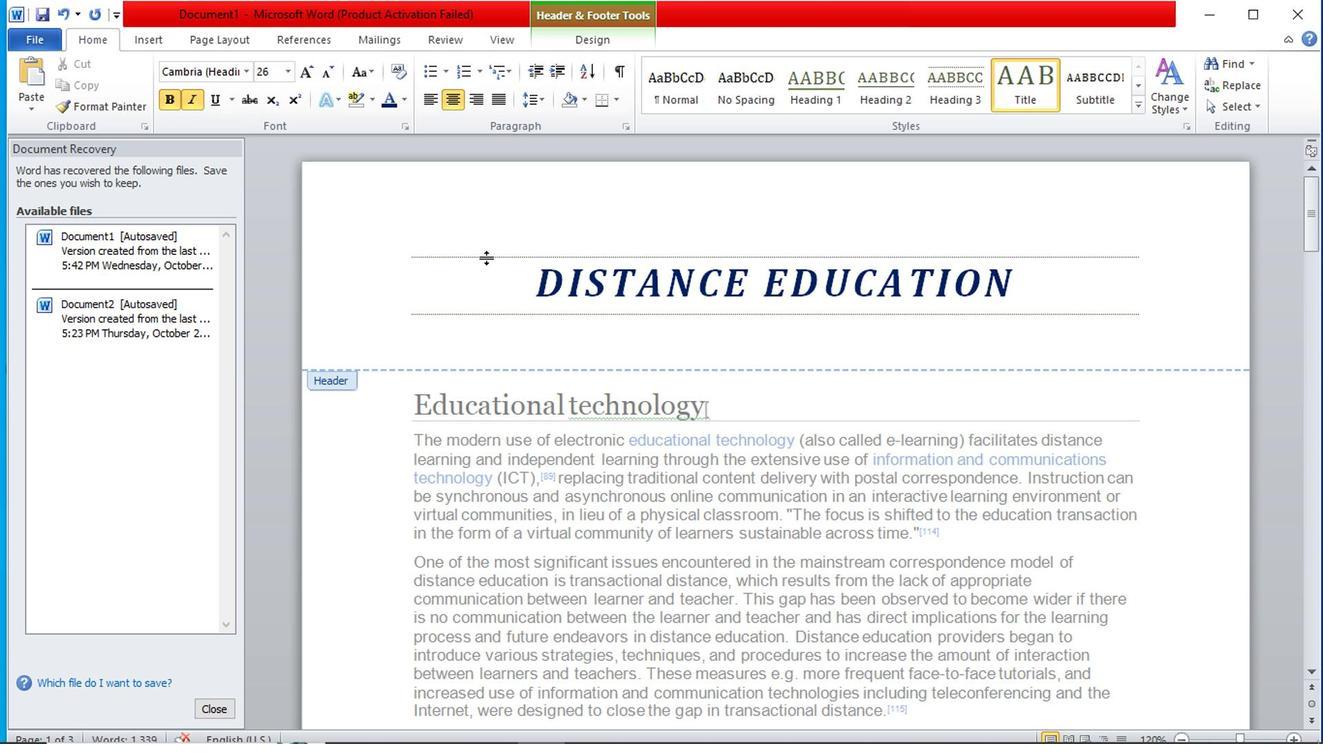 
Action: Mouse moved to (543, 280)
Screenshot: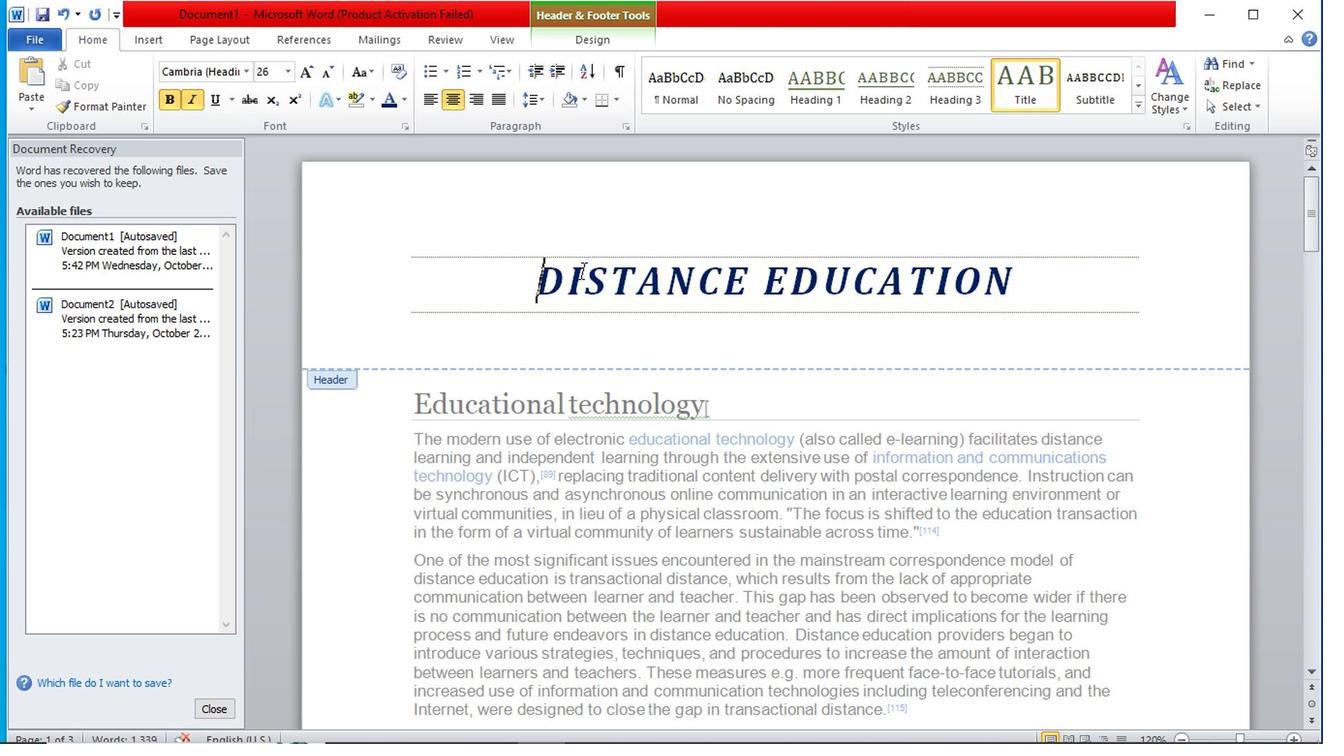 
Action: Mouse pressed left at (543, 280)
Screenshot: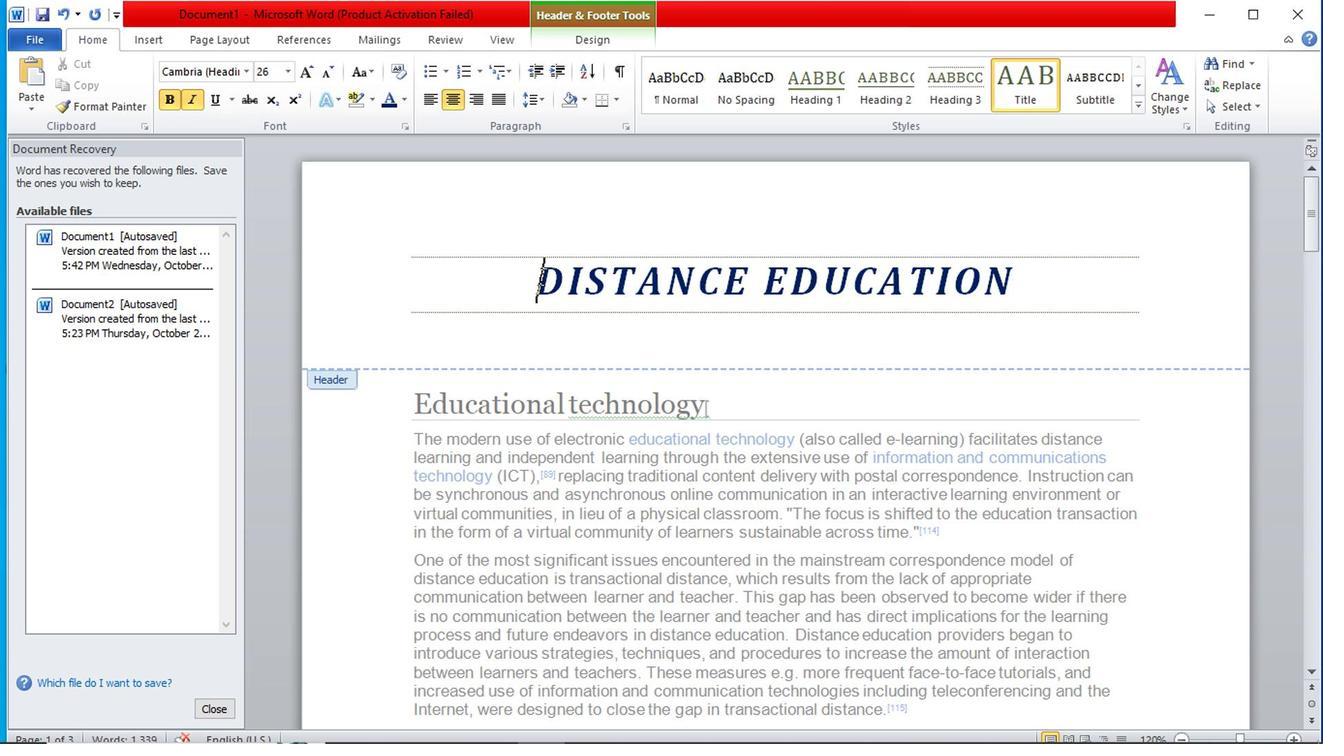 
Action: Mouse moved to (286, 79)
Screenshot: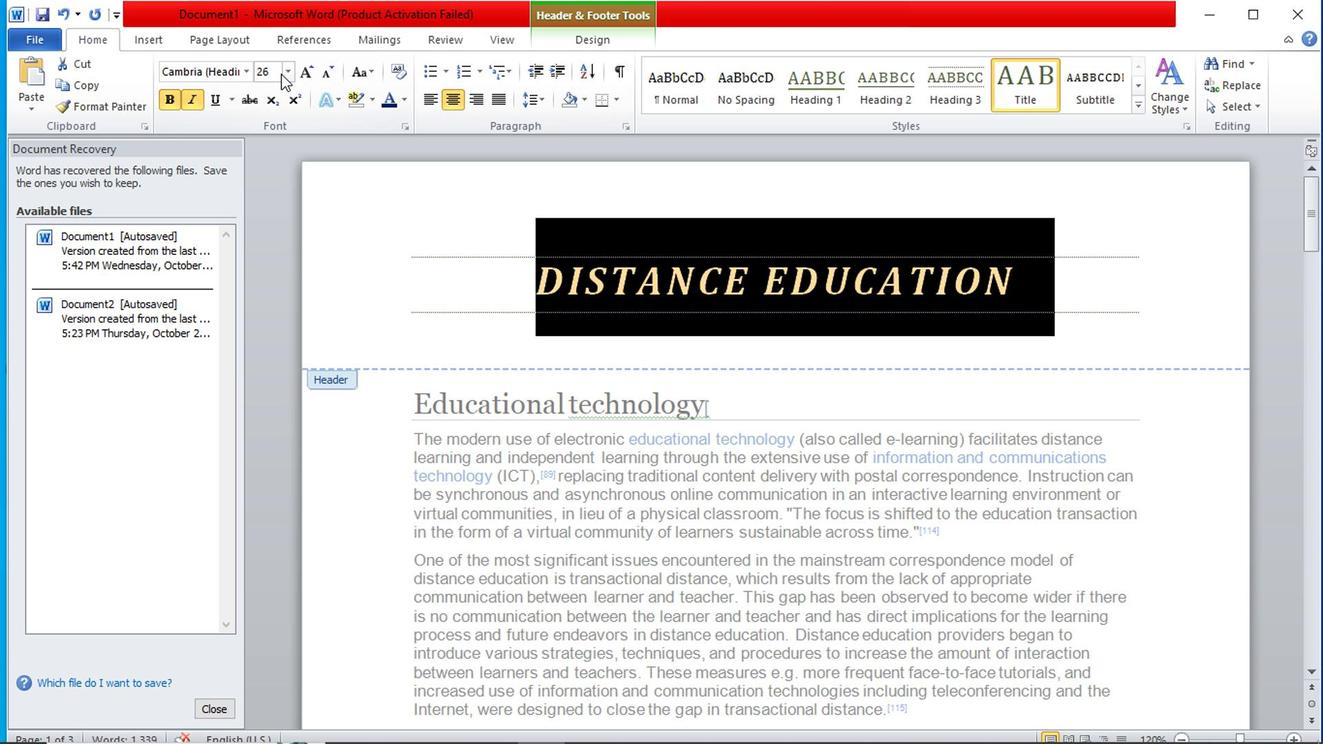 
Action: Mouse pressed left at (286, 79)
Screenshot: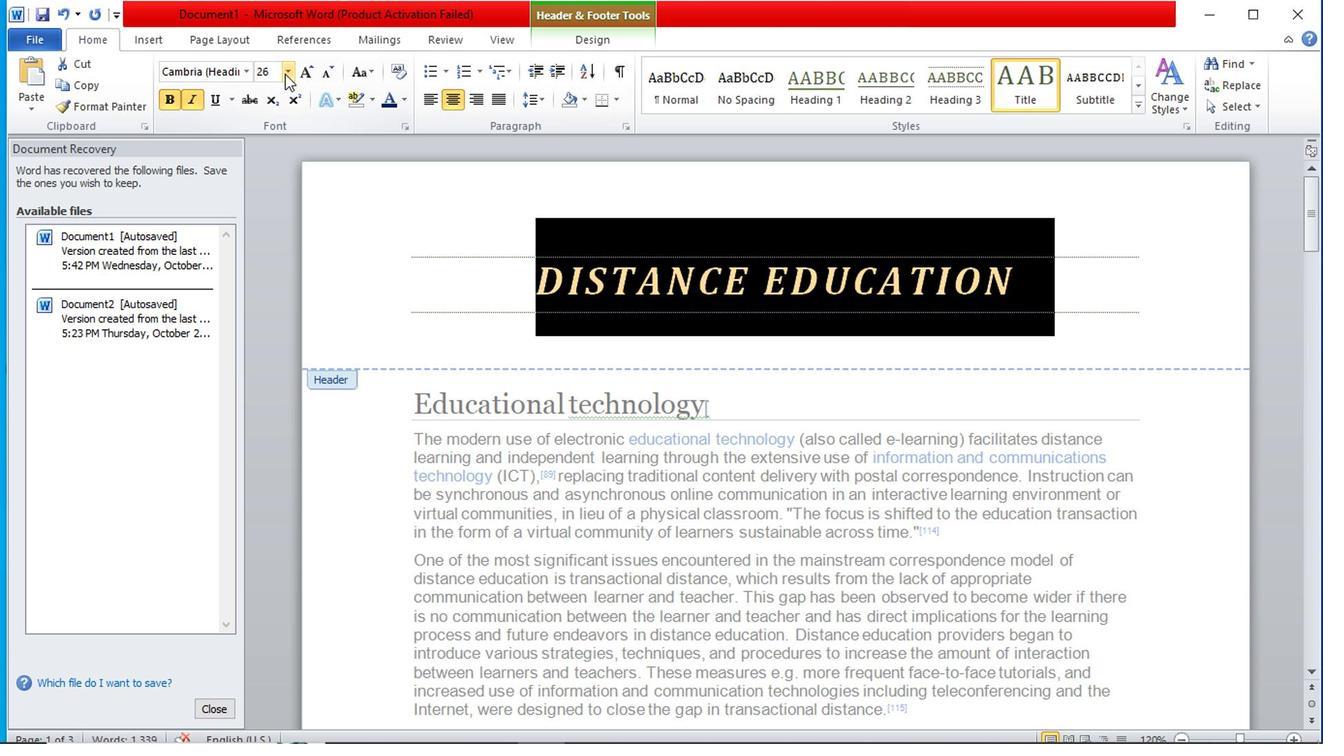 
Action: Mouse moved to (268, 286)
Screenshot: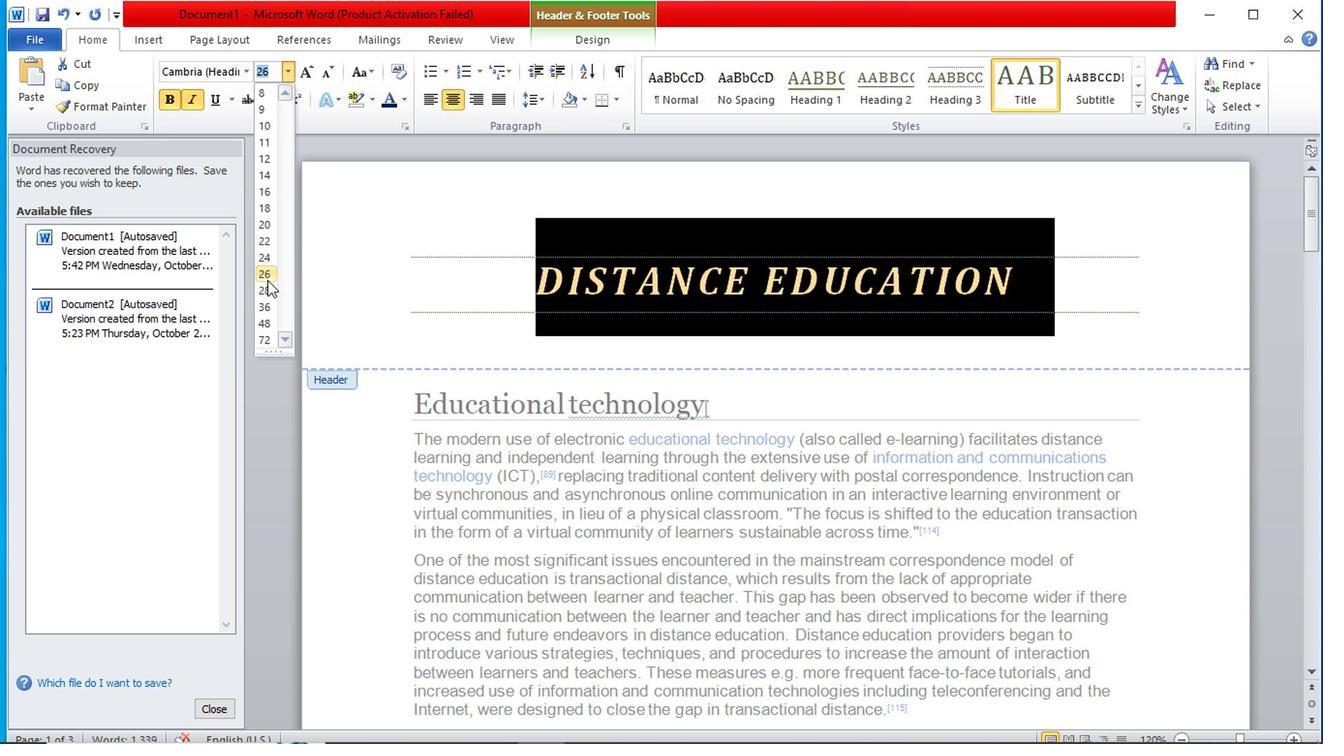 
Action: Mouse pressed left at (268, 286)
Screenshot: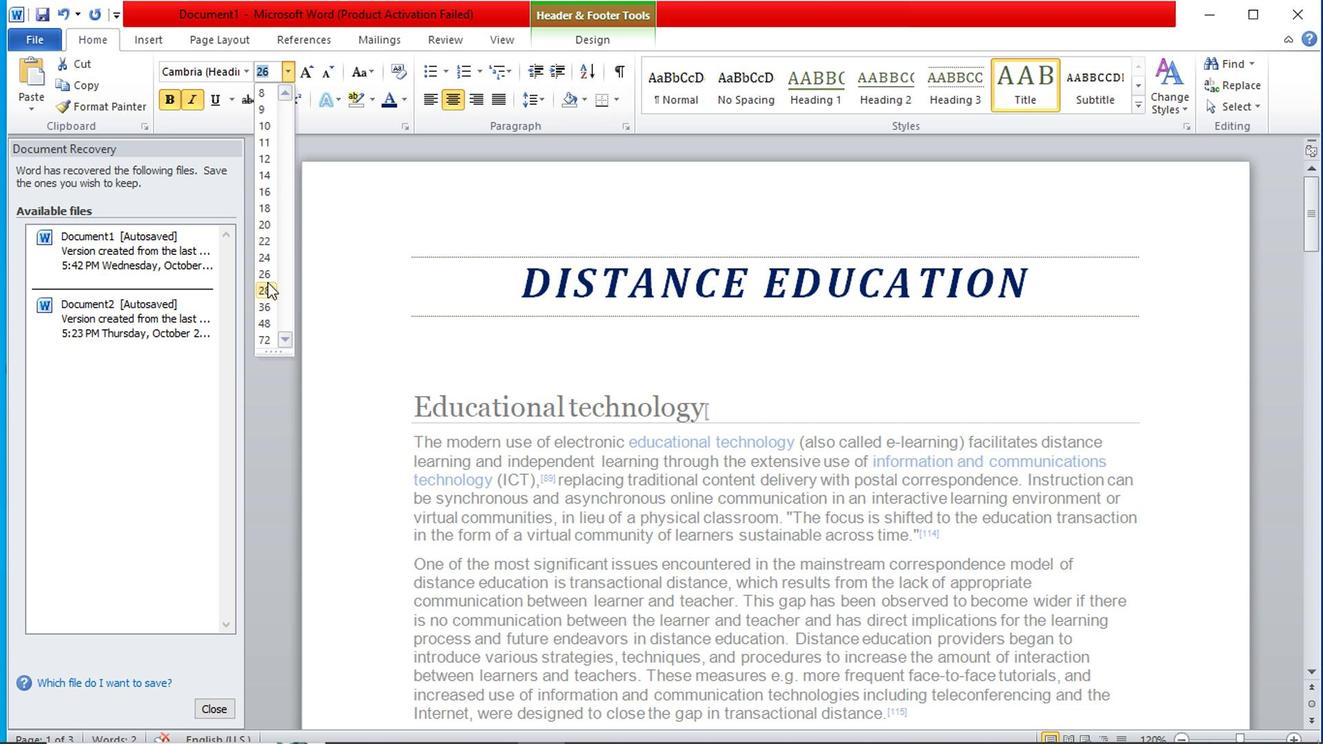 
Action: Mouse moved to (403, 268)
Screenshot: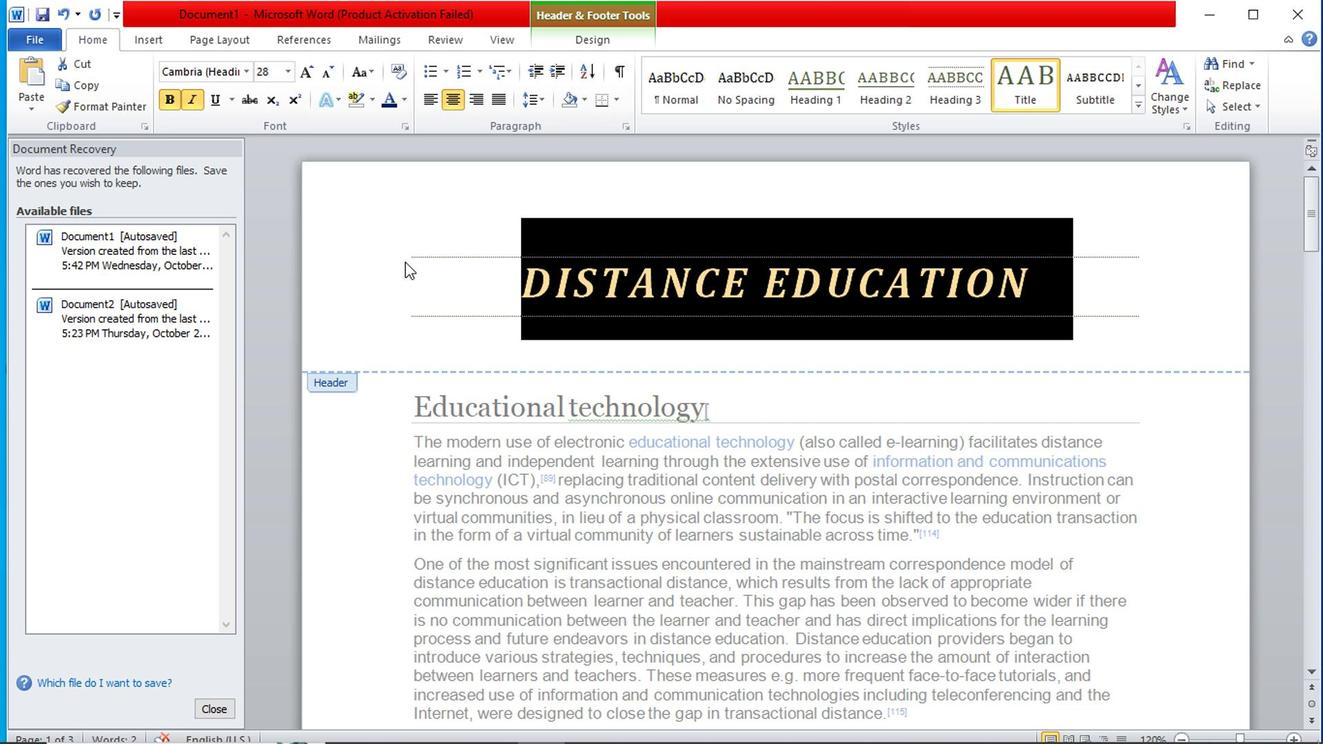 
Action: Mouse pressed left at (403, 268)
Screenshot: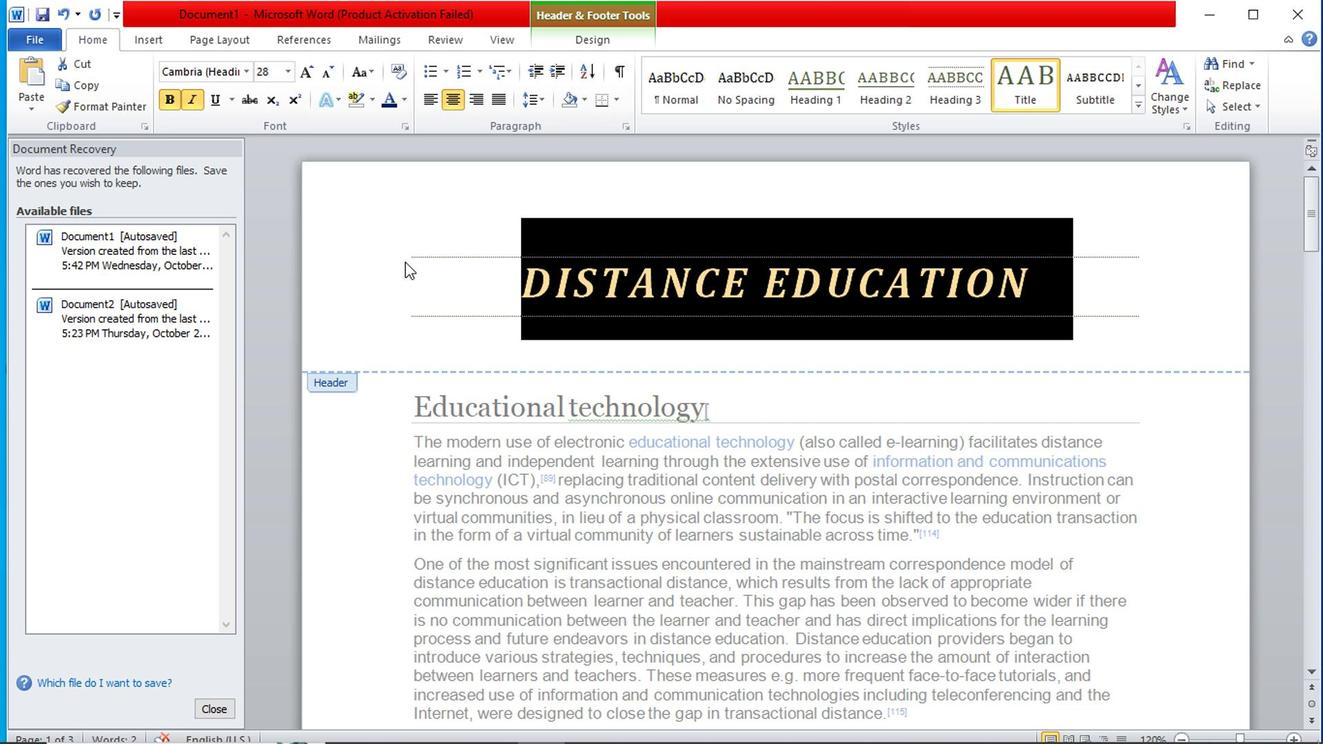 
Action: Mouse moved to (848, 282)
Screenshot: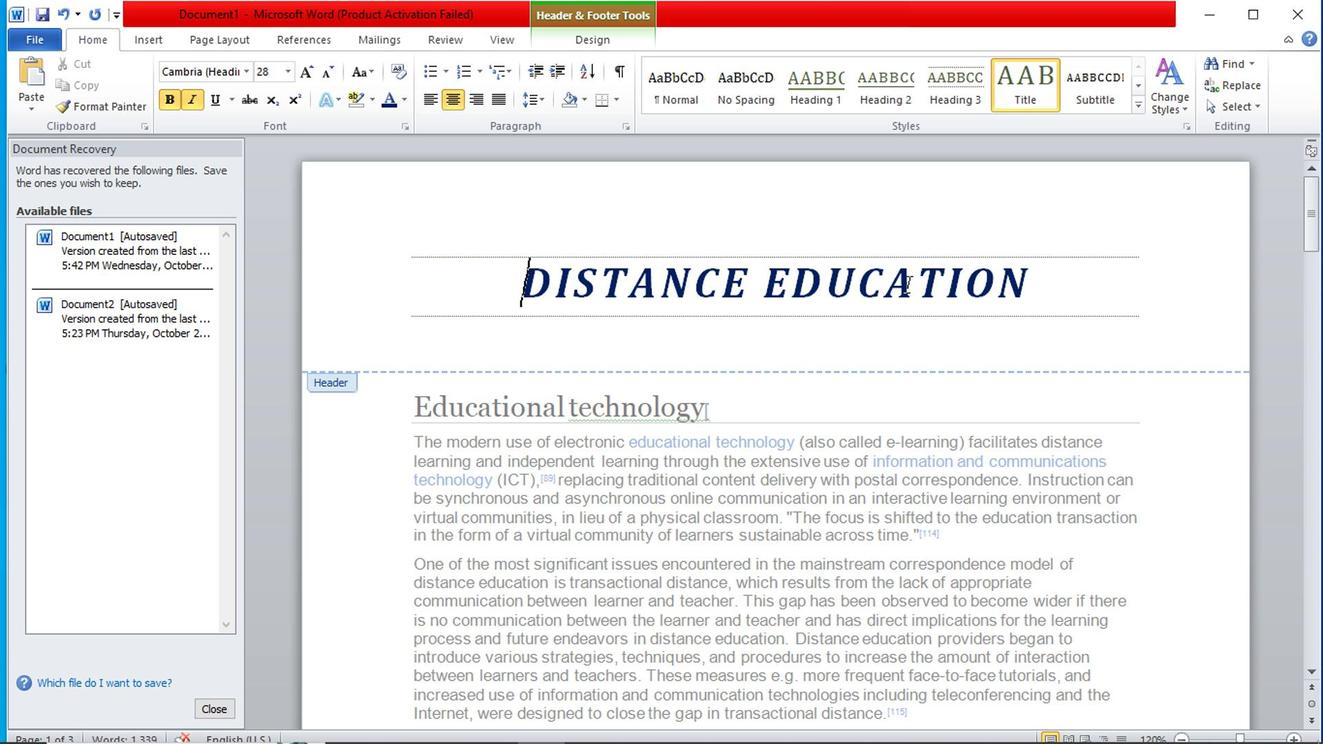 
Action: Mouse scrolled (848, 281) with delta (0, 0)
Screenshot: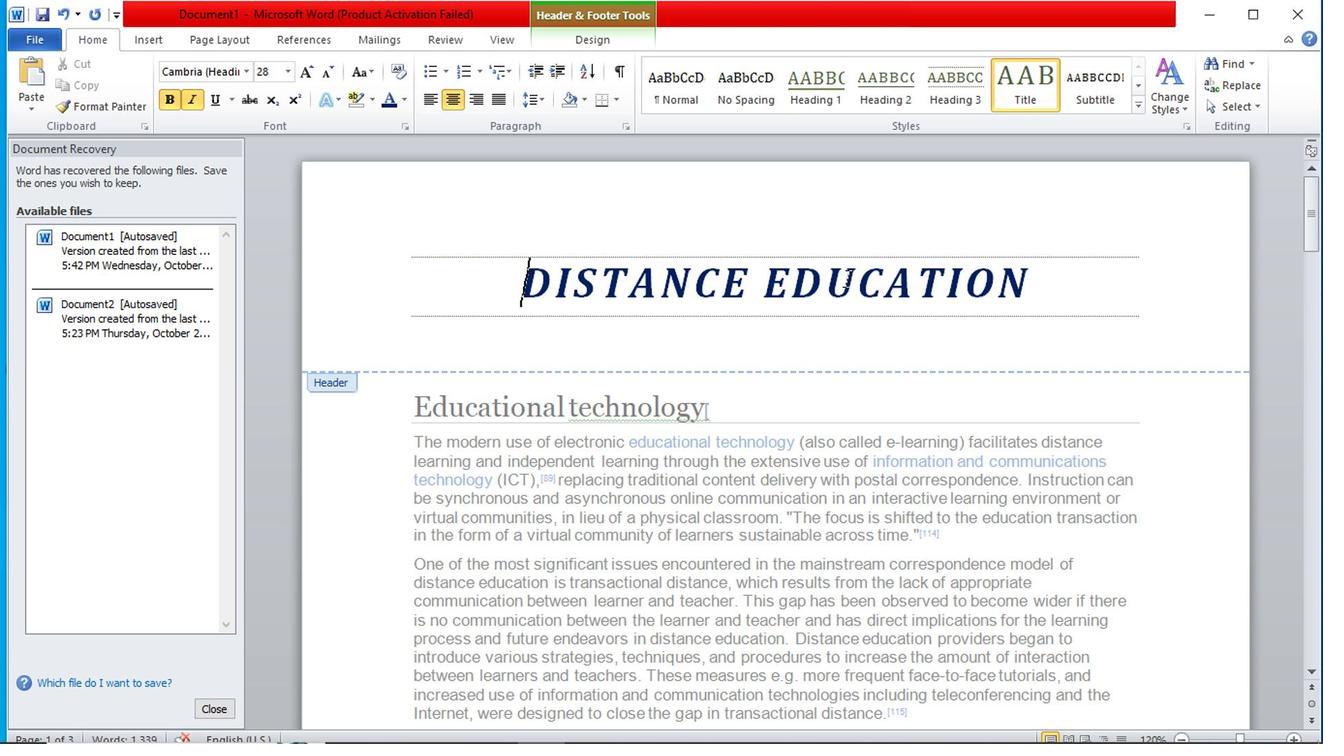 
Action: Mouse moved to (847, 282)
Screenshot: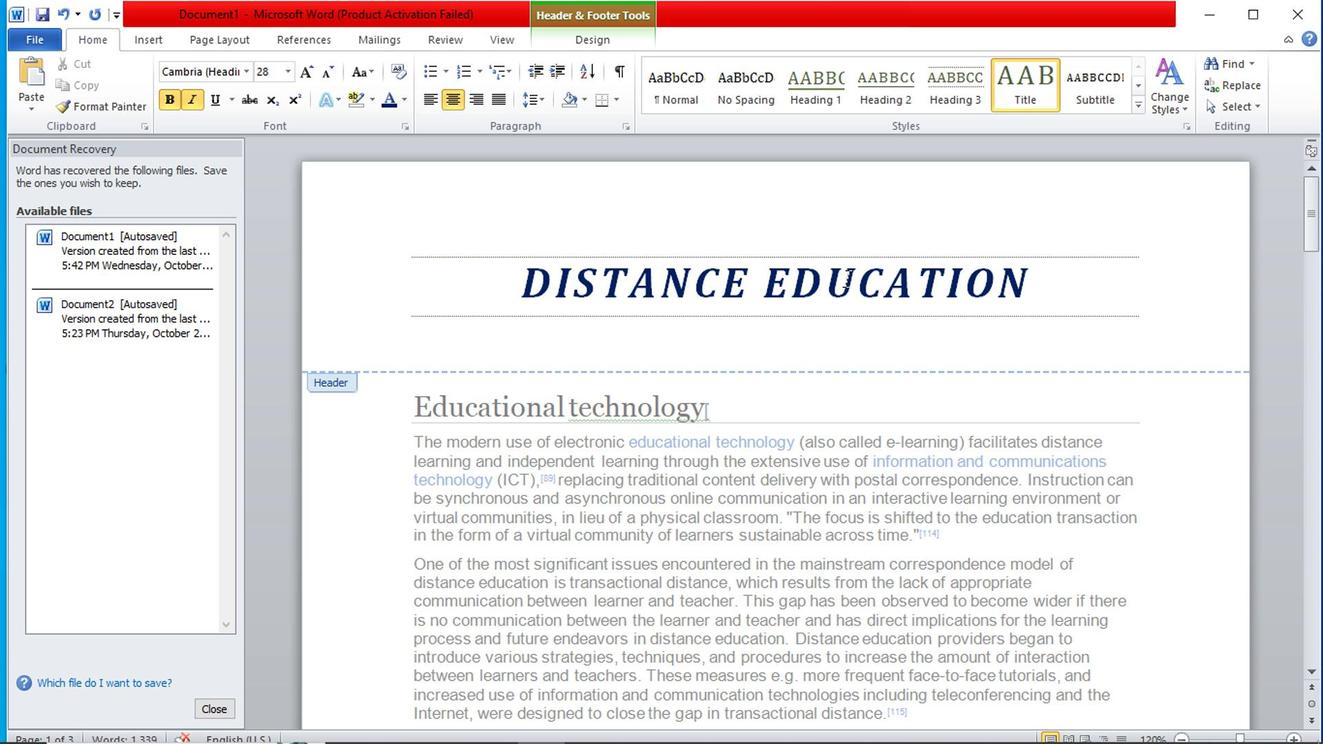
Action: Mouse scrolled (847, 281) with delta (0, 0)
Screenshot: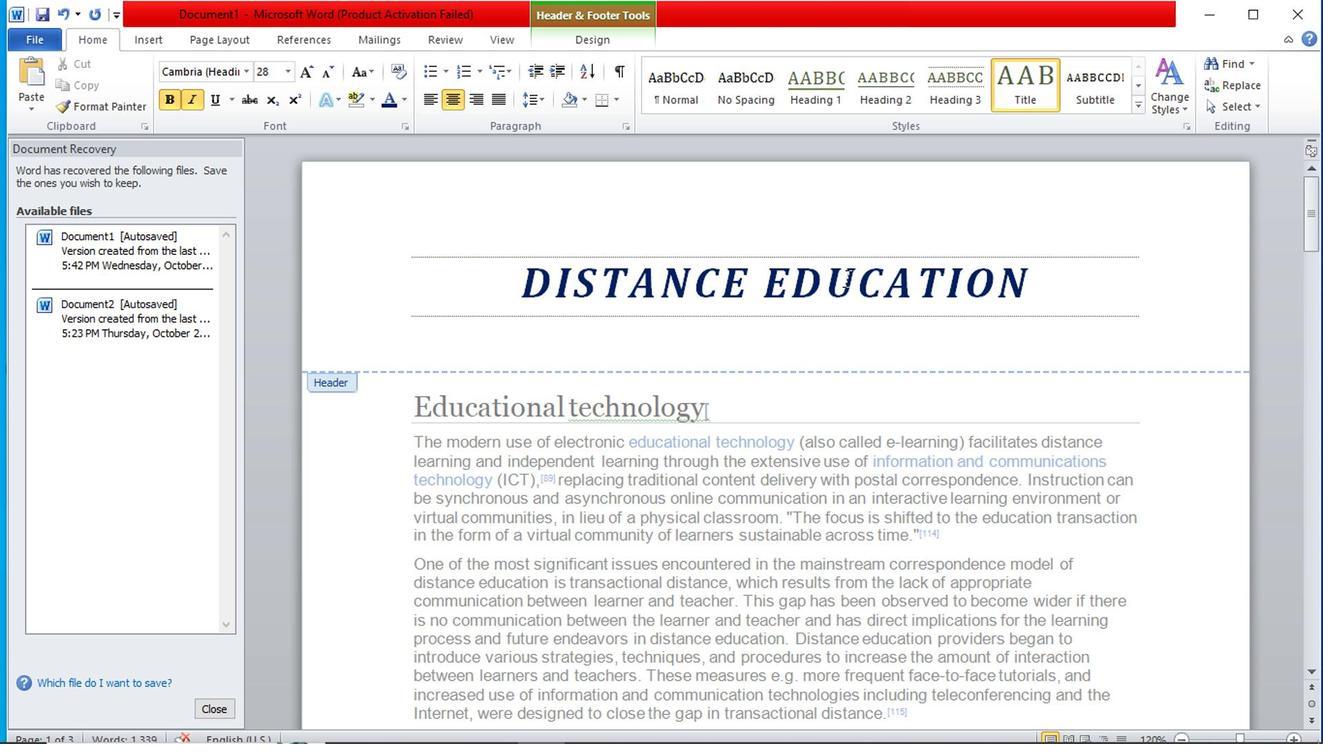 
Action: Mouse moved to (838, 281)
Screenshot: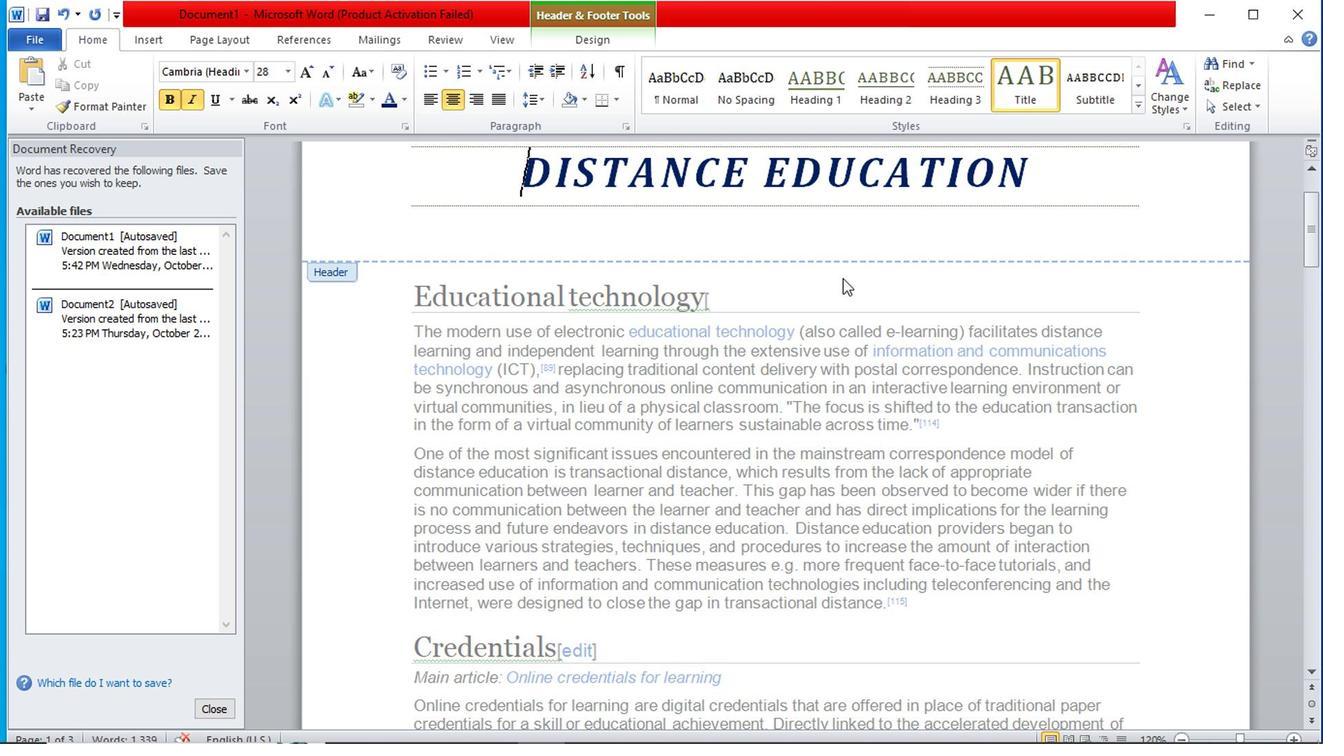 
Action: Mouse scrolled (838, 280) with delta (0, -1)
Screenshot: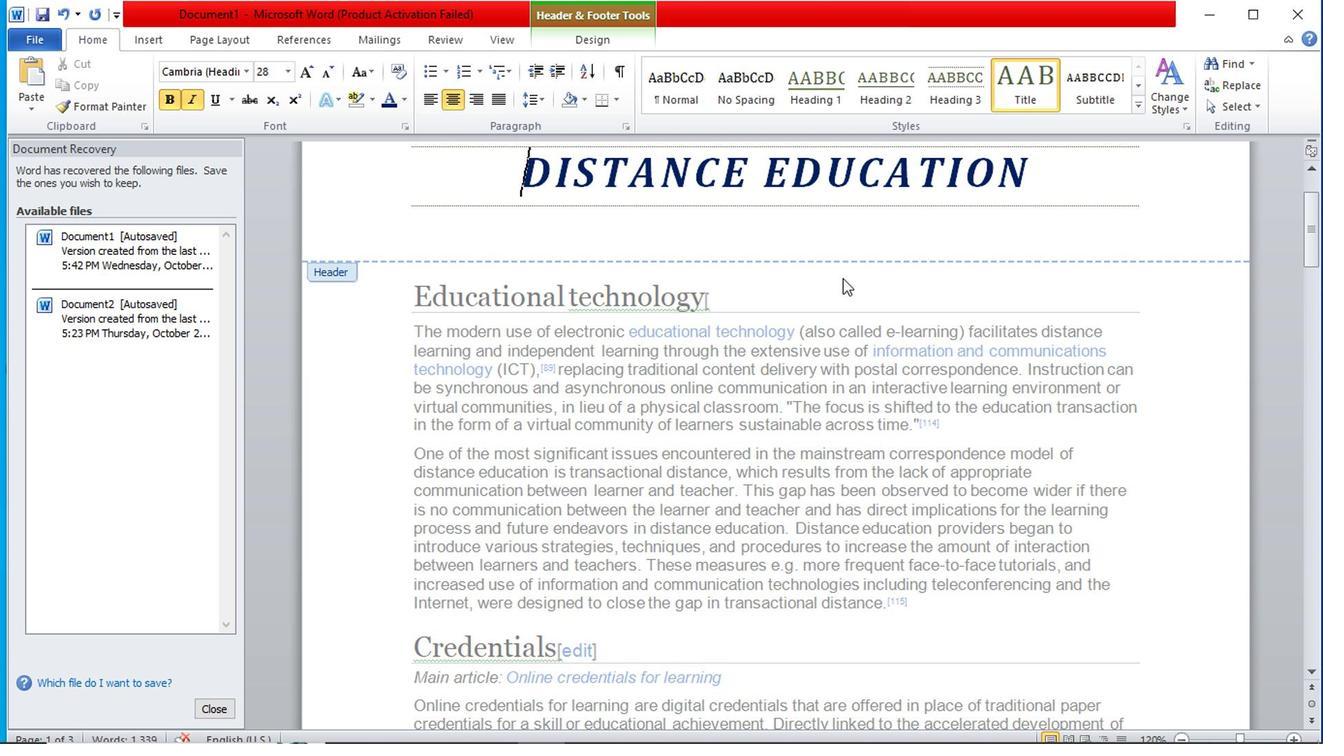 
Action: Mouse moved to (357, 254)
Screenshot: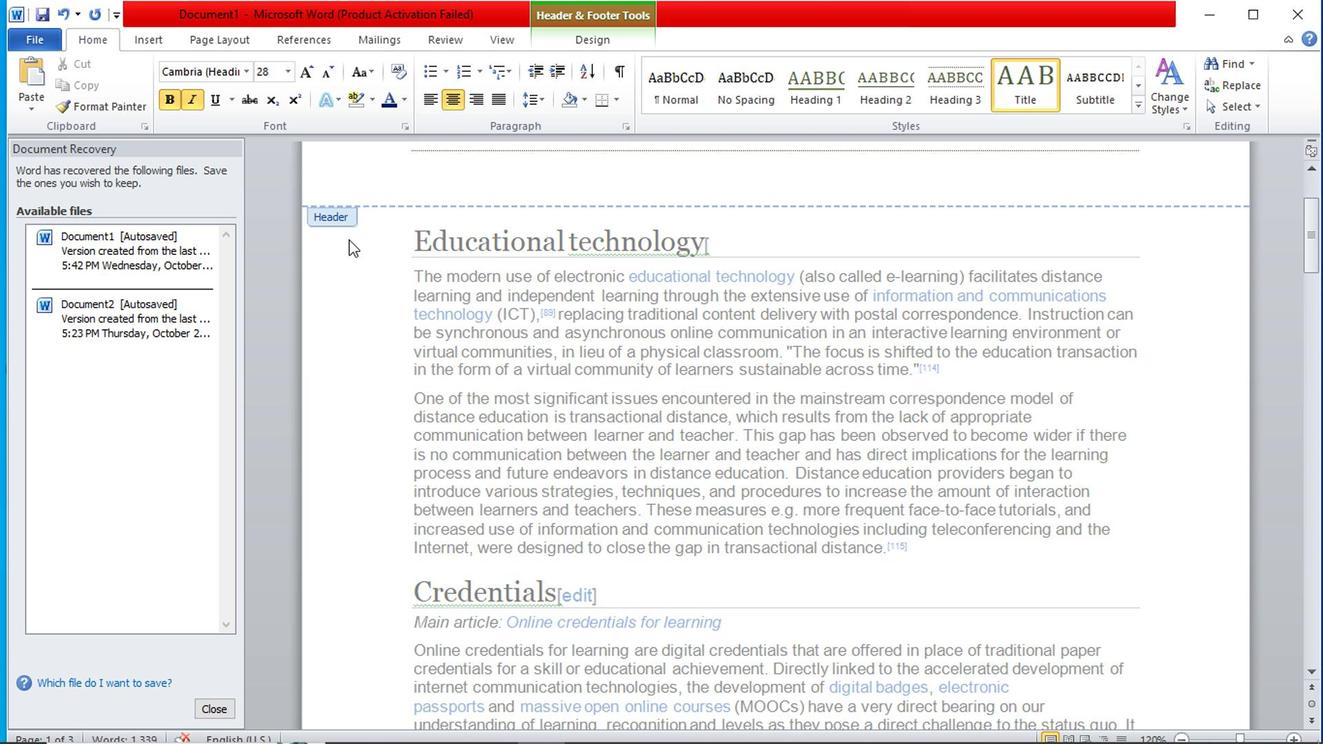 
Action: Mouse pressed left at (357, 254)
Screenshot: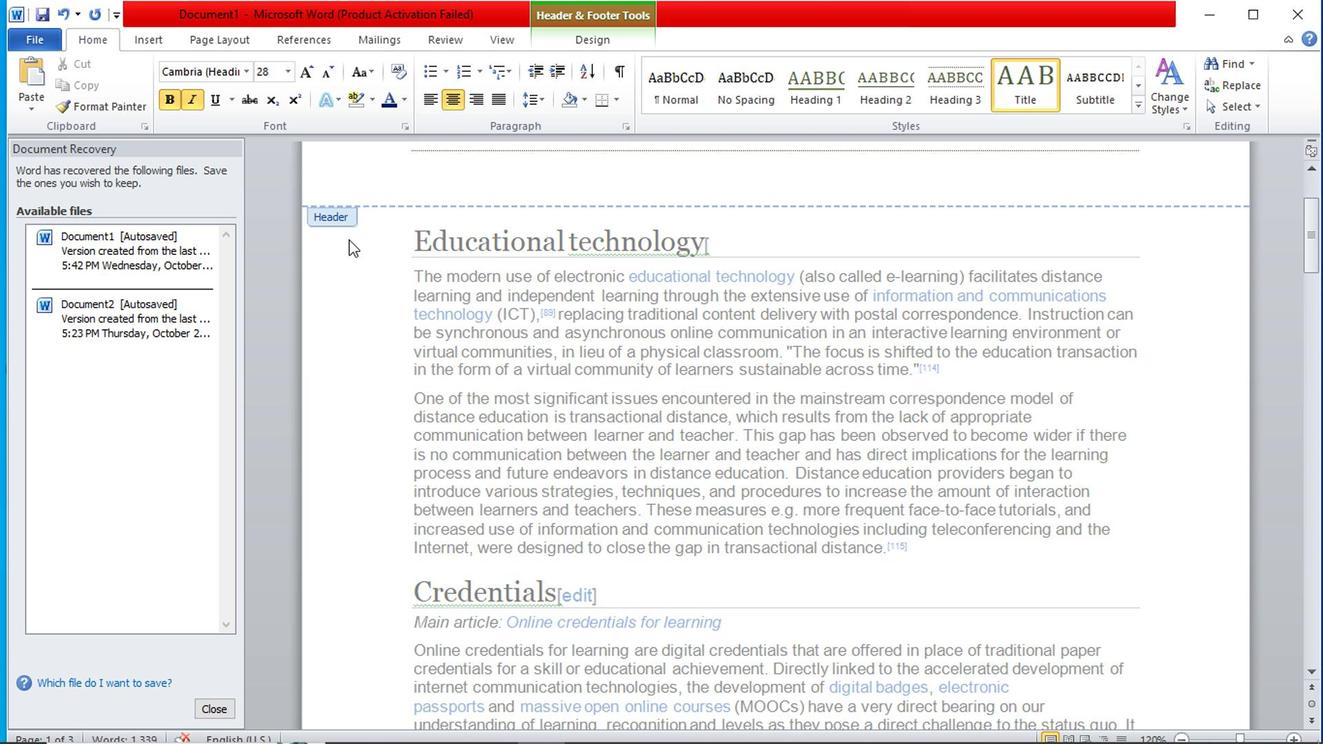 
Action: Mouse pressed left at (357, 254)
Screenshot: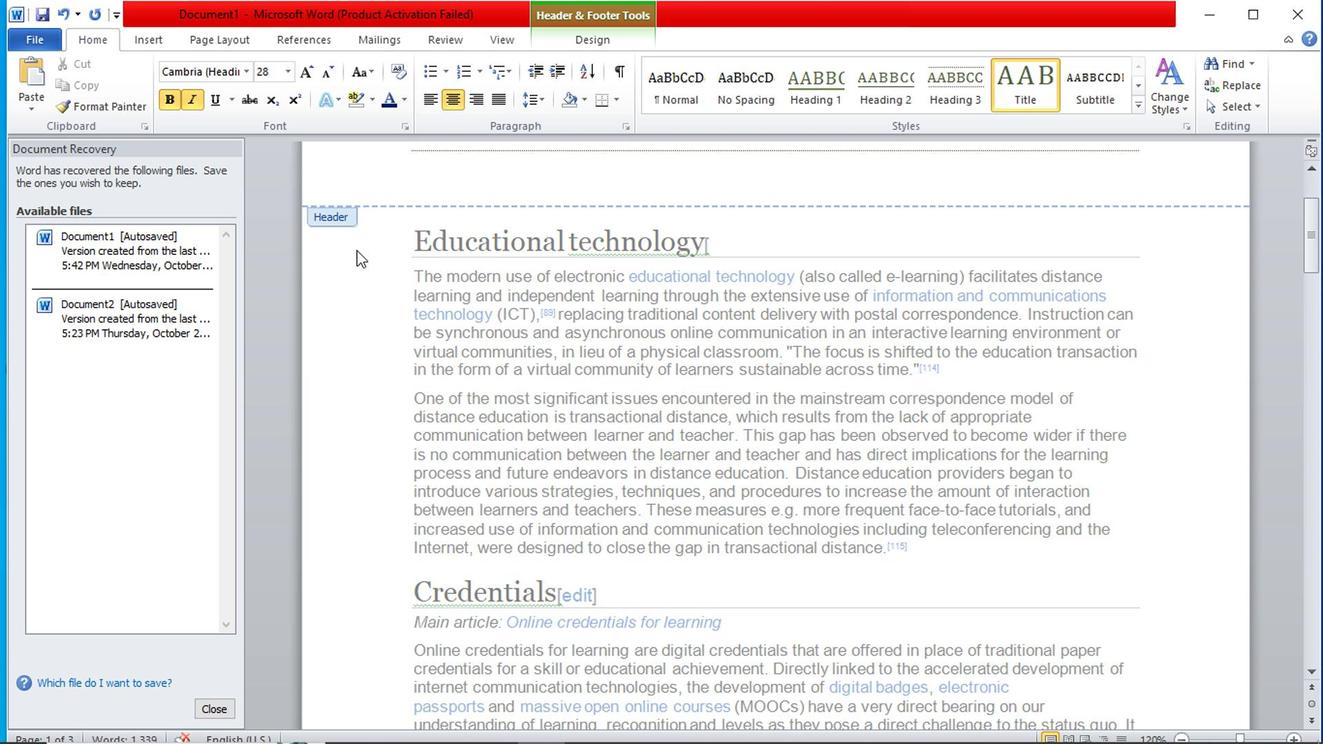 
Action: Mouse moved to (401, 237)
Screenshot: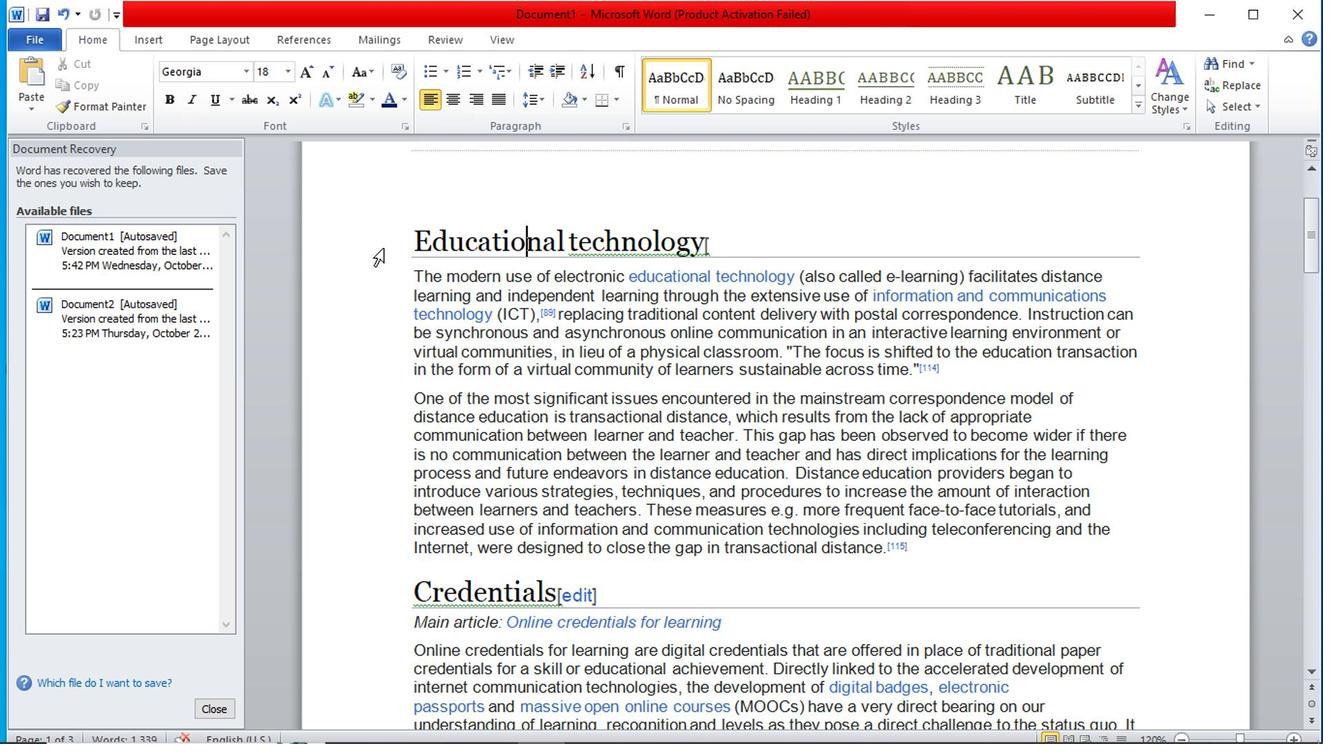 
Action: Mouse pressed left at (401, 237)
Screenshot: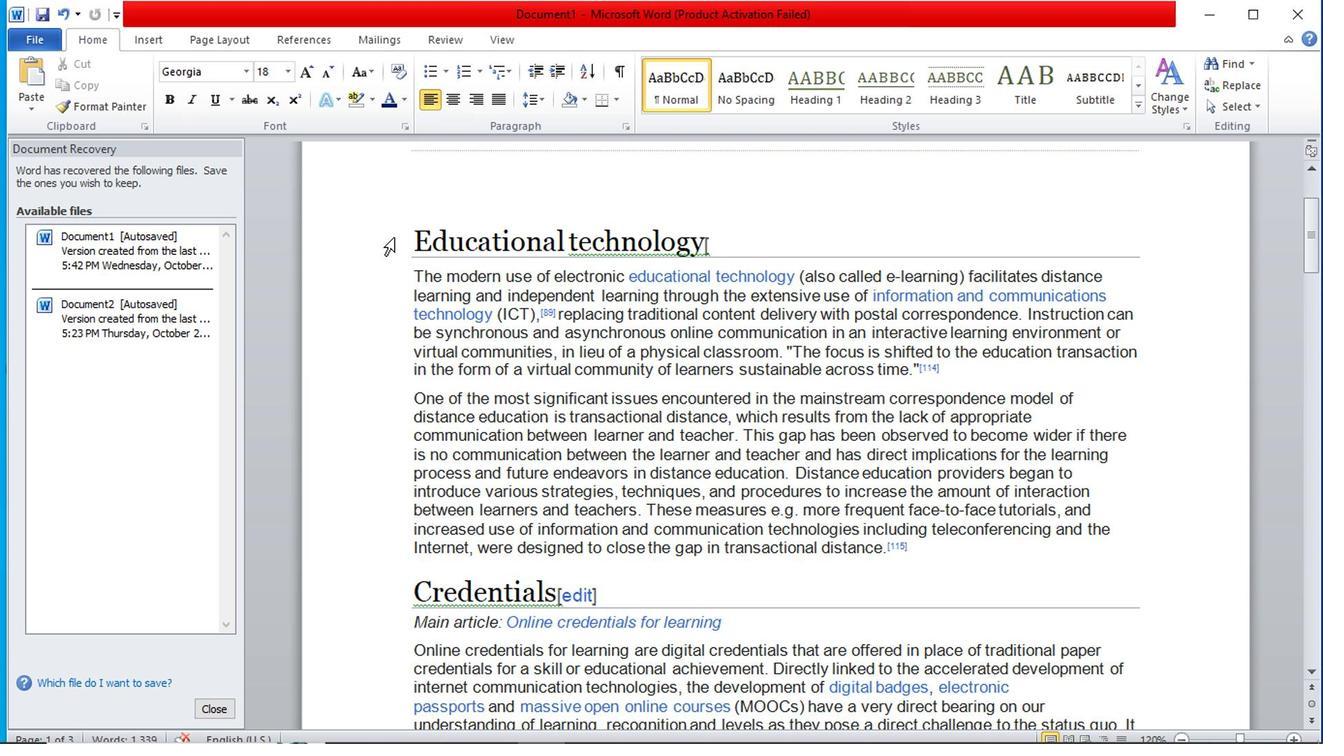 
Action: Mouse moved to (374, 266)
Screenshot: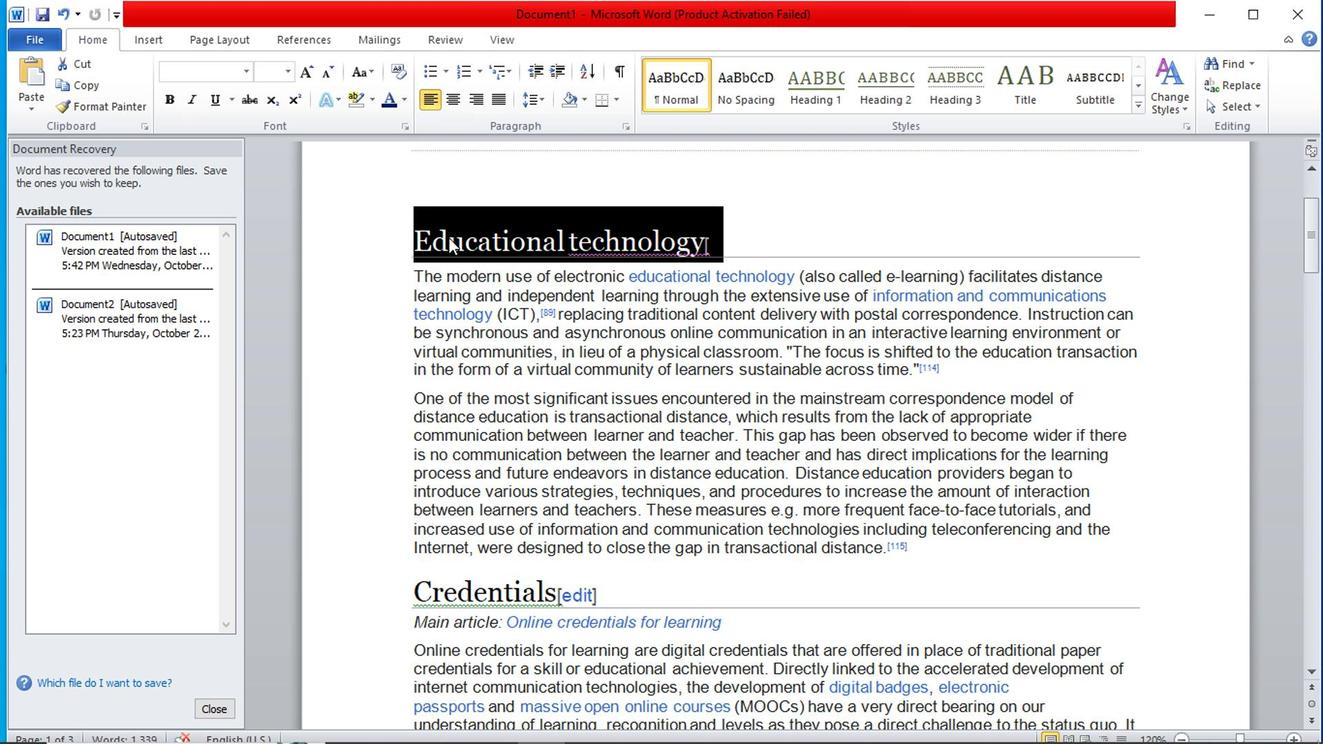 
Action: Mouse pressed left at (374, 266)
Screenshot: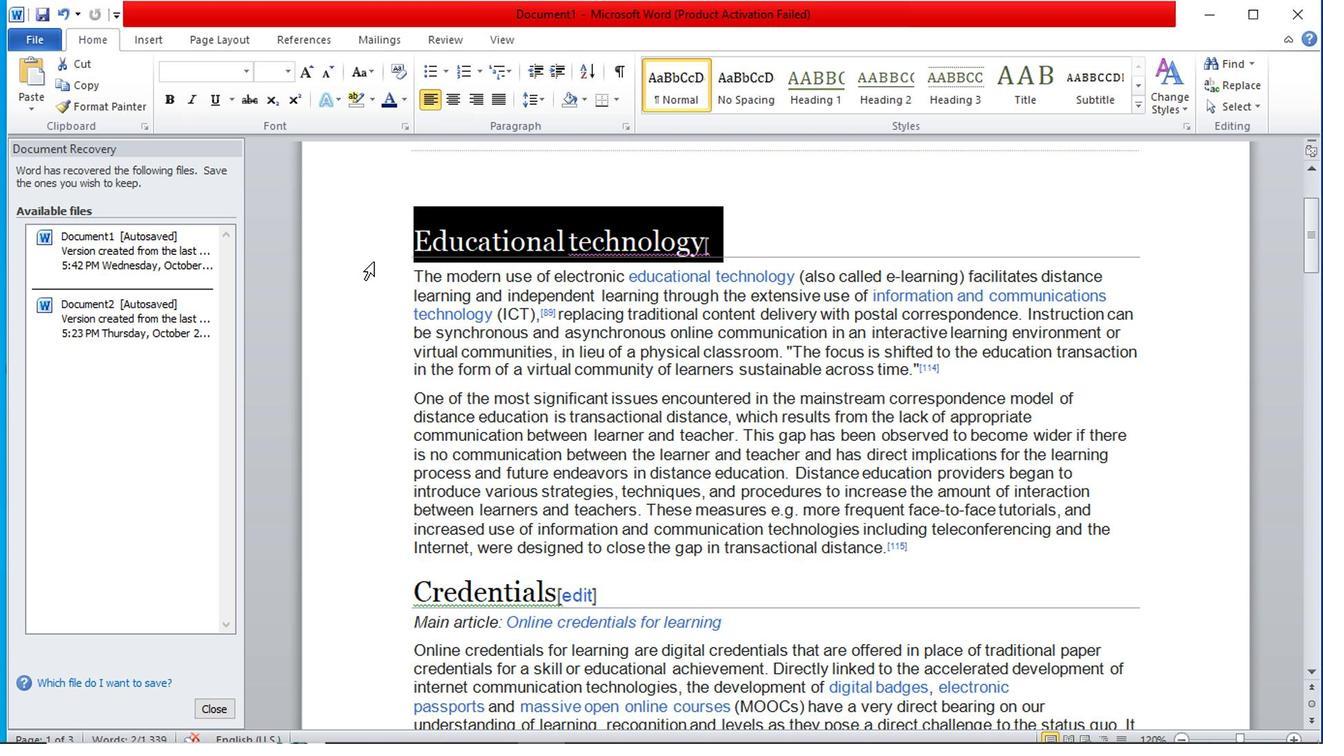 
Action: Mouse moved to (388, 265)
Screenshot: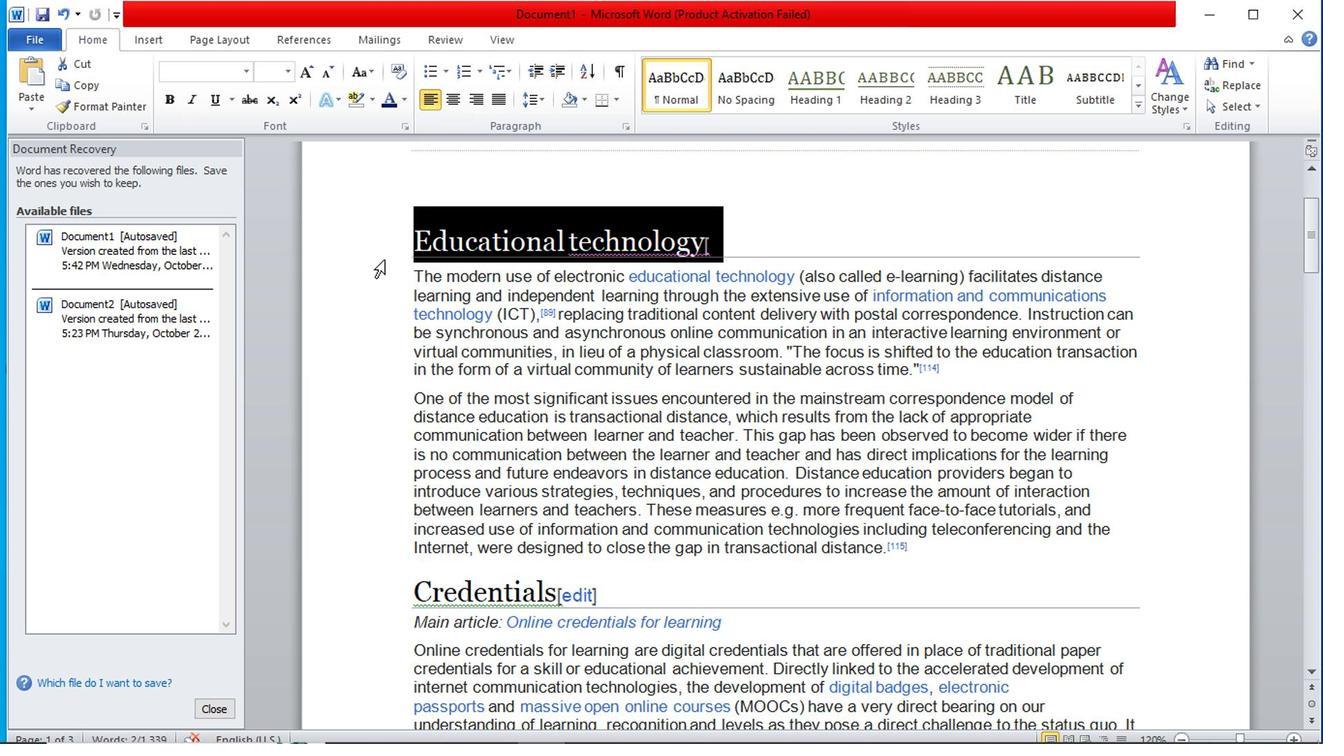 
Action: Mouse pressed left at (388, 265)
Screenshot: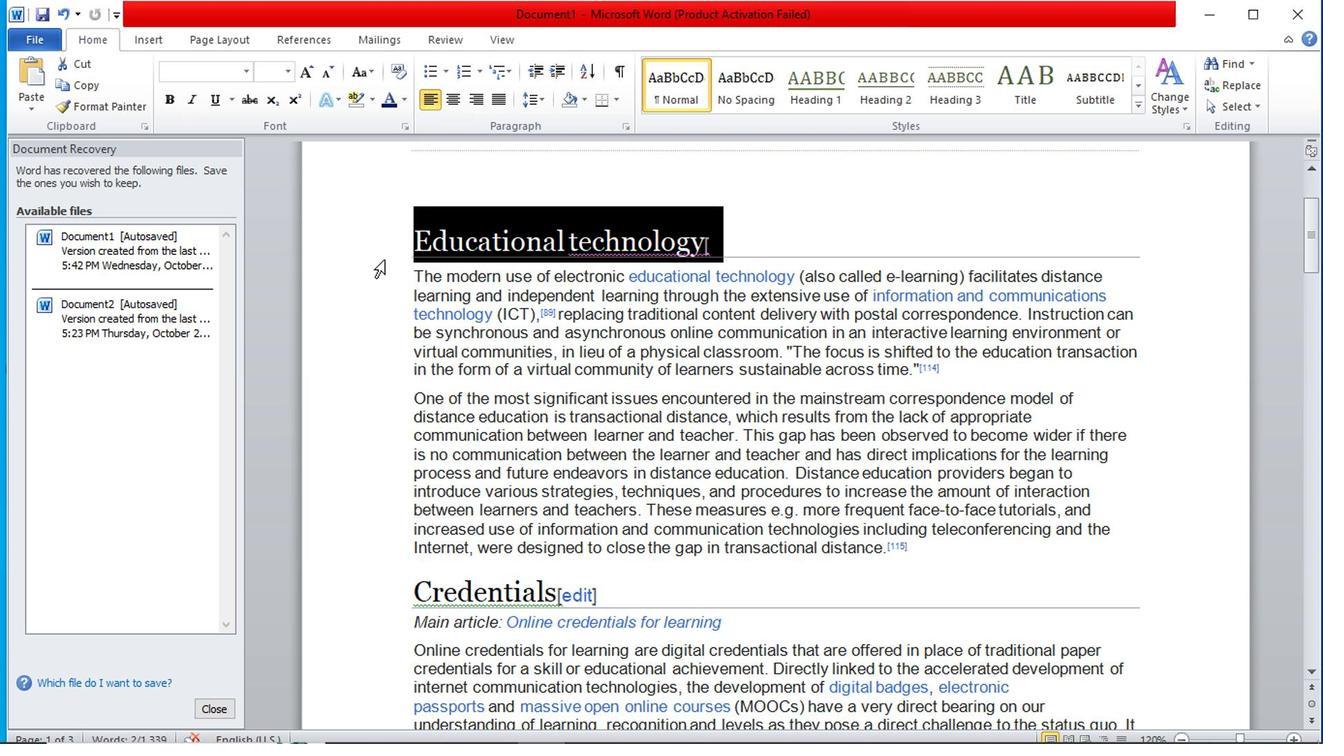 
Action: Mouse moved to (394, 306)
Screenshot: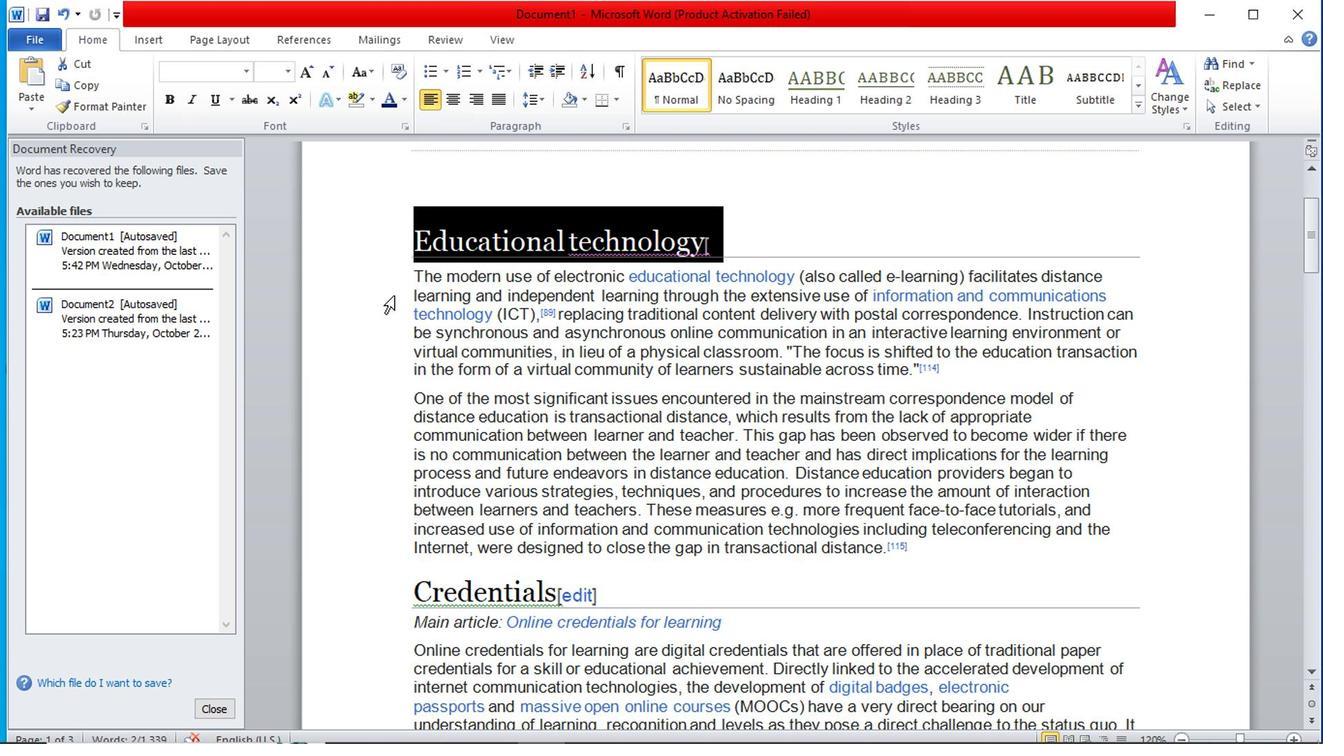 
Action: Mouse pressed left at (394, 306)
Screenshot: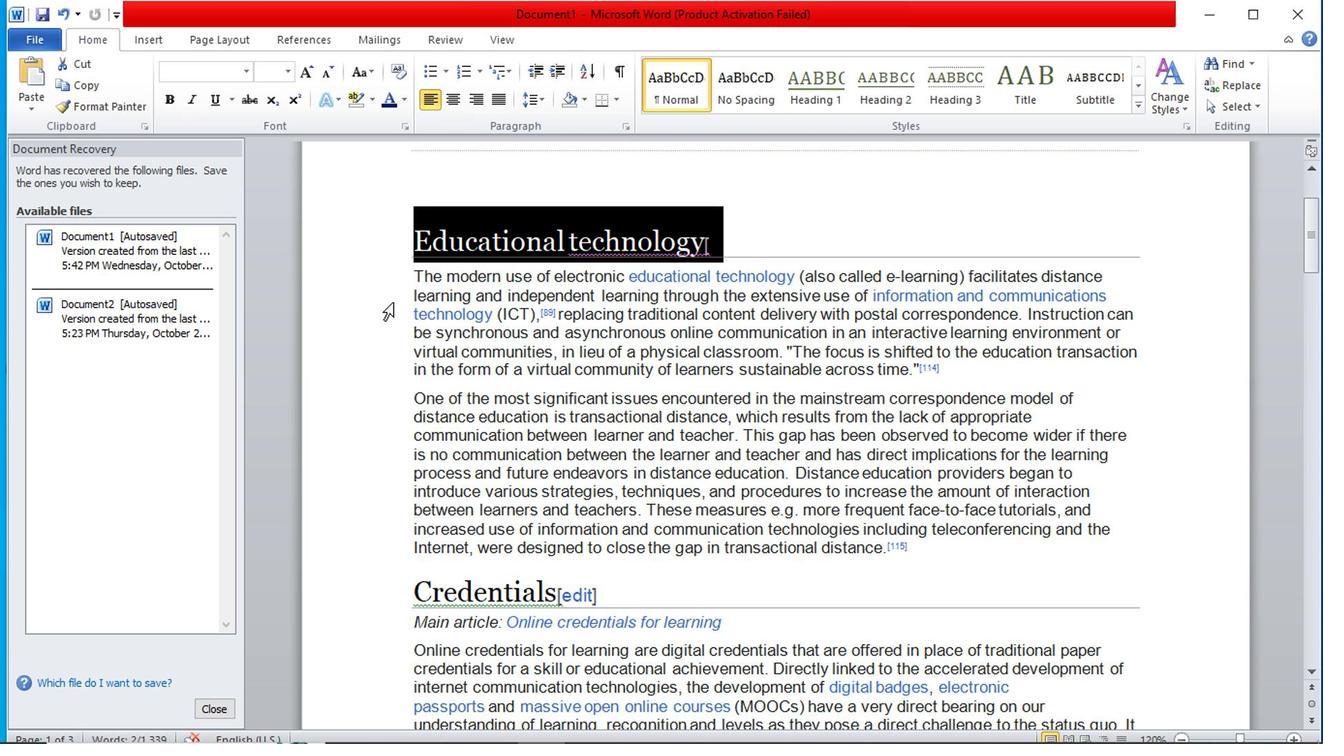 
Action: Mouse moved to (762, 238)
Screenshot: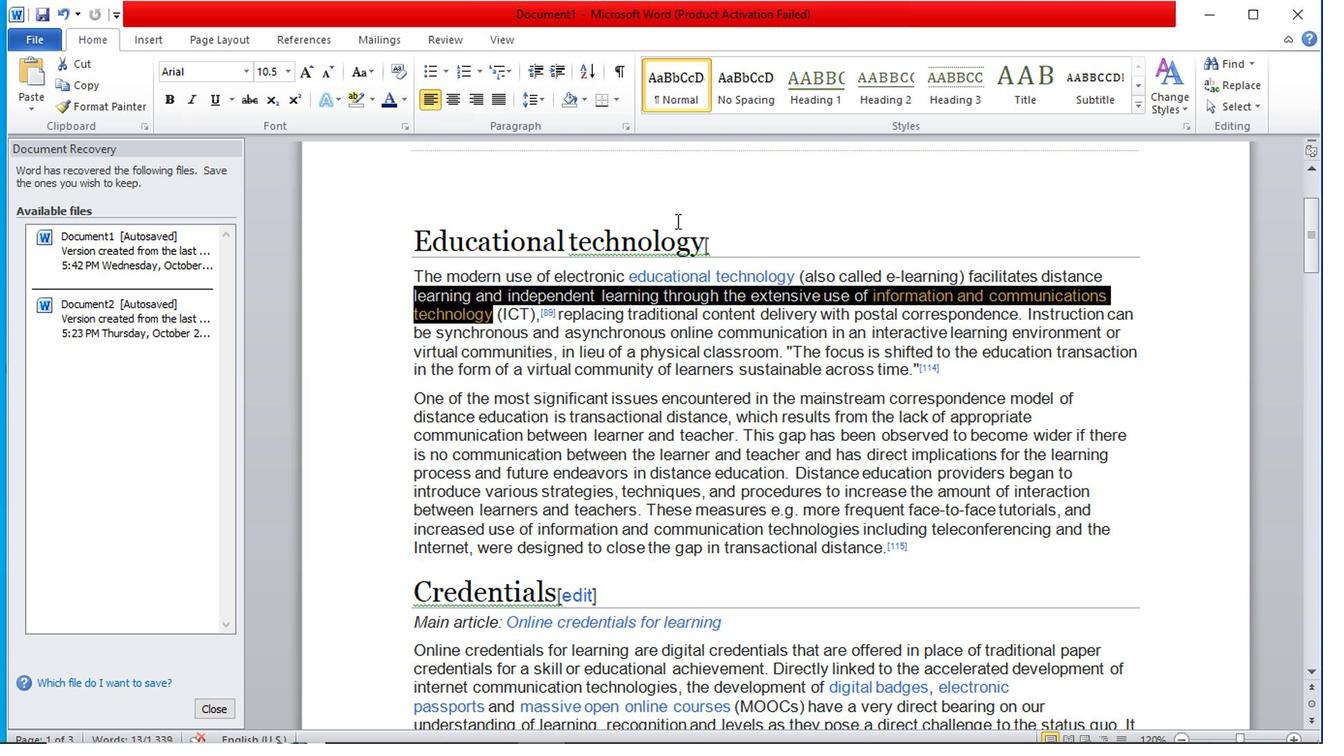 
Action: Mouse pressed left at (762, 238)
Screenshot: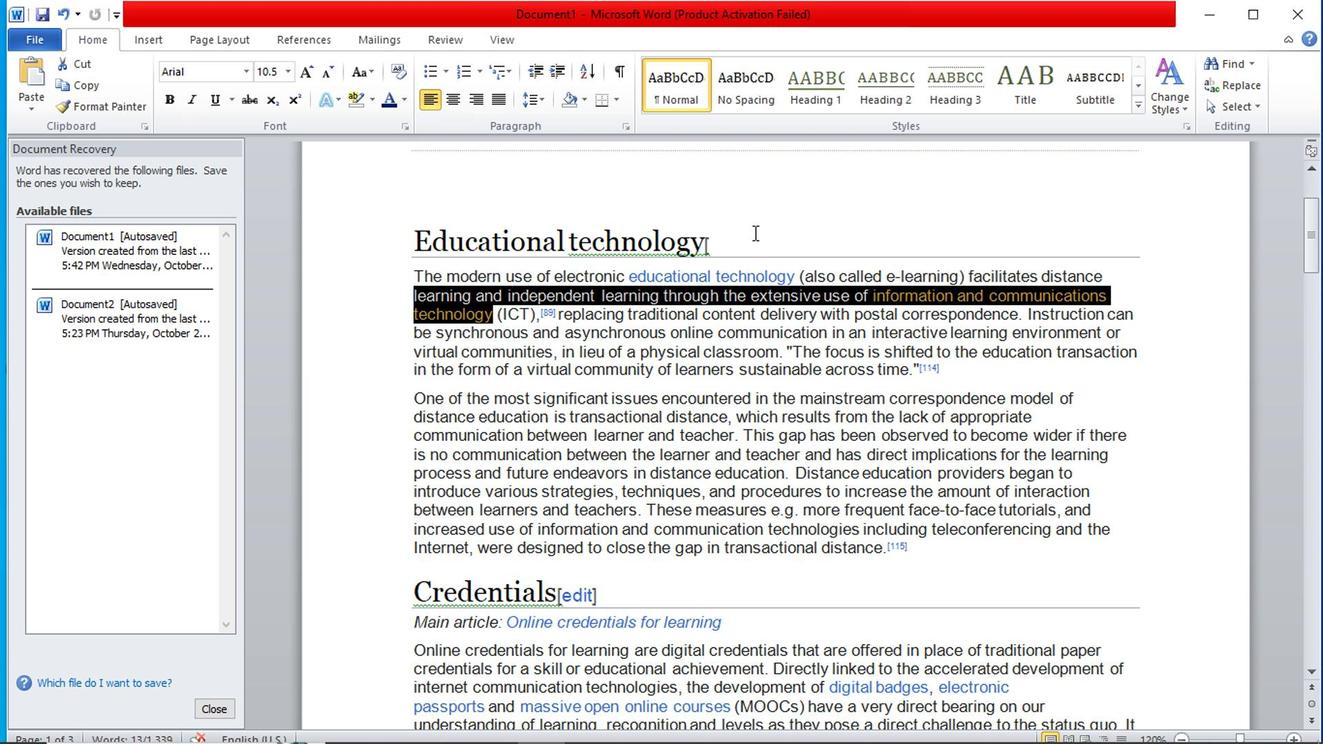 
Action: Mouse moved to (743, 241)
Screenshot: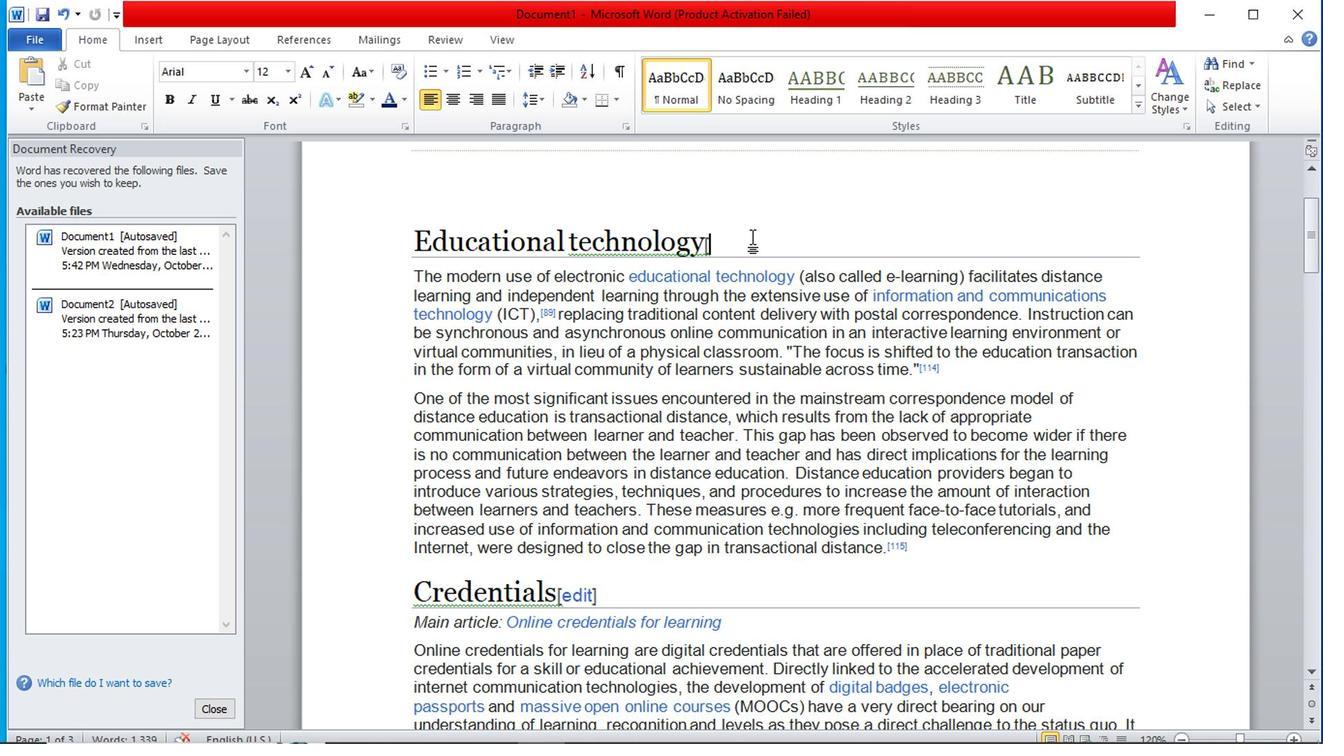 
Action: Mouse pressed left at (743, 241)
Screenshot: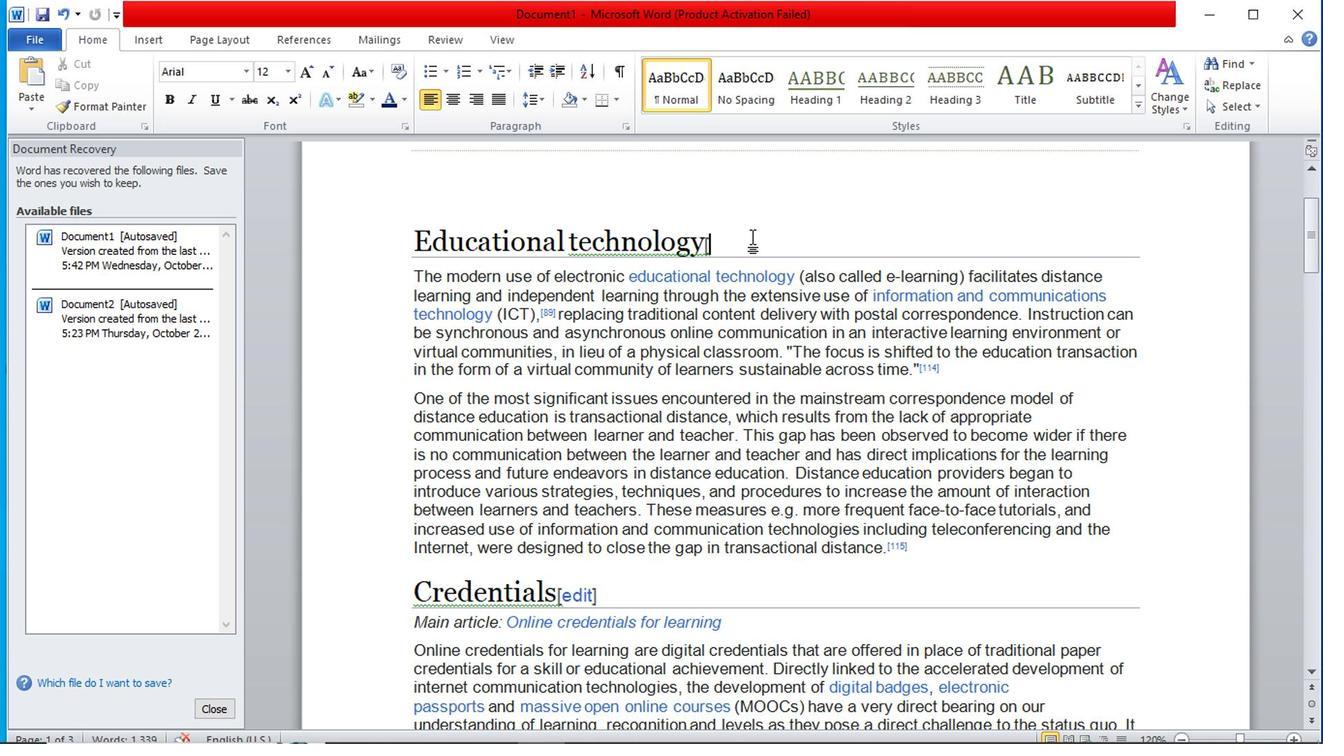 
Action: Mouse moved to (403, 108)
Screenshot: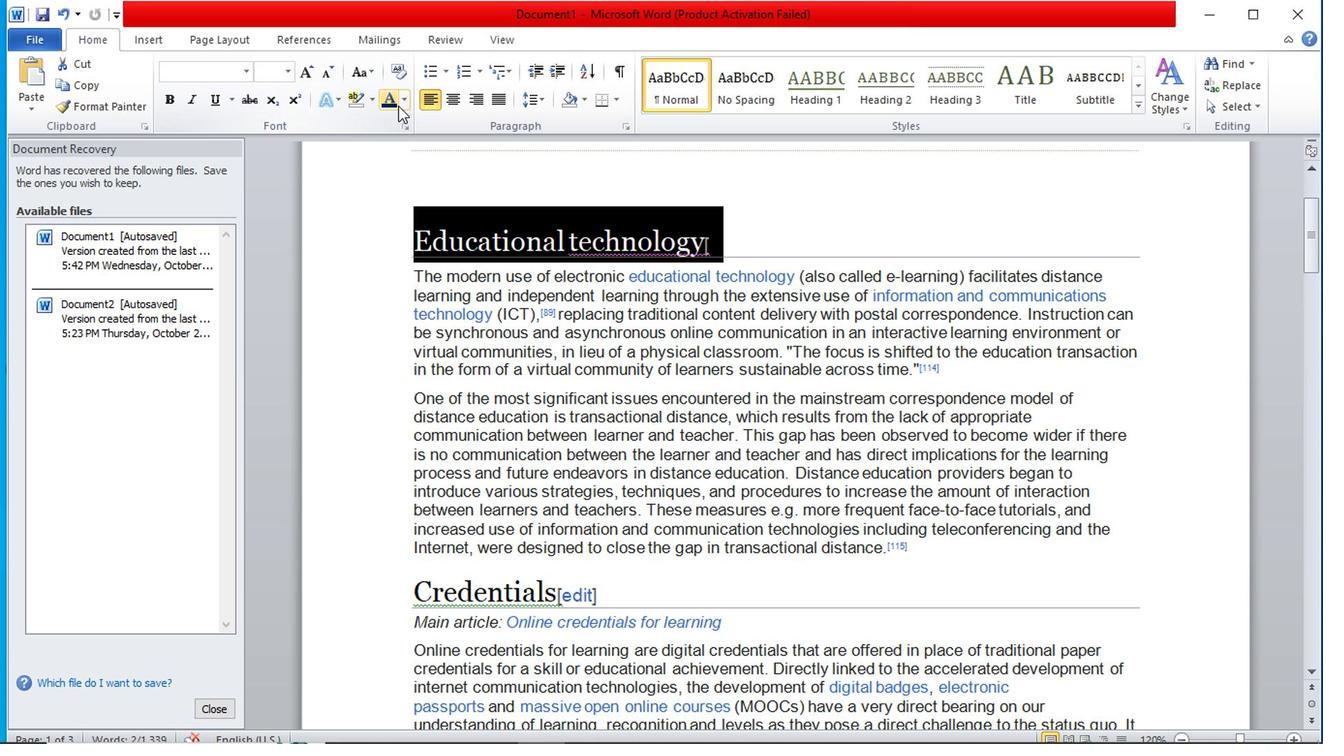 
Action: Mouse pressed left at (403, 108)
Screenshot: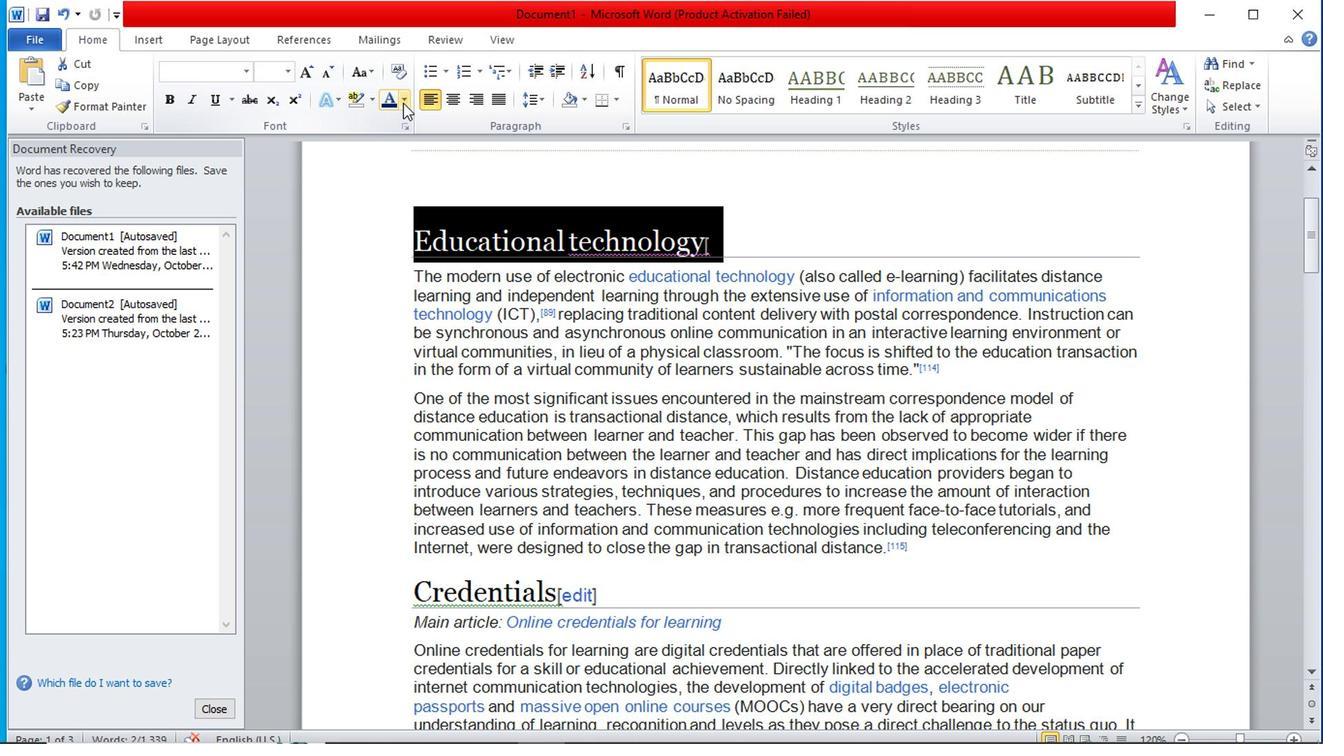 
Action: Mouse moved to (541, 237)
Screenshot: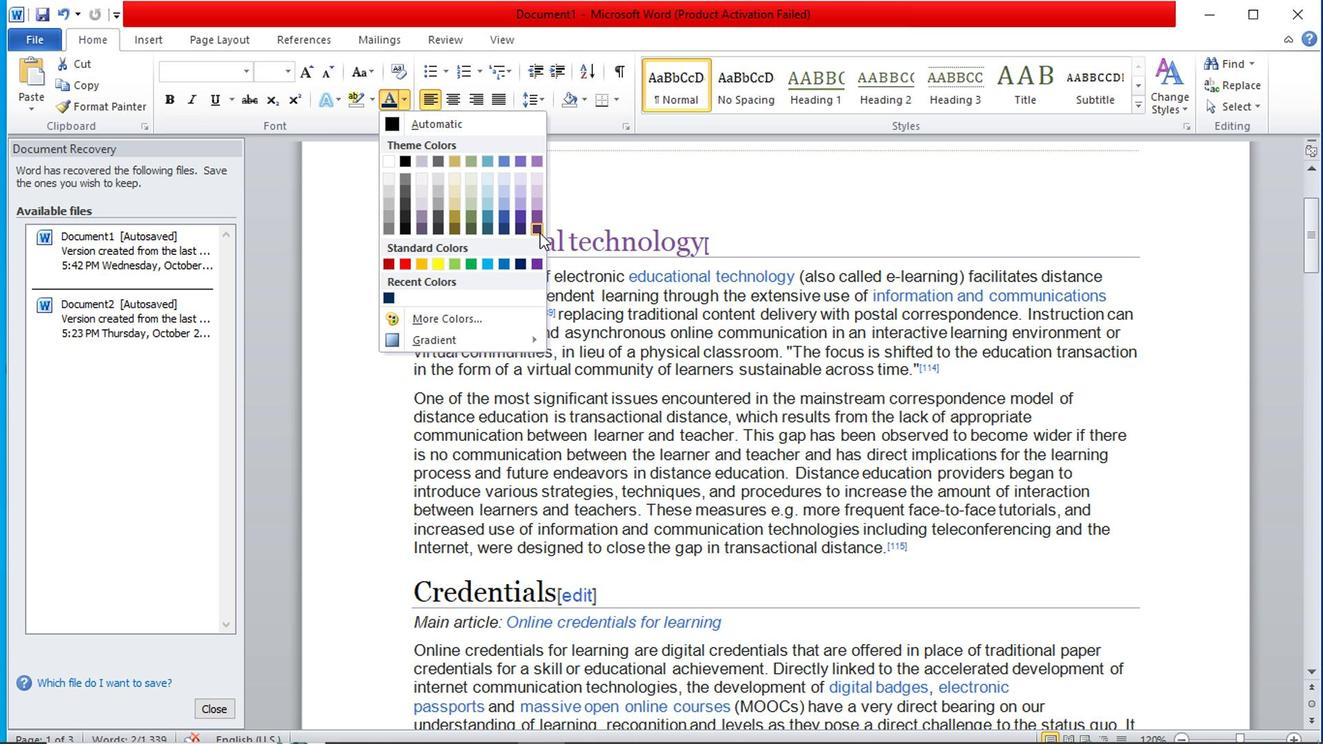 
Action: Mouse pressed left at (541, 237)
Screenshot: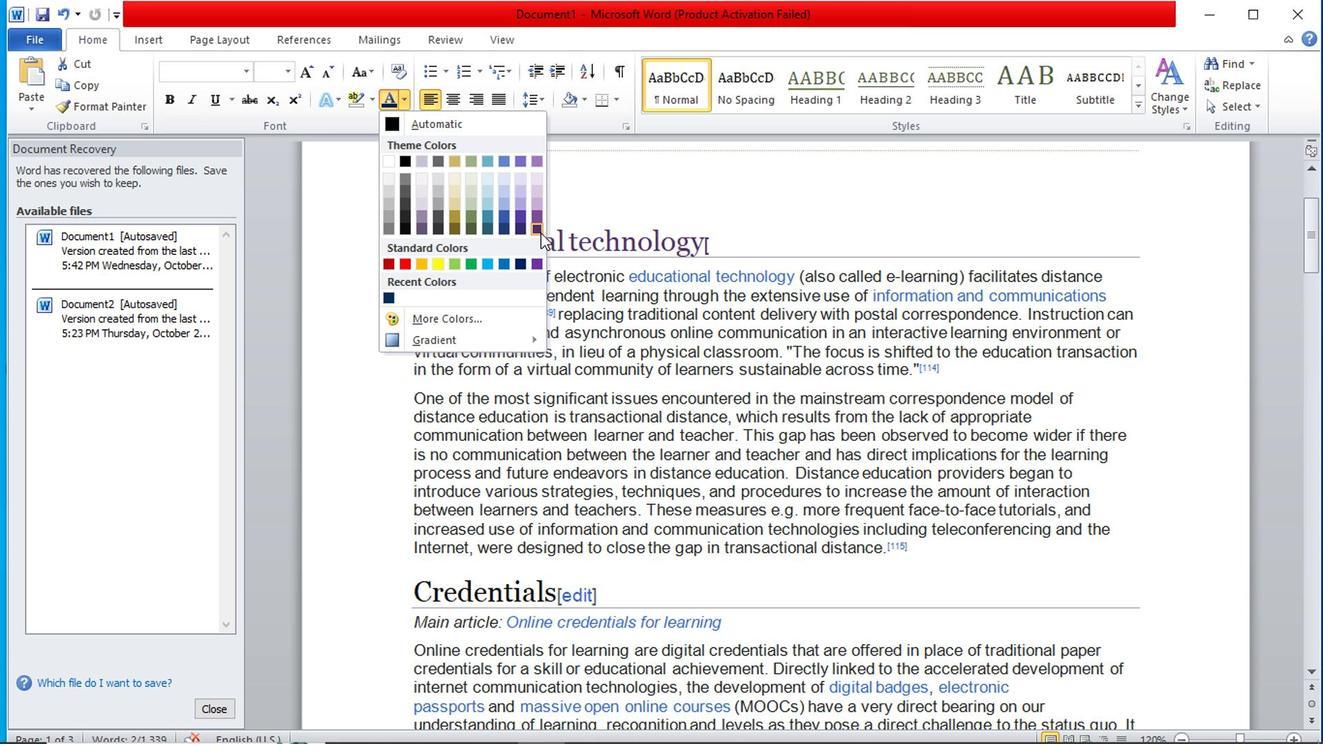 
Action: Mouse moved to (376, 241)
Screenshot: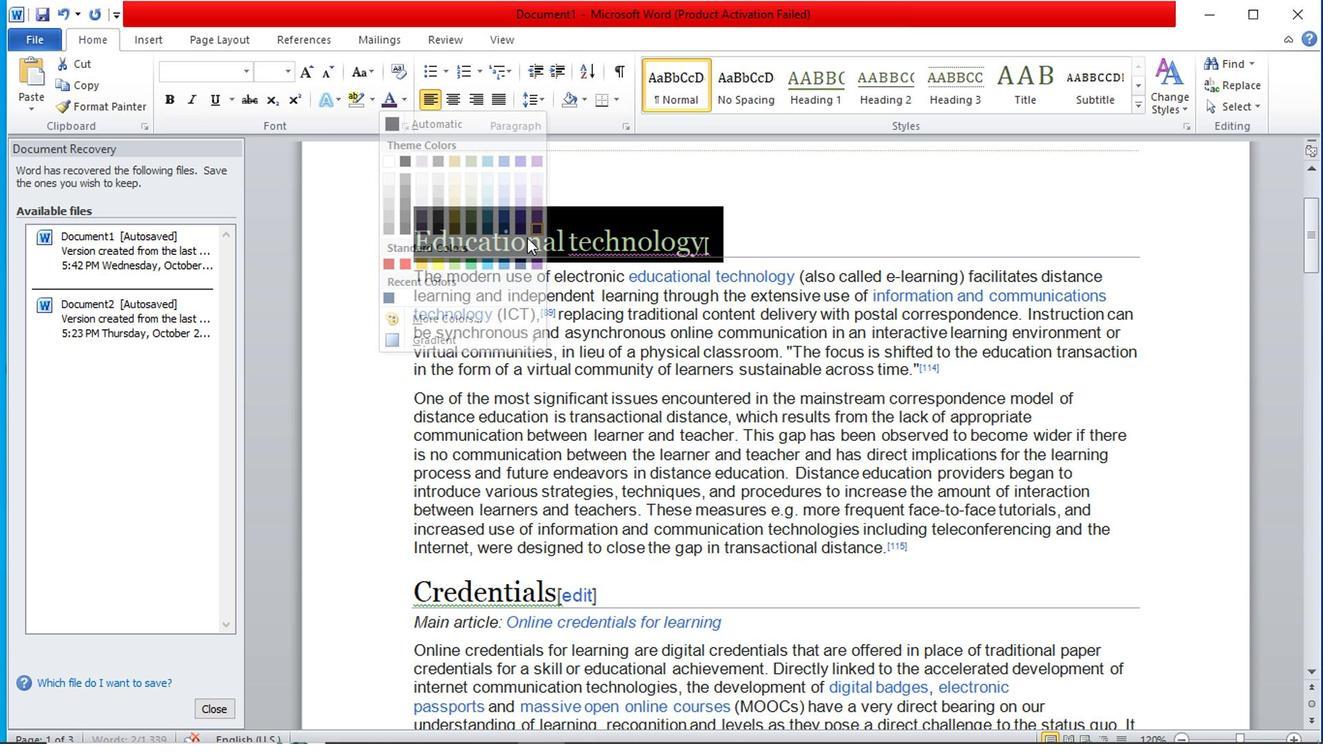
Action: Mouse pressed left at (376, 241)
Screenshot: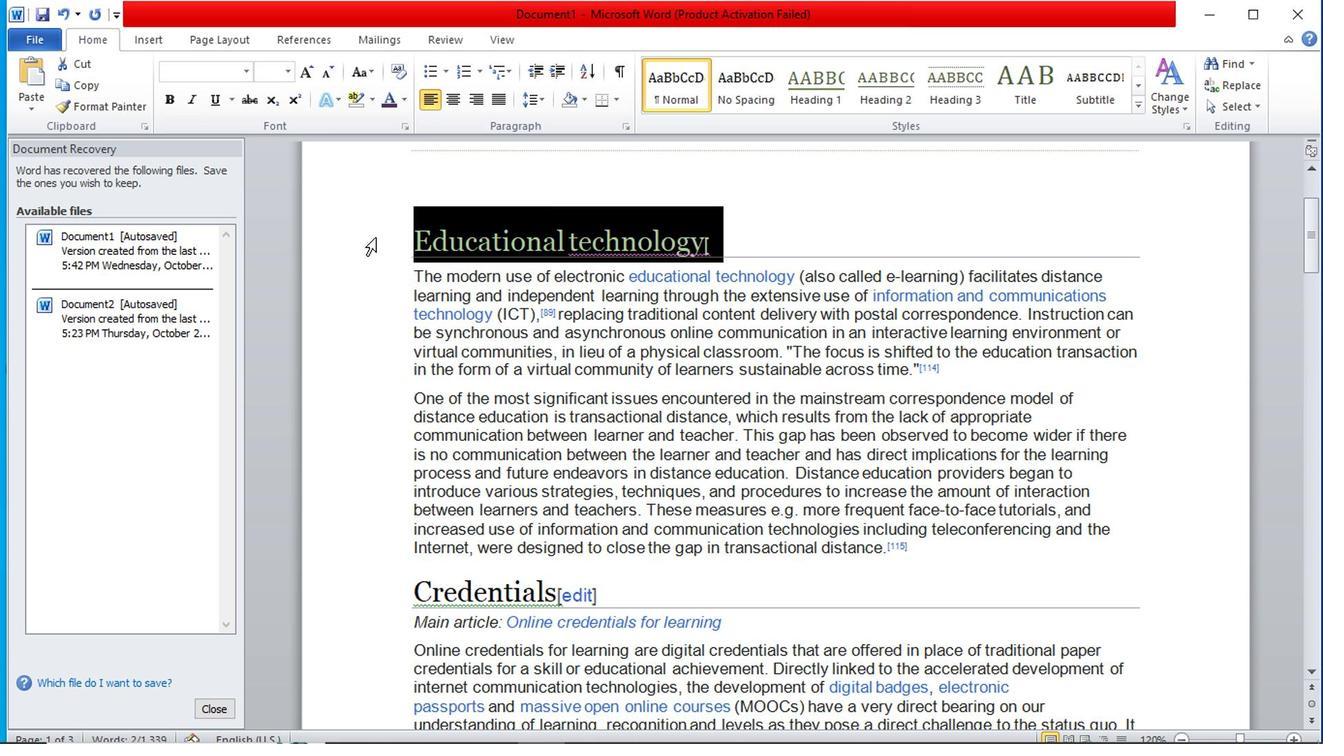 
Action: Mouse moved to (738, 236)
Screenshot: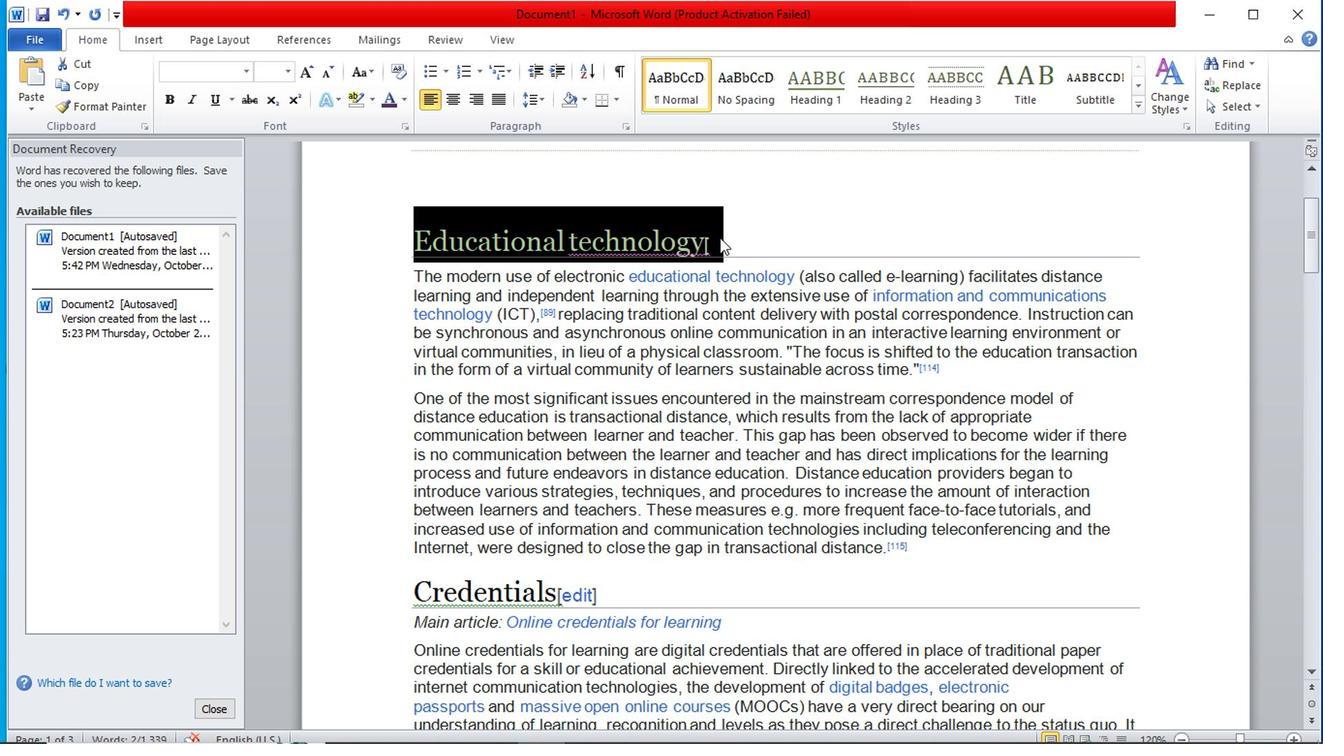 
Action: Mouse pressed left at (738, 236)
Screenshot: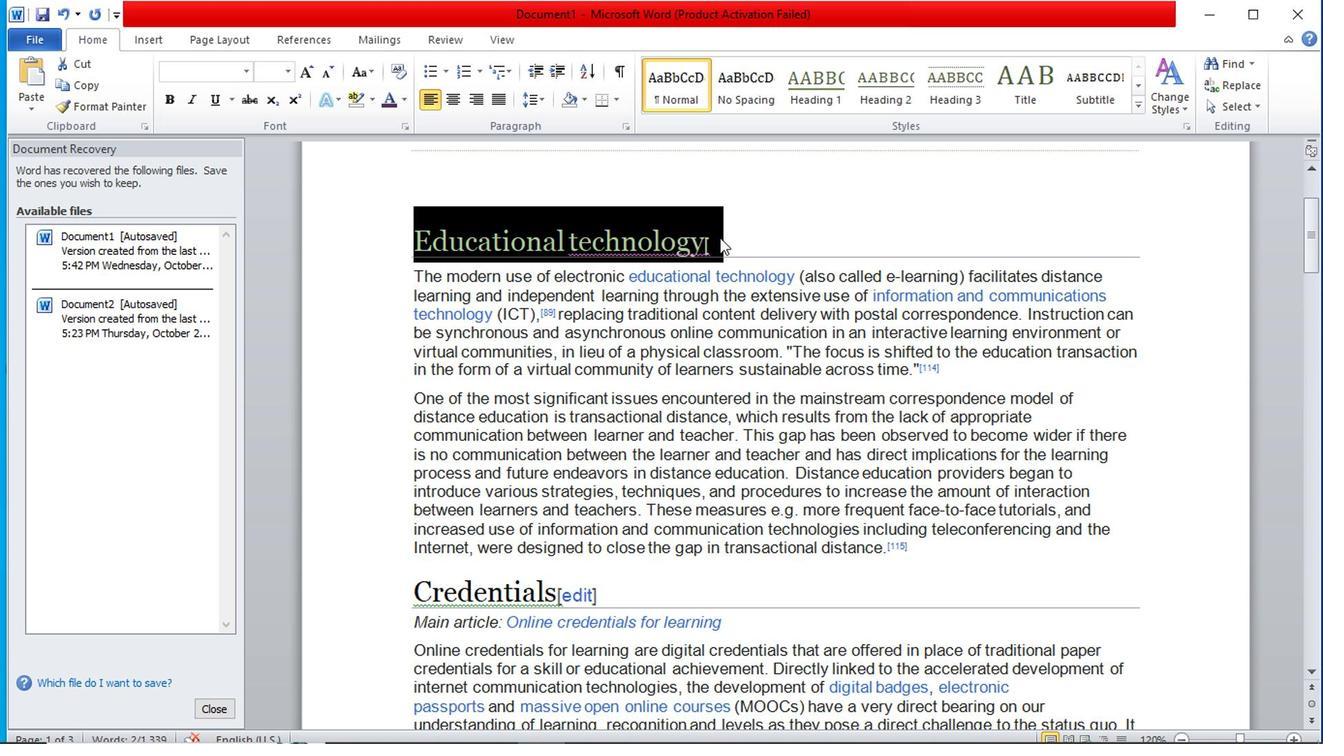 
Action: Mouse moved to (766, 275)
Screenshot: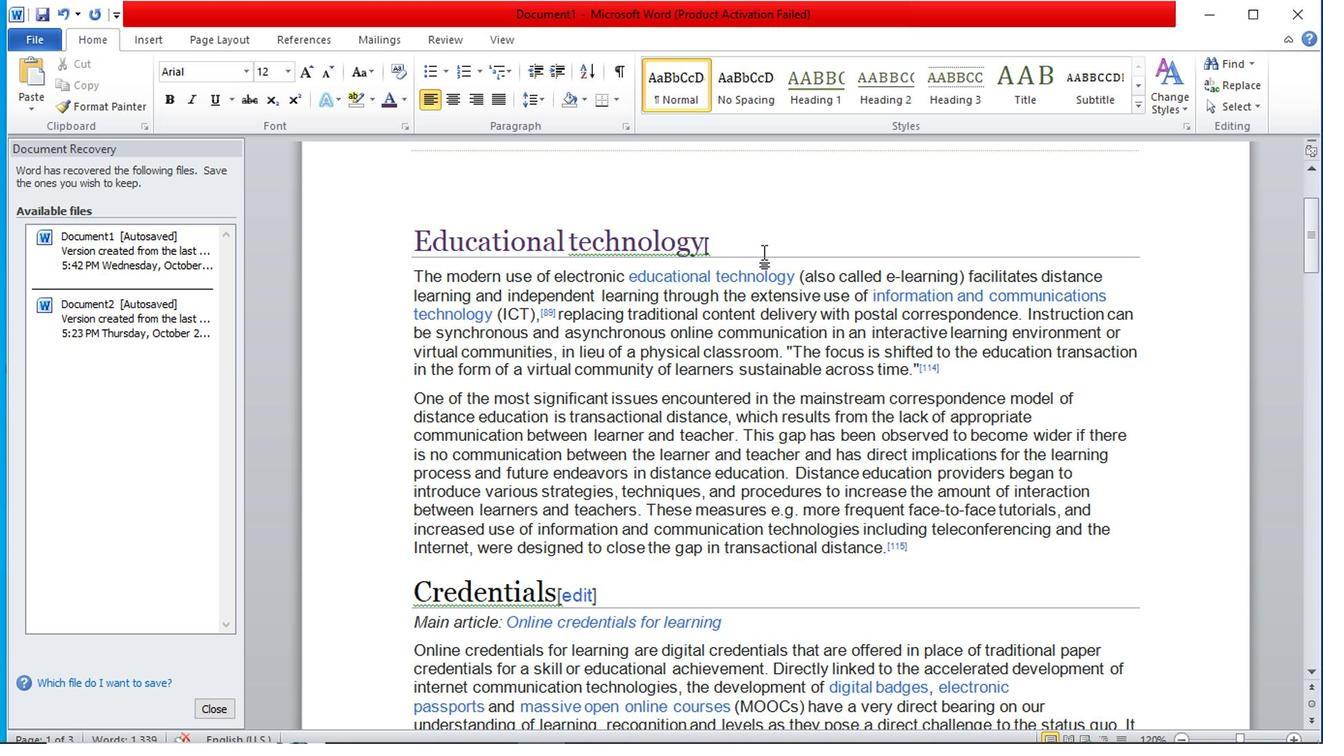 
Action: Mouse scrolled (766, 274) with delta (0, 0)
Screenshot: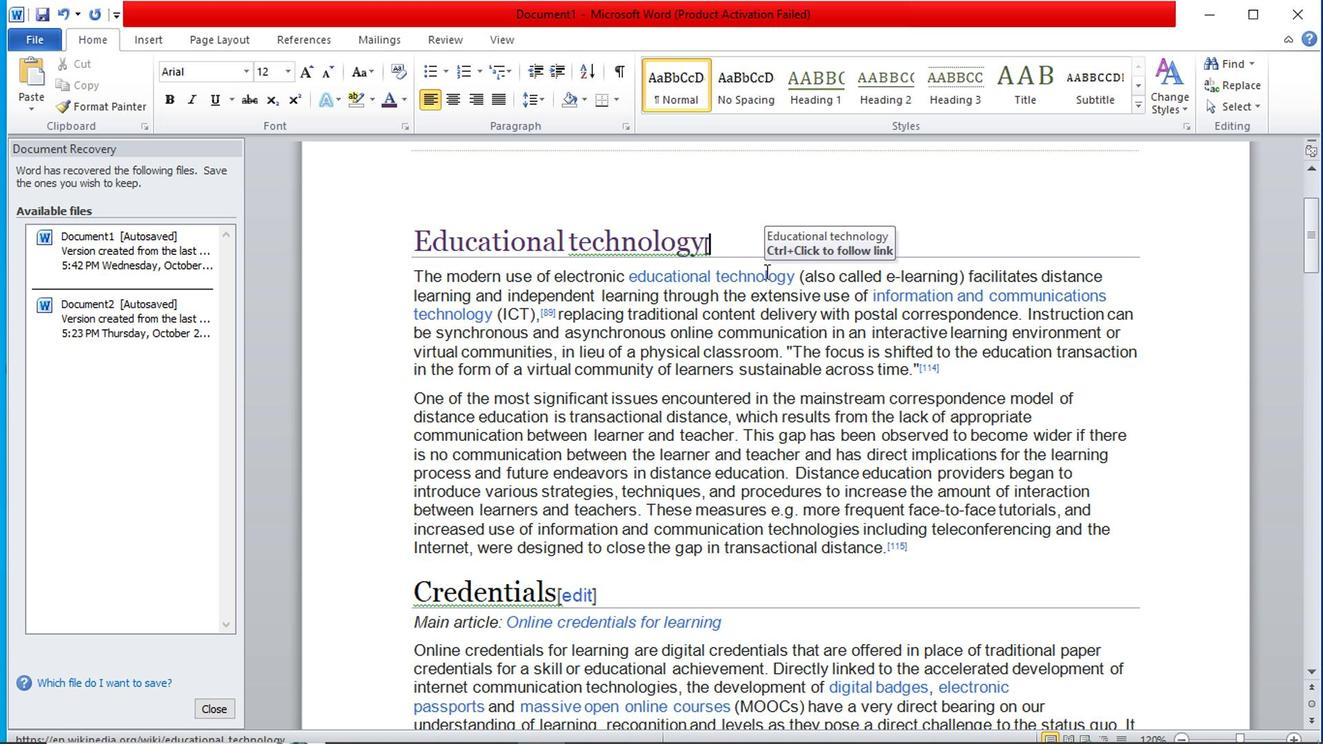 
Action: Mouse moved to (745, 270)
Screenshot: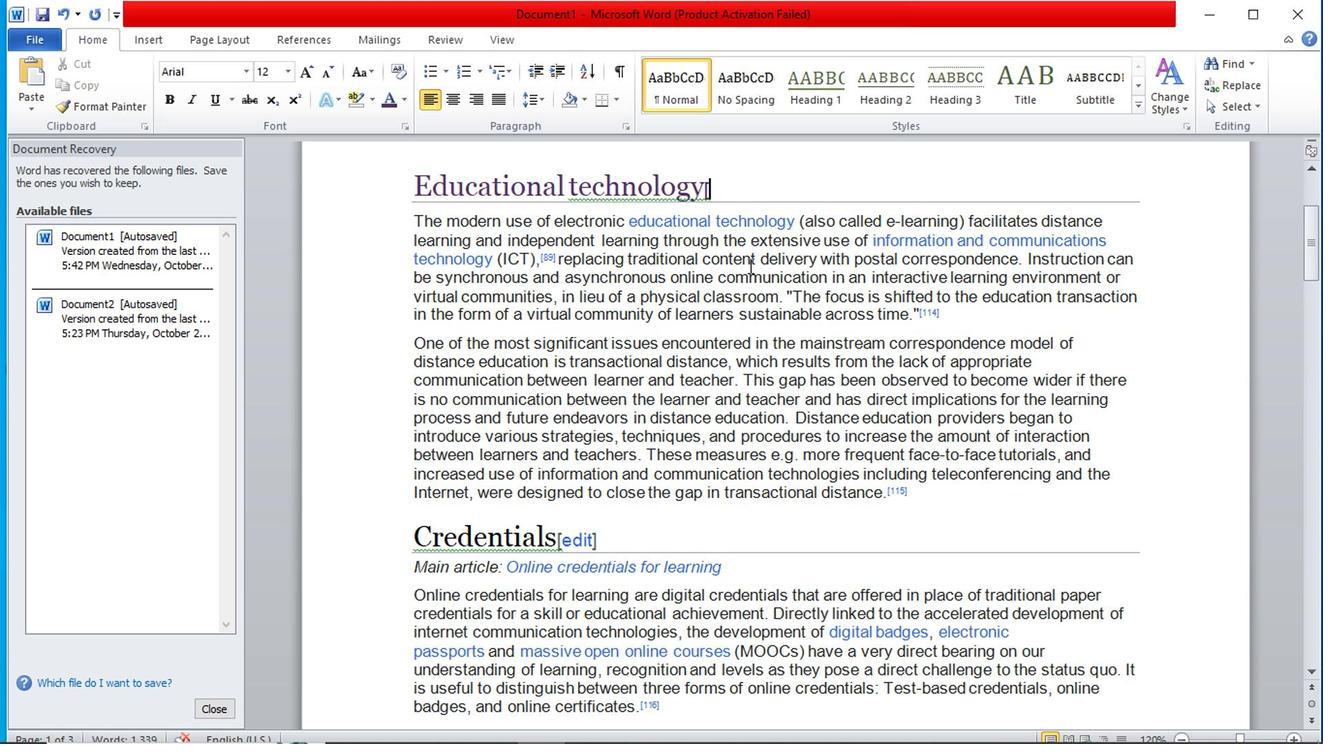 
Action: Mouse scrolled (745, 268) with delta (0, -1)
Screenshot: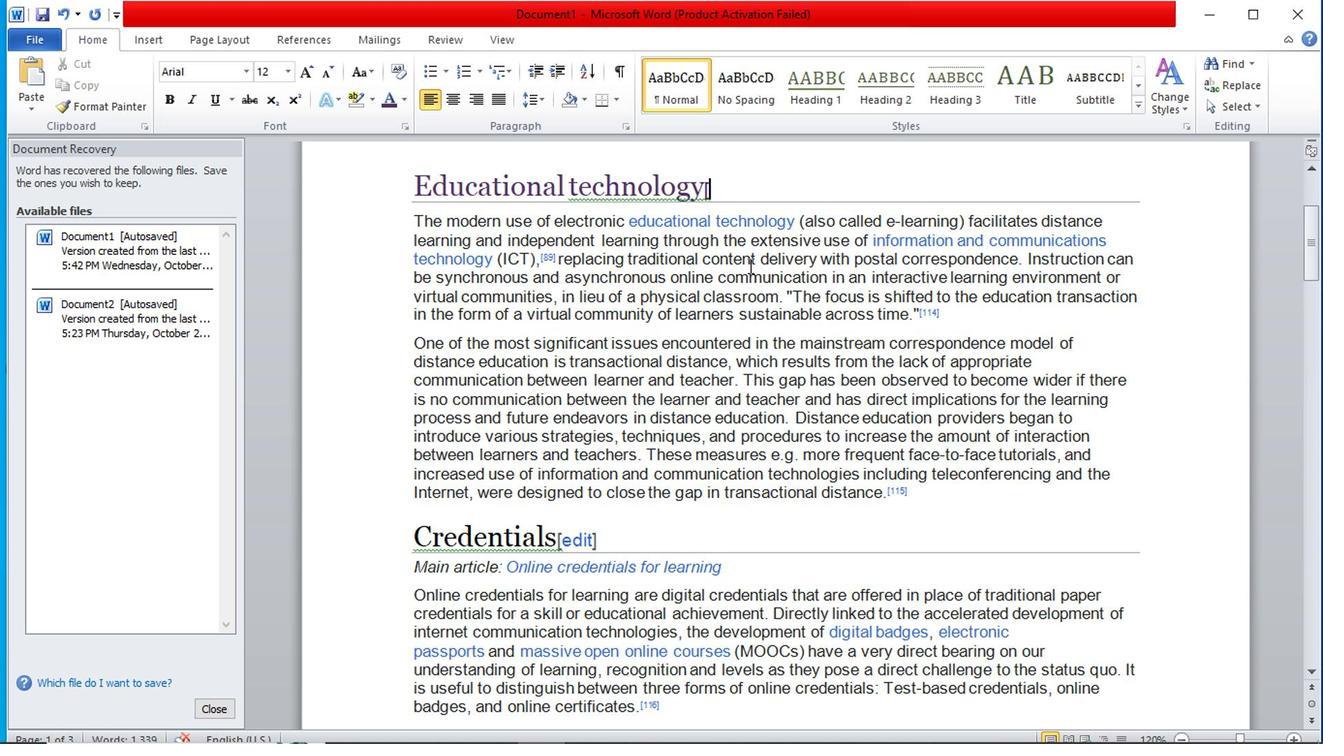 
Action: Mouse moved to (599, 236)
Screenshot: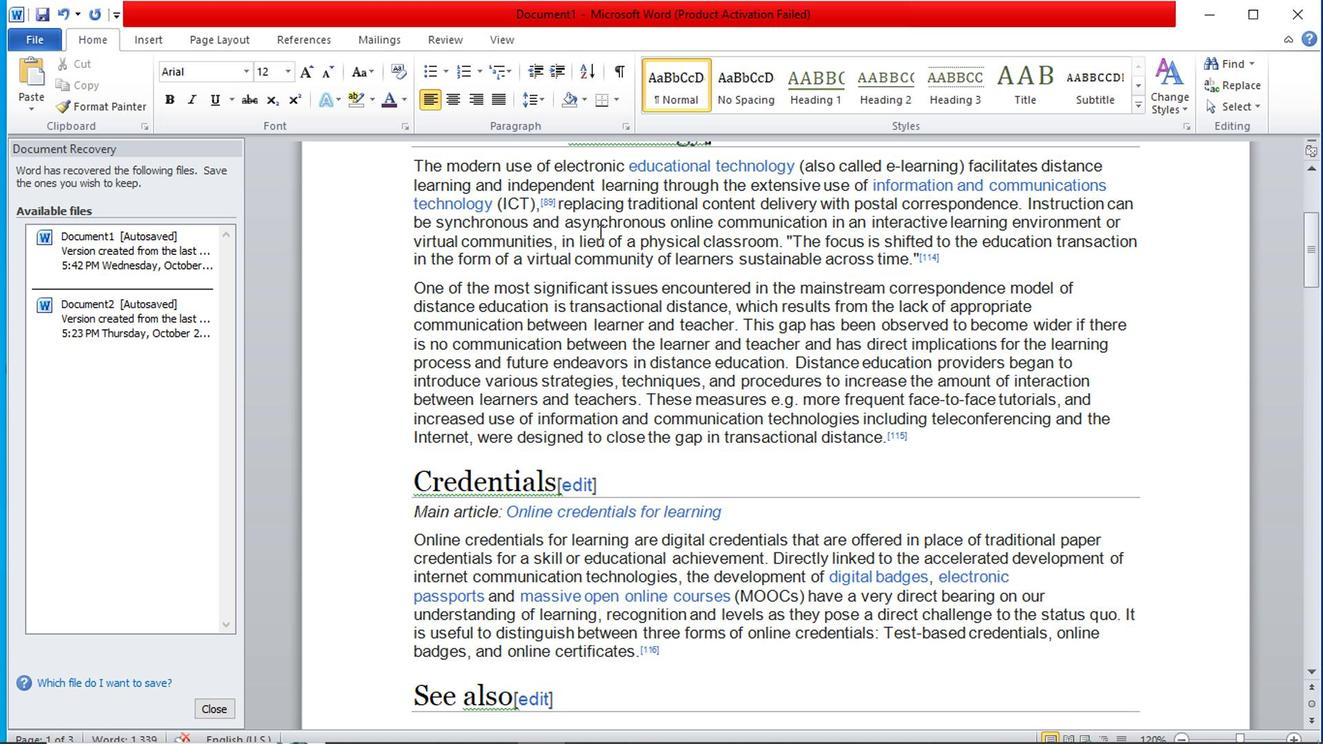 
Action: Mouse scrolled (599, 235) with delta (0, -1)
Screenshot: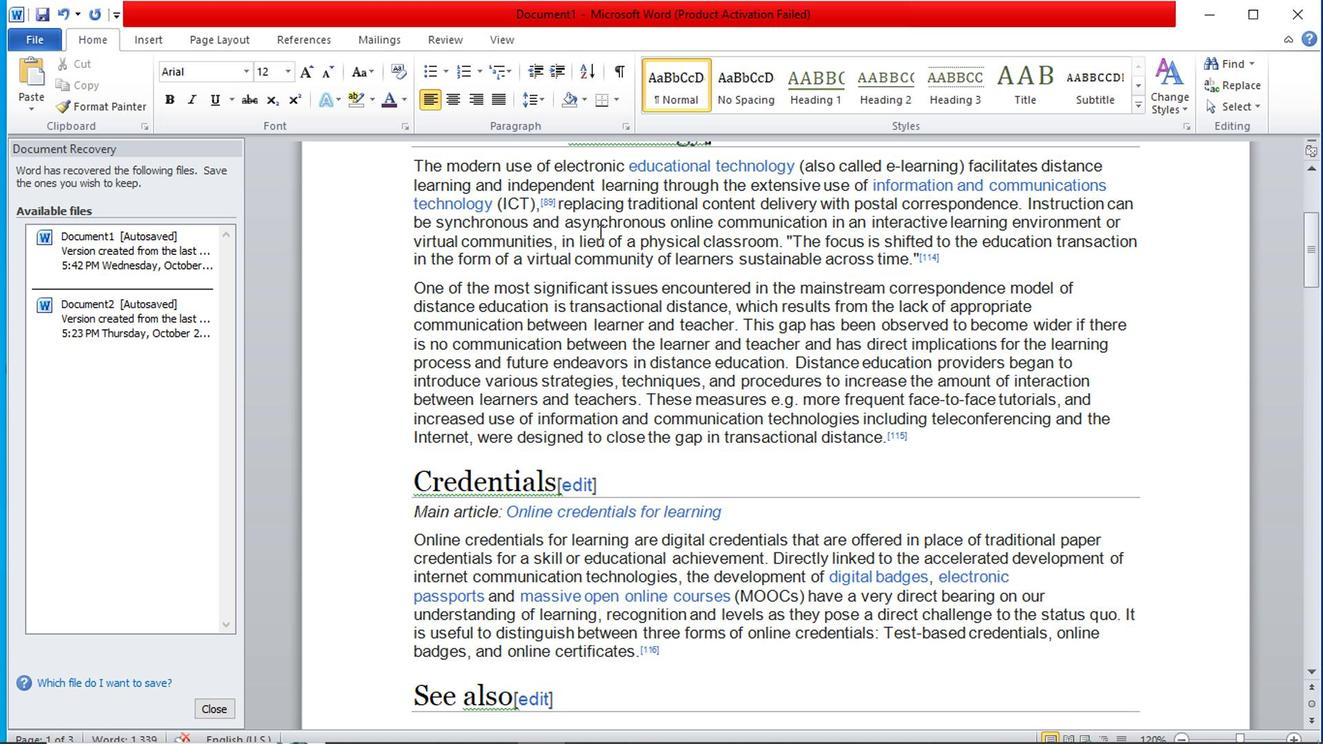 
Action: Mouse moved to (600, 236)
Screenshot: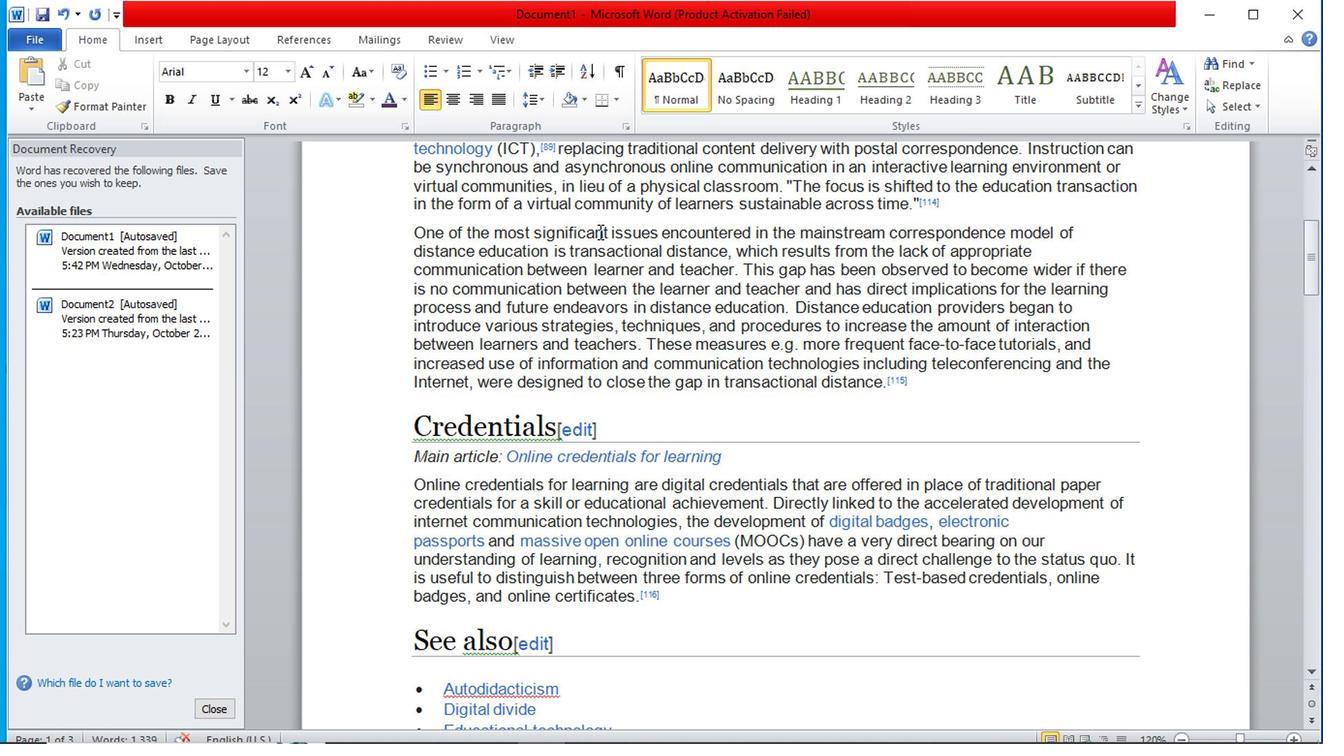
Action: Mouse scrolled (600, 235) with delta (0, -1)
Screenshot: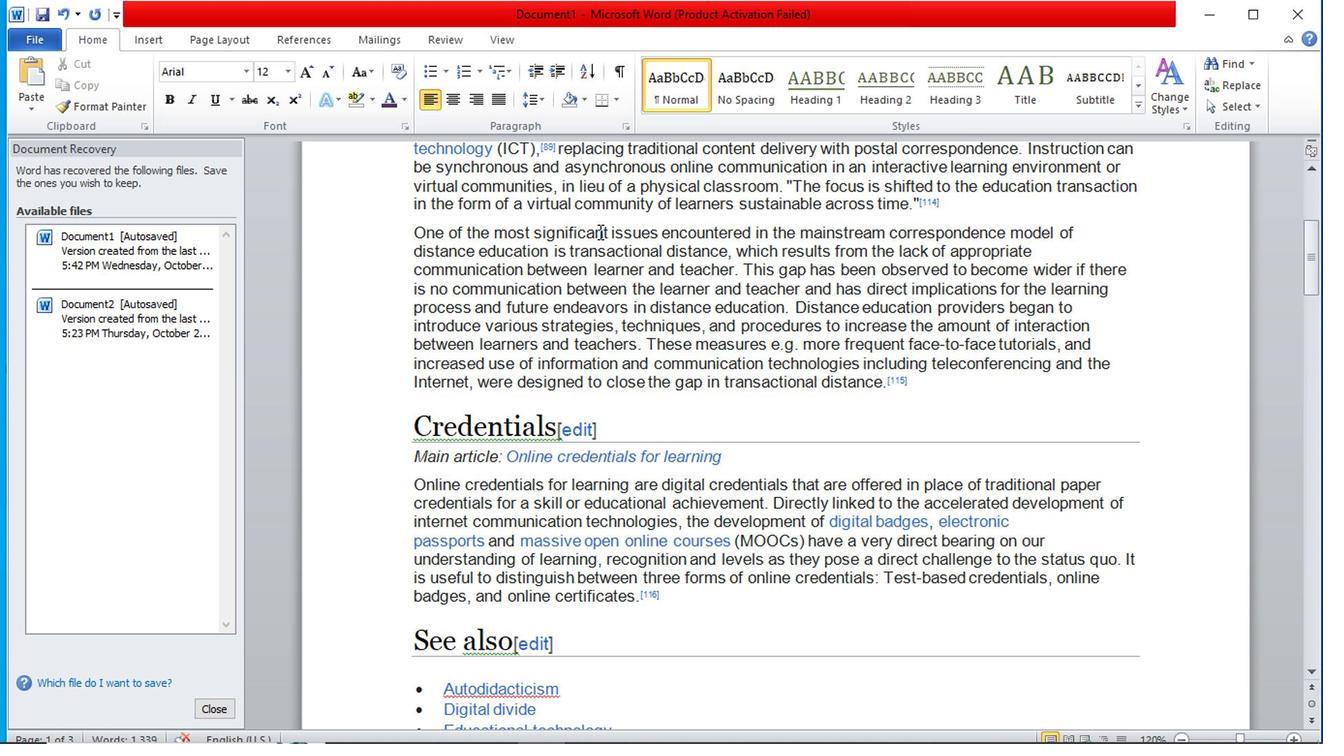 
Action: Mouse scrolled (600, 235) with delta (0, -1)
Screenshot: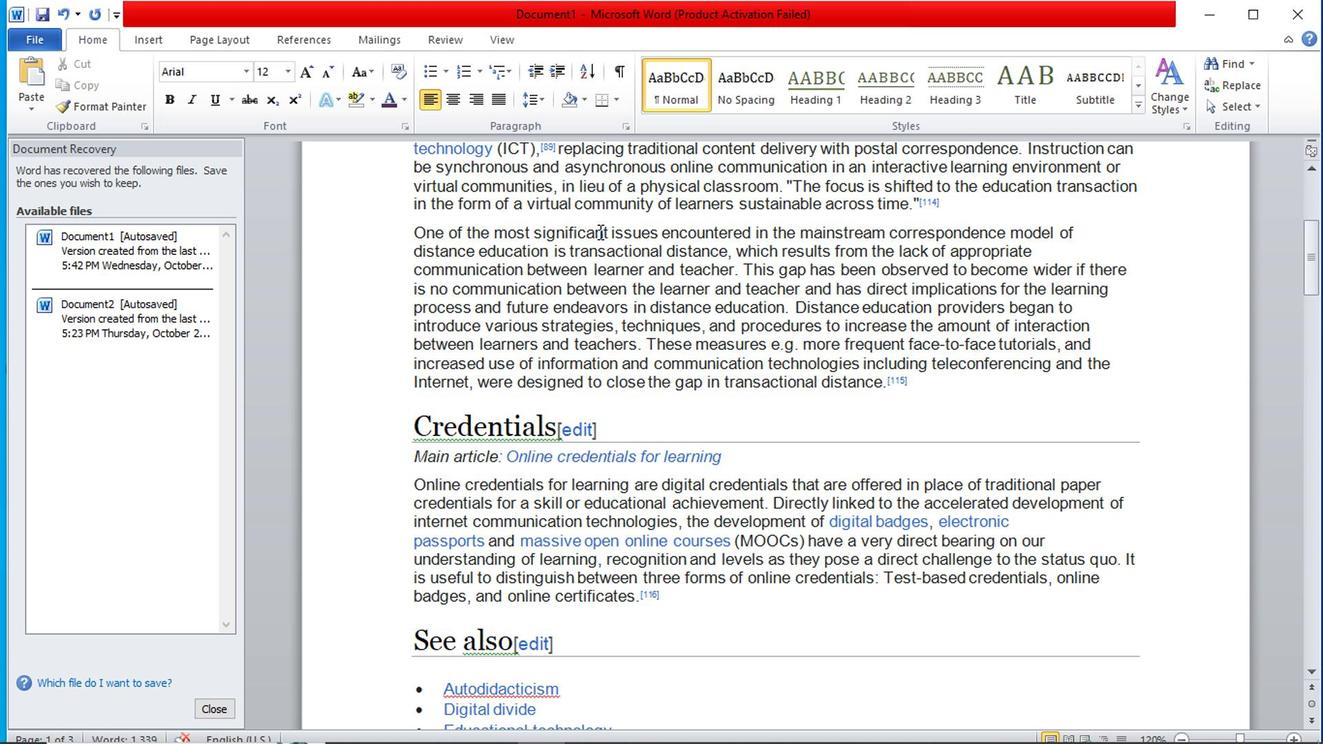 
Action: Mouse moved to (601, 236)
Screenshot: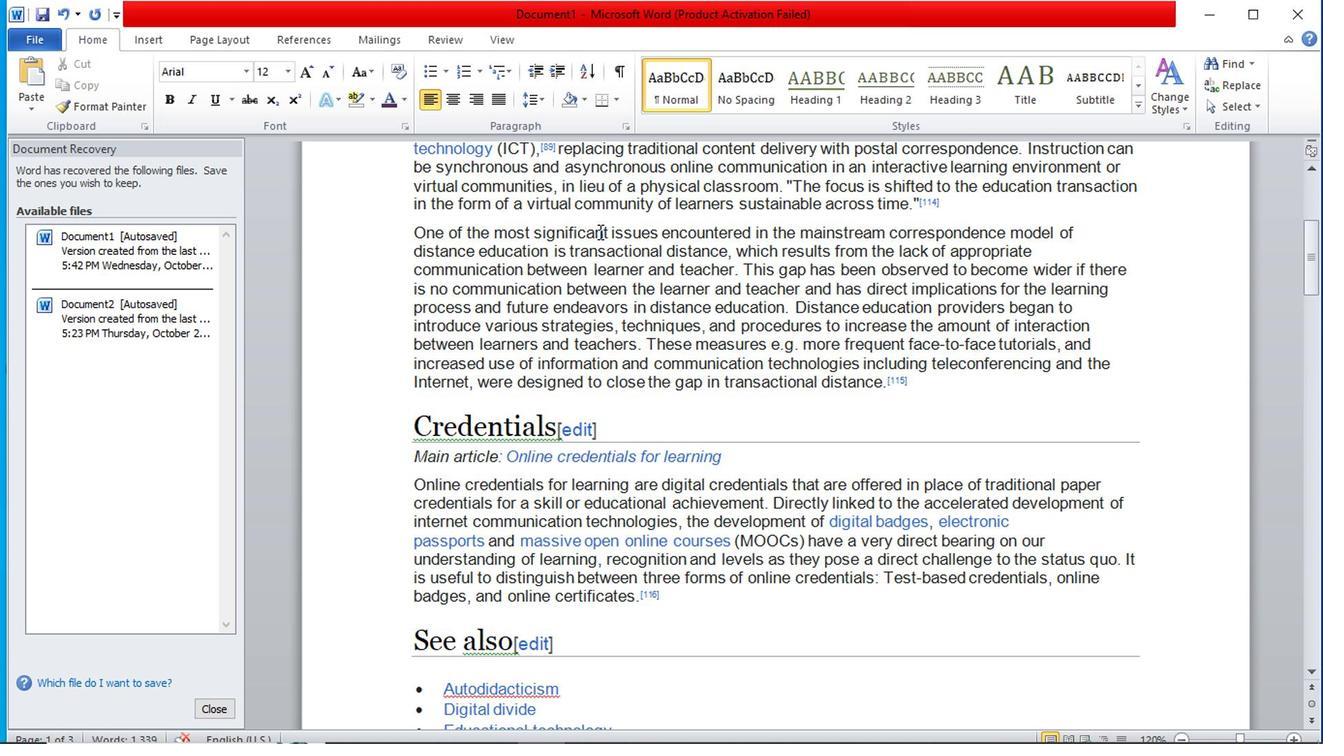 
Action: Mouse scrolled (601, 237) with delta (0, 0)
Screenshot: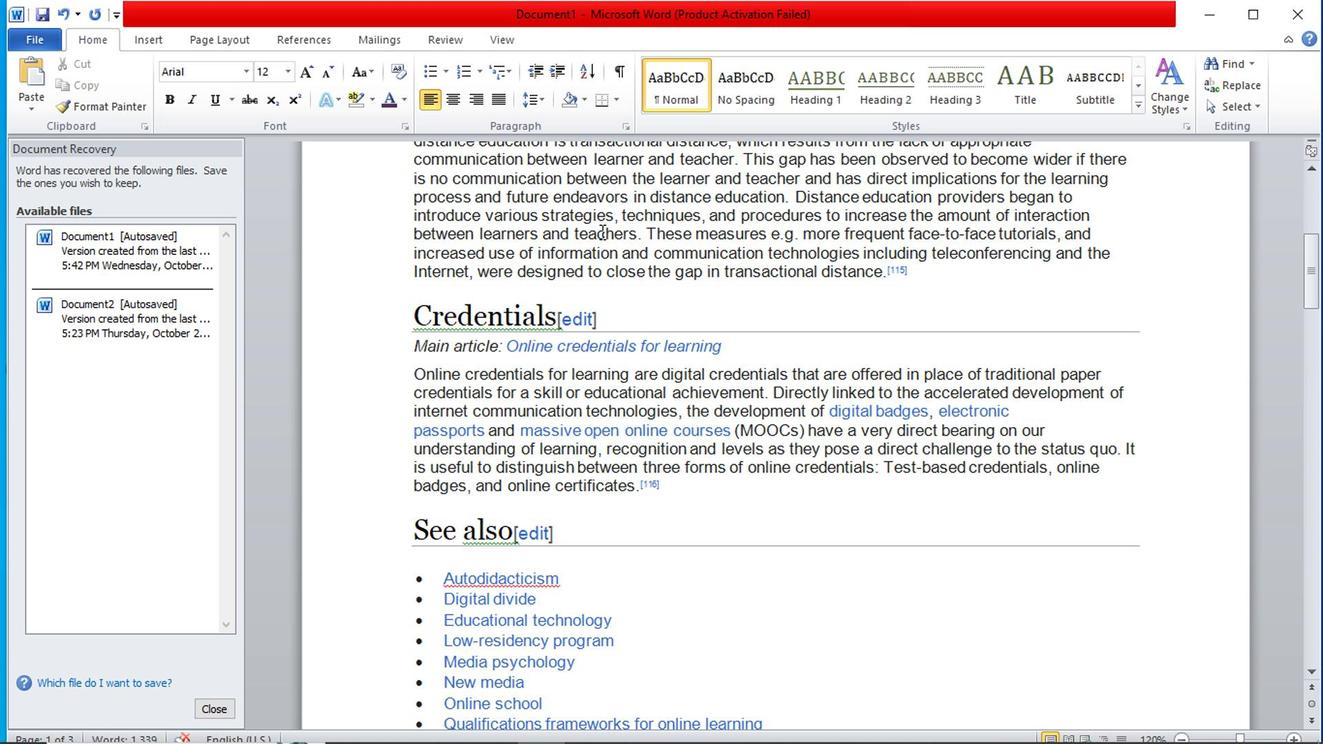 
Action: Mouse moved to (602, 236)
Screenshot: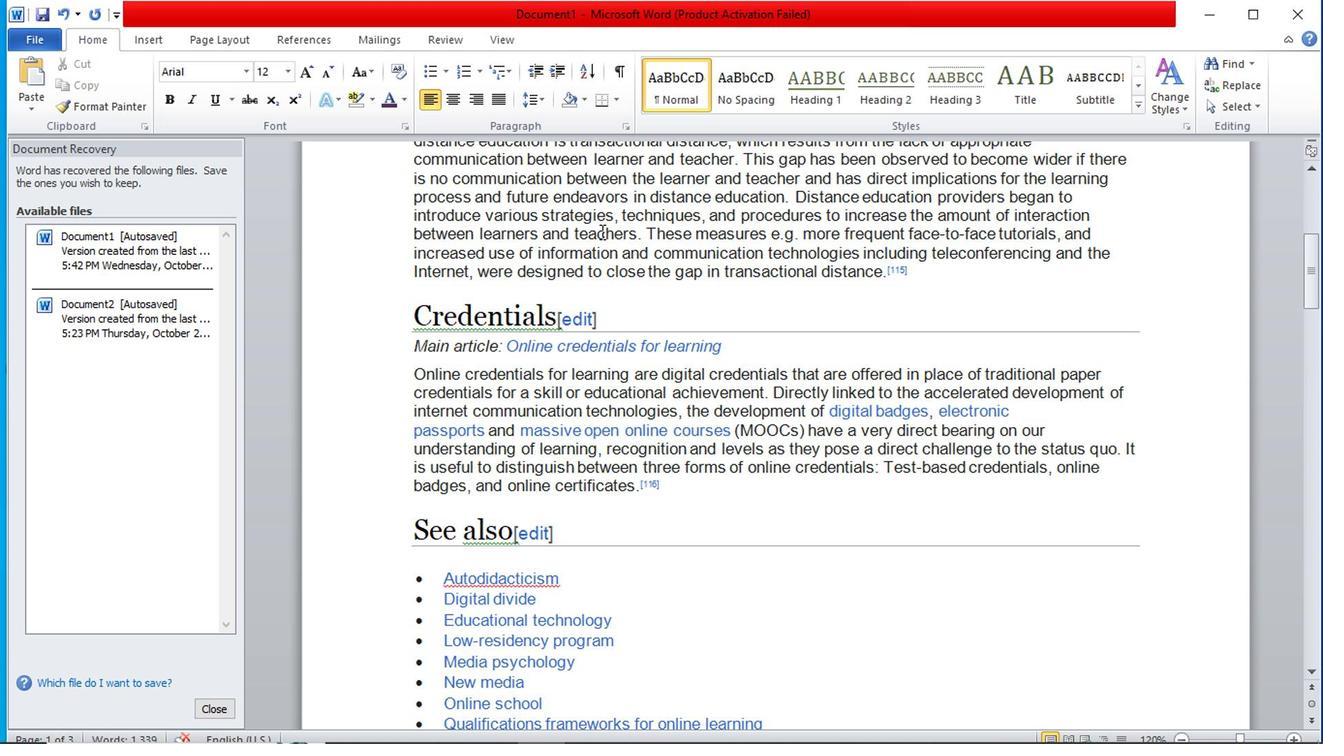 
Action: Mouse scrolled (602, 237) with delta (0, 0)
Screenshot: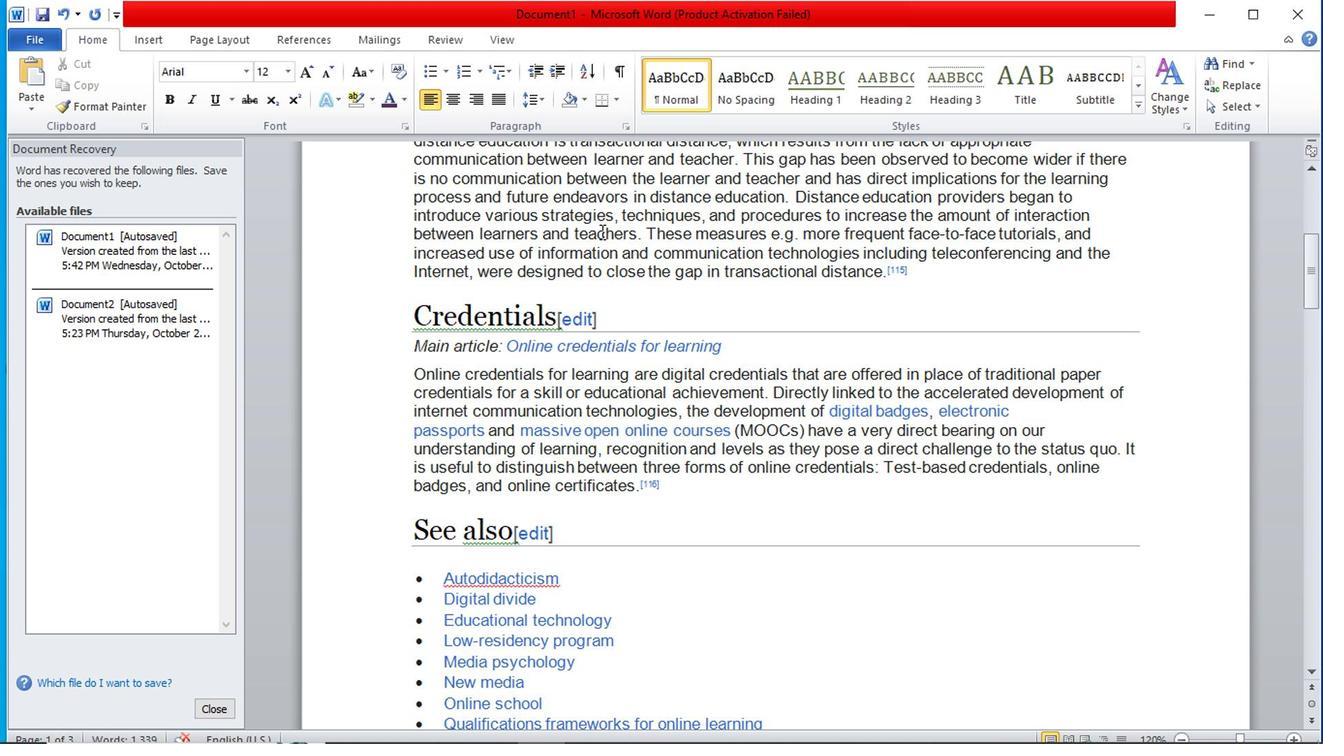 
Action: Mouse moved to (603, 236)
Screenshot: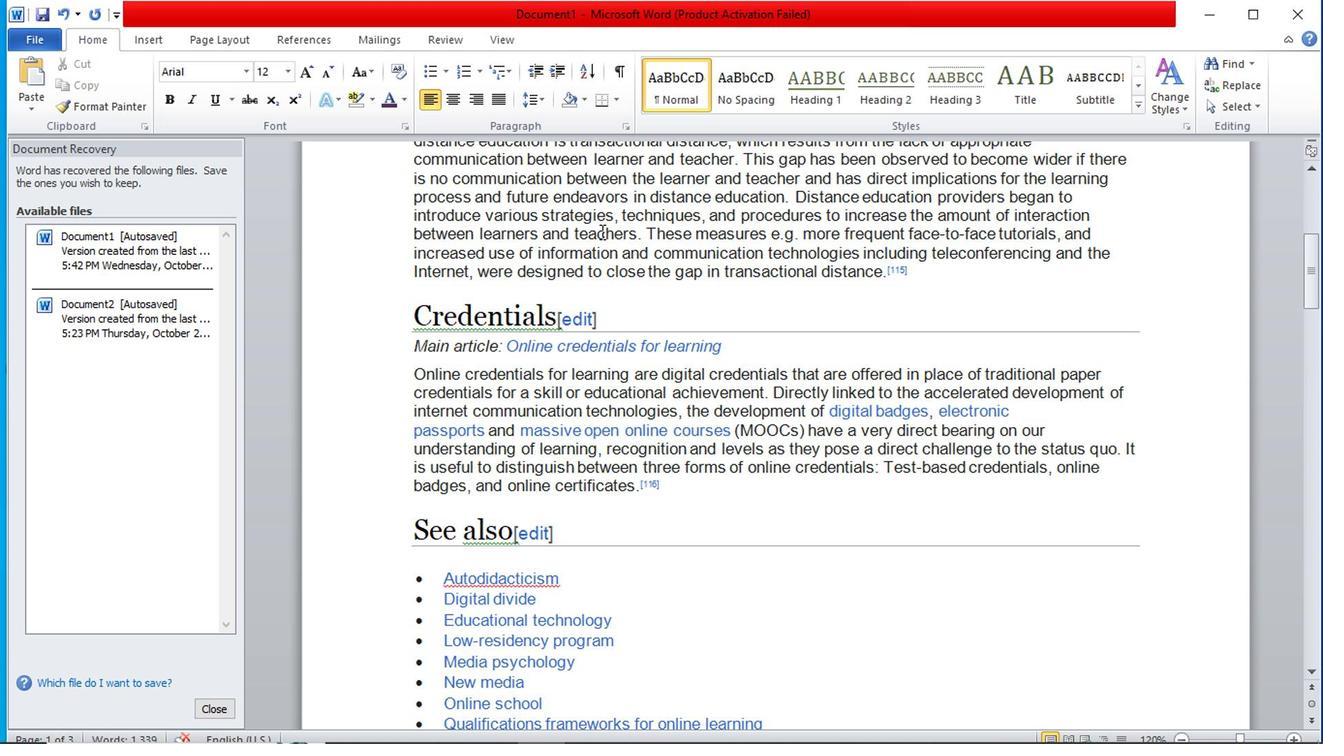 
Action: Mouse scrolled (603, 237) with delta (0, 0)
Screenshot: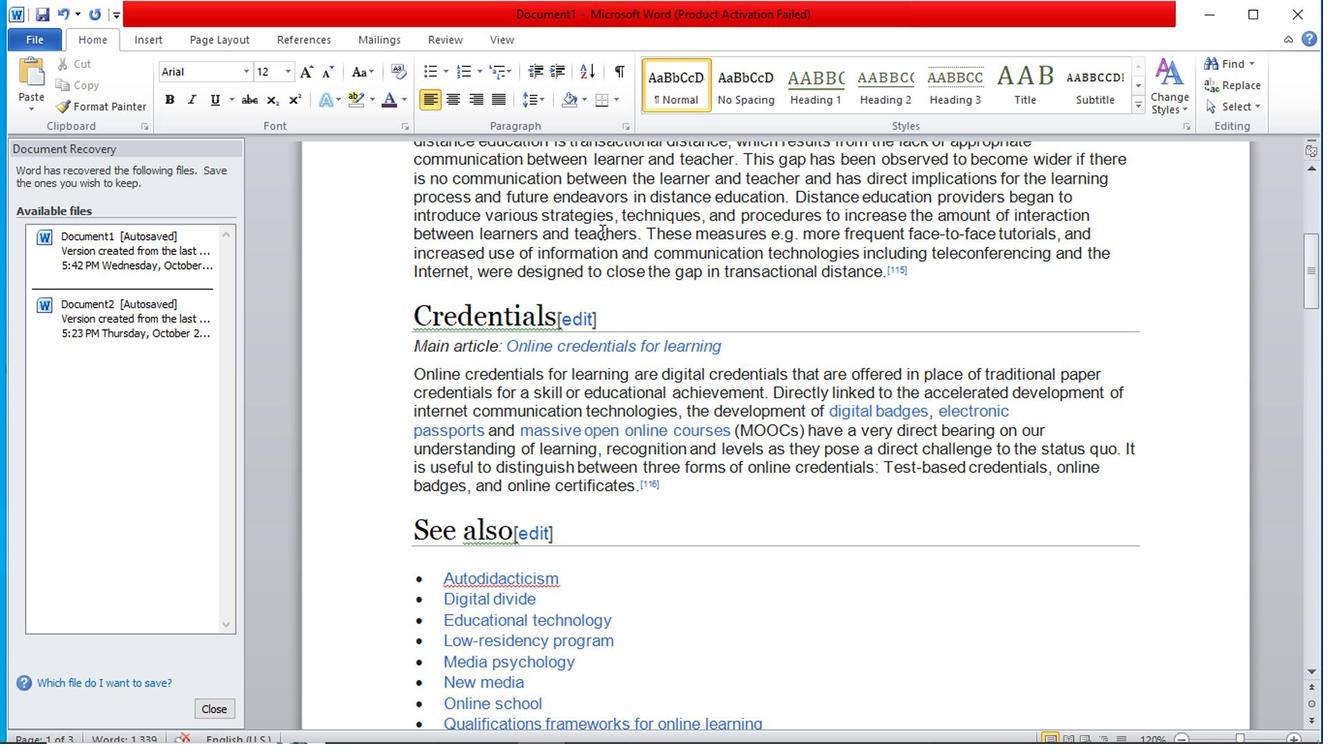 
Action: Mouse moved to (603, 237)
Screenshot: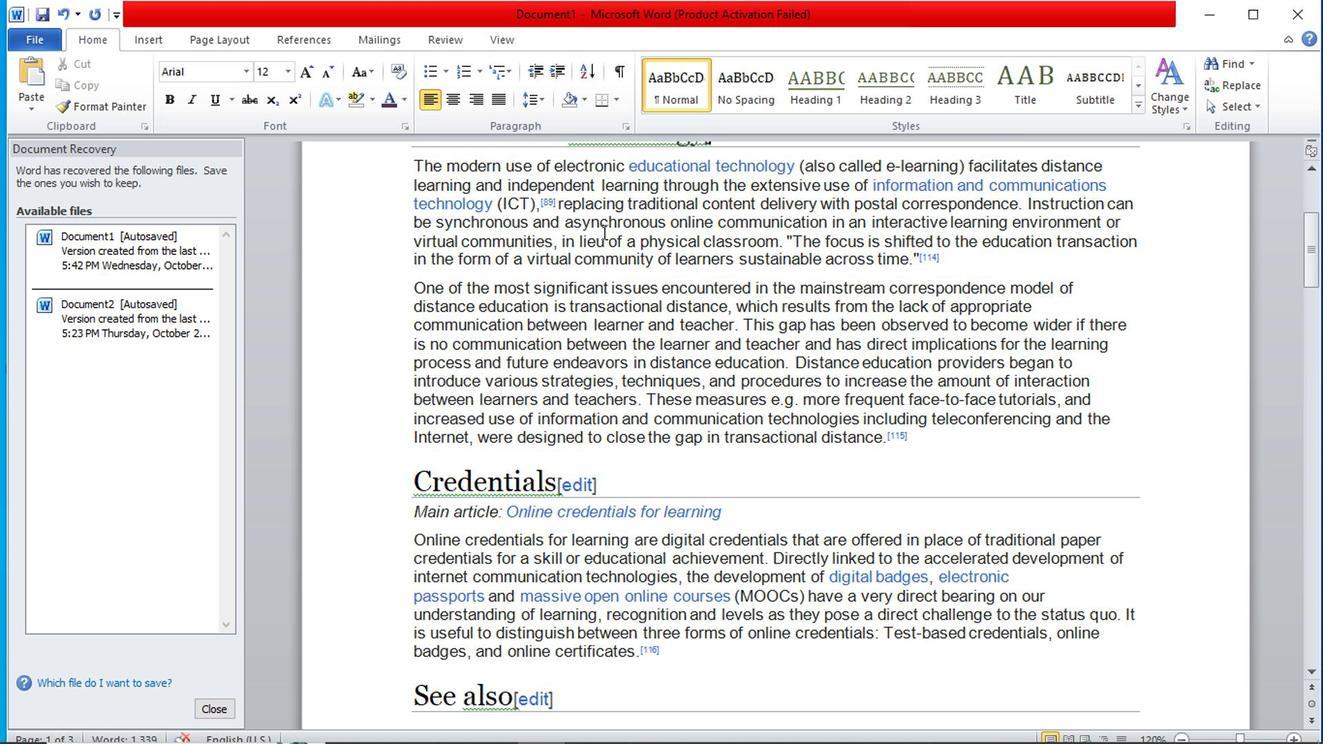 
Action: Mouse scrolled (603, 236) with delta (0, 0)
Screenshot: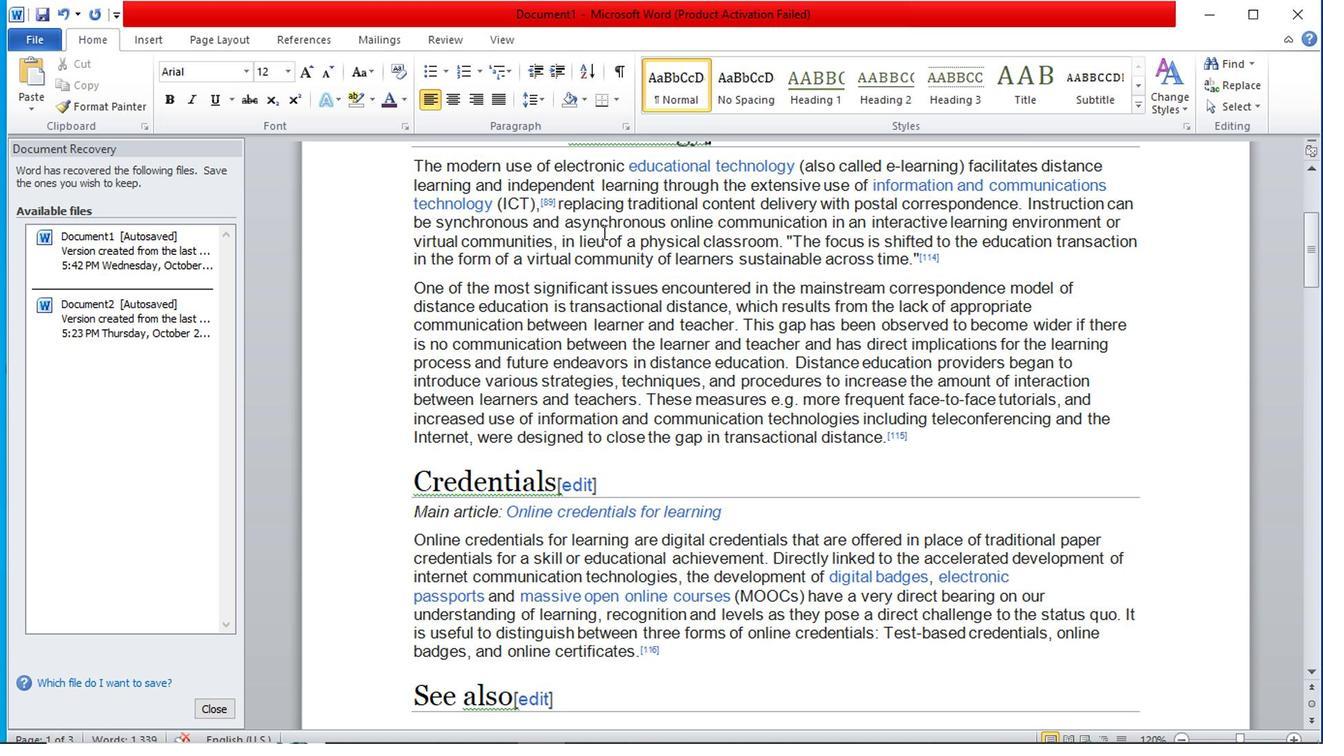 
Action: Mouse scrolled (603, 236) with delta (0, 0)
Screenshot: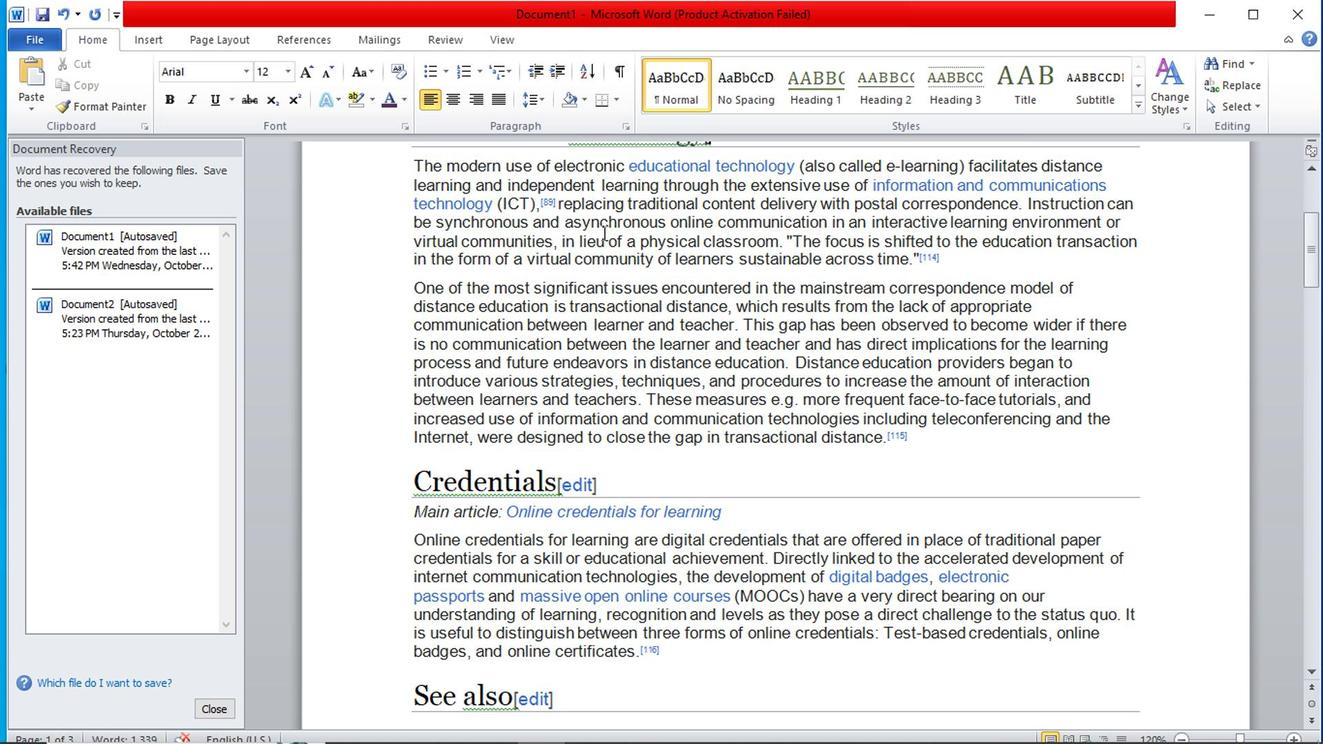 
Action: Mouse scrolled (603, 236) with delta (0, 0)
Screenshot: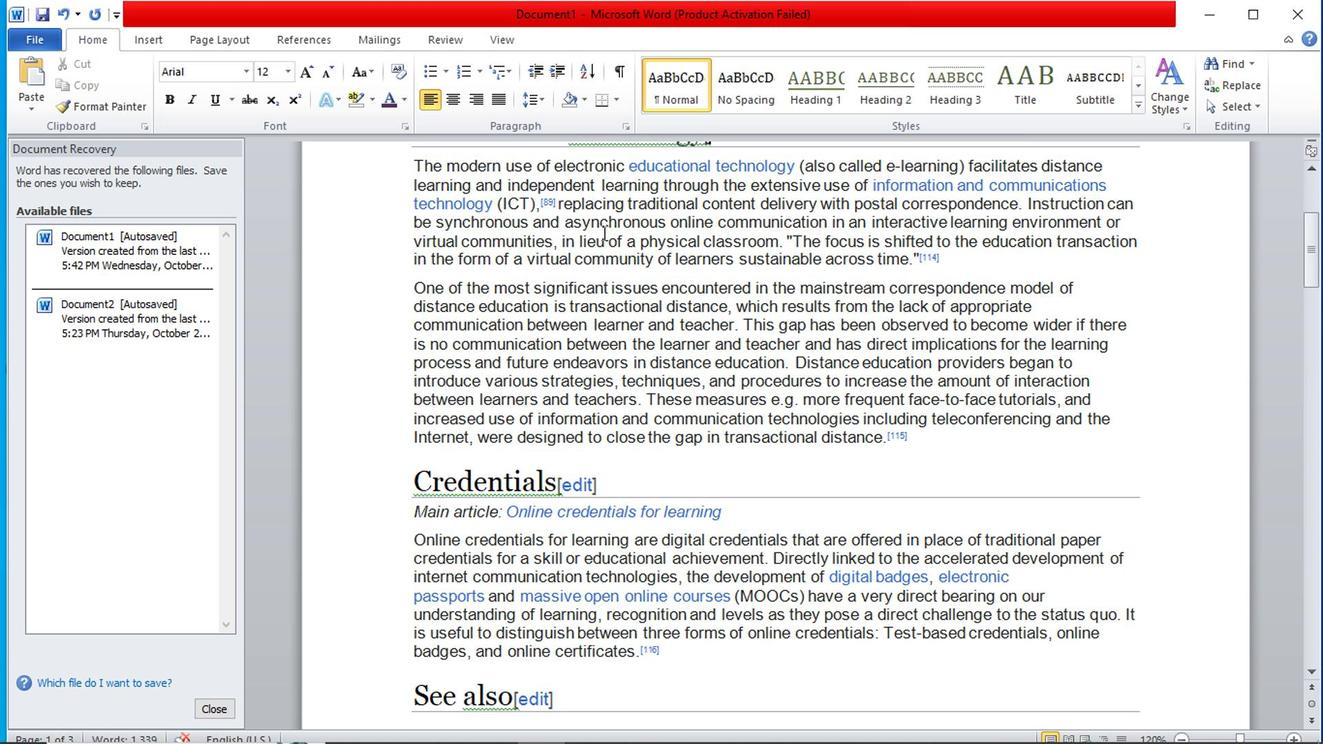 
Action: Mouse moved to (604, 236)
Screenshot: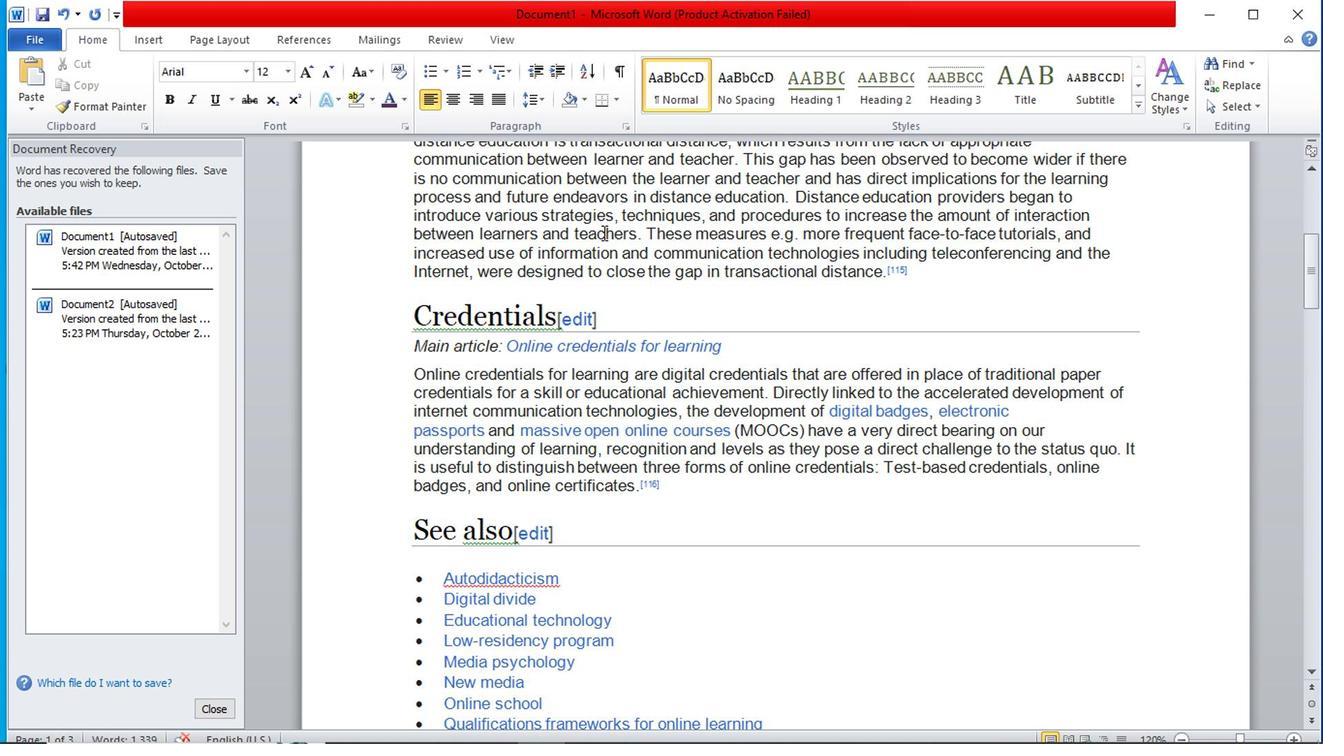 
Action: Mouse scrolled (604, 235) with delta (0, -1)
Screenshot: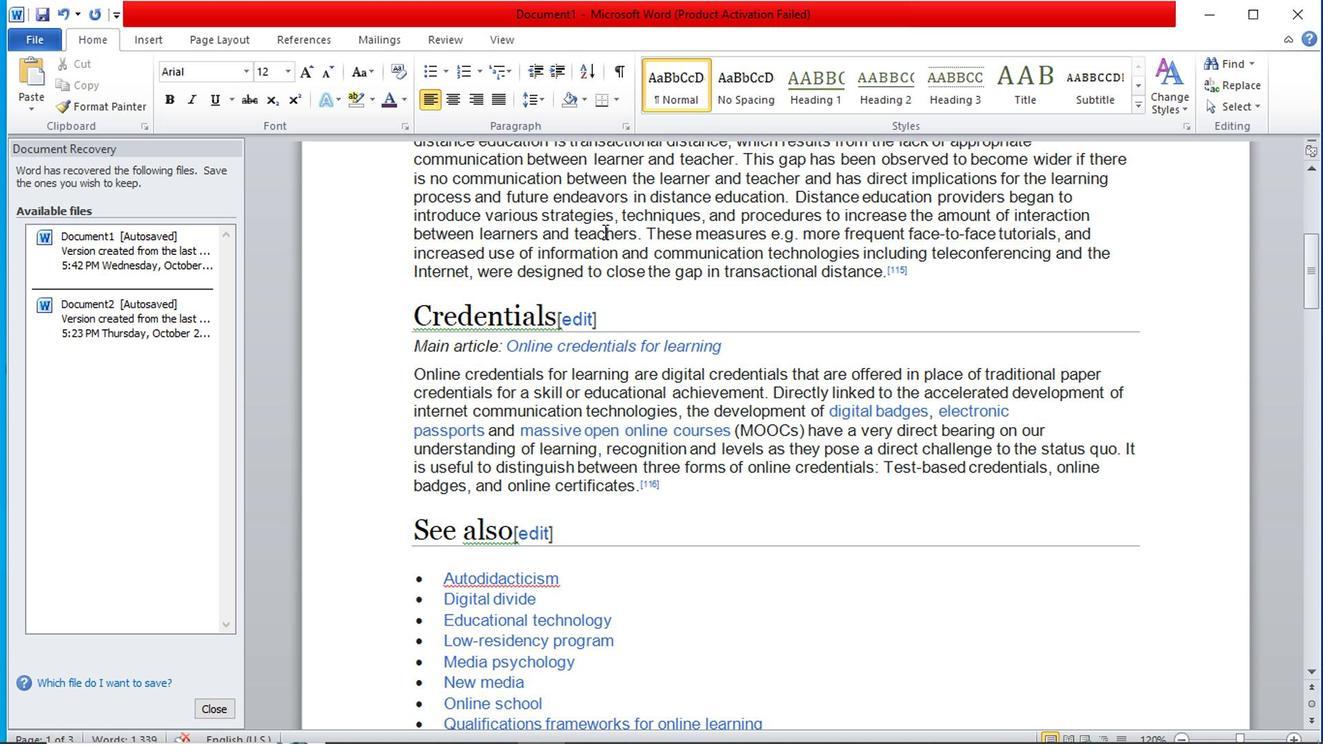 
Action: Mouse scrolled (604, 235) with delta (0, -1)
Screenshot: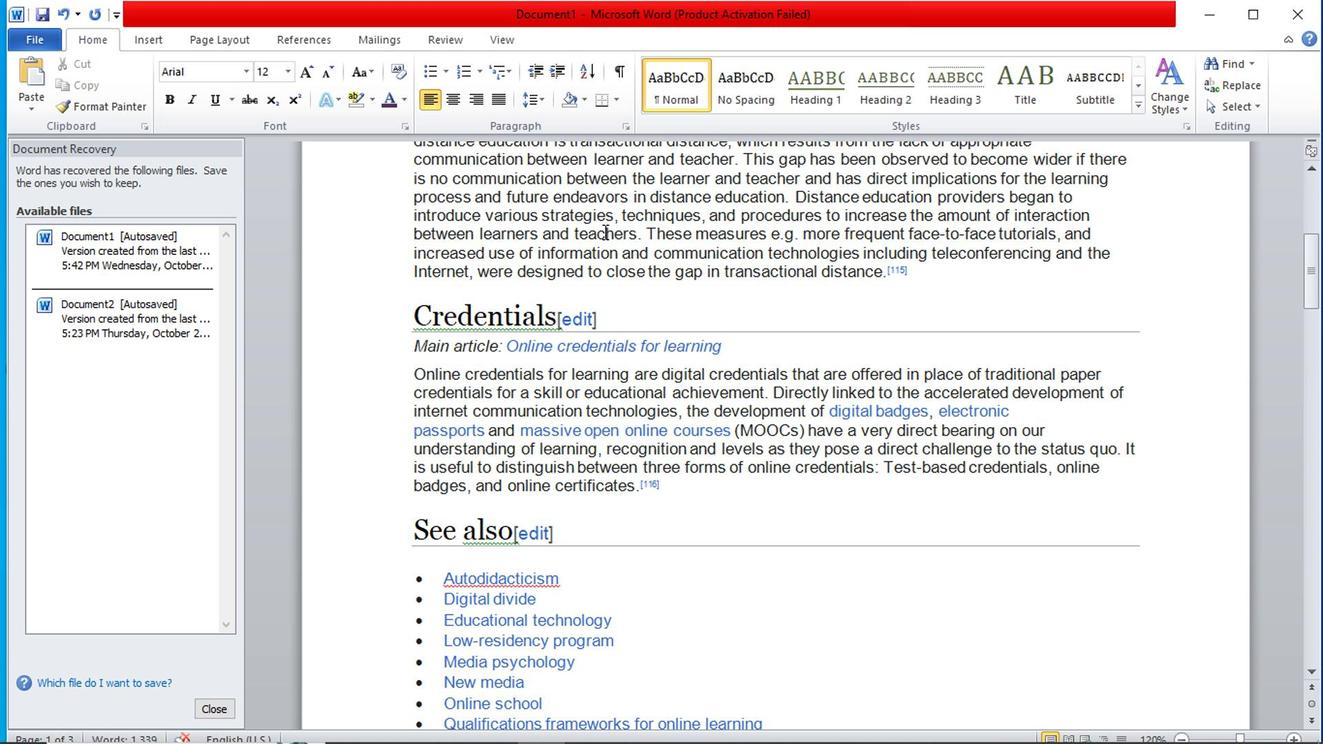 
Action: Mouse scrolled (604, 235) with delta (0, -1)
Screenshot: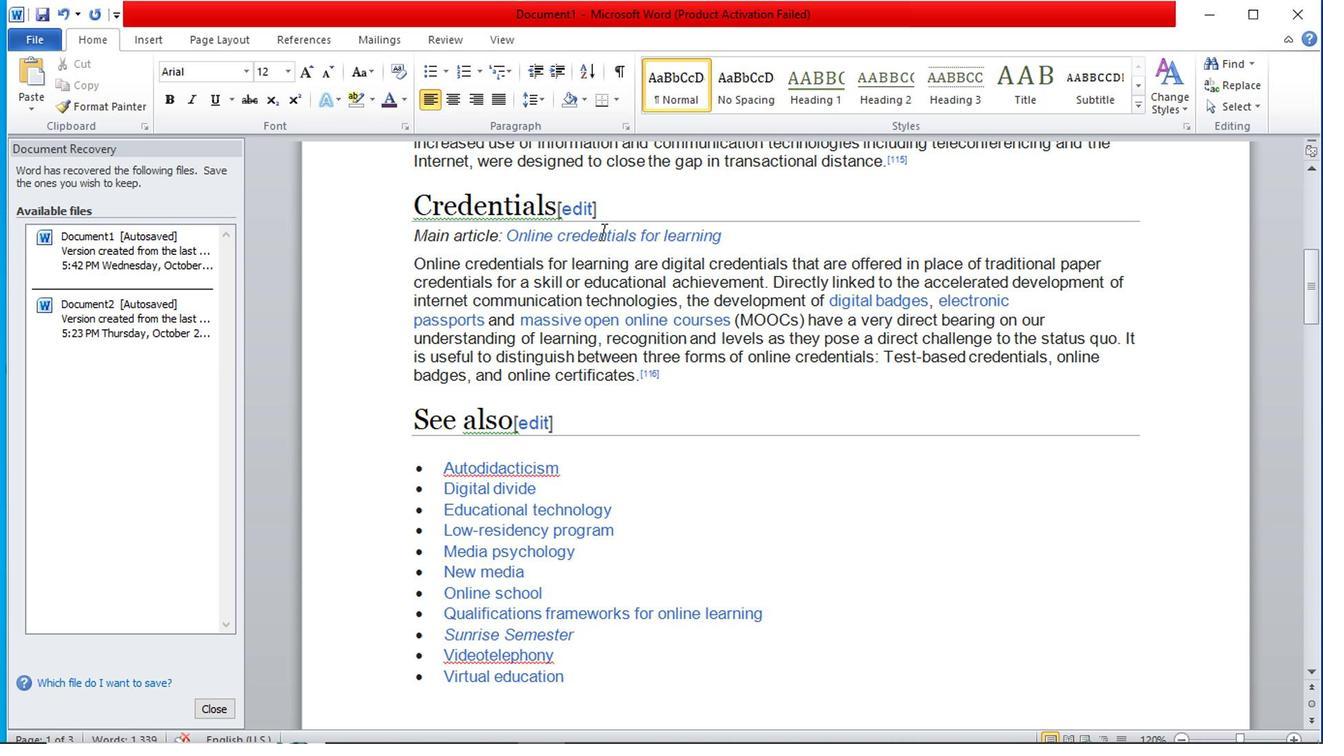 
Action: Mouse scrolled (604, 237) with delta (0, 0)
Screenshot: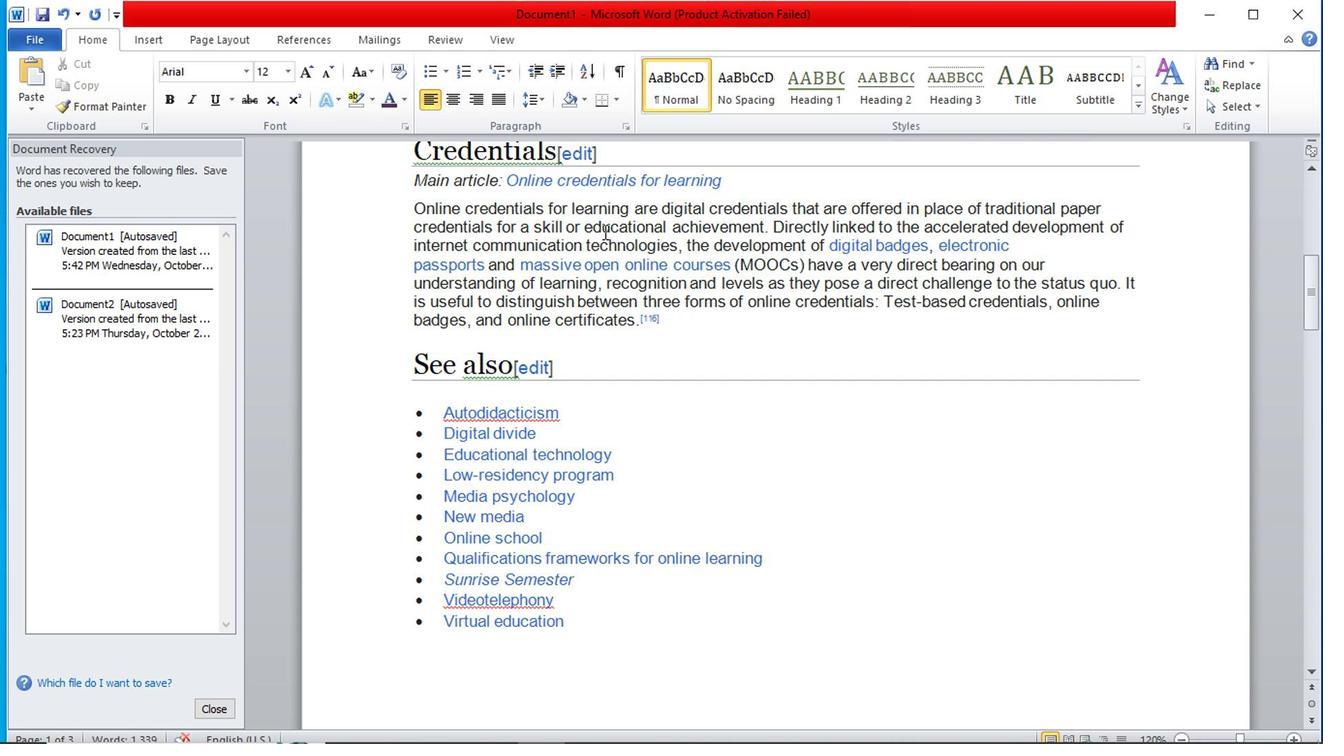 
Action: Mouse scrolled (604, 237) with delta (0, 0)
Screenshot: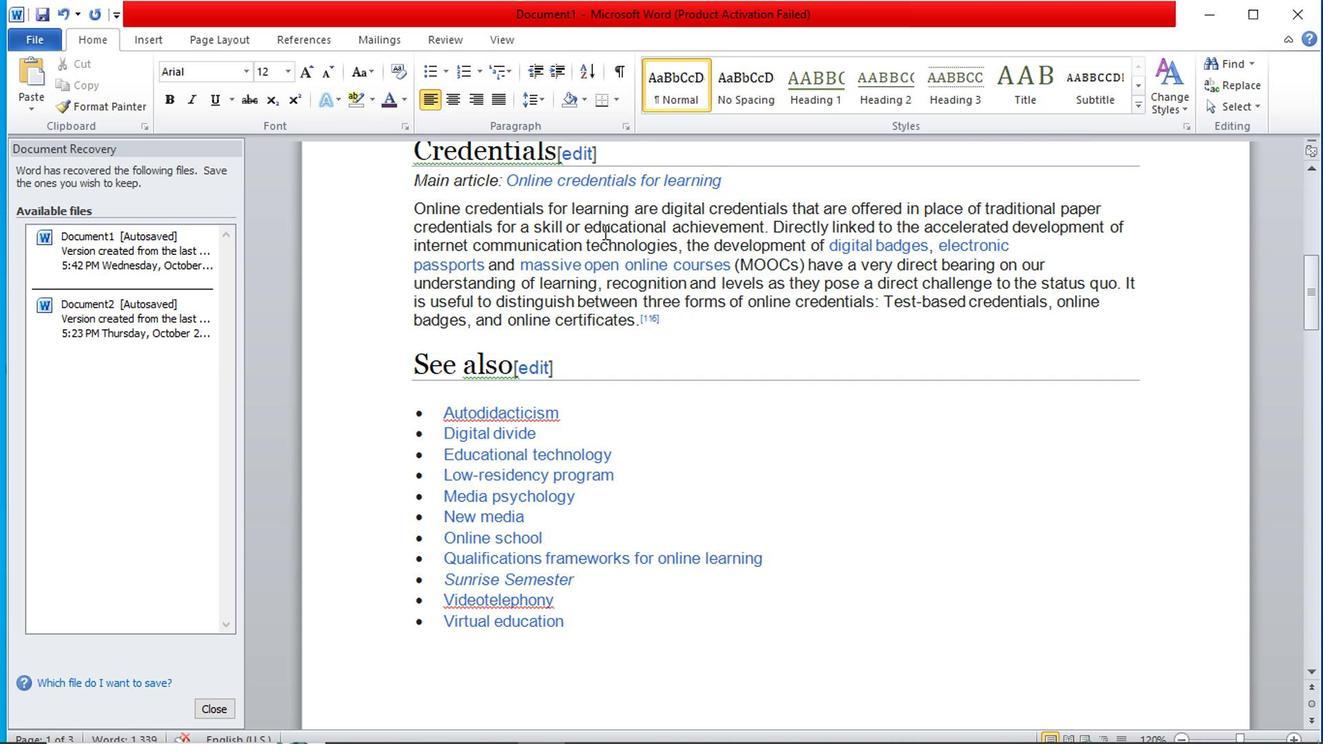 
Action: Mouse scrolled (604, 237) with delta (0, 0)
Screenshot: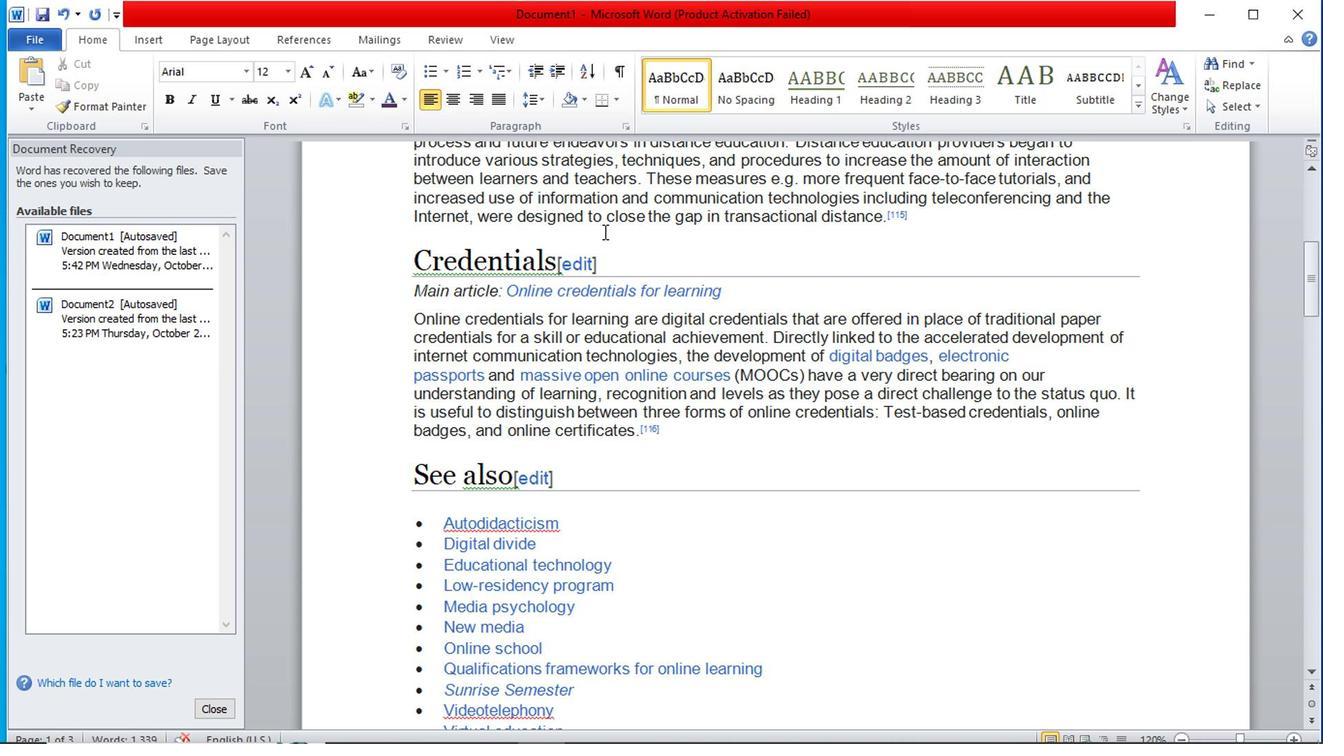 
Action: Mouse scrolled (604, 237) with delta (0, 0)
Screenshot: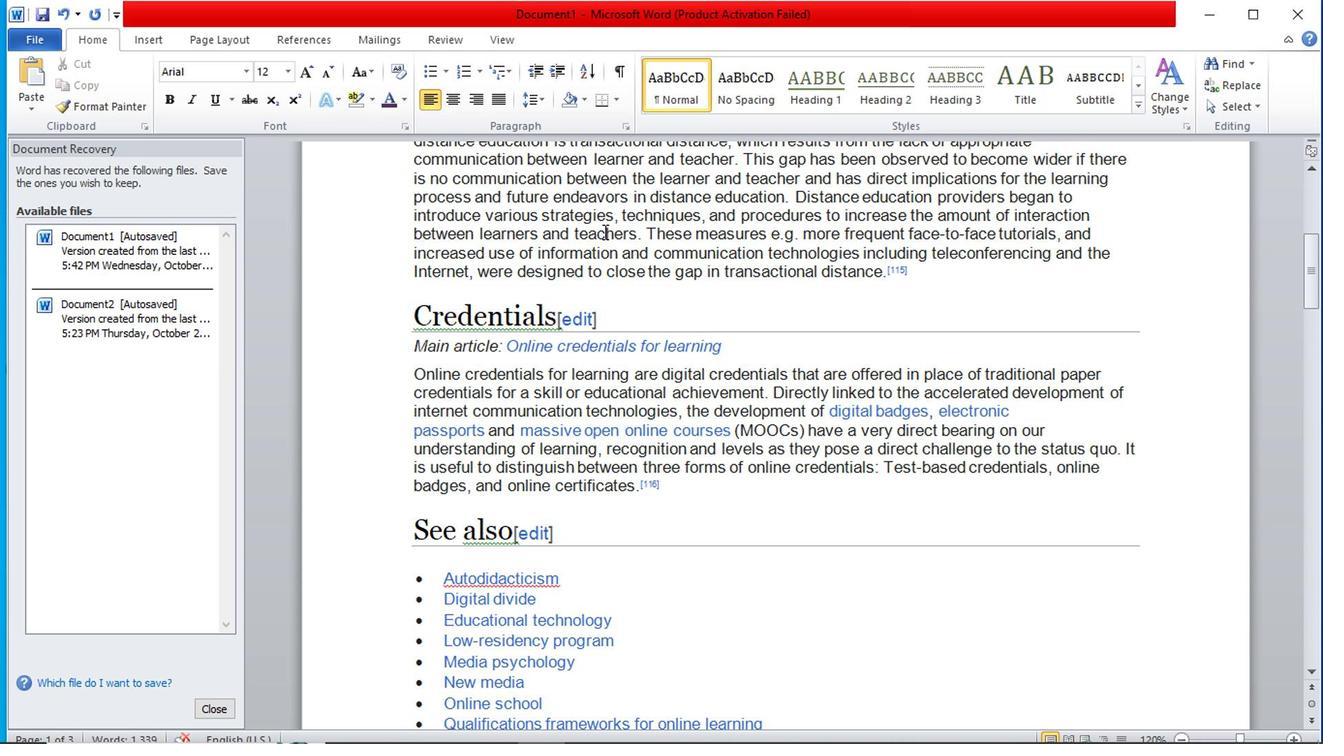 
Action: Mouse scrolled (604, 237) with delta (0, 0)
Screenshot: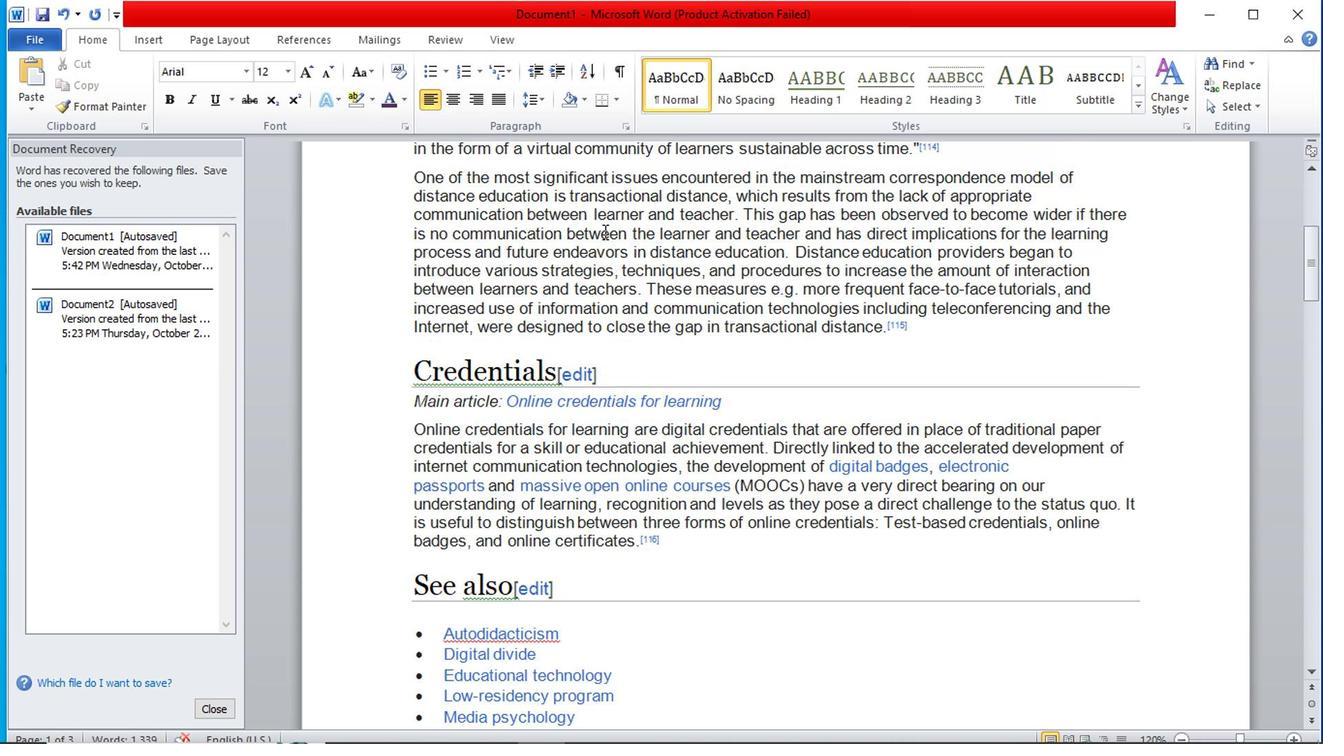 
Action: Mouse scrolled (604, 237) with delta (0, 0)
Screenshot: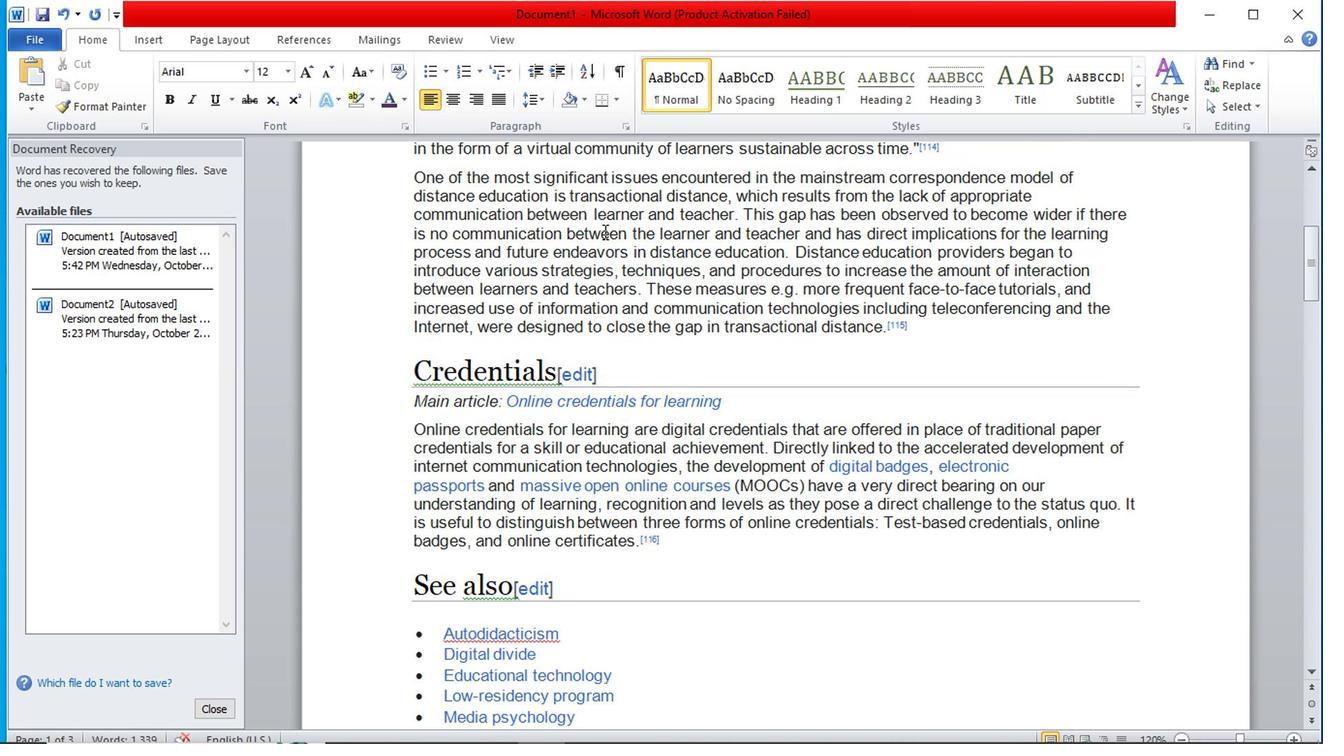 
Action: Mouse scrolled (604, 237) with delta (0, 0)
Screenshot: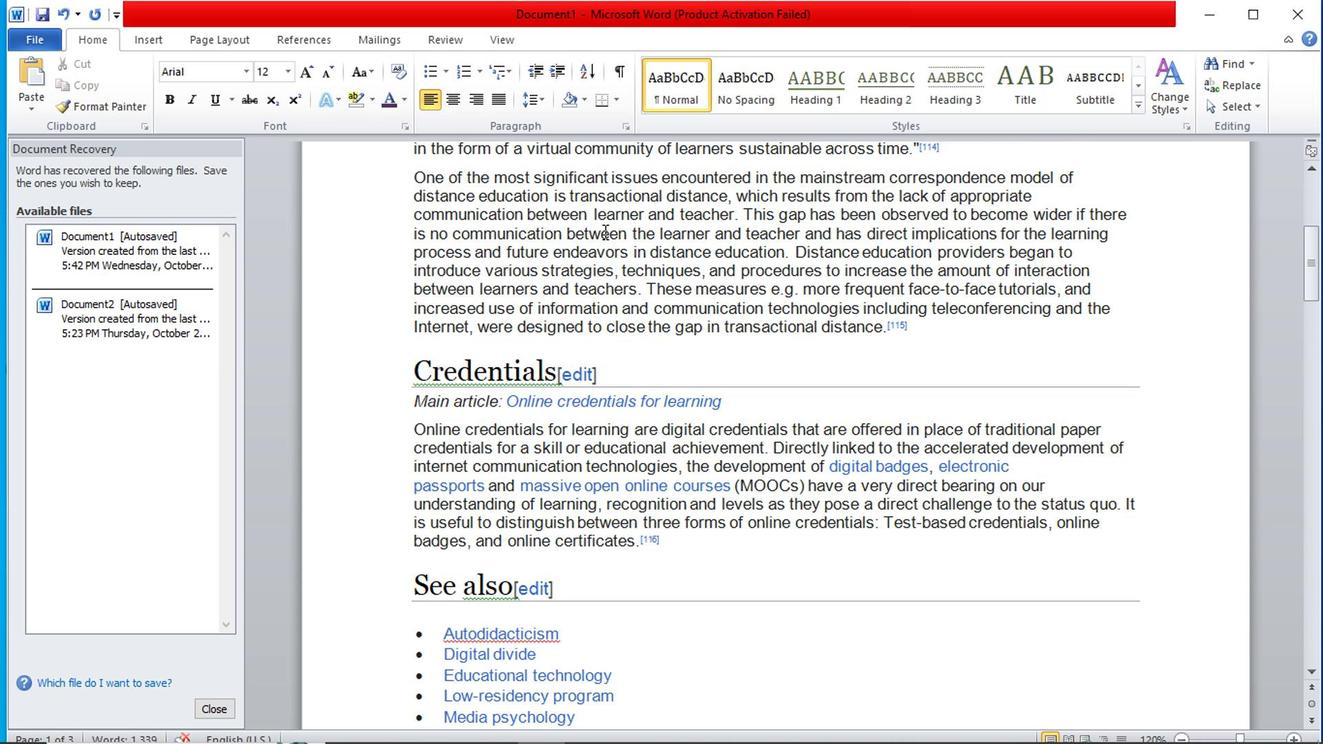 
Action: Mouse scrolled (604, 235) with delta (0, -1)
Screenshot: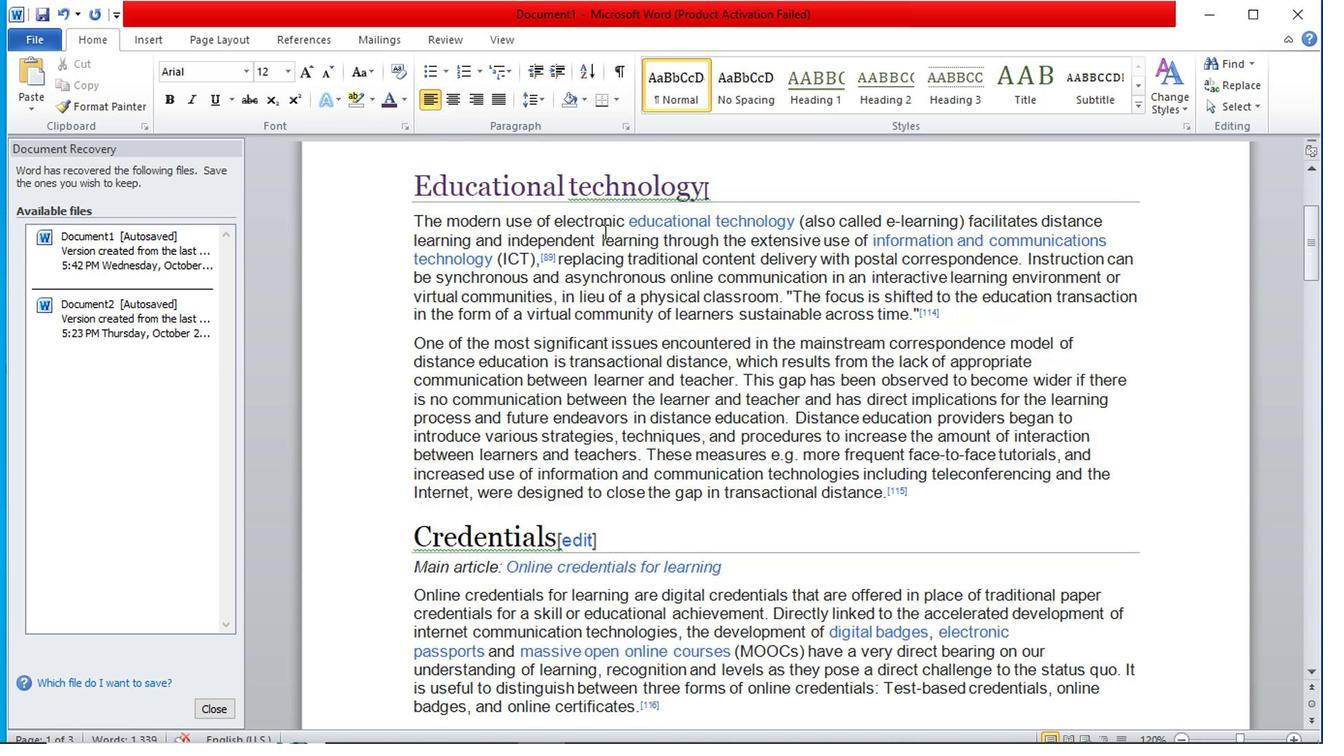 
Action: Mouse scrolled (604, 235) with delta (0, -1)
Screenshot: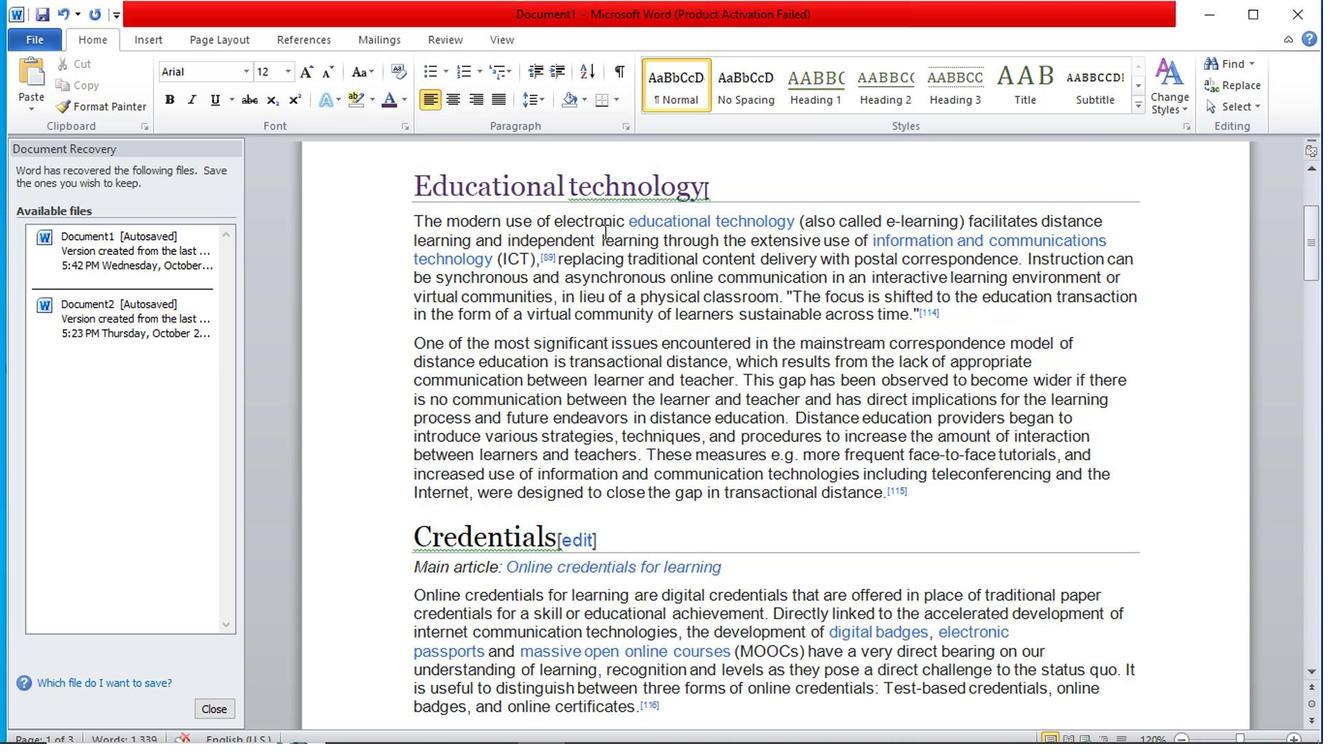 
Action: Mouse scrolled (604, 235) with delta (0, -1)
Screenshot: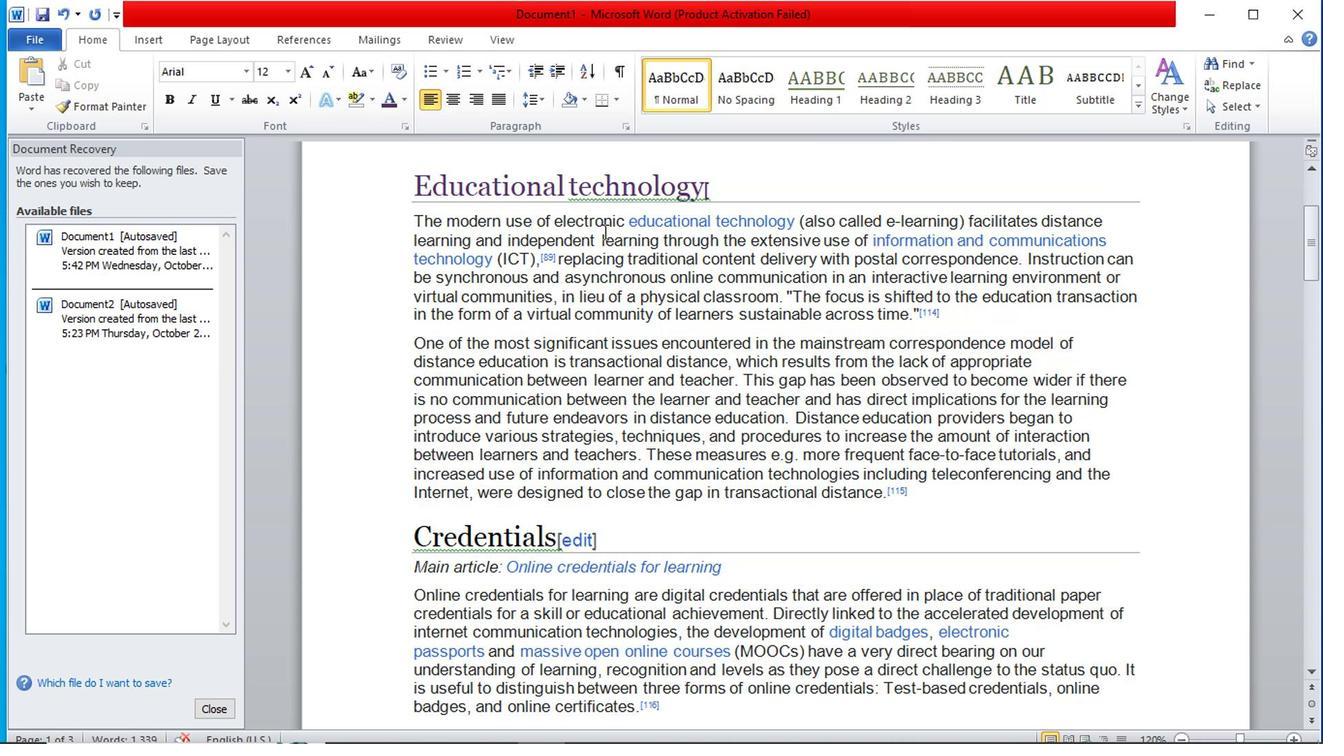 
Action: Mouse scrolled (604, 235) with delta (0, -1)
Screenshot: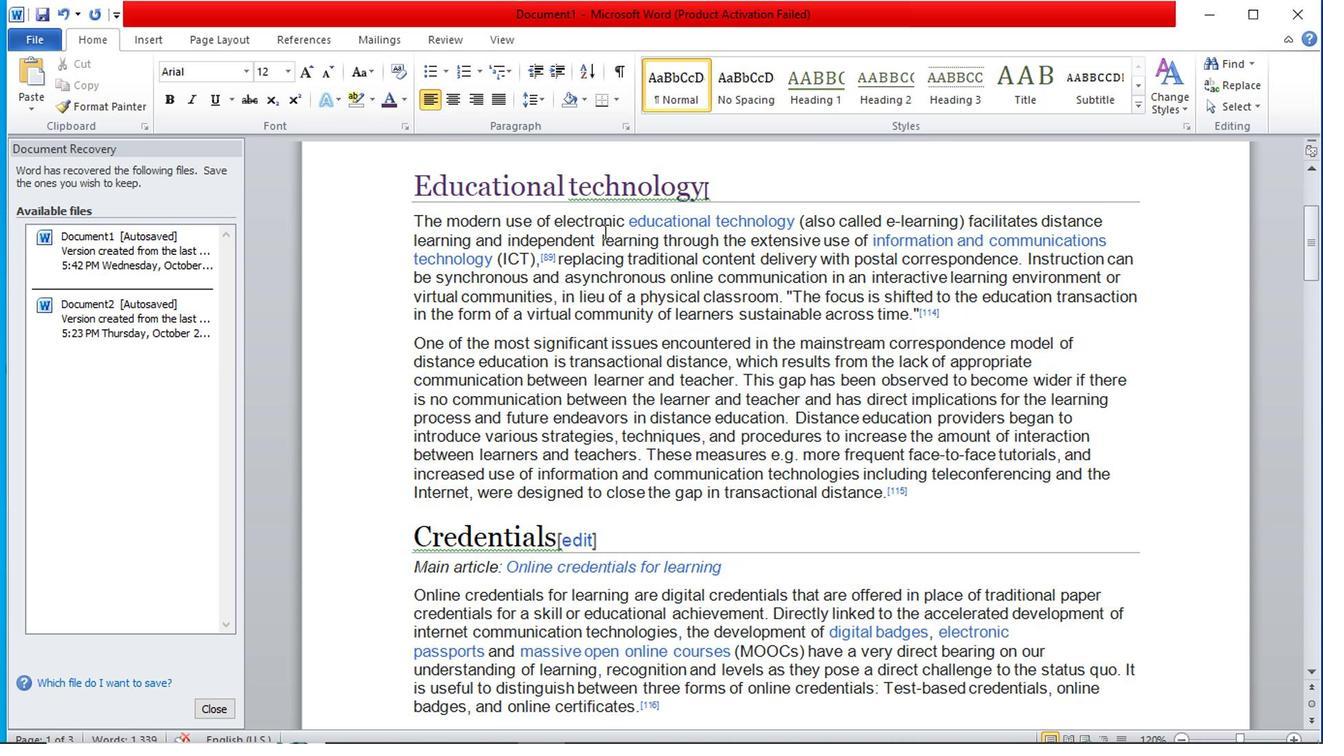 
Action: Mouse scrolled (604, 235) with delta (0, -1)
Screenshot: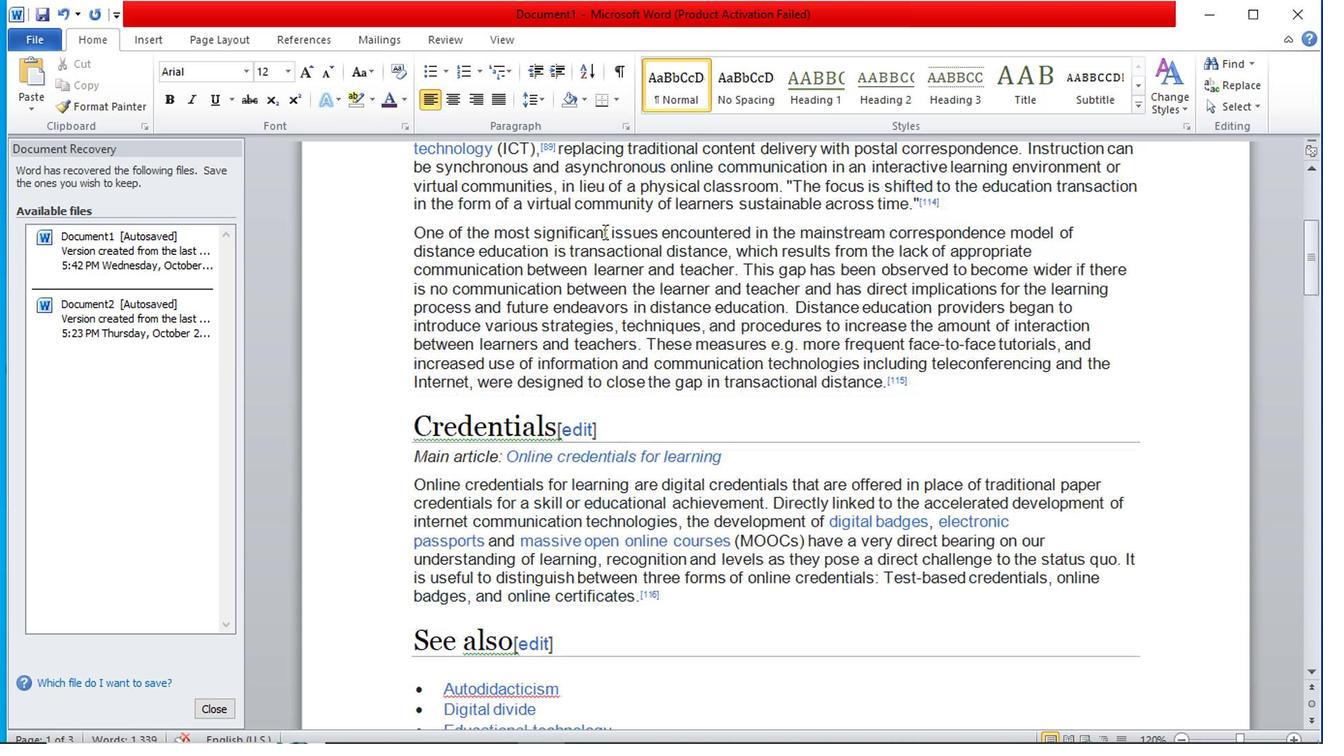 
Action: Mouse scrolled (604, 235) with delta (0, -1)
Screenshot: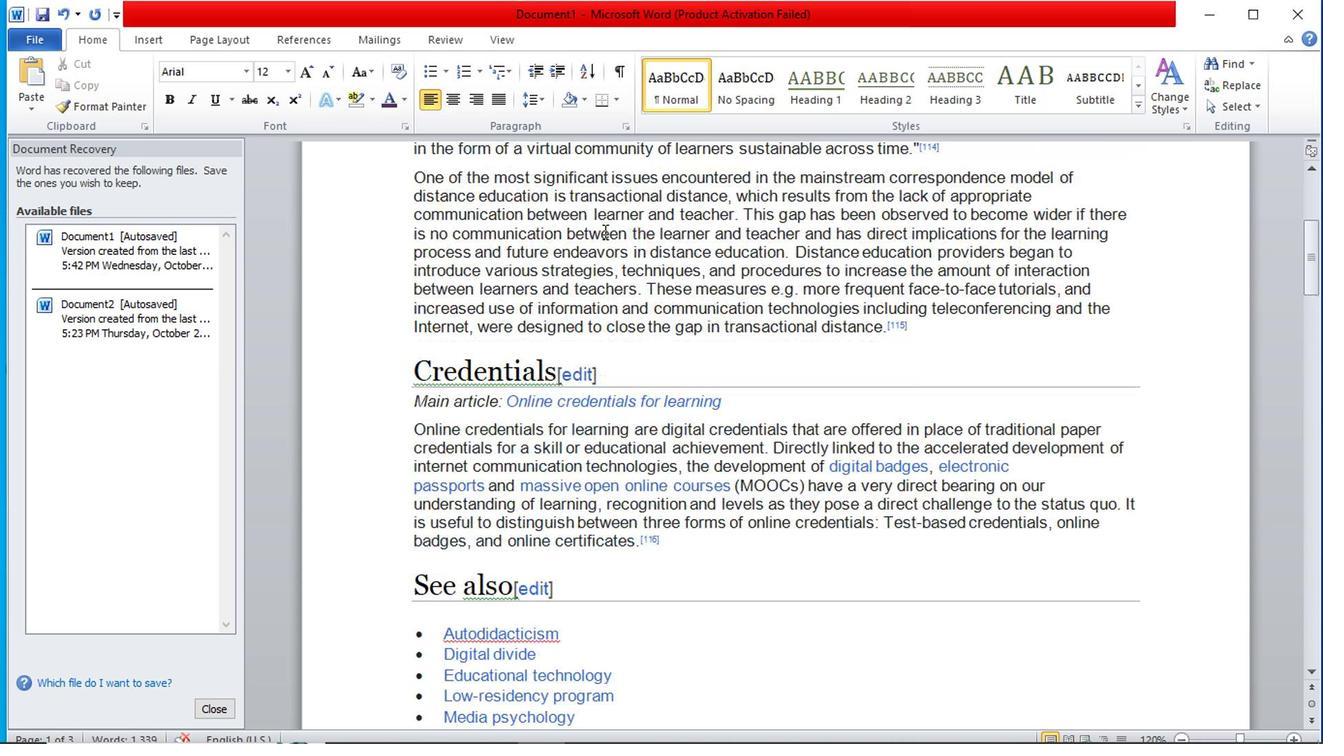 
Action: Mouse moved to (673, 221)
Screenshot: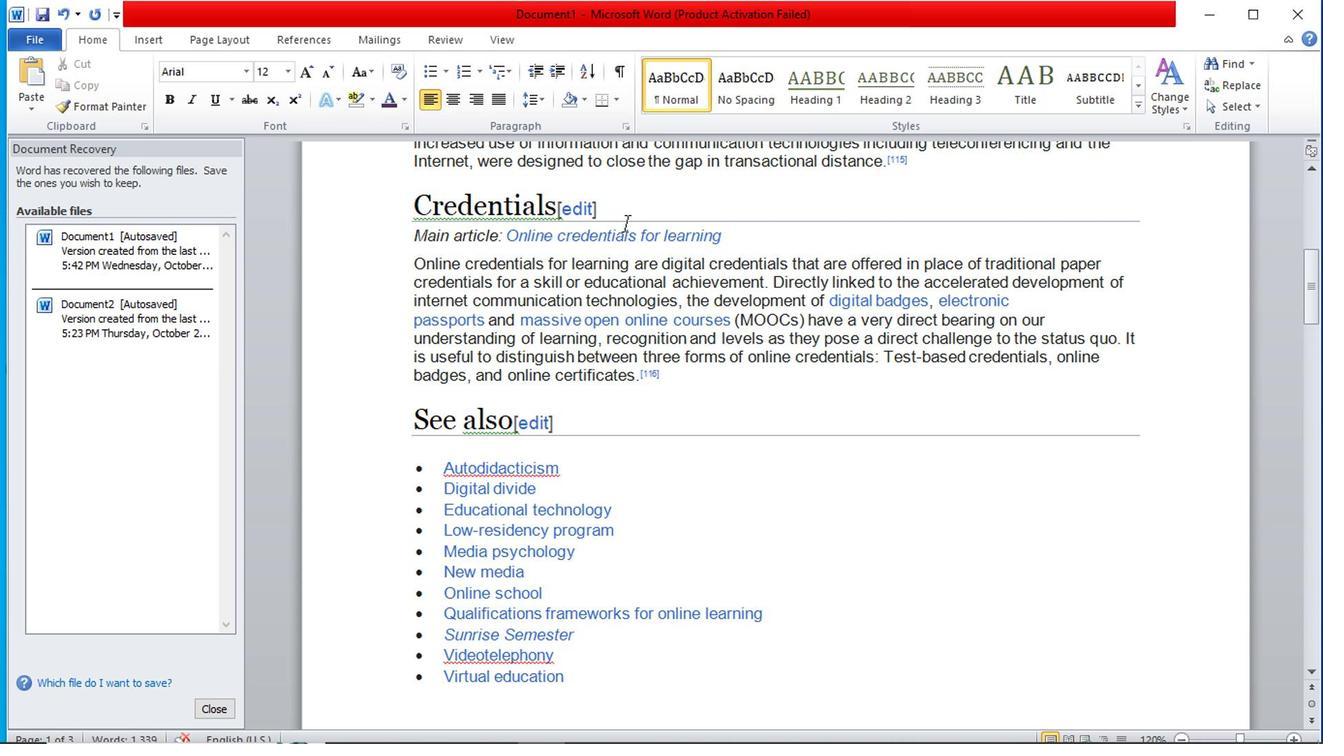 
Action: Mouse scrolled (673, 220) with delta (0, -1)
Screenshot: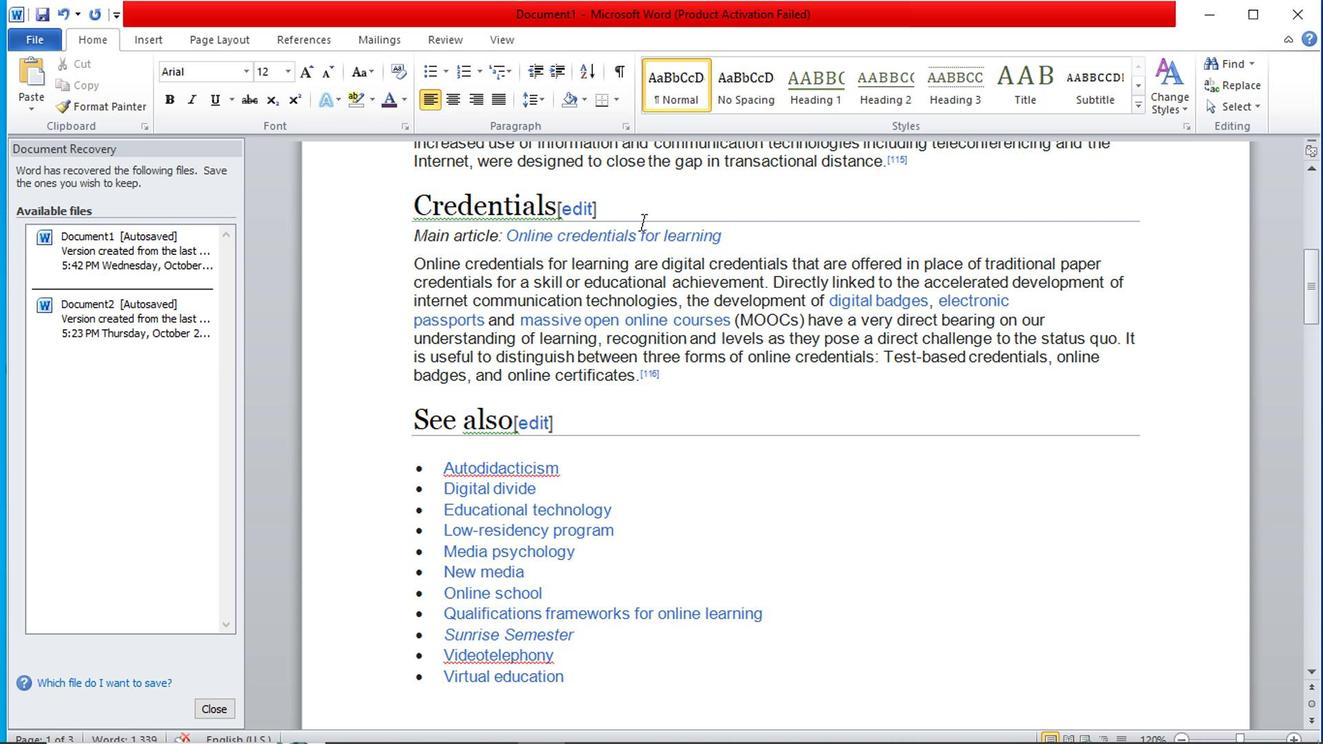 
Action: Mouse scrolled (673, 220) with delta (0, -1)
Screenshot: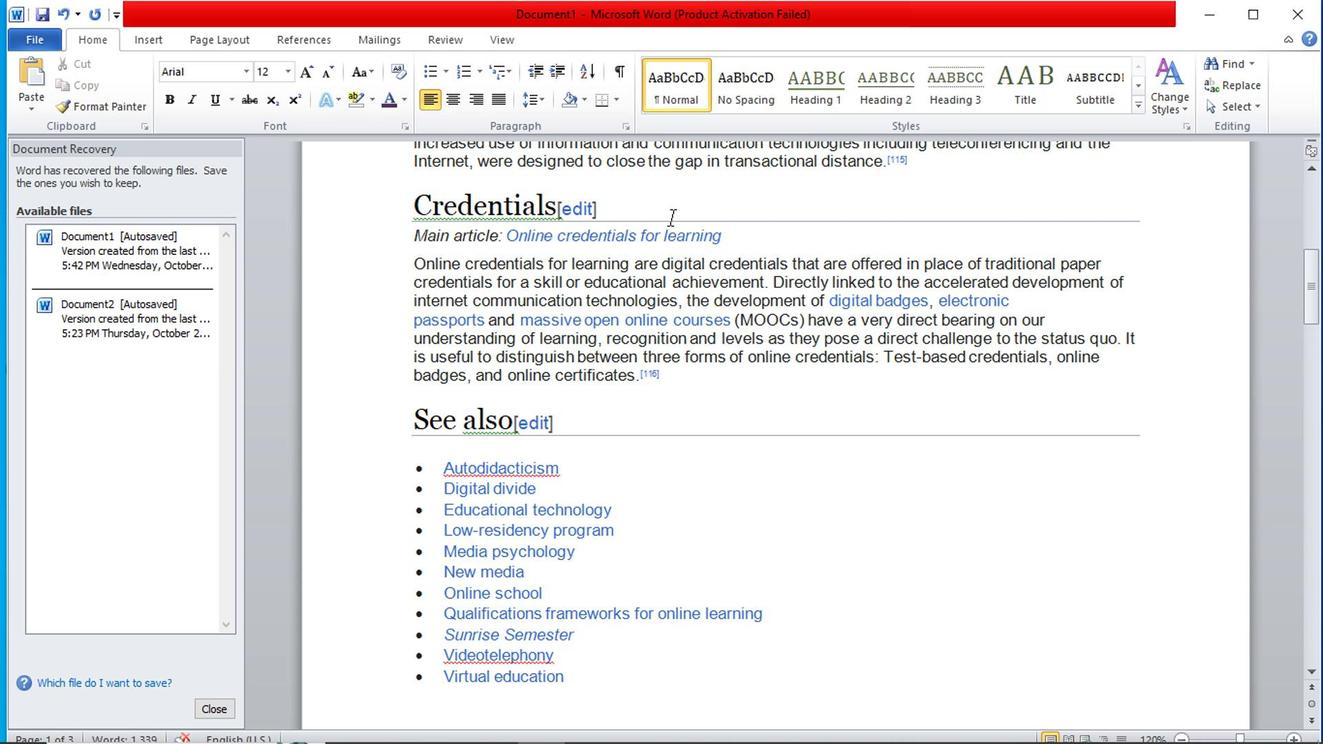 
Action: Mouse scrolled (673, 220) with delta (0, -1)
Screenshot: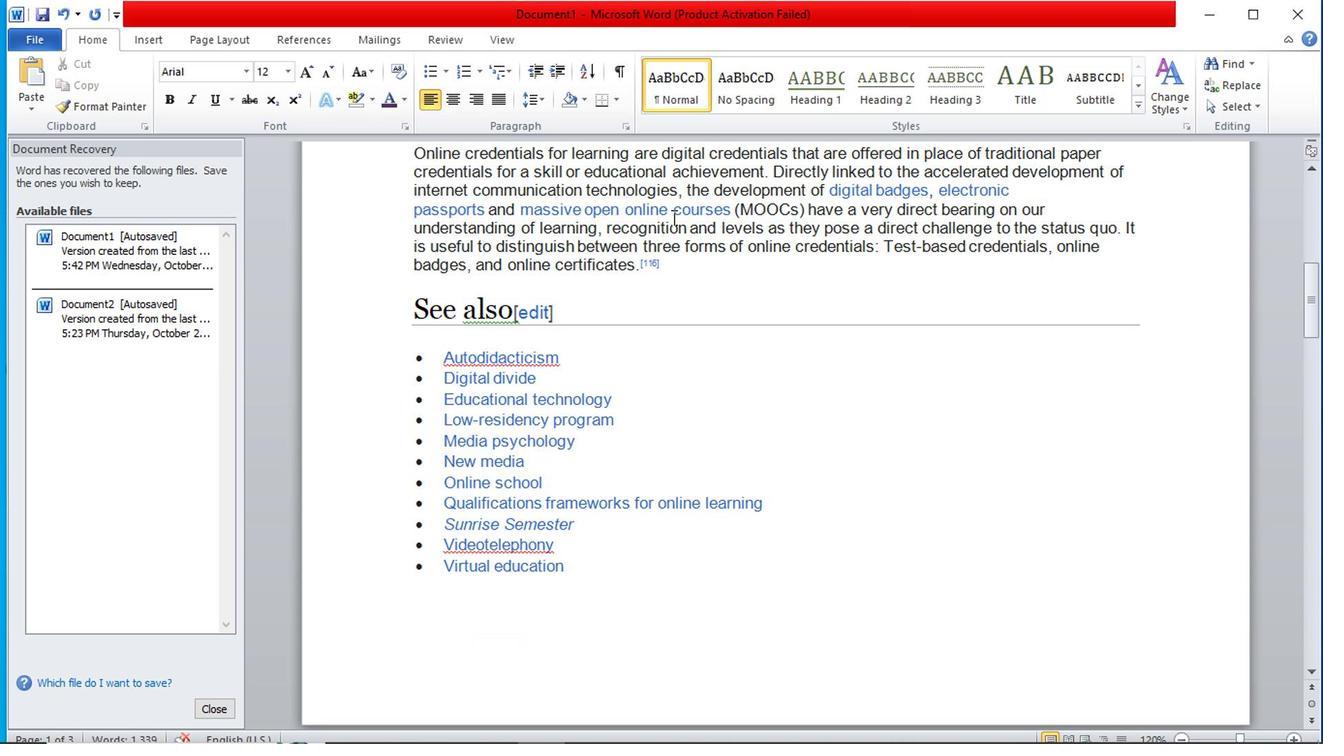 
Action: Mouse scrolled (673, 222) with delta (0, 0)
Screenshot: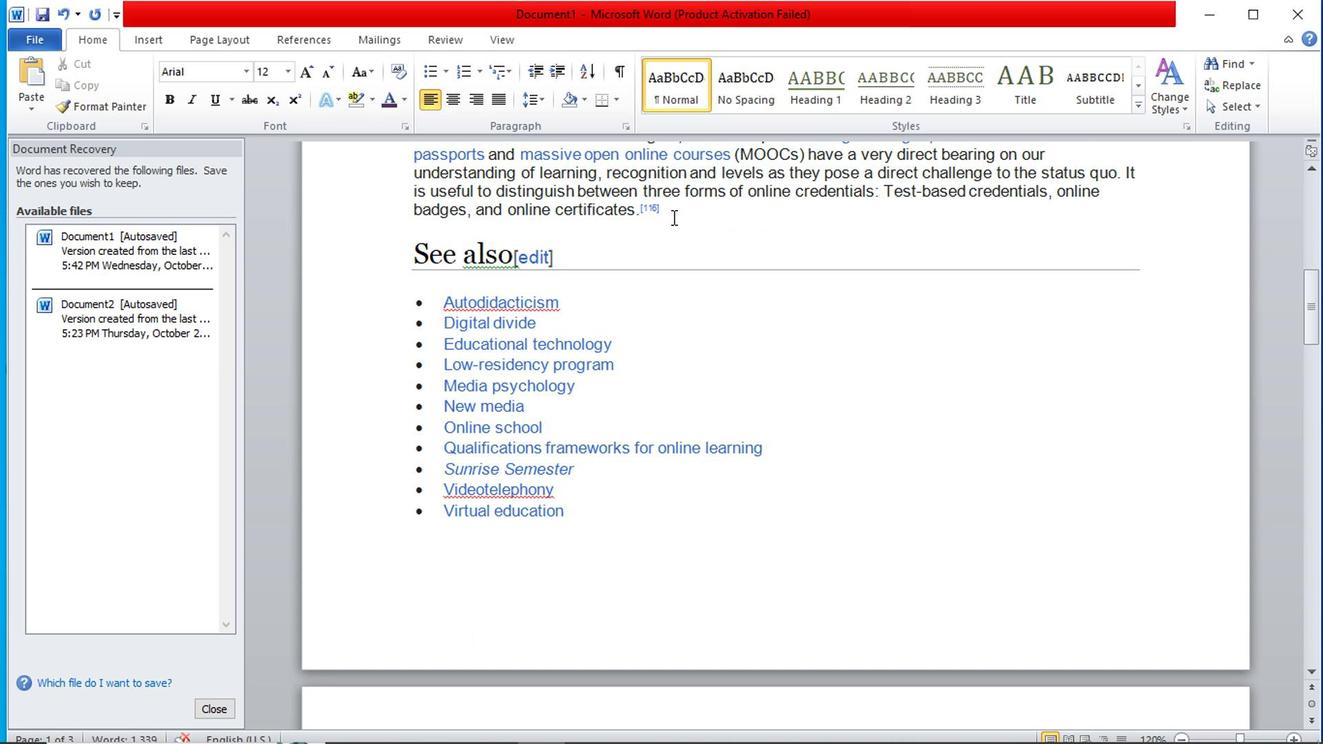 
Action: Mouse scrolled (673, 222) with delta (0, 0)
Screenshot: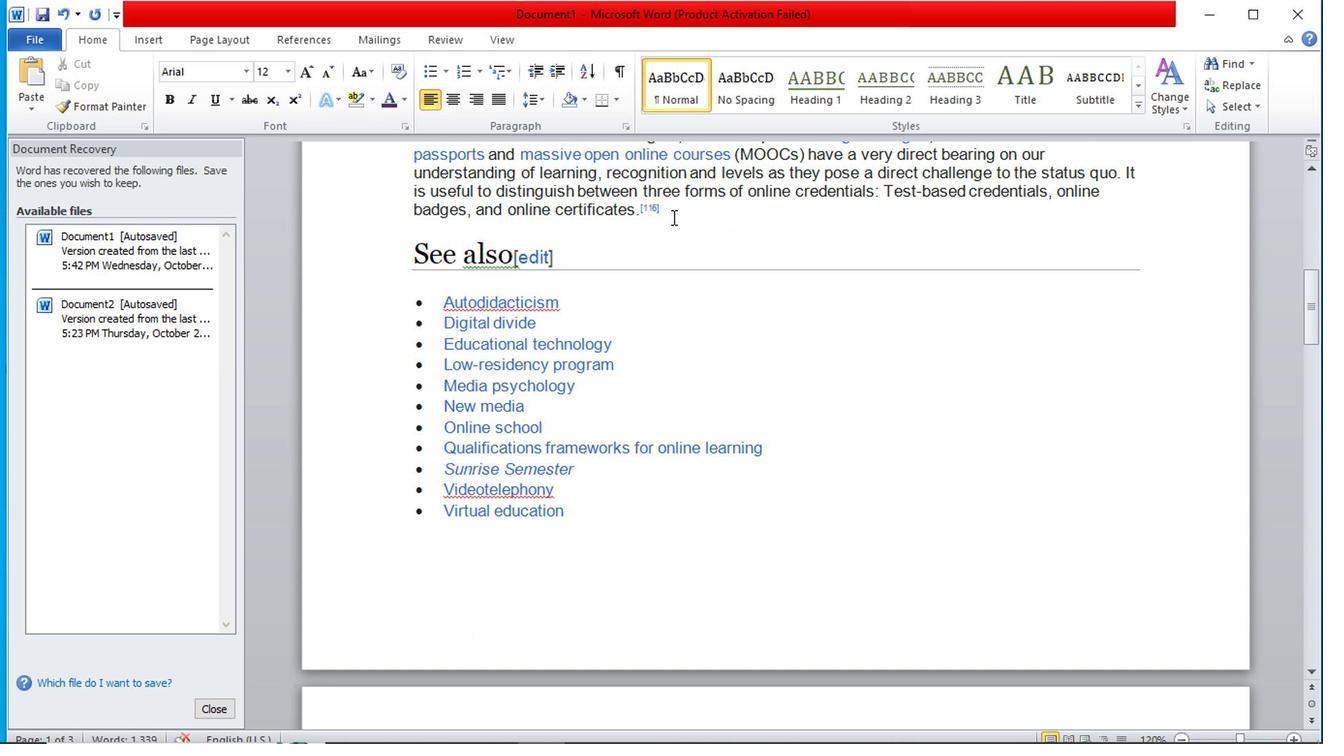 
Action: Mouse scrolled (673, 222) with delta (0, 0)
Screenshot: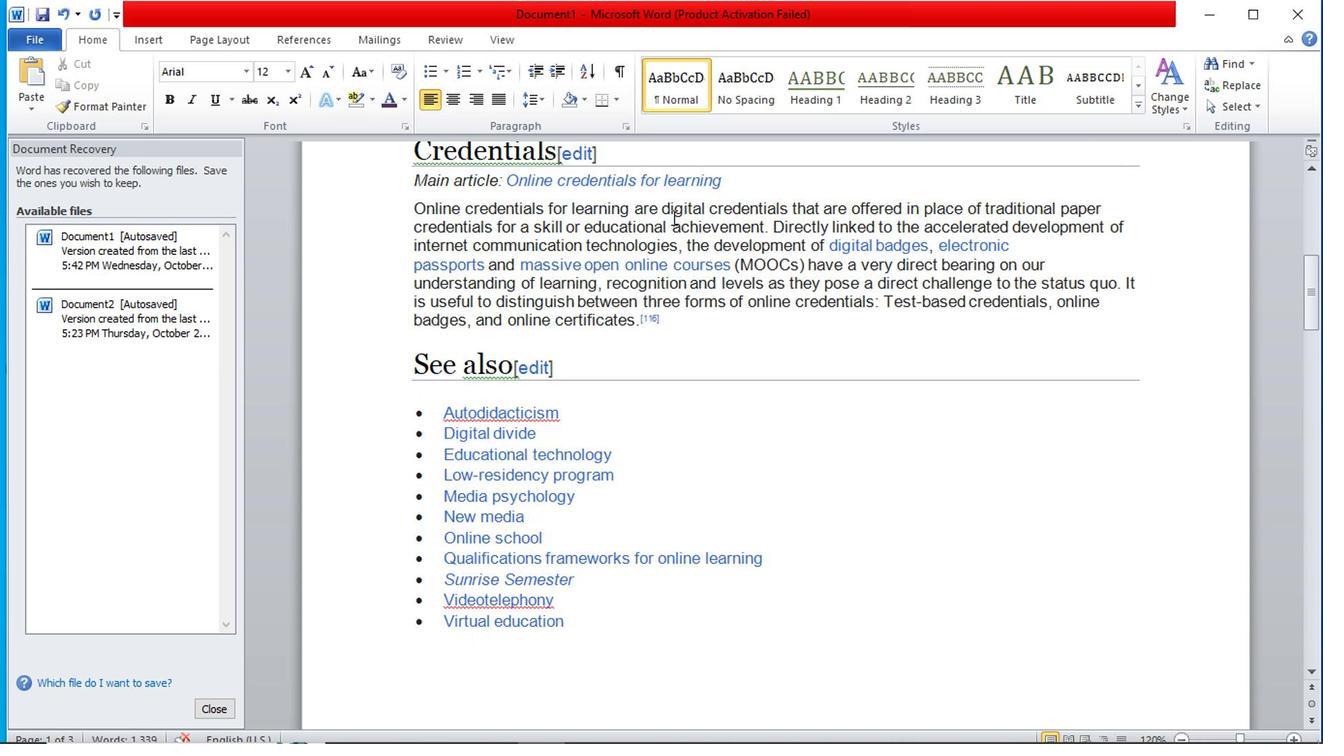 
Action: Mouse scrolled (673, 222) with delta (0, 0)
Screenshot: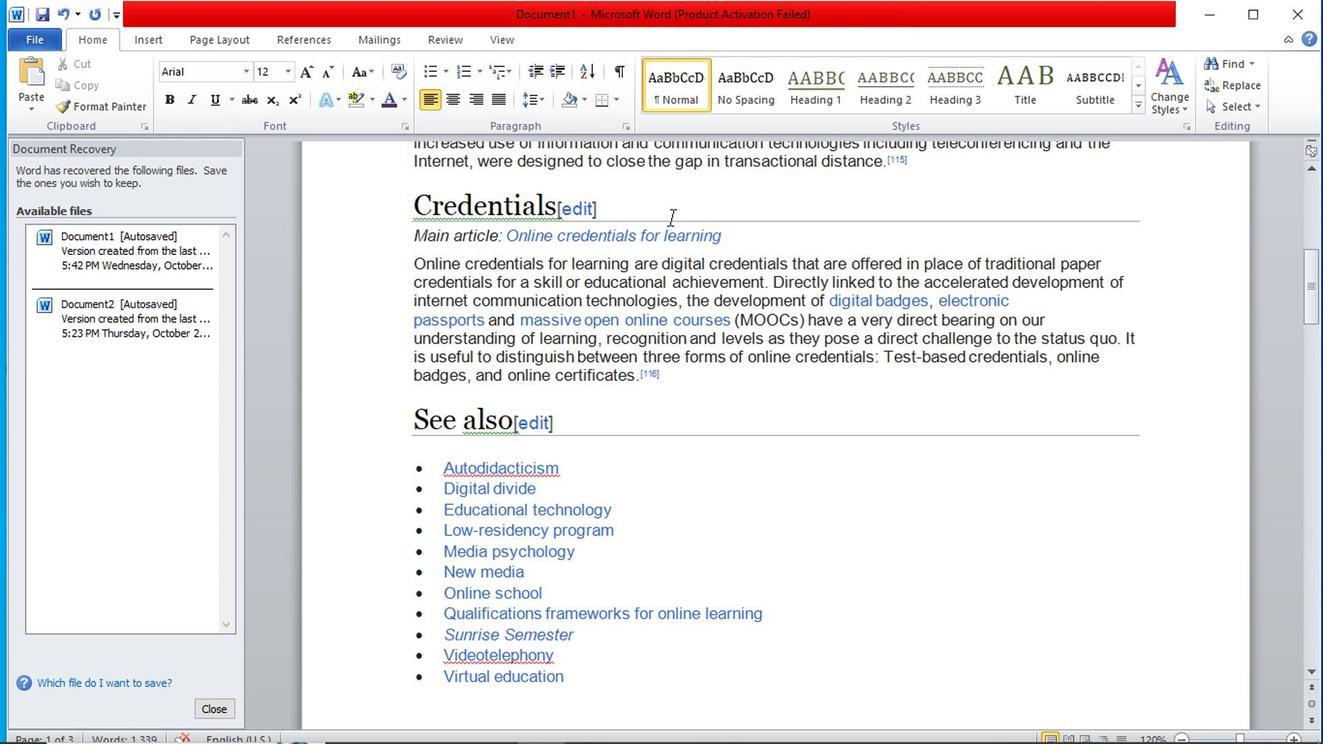
Action: Mouse scrolled (673, 222) with delta (0, 0)
Screenshot: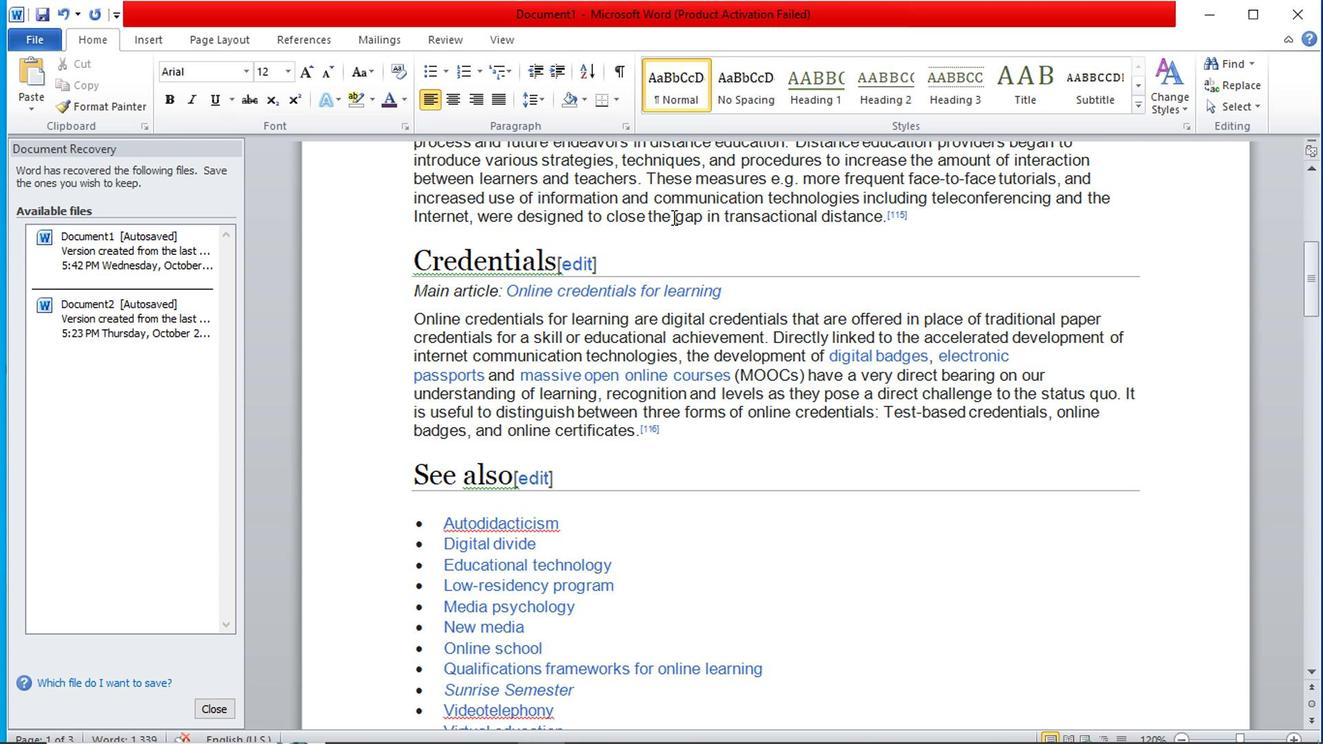 
Action: Mouse scrolled (673, 222) with delta (0, 0)
Screenshot: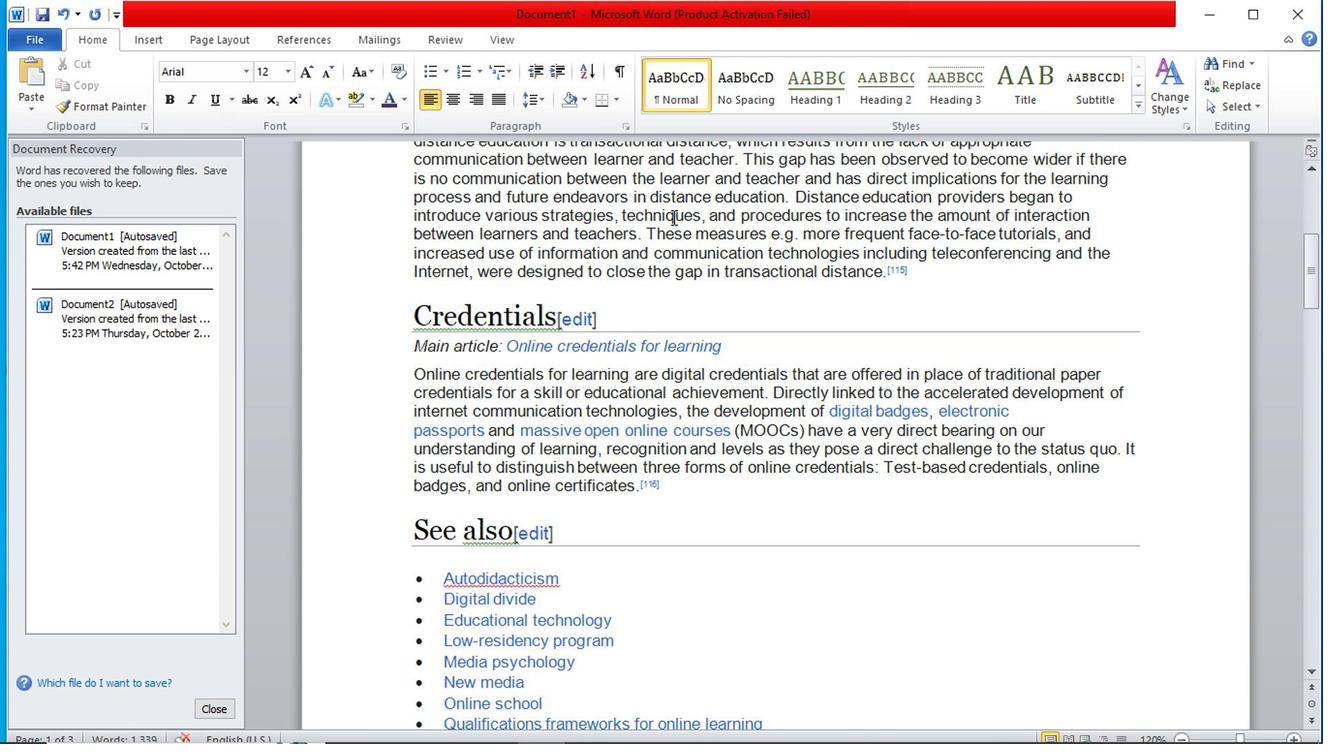 
Action: Mouse scrolled (673, 222) with delta (0, 0)
Screenshot: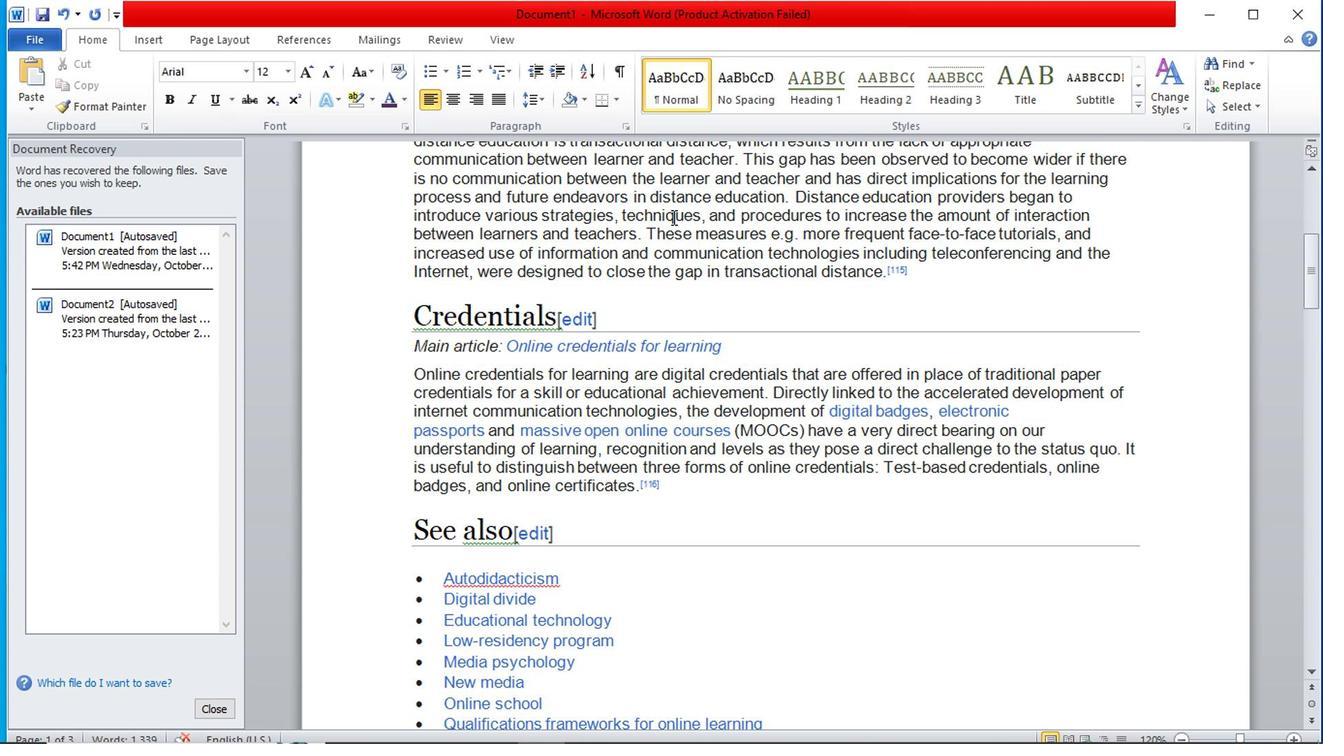 
Action: Mouse scrolled (673, 222) with delta (0, 0)
Screenshot: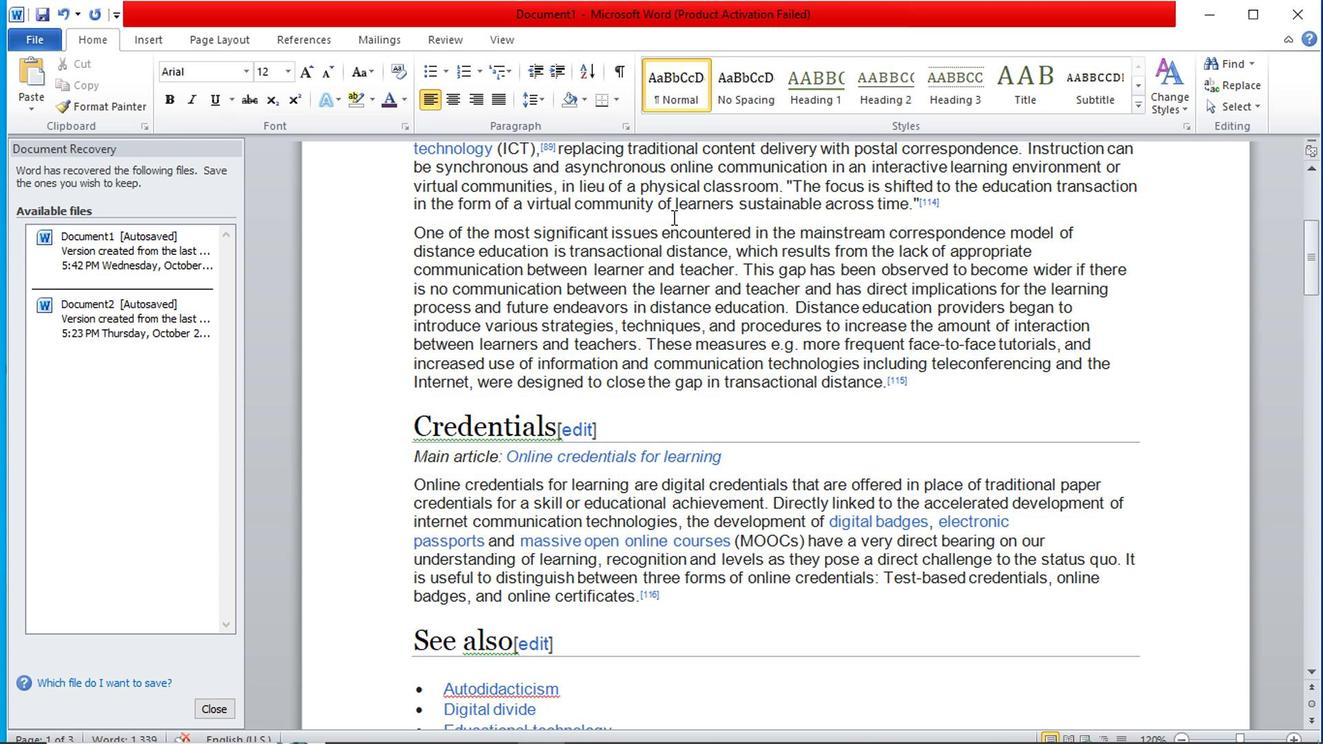 
Action: Mouse scrolled (673, 222) with delta (0, 0)
Screenshot: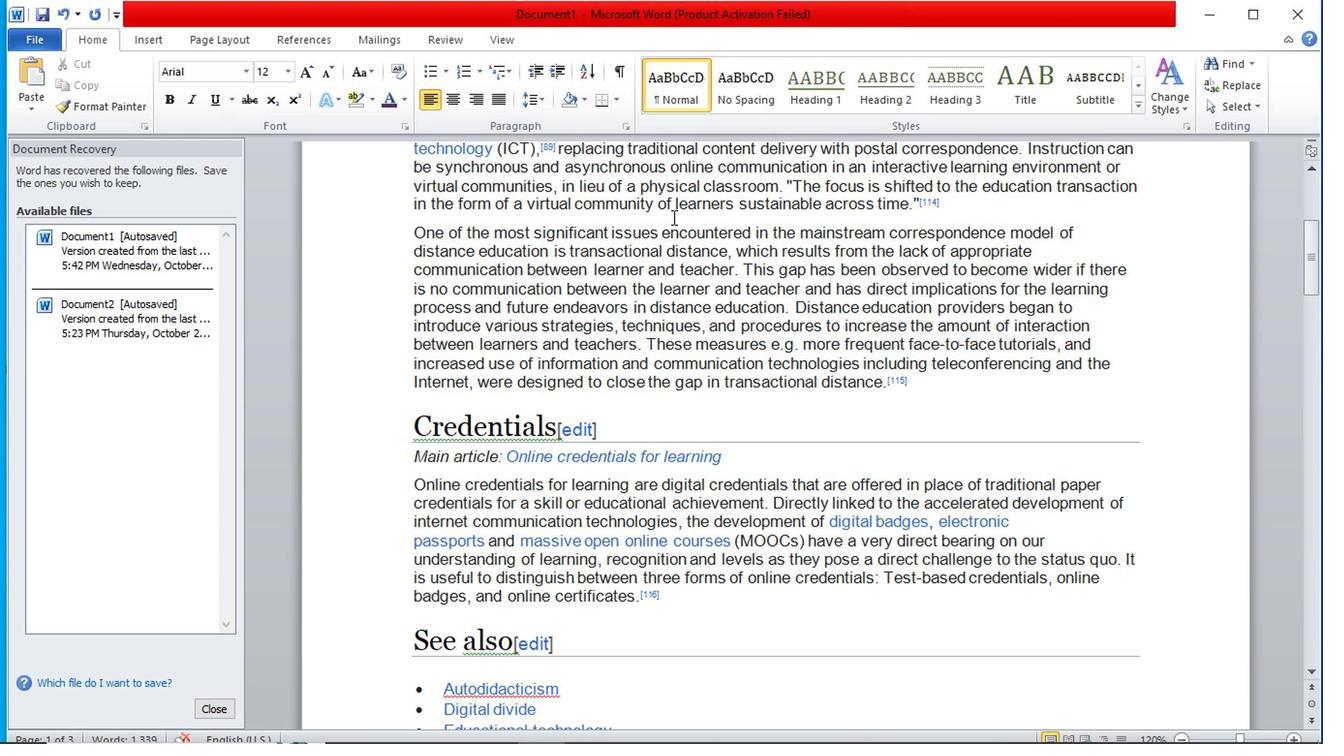 
Action: Mouse scrolled (673, 222) with delta (0, 0)
Screenshot: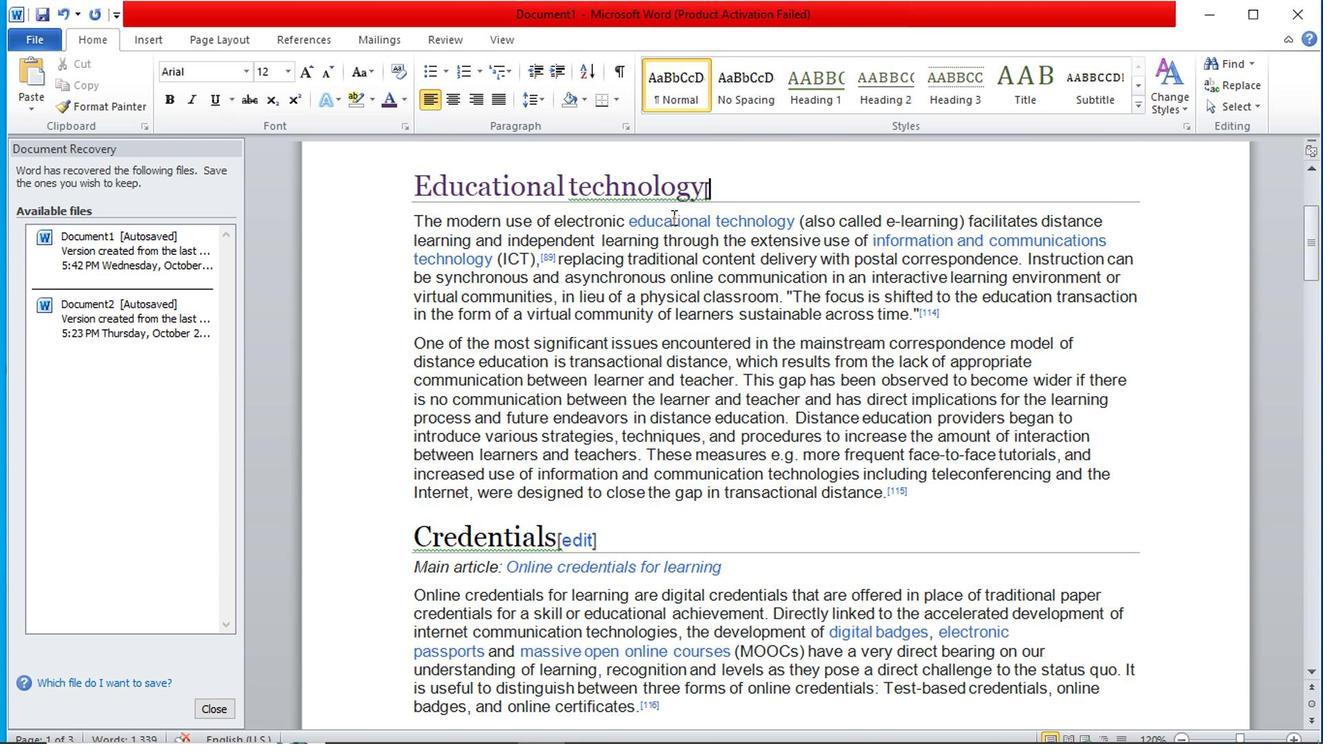 
Action: Mouse scrolled (673, 222) with delta (0, 0)
Screenshot: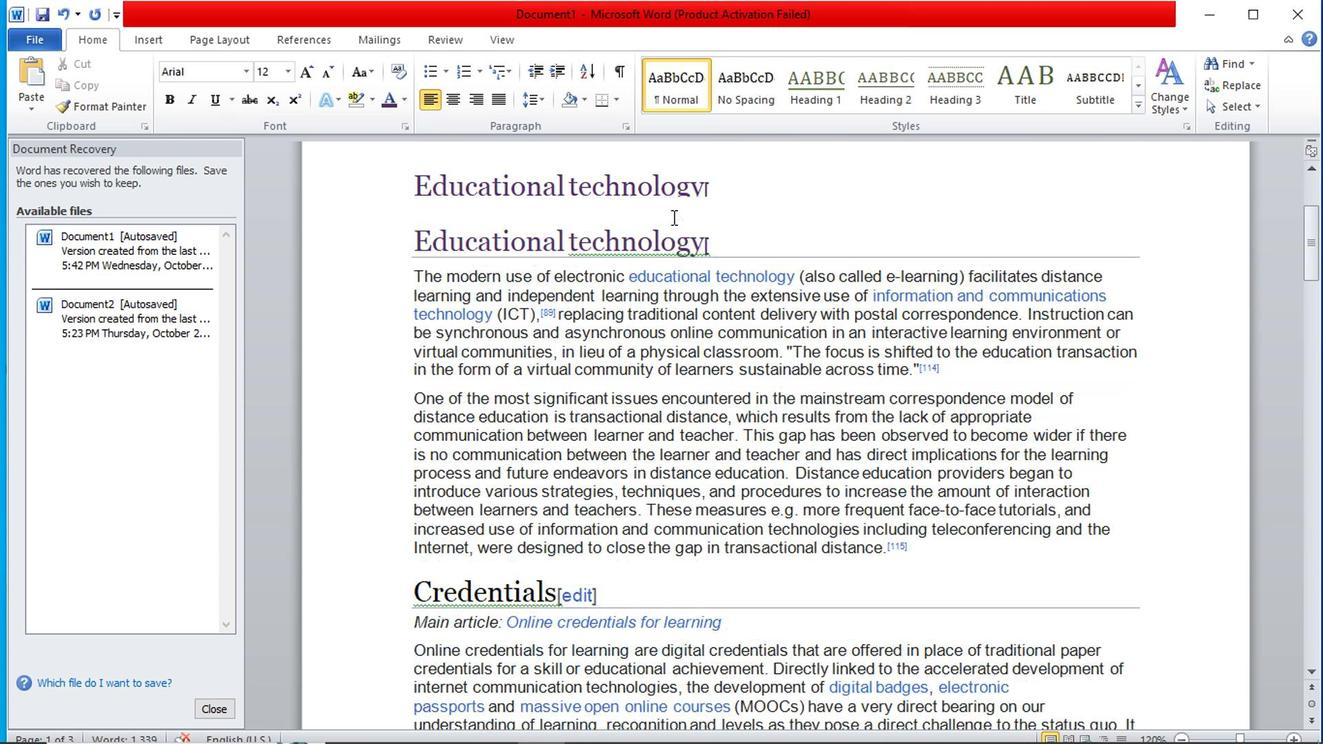 
Action: Mouse scrolled (673, 220) with delta (0, -1)
Screenshot: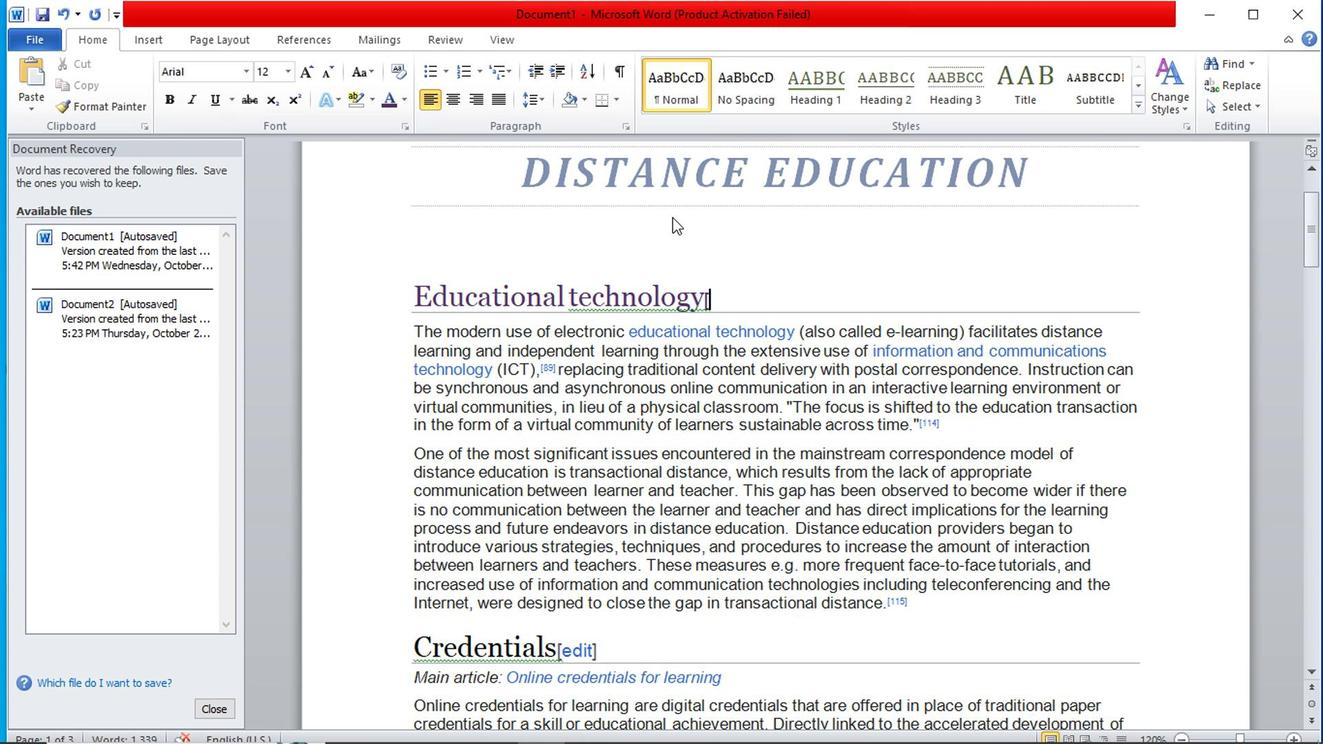 
Action: Mouse moved to (669, 219)
Screenshot: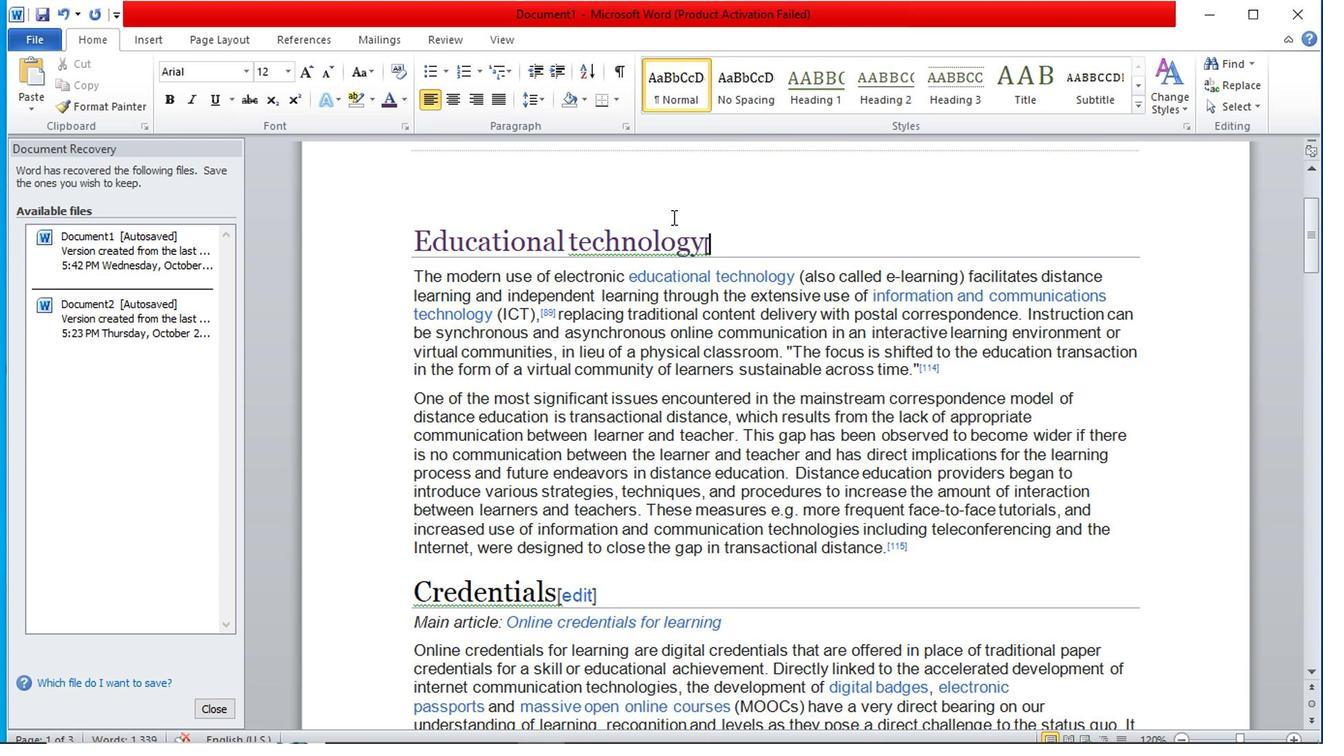 
Action: Mouse scrolled (669, 219) with delta (0, 0)
Screenshot: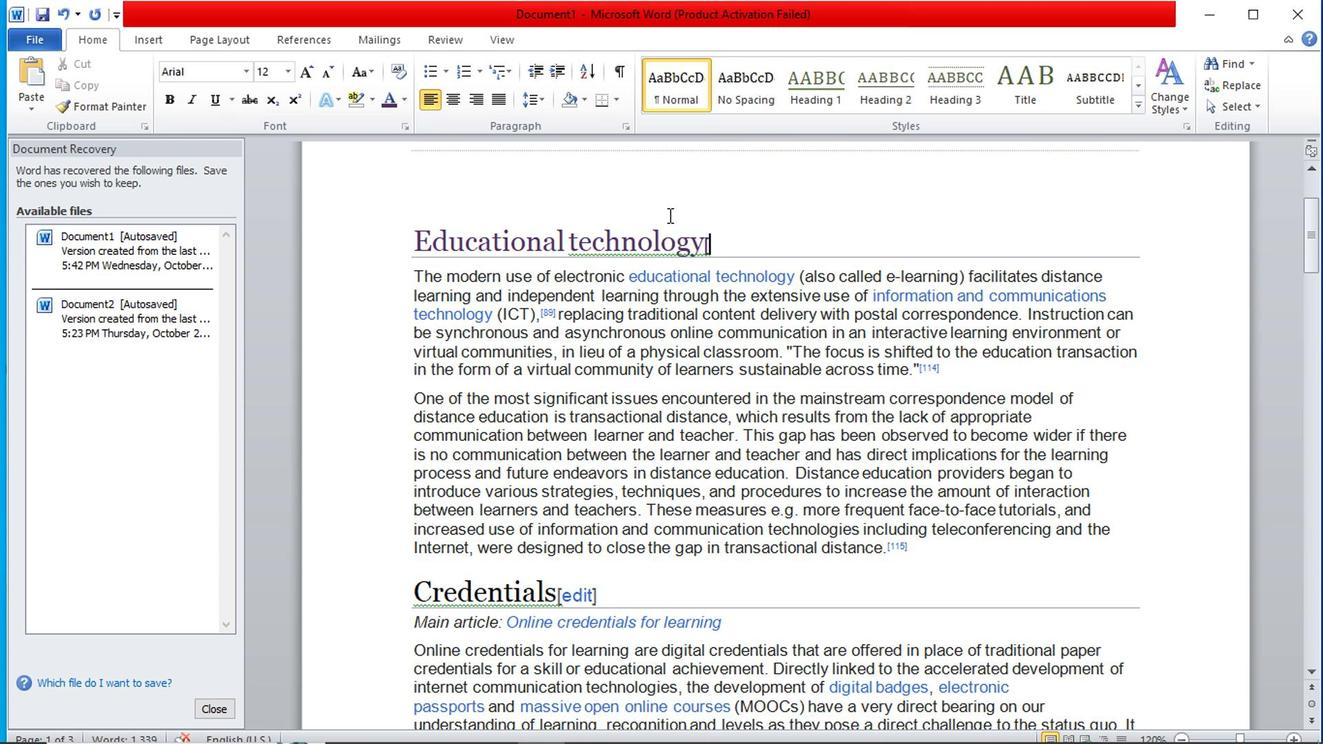 
Action: Mouse moved to (665, 219)
Screenshot: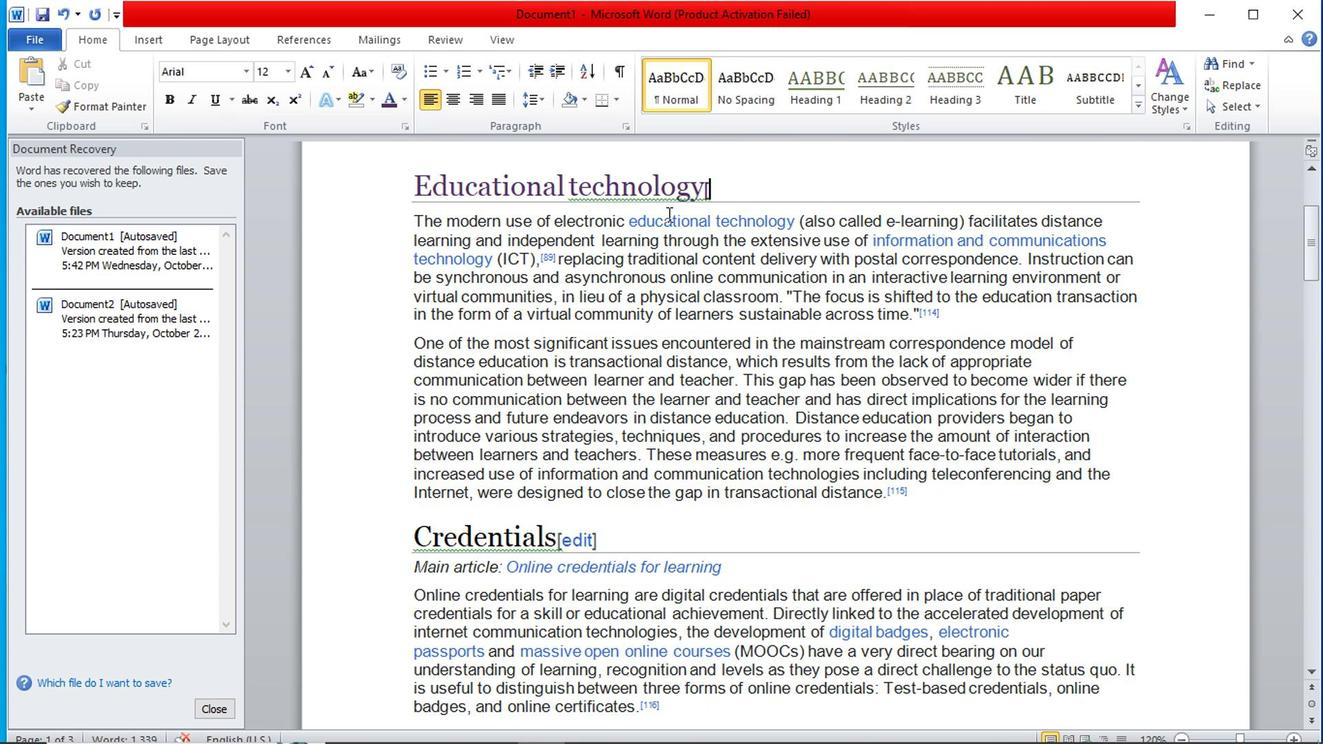 
Action: Mouse scrolled (665, 219) with delta (0, 0)
Screenshot: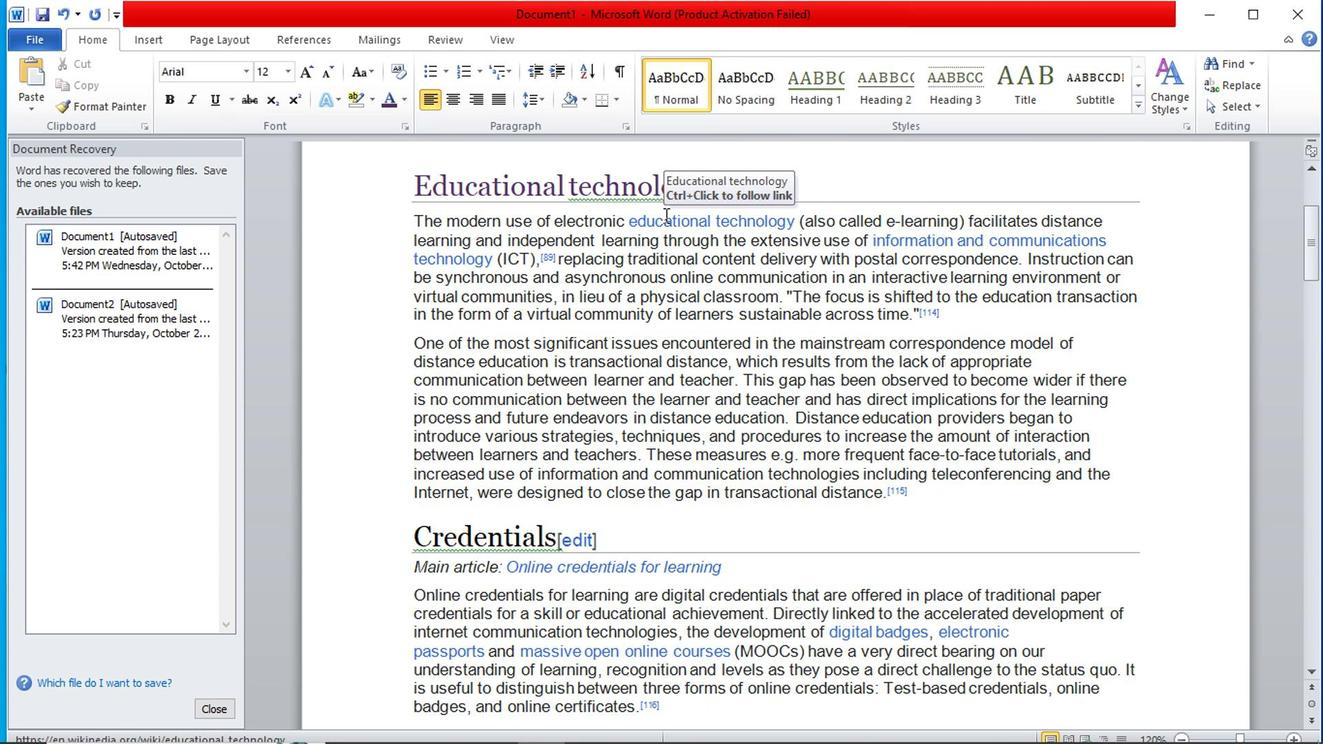 
Action: Mouse scrolled (665, 219) with delta (0, 0)
Screenshot: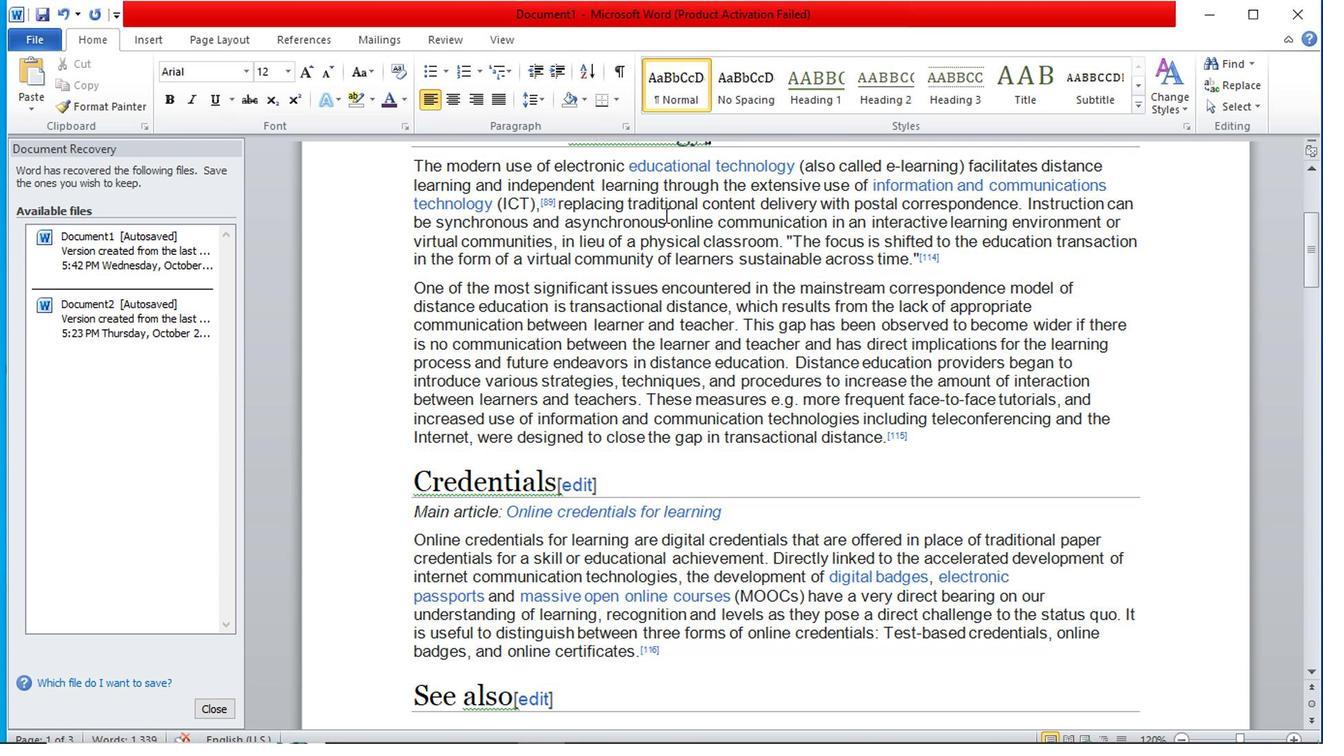 
Action: Mouse scrolled (665, 220) with delta (0, 0)
Screenshot: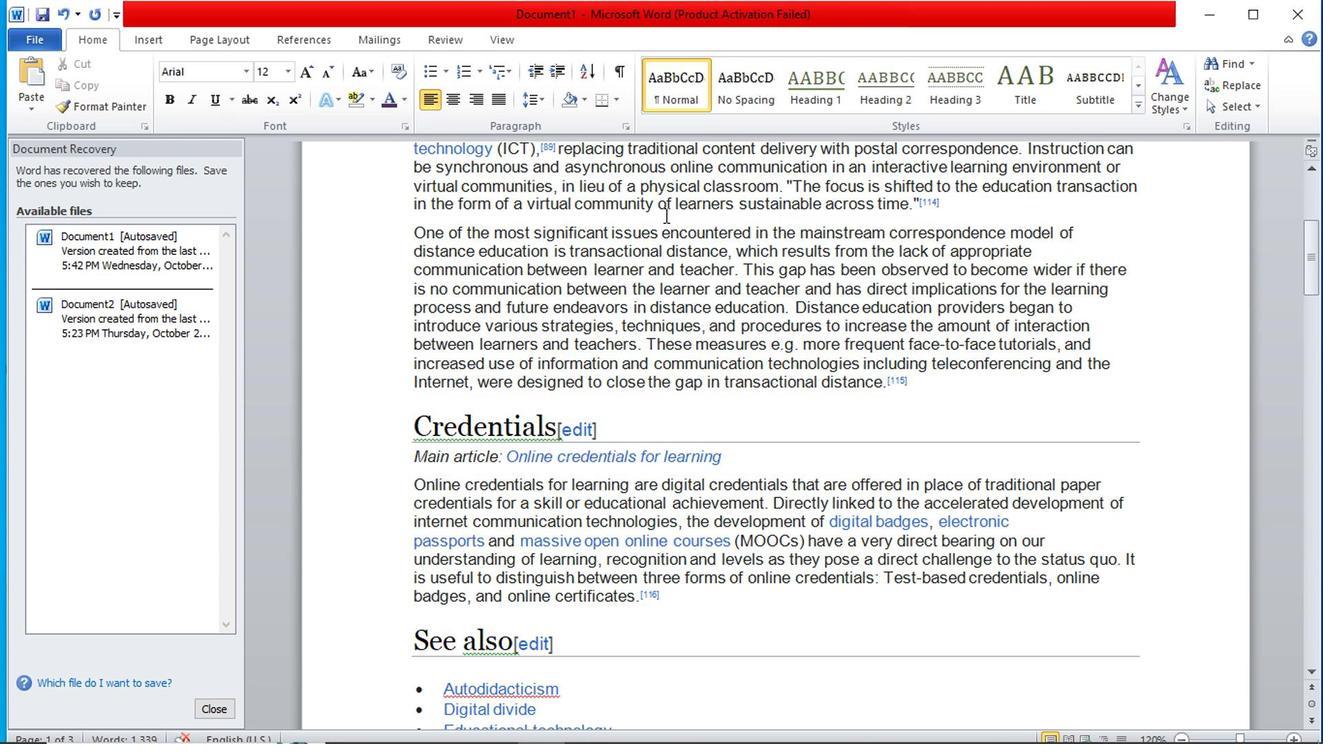 
Action: Mouse scrolled (665, 219) with delta (0, 0)
Screenshot: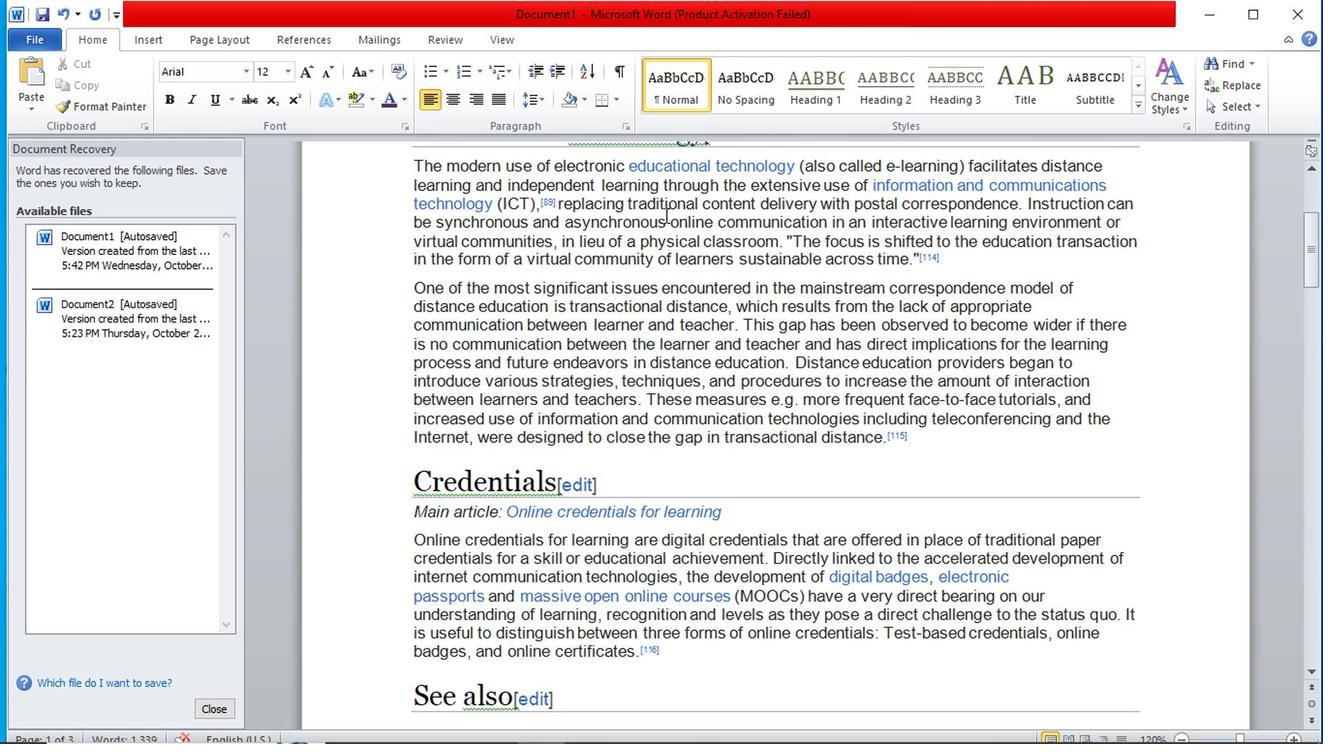 
Action: Mouse scrolled (665, 219) with delta (0, 0)
Screenshot: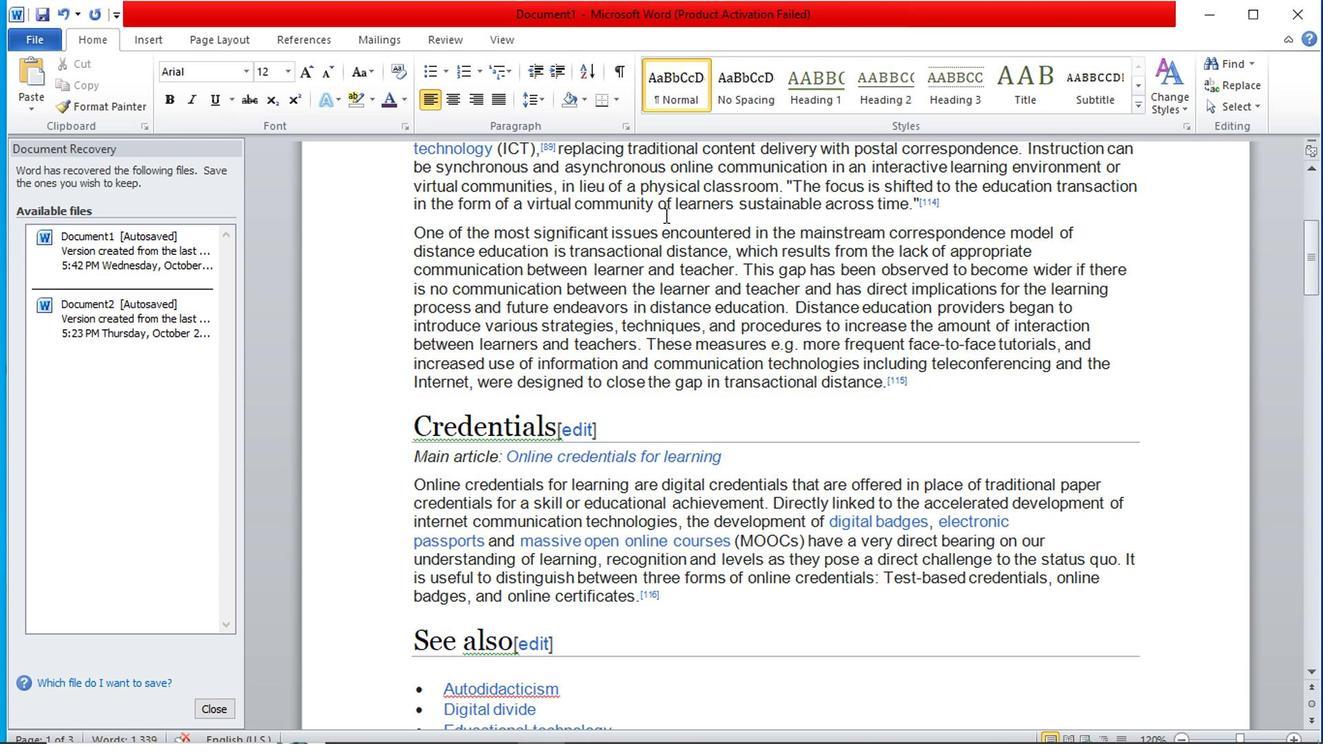 
Action: Mouse scrolled (665, 219) with delta (0, 0)
Screenshot: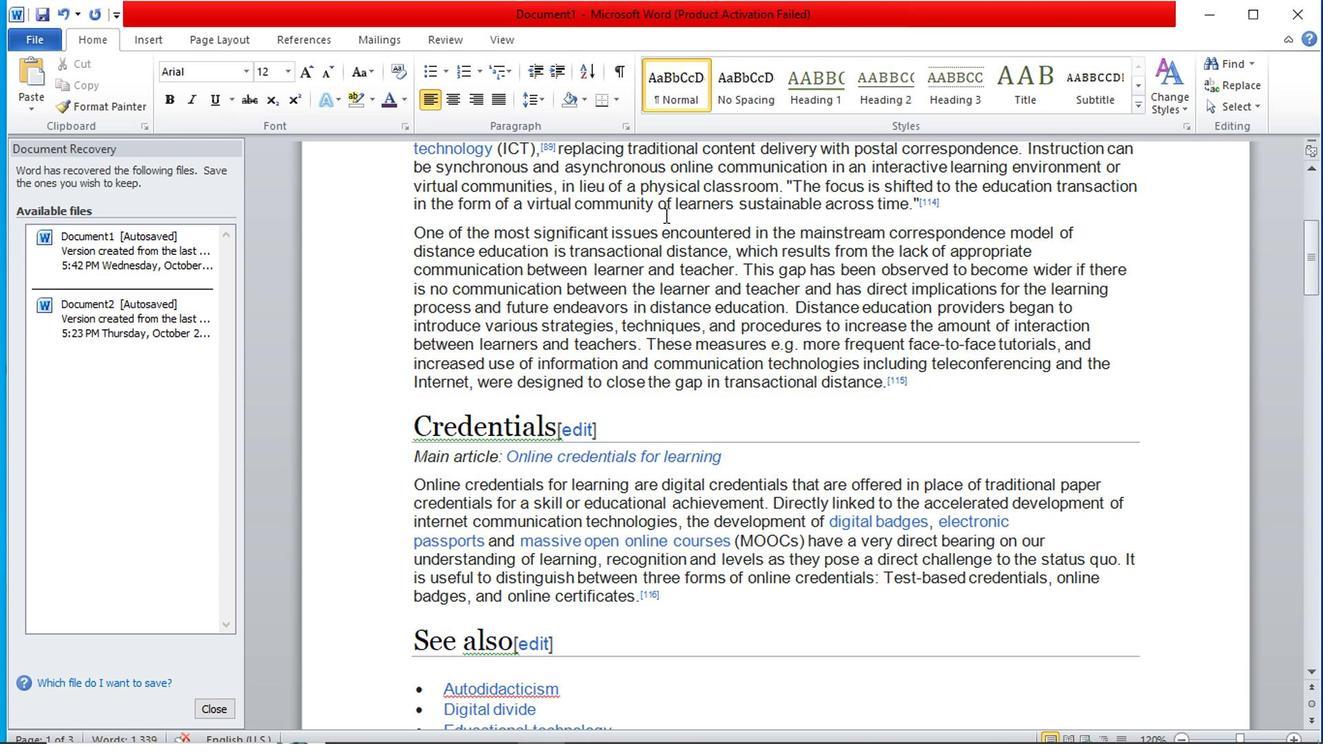 
Action: Mouse moved to (611, 328)
Screenshot: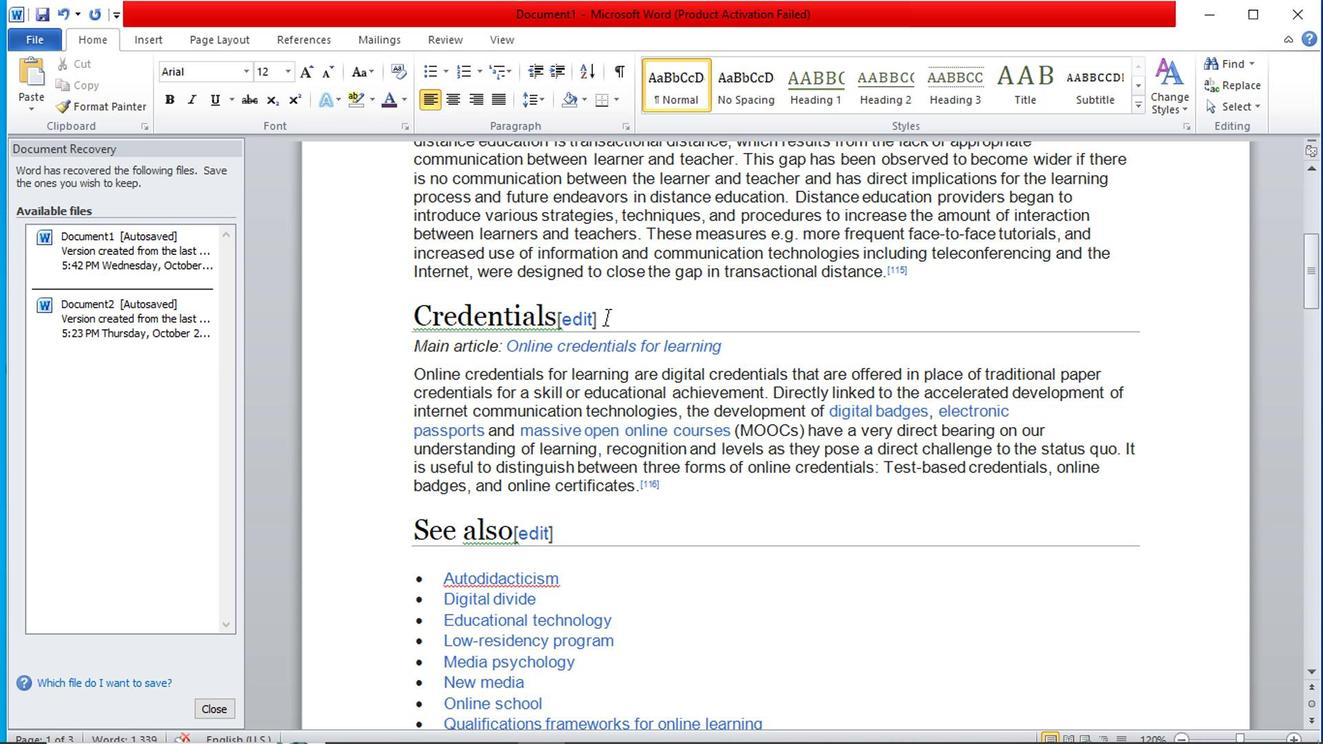 
Action: Mouse pressed left at (611, 328)
Screenshot: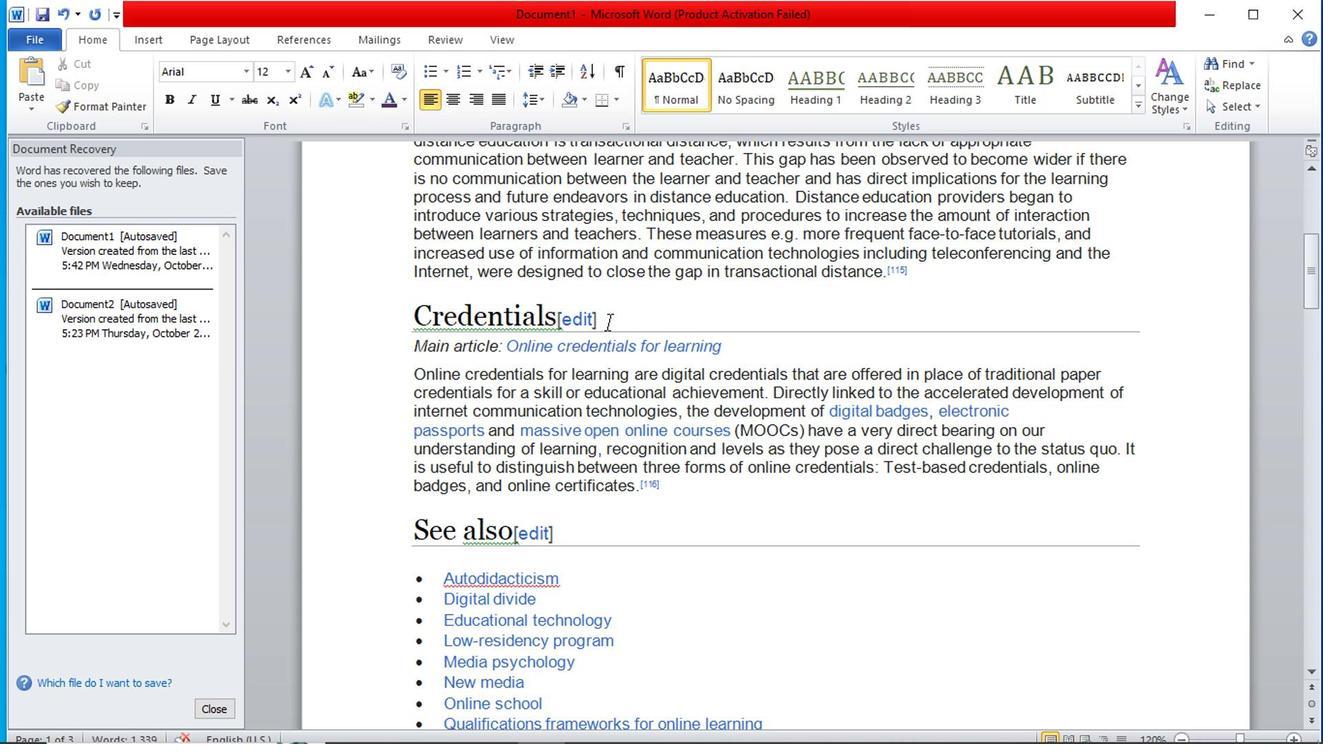 
Action: Mouse moved to (607, 321)
Screenshot: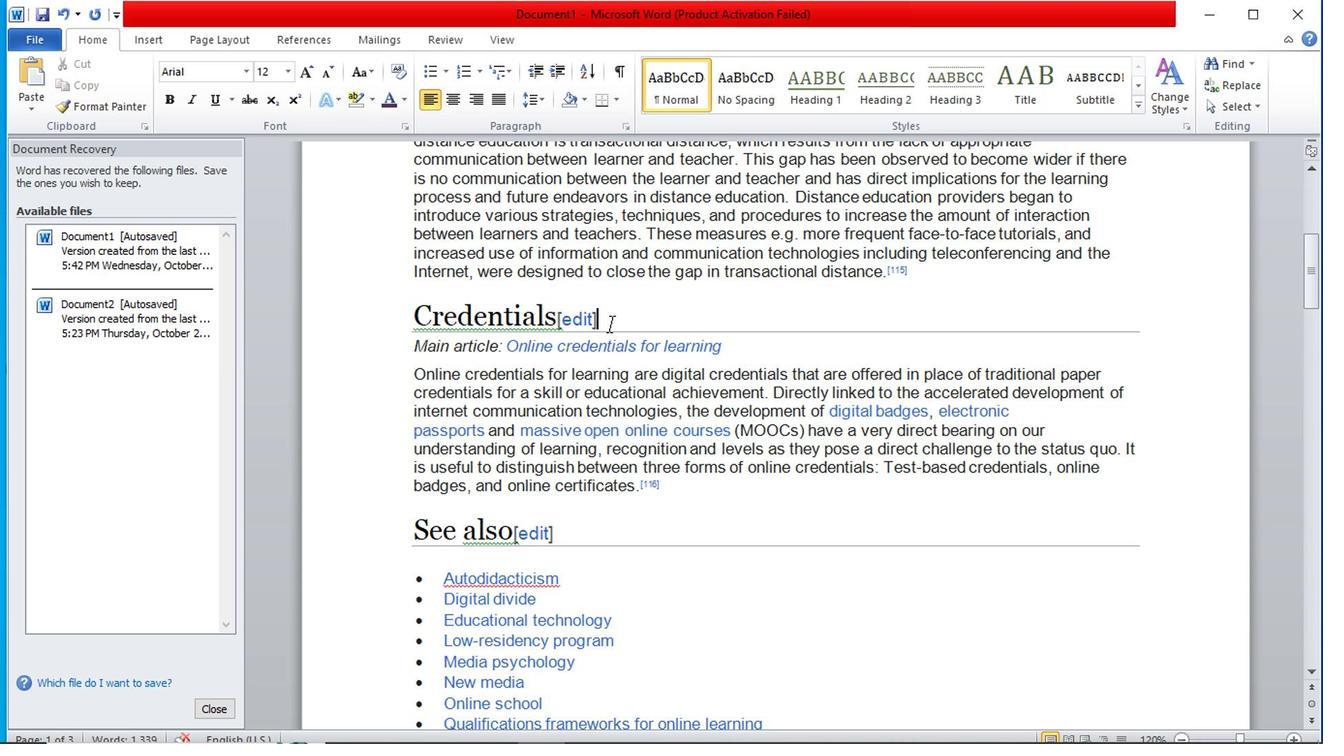 
Action: Key pressed <Key.backspace><Key.backspace><Key.backspace><Key.backspace>
Screenshot: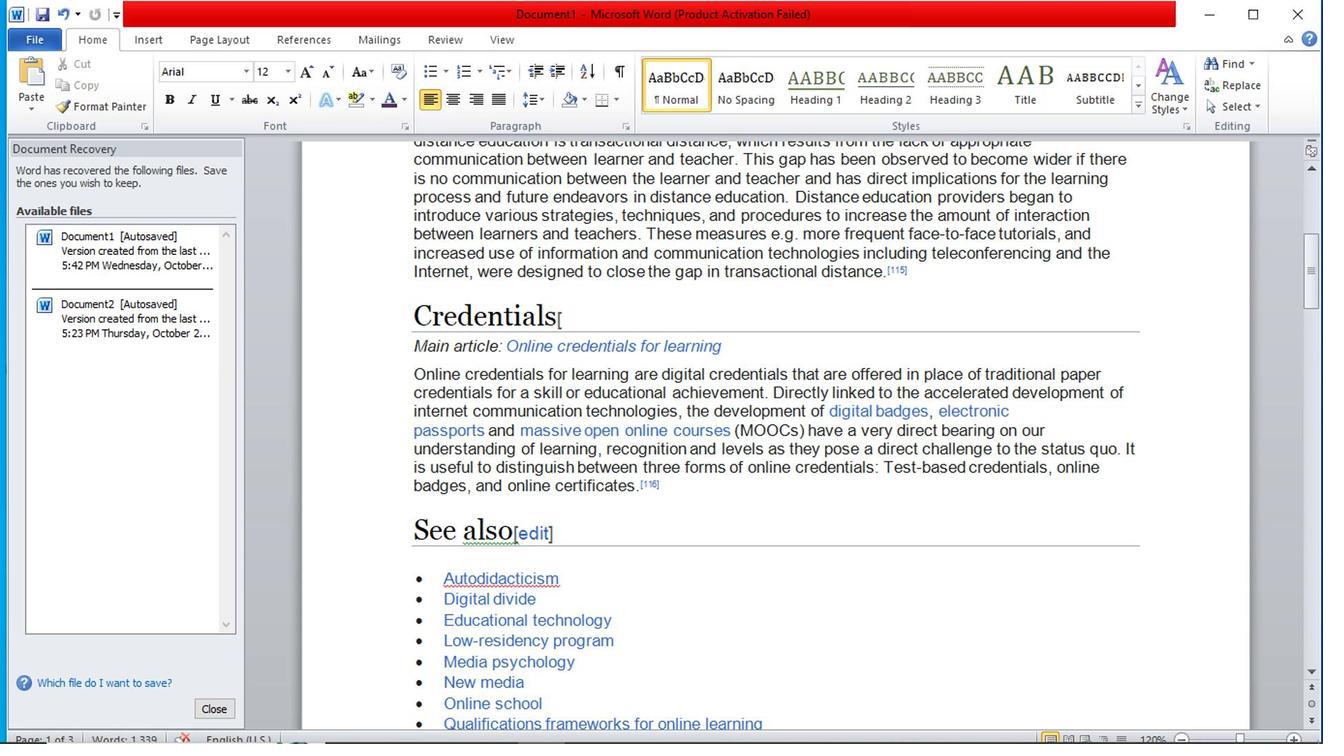 
Action: Mouse moved to (585, 325)
Screenshot: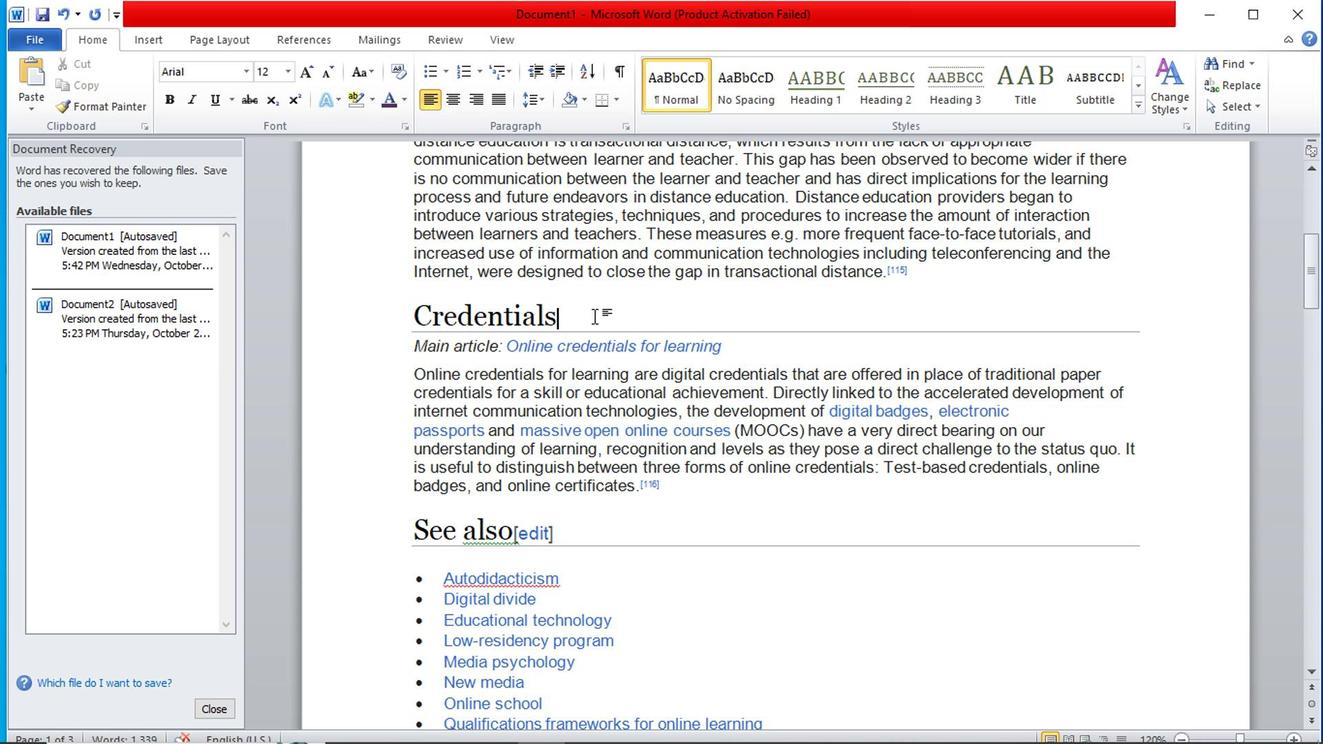 
Action: Mouse scrolled (585, 325) with delta (0, 0)
Screenshot: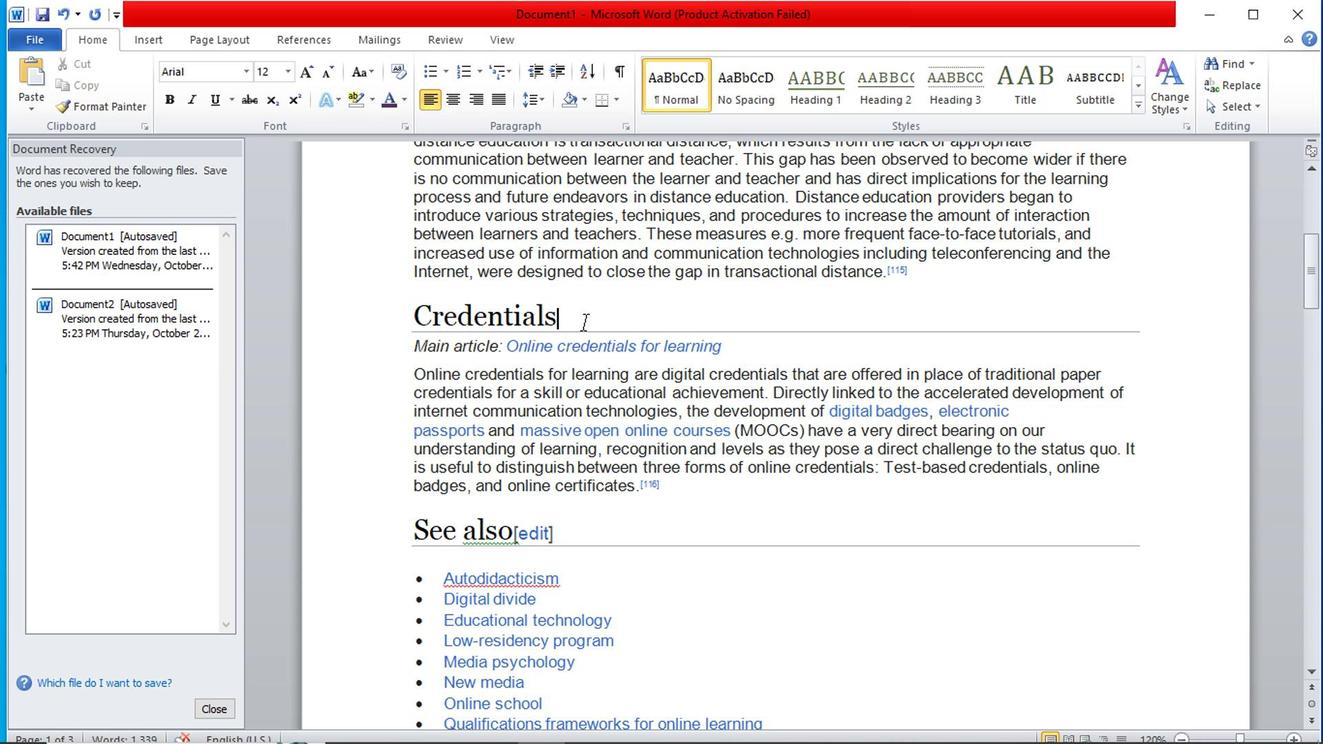 
Action: Mouse moved to (727, 292)
Screenshot: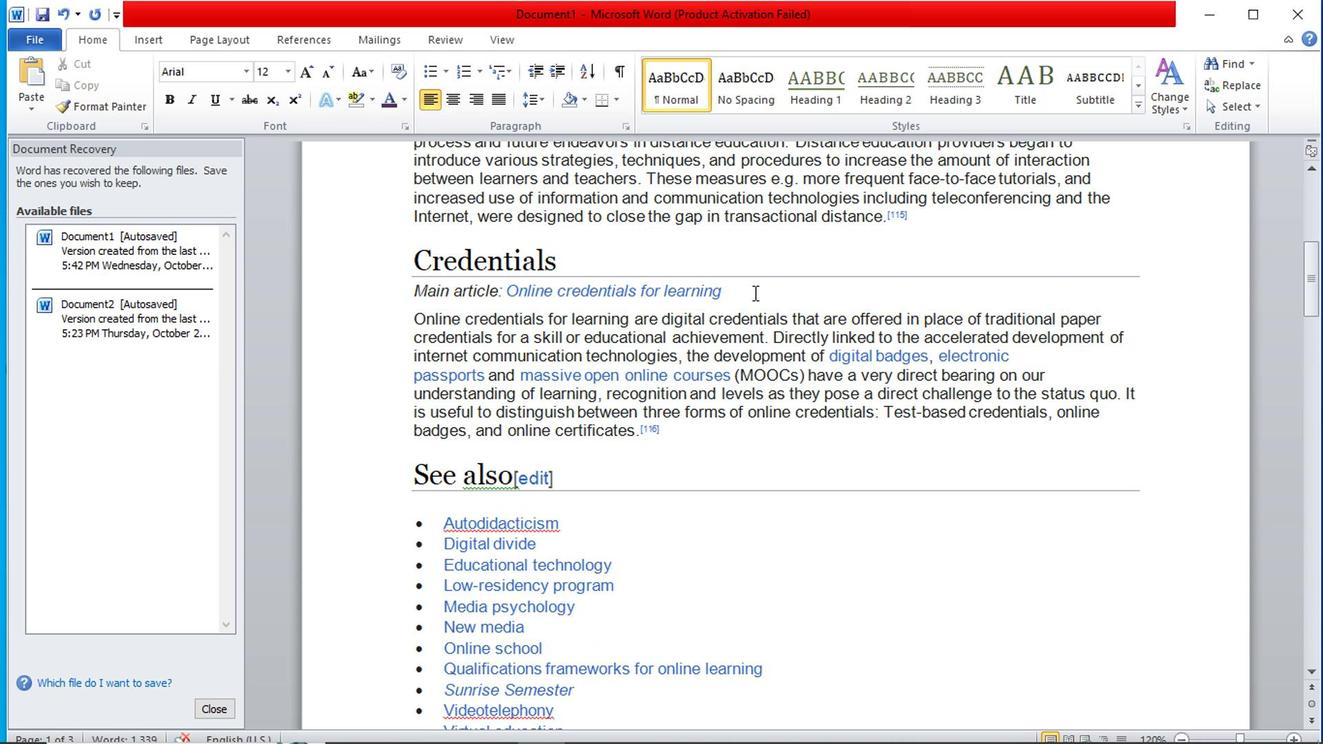 
Action: Mouse pressed left at (727, 292)
Screenshot: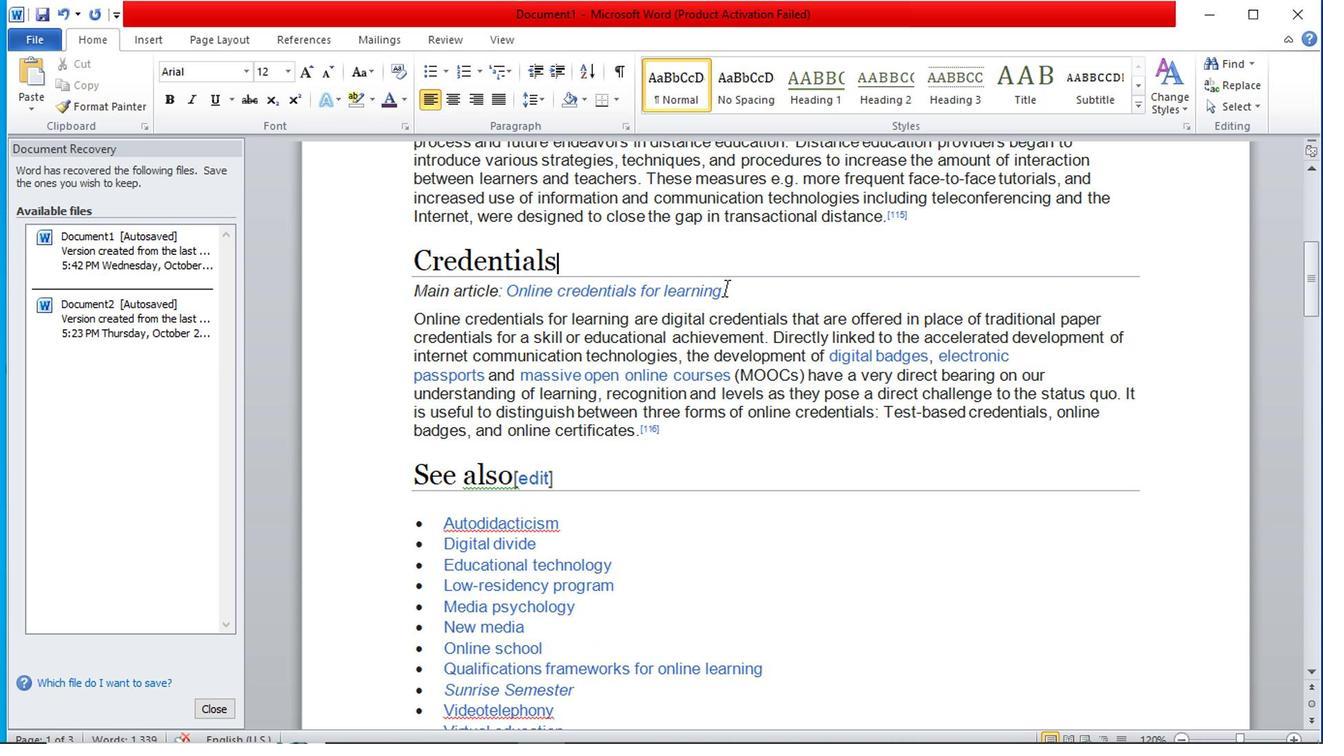
Action: Mouse moved to (815, 243)
Screenshot: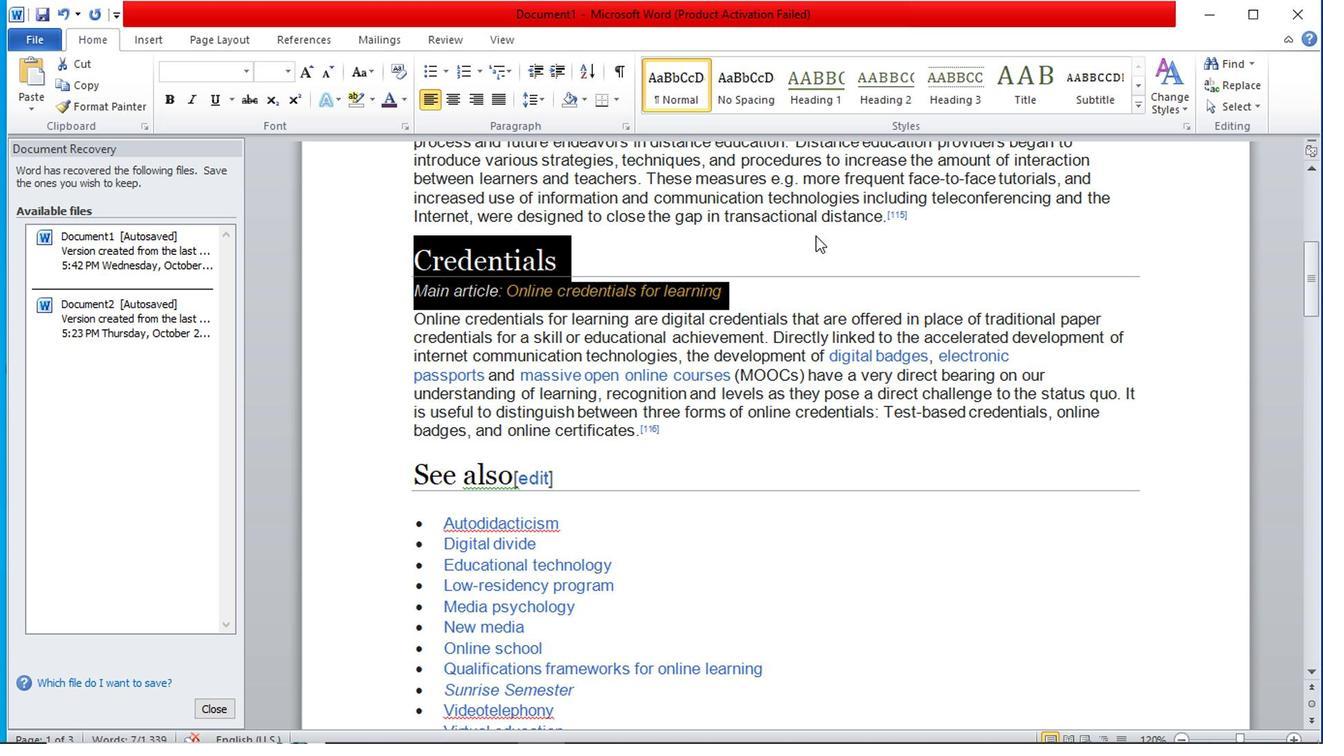 
Action: Mouse pressed left at (815, 243)
Screenshot: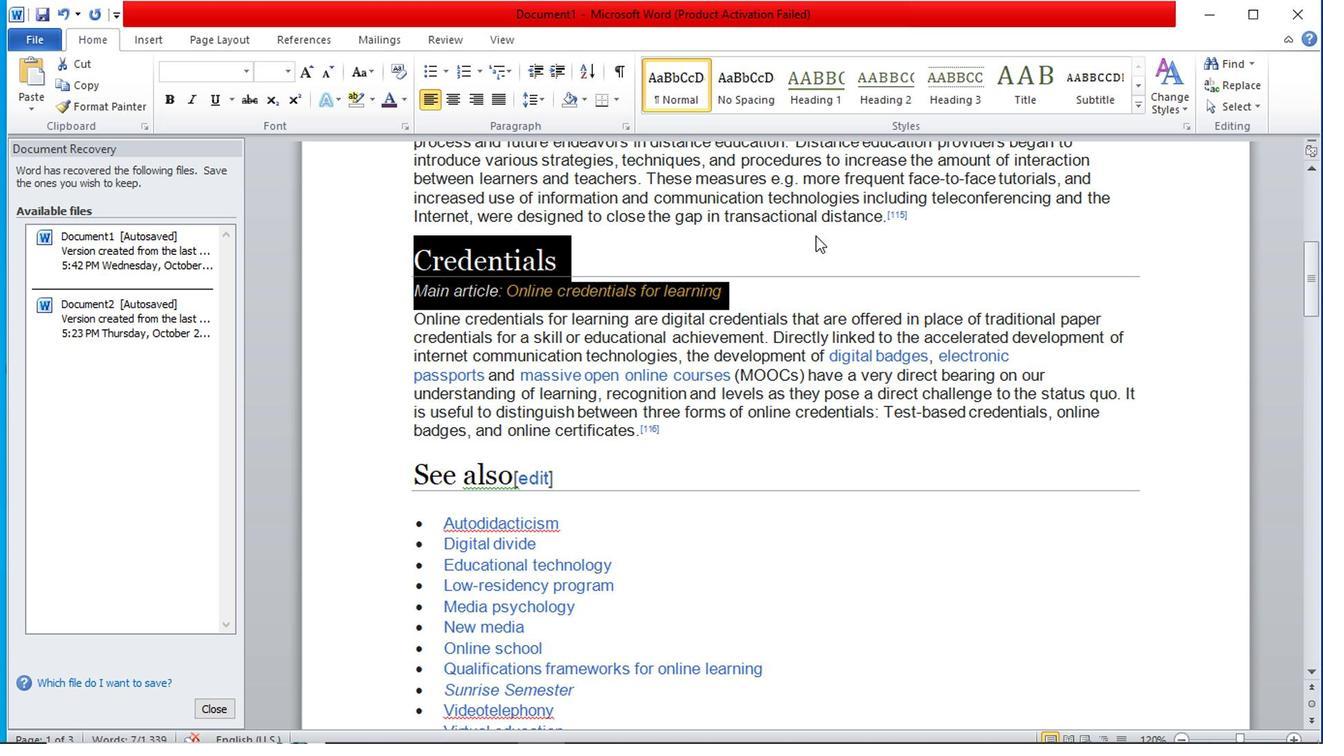 
Action: Mouse moved to (750, 292)
Screenshot: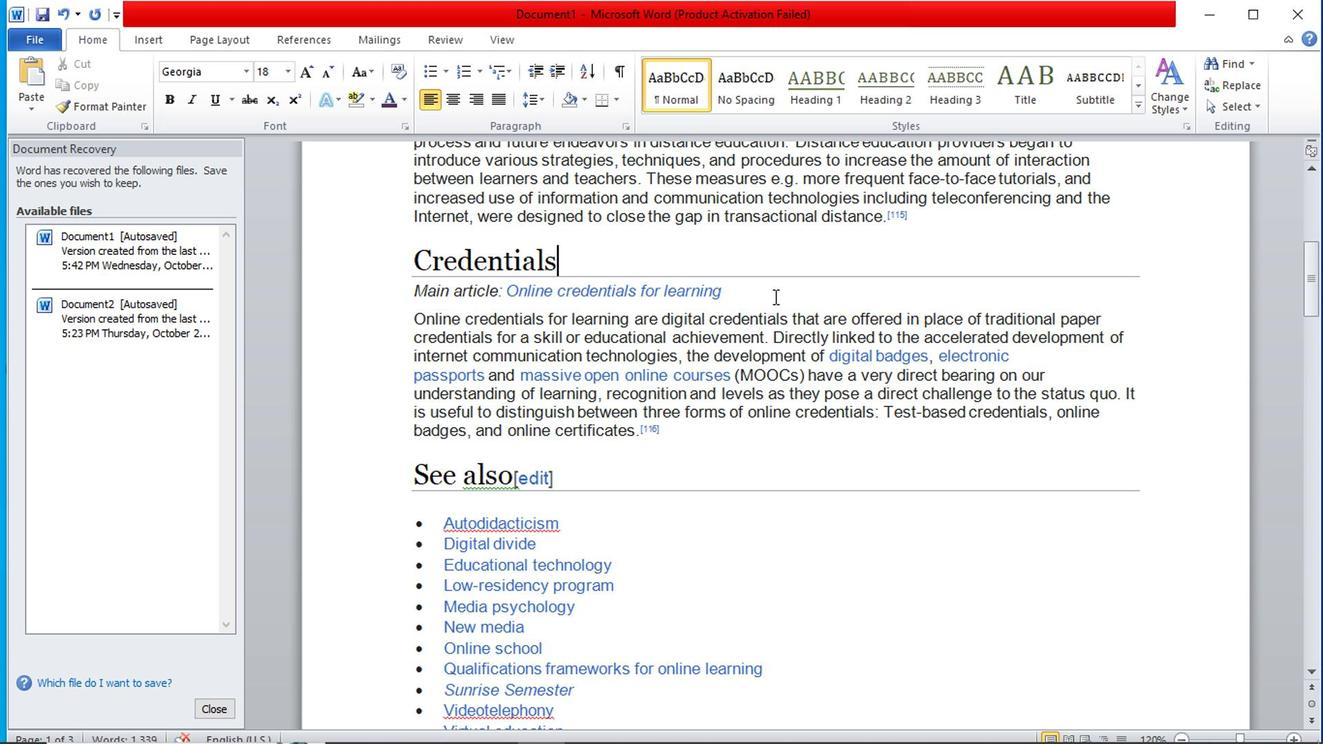 
Action: Mouse pressed left at (750, 292)
Screenshot: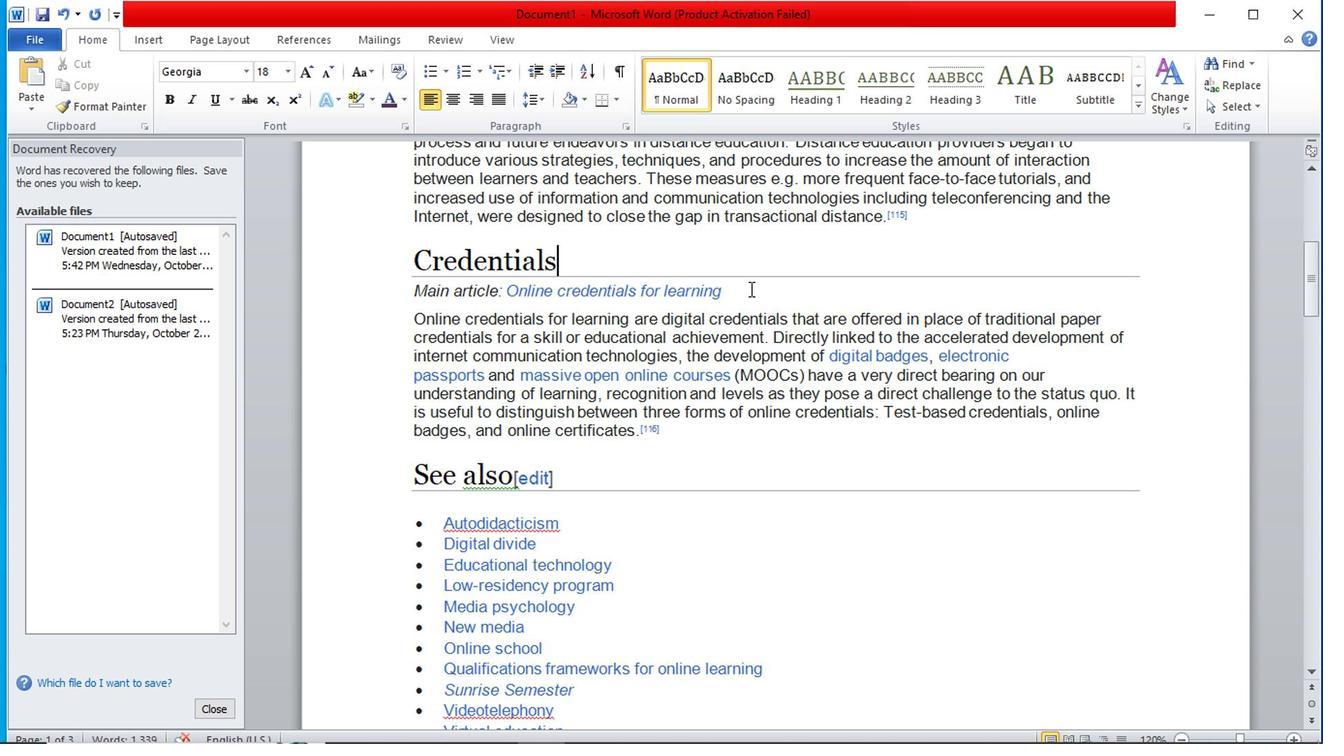 
Action: Mouse moved to (404, 109)
Screenshot: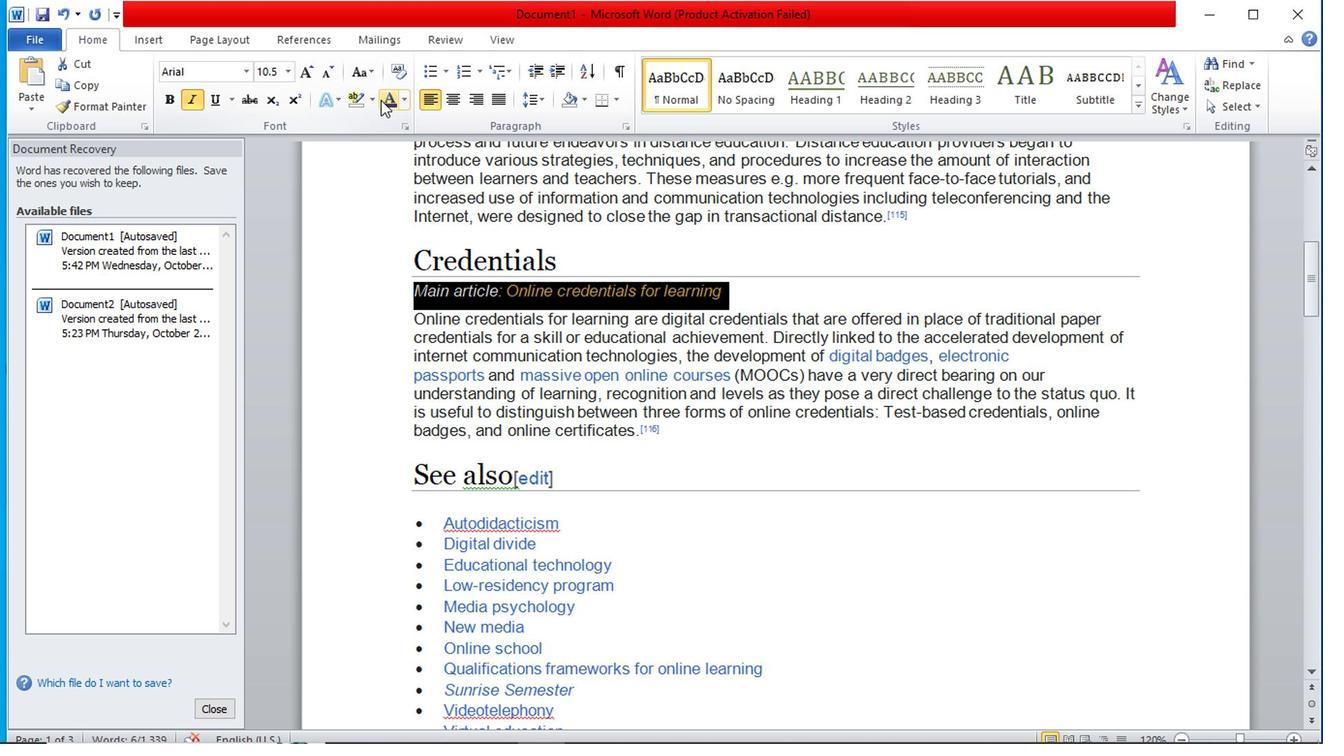 
Action: Mouse pressed left at (404, 109)
Screenshot: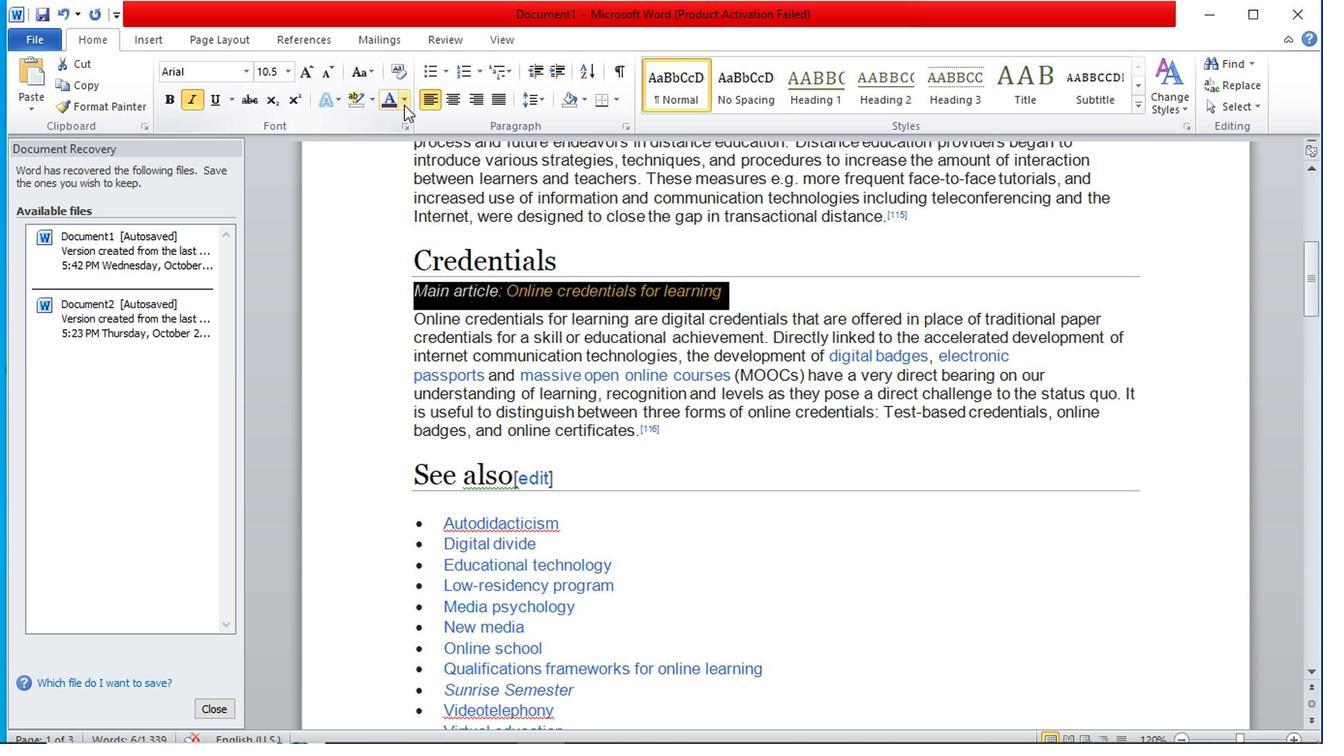 
Action: Mouse moved to (460, 235)
Screenshot: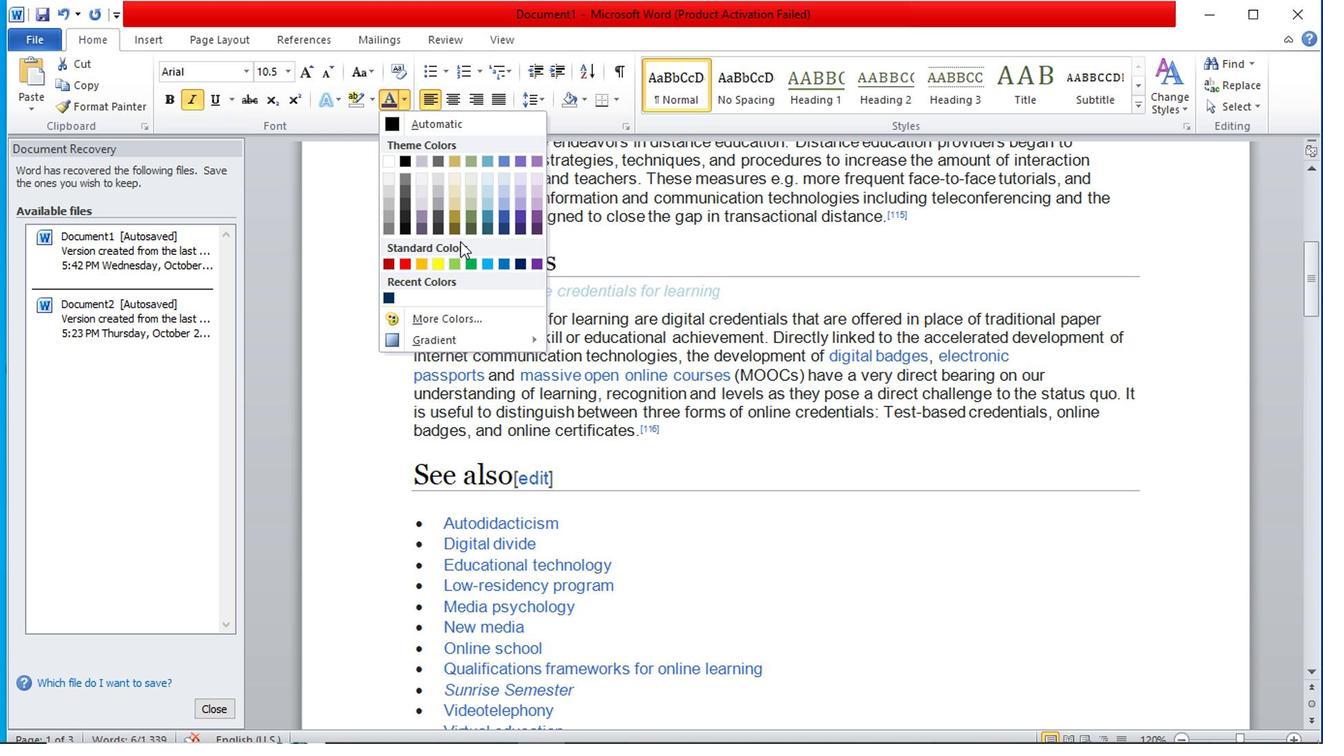 
Action: Mouse pressed left at (460, 235)
